 Task: Look for Airbnb properties in Arrentela, Portugal from 8th November, 2023 to 12th November, 2023 for 2 adults.1  bedroom having 1 bed and 1 bathroom. Property type can be flat, hotel. Look for 5 properties as per requirement.
Action: Key pressed arrentela
Screenshot: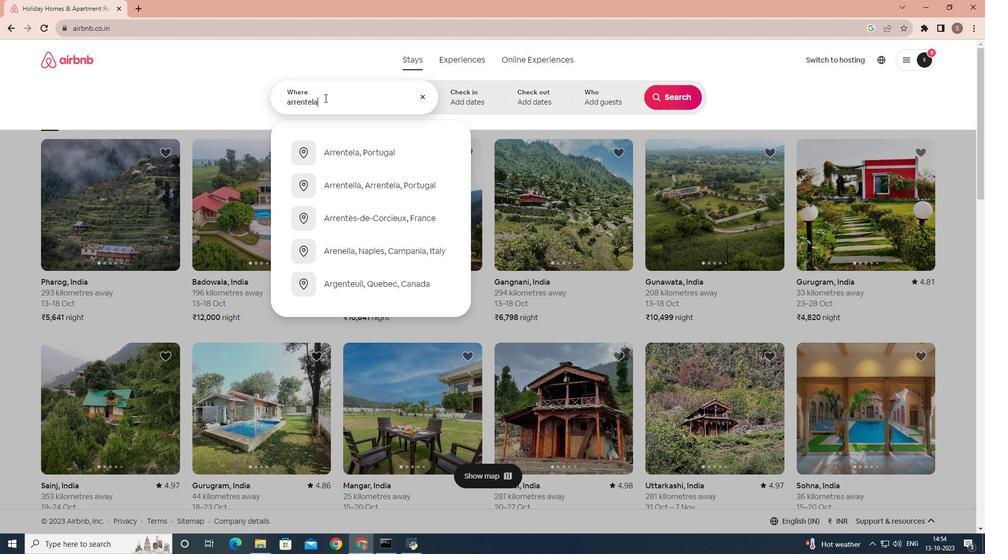 
Action: Mouse moved to (323, 153)
Screenshot: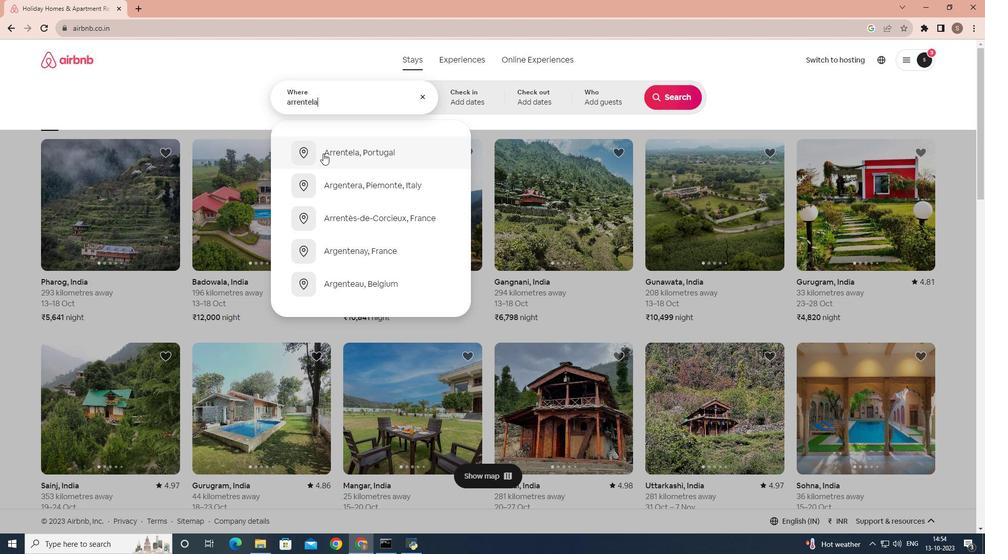 
Action: Mouse pressed left at (323, 153)
Screenshot: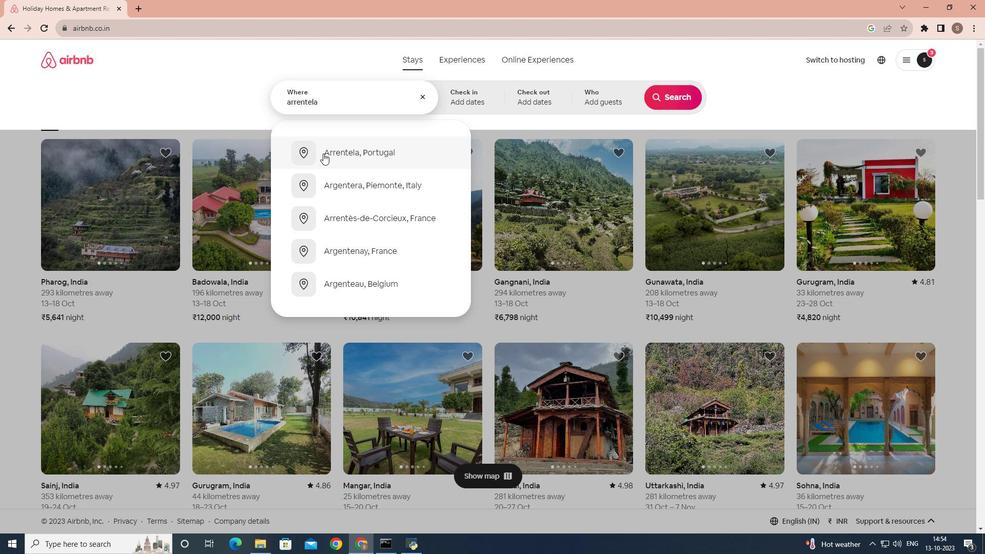 
Action: Mouse moved to (593, 256)
Screenshot: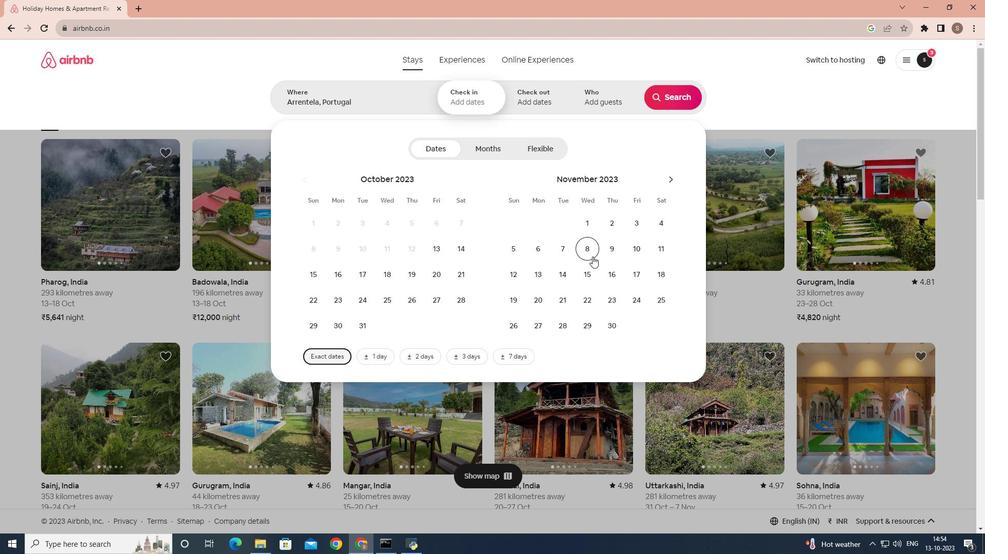 
Action: Mouse pressed left at (593, 256)
Screenshot: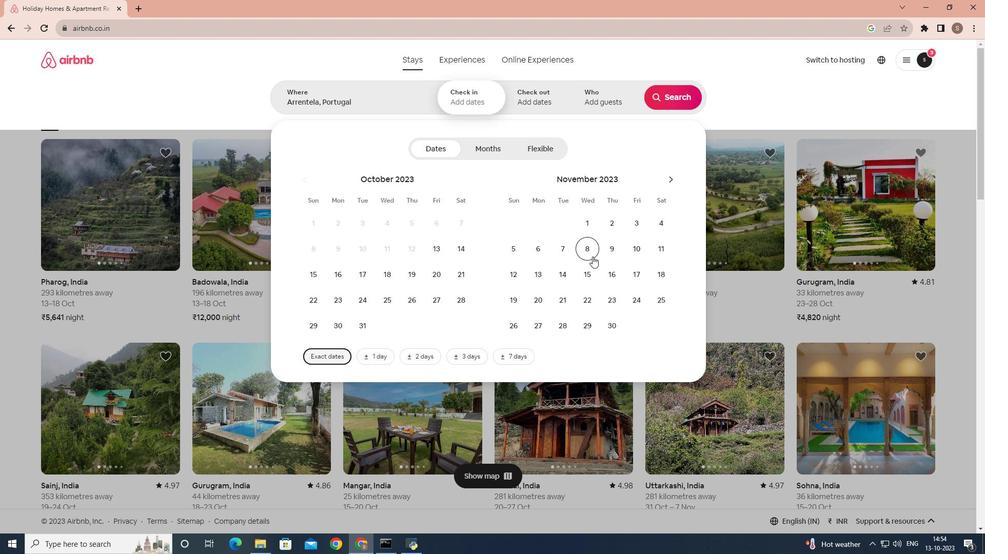 
Action: Mouse moved to (514, 279)
Screenshot: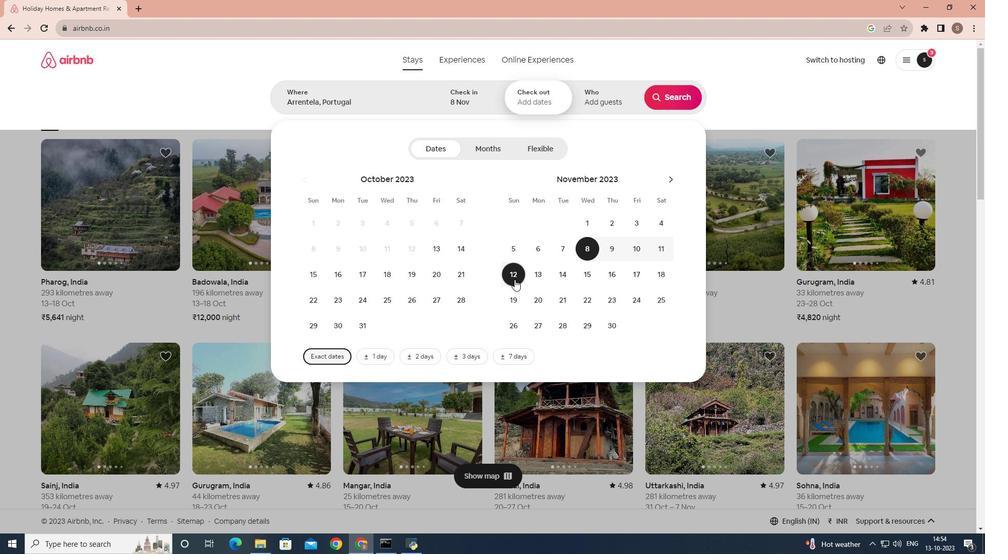 
Action: Mouse pressed left at (514, 279)
Screenshot: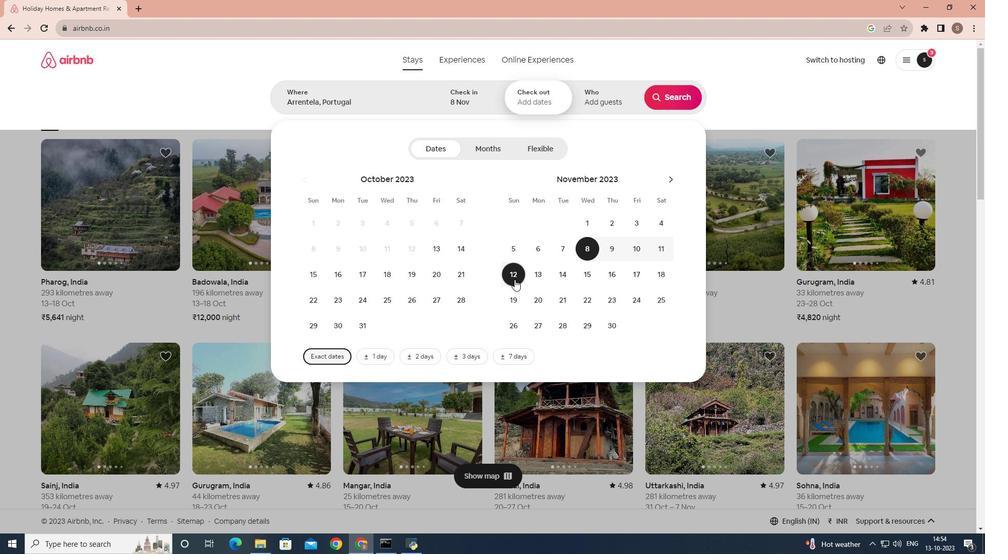 
Action: Mouse moved to (591, 98)
Screenshot: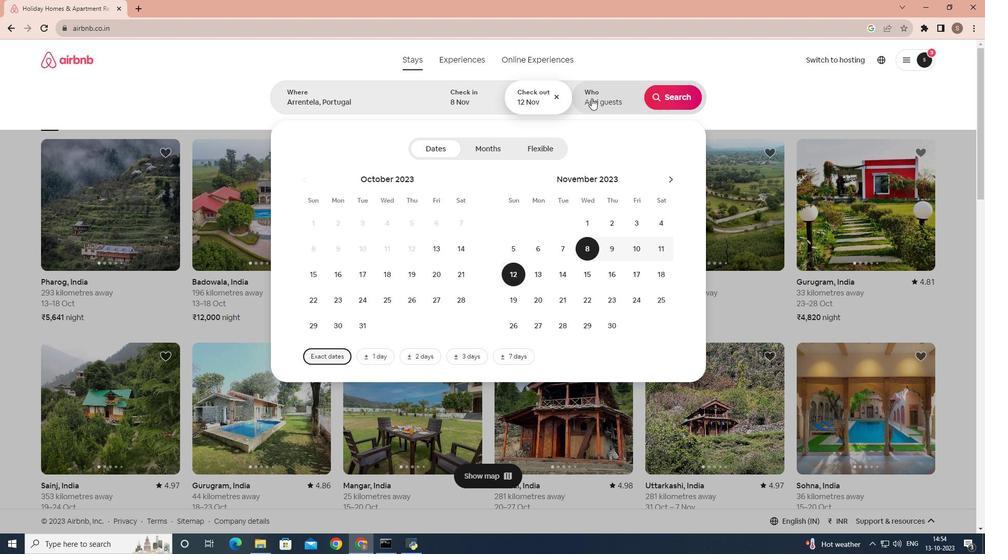 
Action: Mouse pressed left at (591, 98)
Screenshot: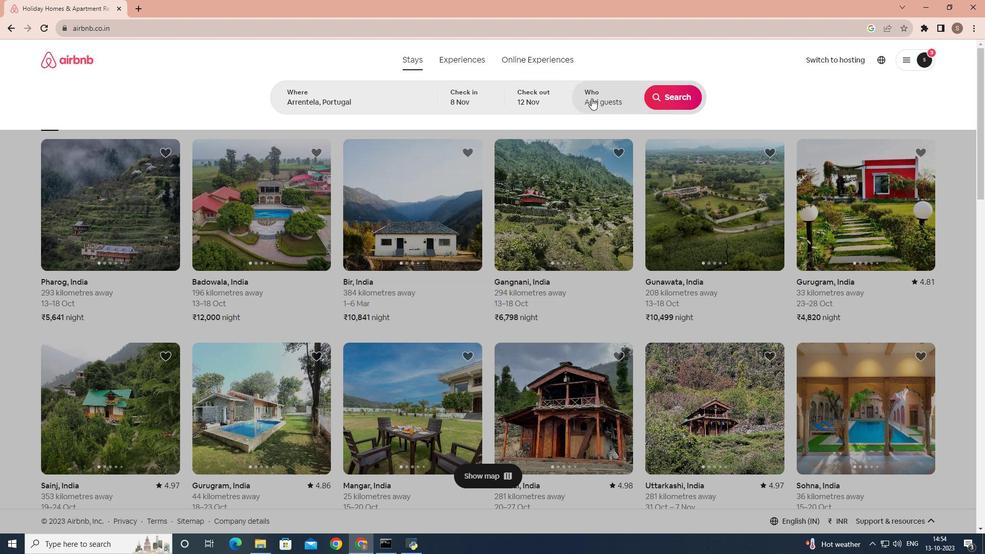 
Action: Mouse moved to (678, 157)
Screenshot: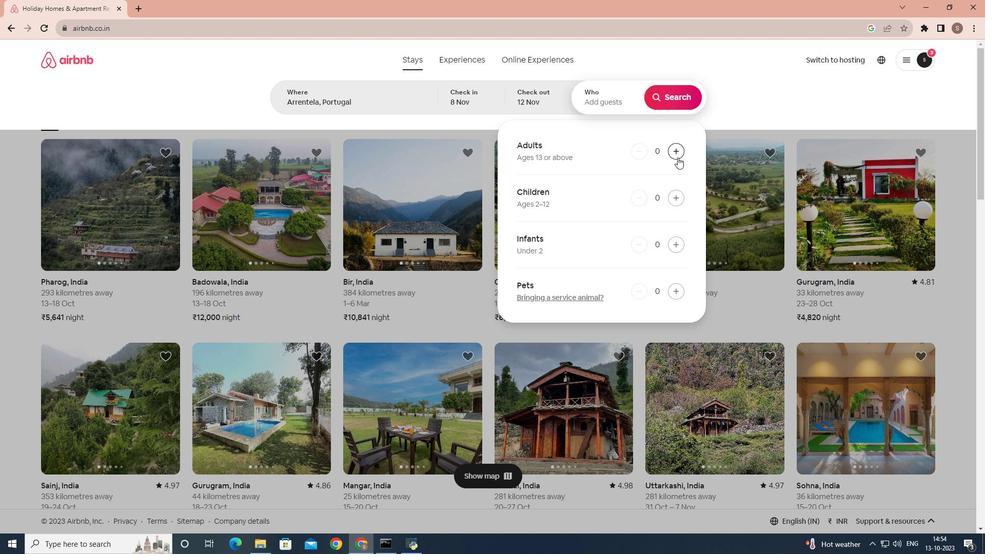 
Action: Mouse pressed left at (678, 157)
Screenshot: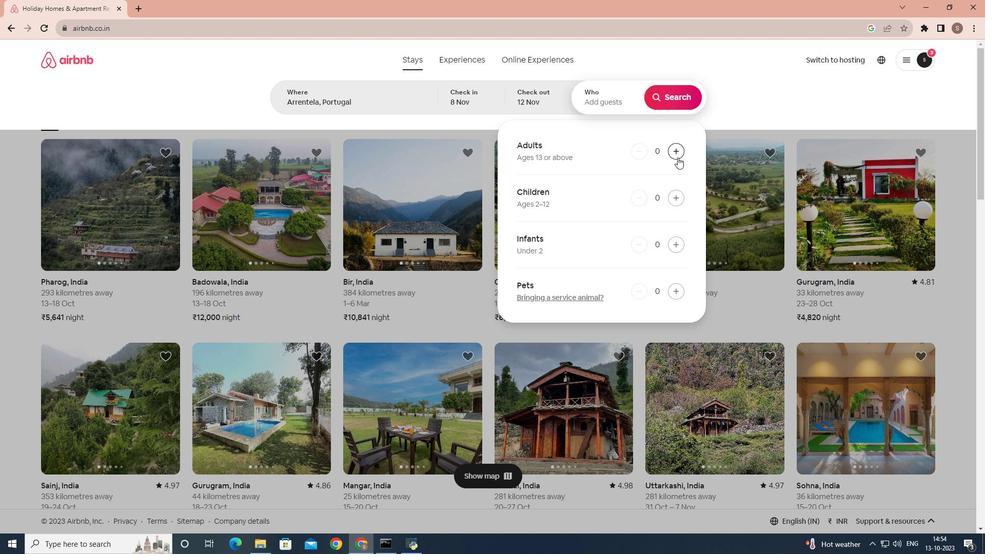 
Action: Mouse pressed left at (678, 157)
Screenshot: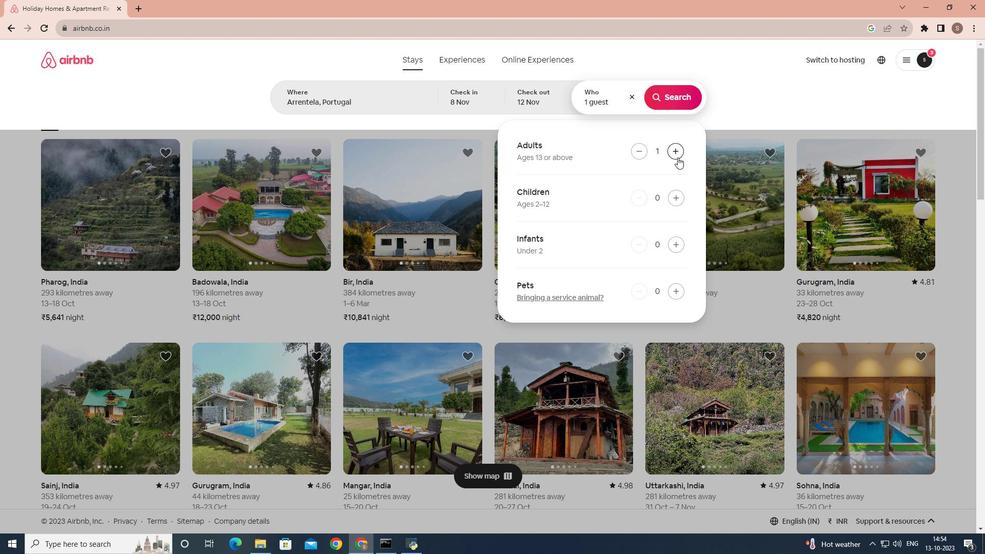 
Action: Mouse moved to (677, 105)
Screenshot: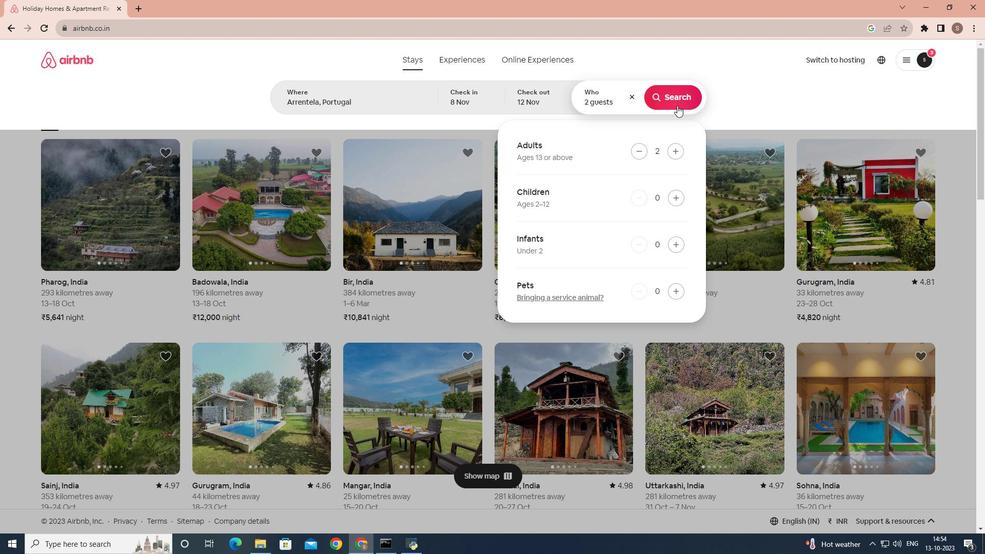 
Action: Mouse pressed left at (677, 105)
Screenshot: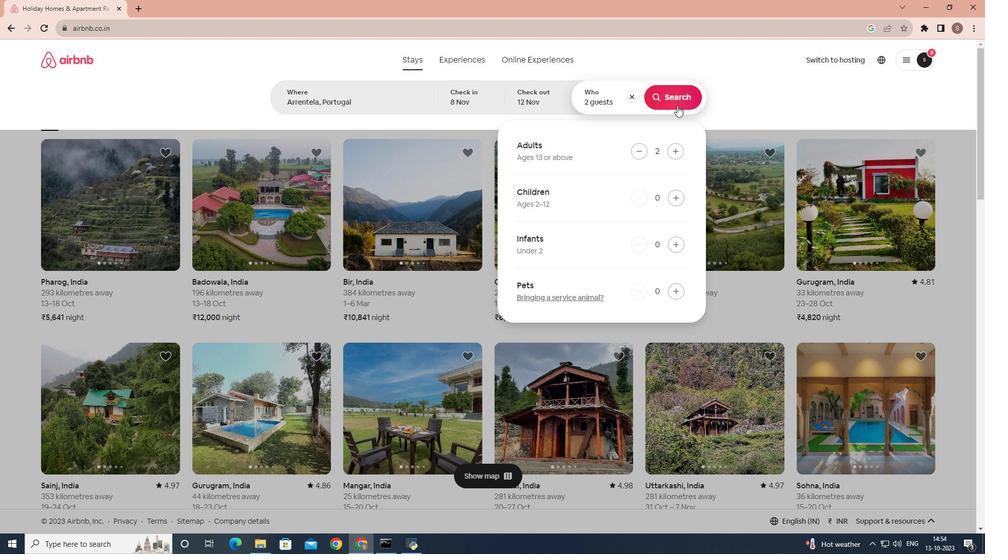 
Action: Mouse moved to (809, 103)
Screenshot: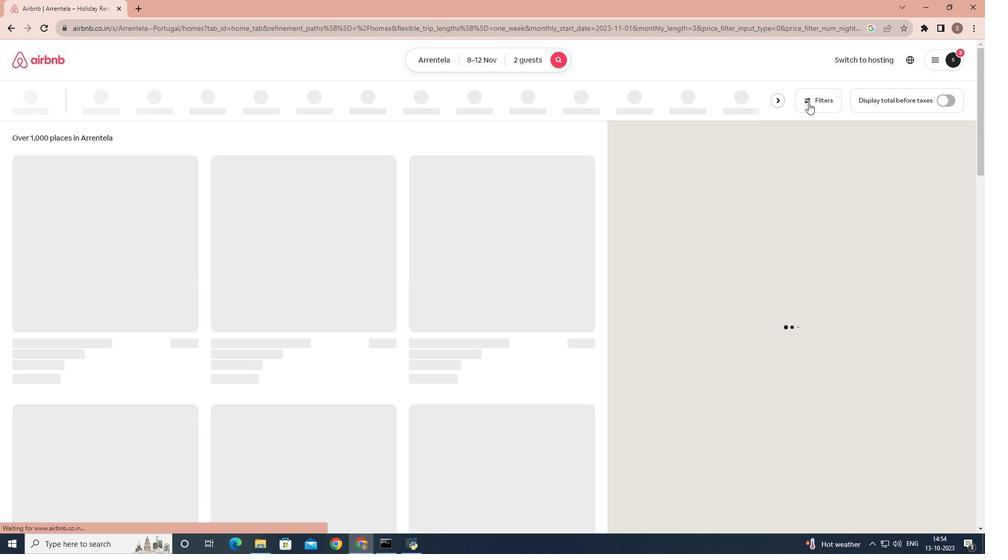 
Action: Mouse pressed left at (809, 103)
Screenshot: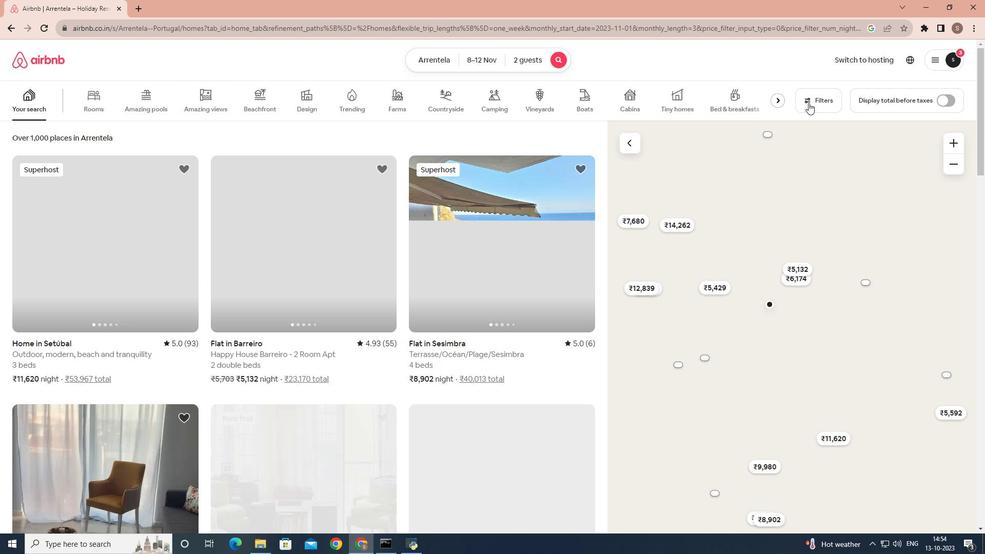 
Action: Mouse moved to (293, 293)
Screenshot: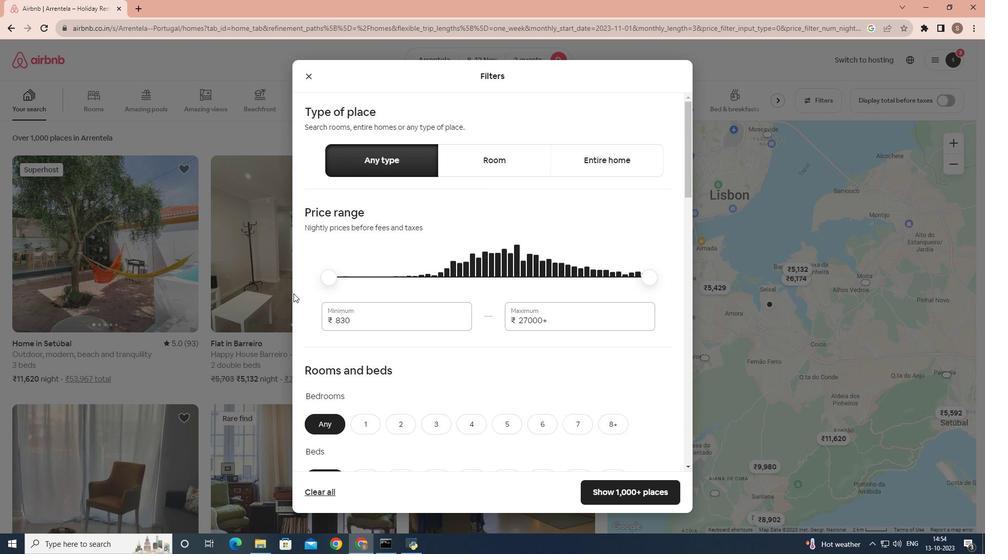 
Action: Mouse scrolled (293, 293) with delta (0, 0)
Screenshot: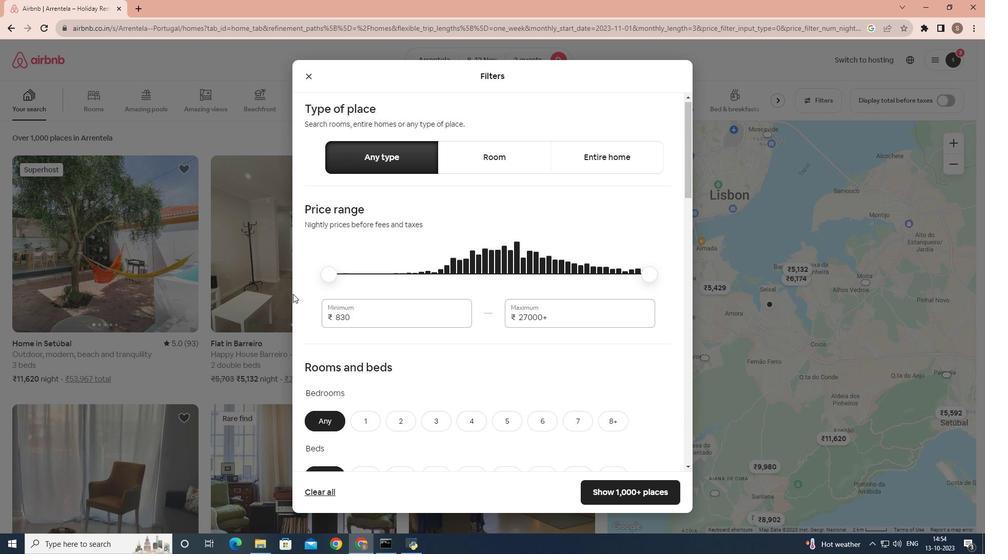 
Action: Mouse scrolled (293, 293) with delta (0, 0)
Screenshot: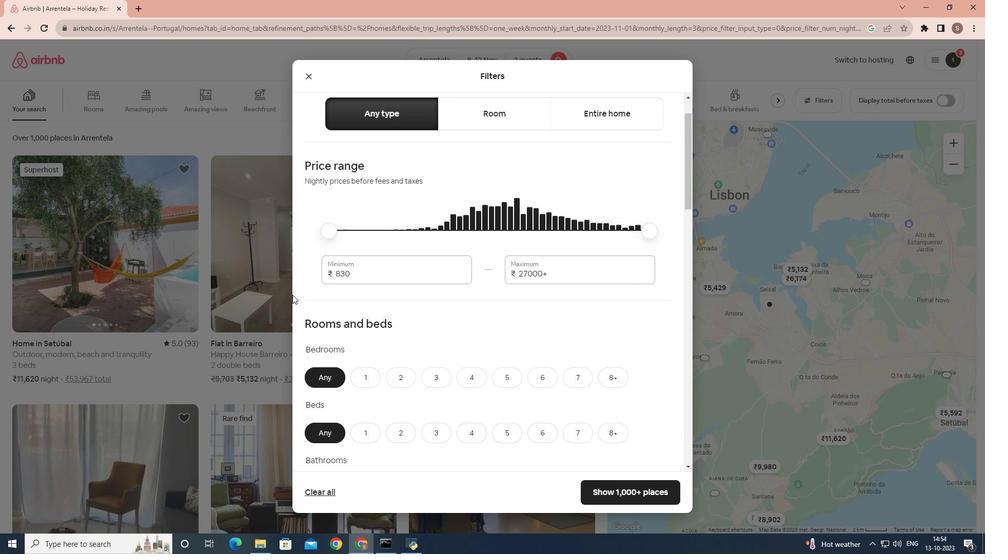 
Action: Mouse scrolled (293, 293) with delta (0, 0)
Screenshot: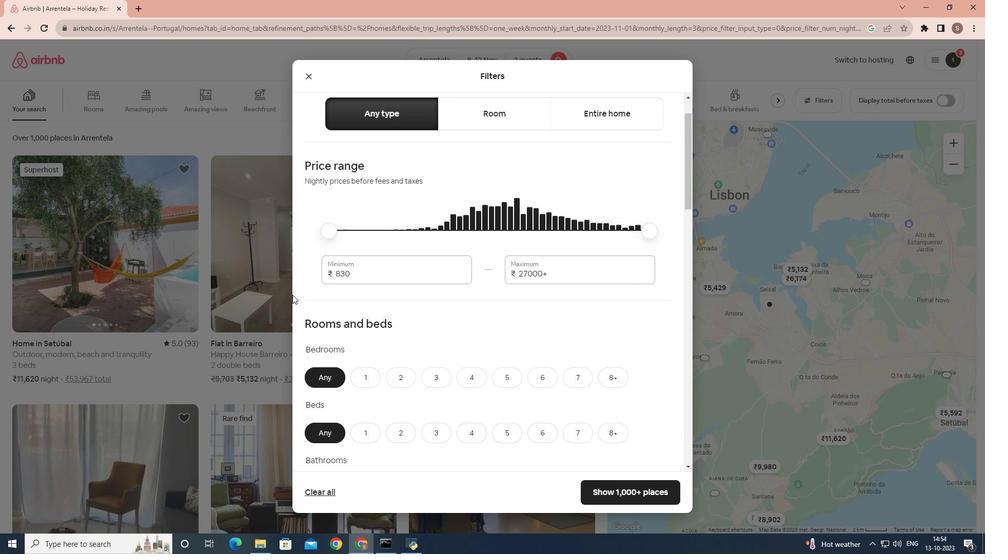 
Action: Mouse moved to (292, 294)
Screenshot: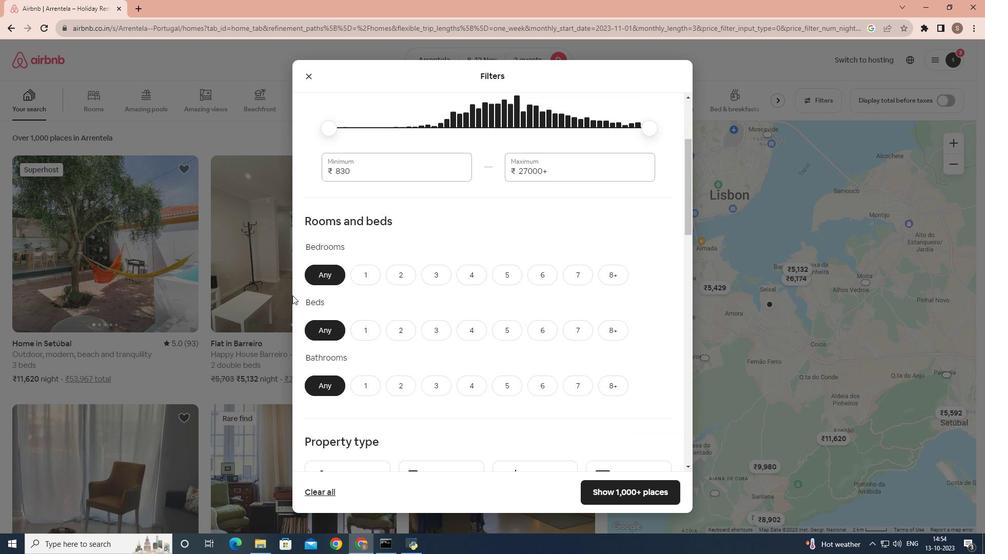 
Action: Mouse scrolled (292, 294) with delta (0, 0)
Screenshot: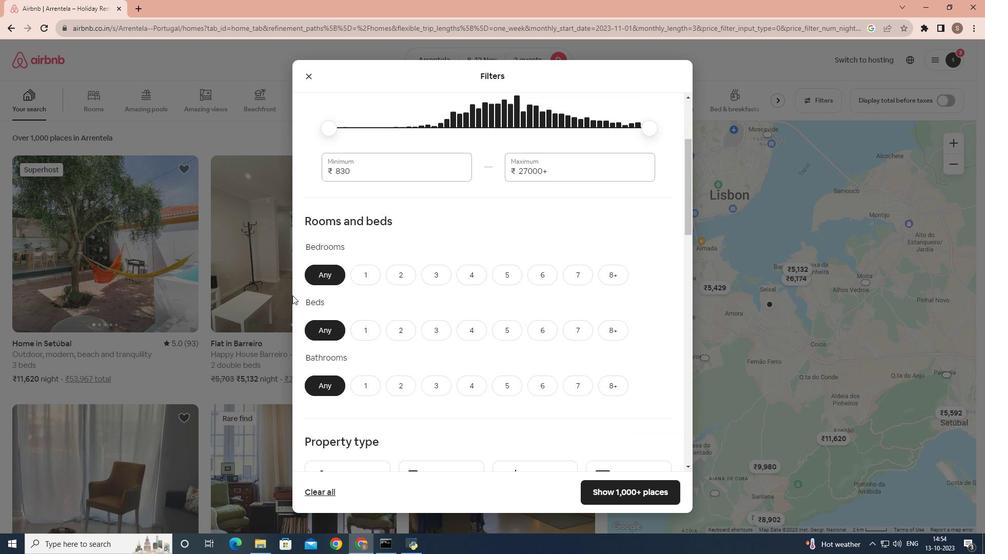 
Action: Mouse moved to (374, 225)
Screenshot: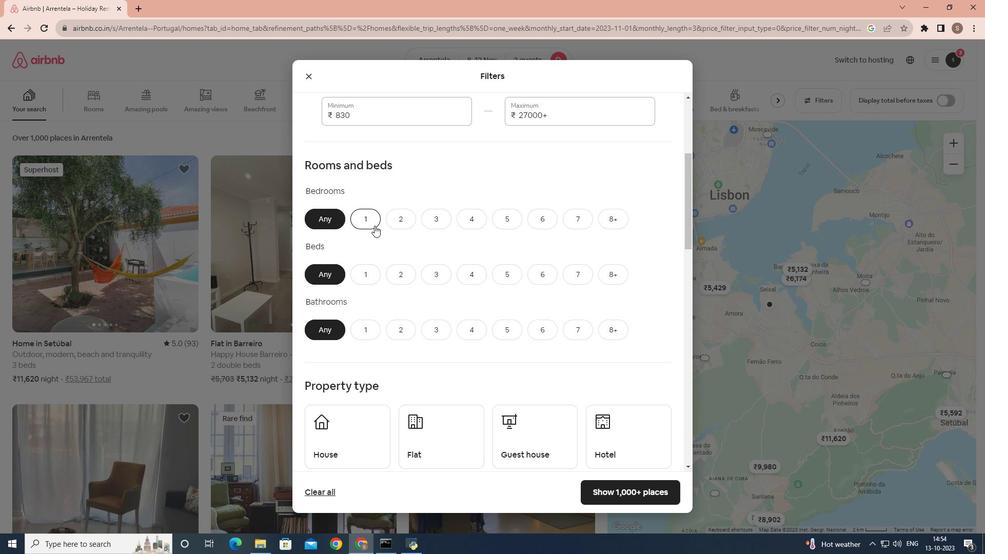 
Action: Mouse pressed left at (374, 225)
Screenshot: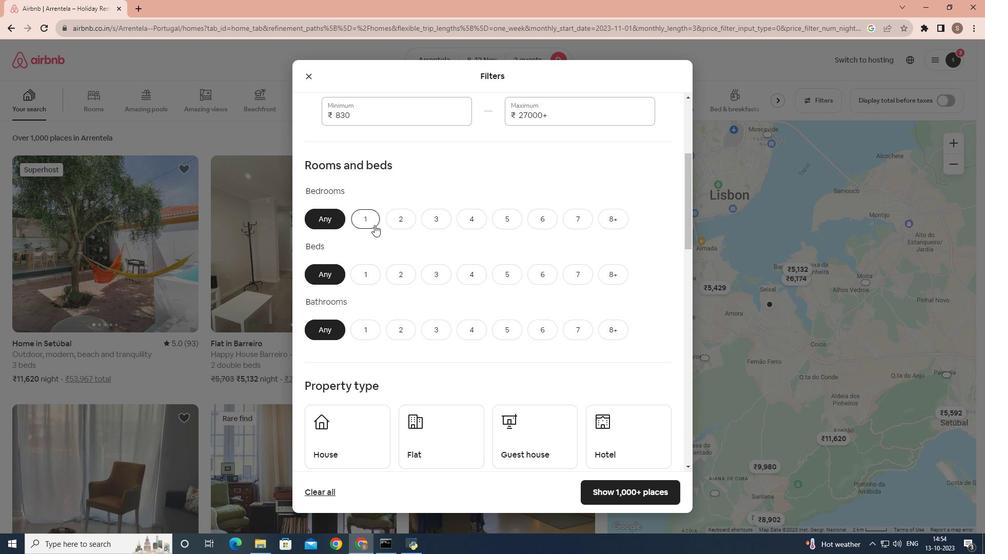 
Action: Mouse moved to (372, 276)
Screenshot: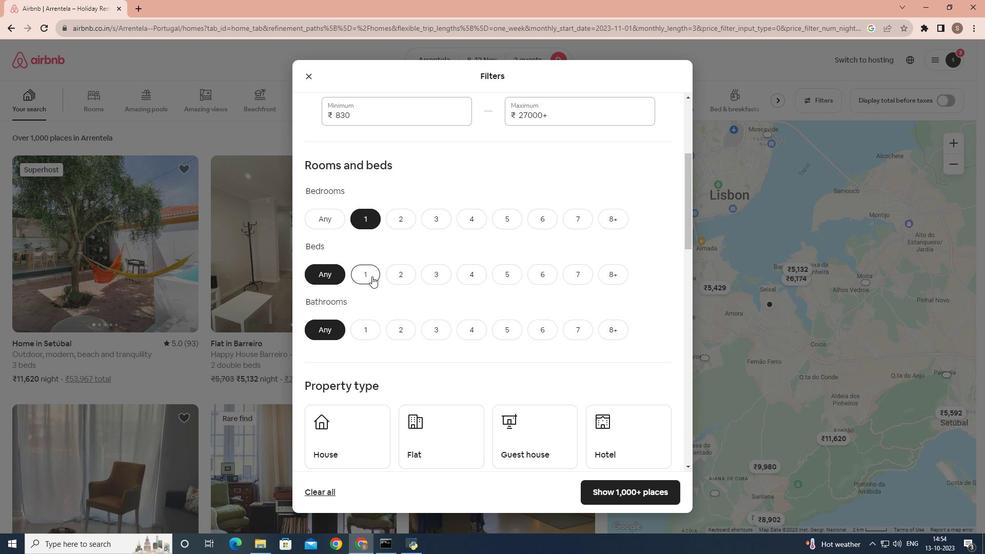
Action: Mouse pressed left at (372, 276)
Screenshot: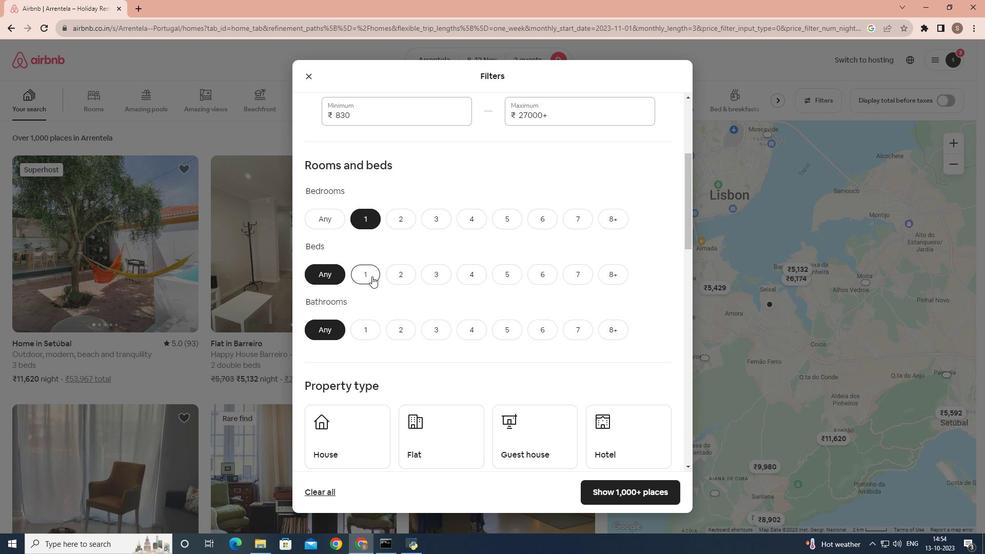
Action: Mouse moved to (363, 325)
Screenshot: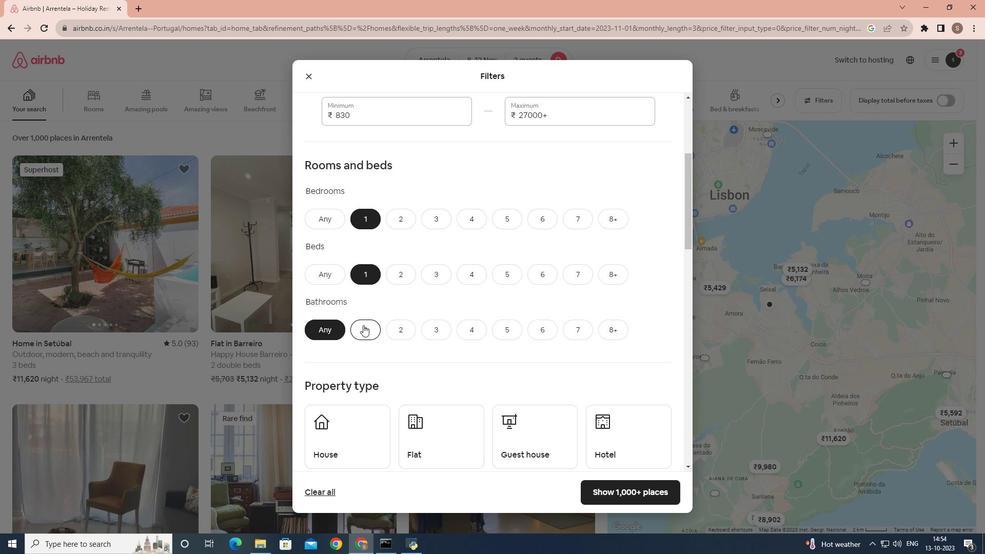 
Action: Mouse pressed left at (363, 325)
Screenshot: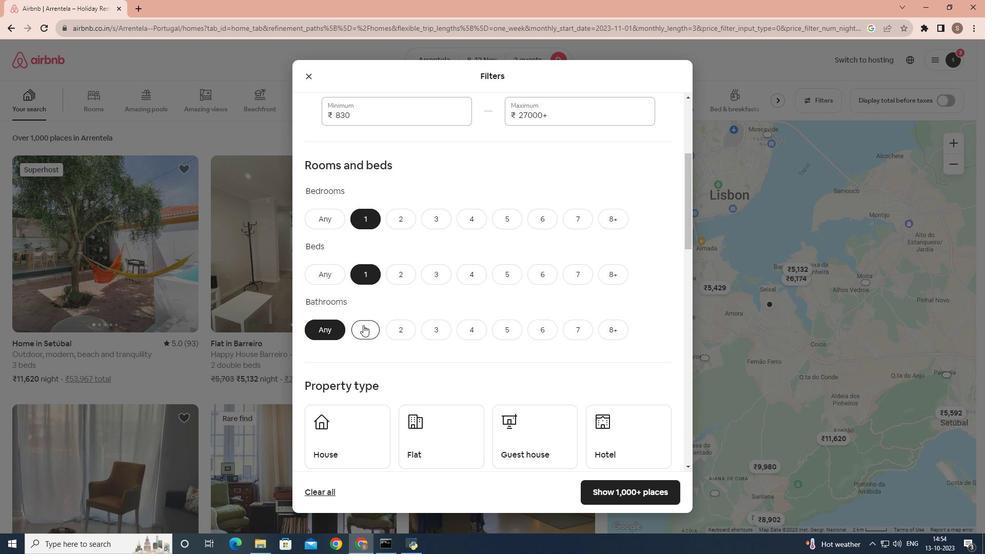 
Action: Mouse moved to (384, 288)
Screenshot: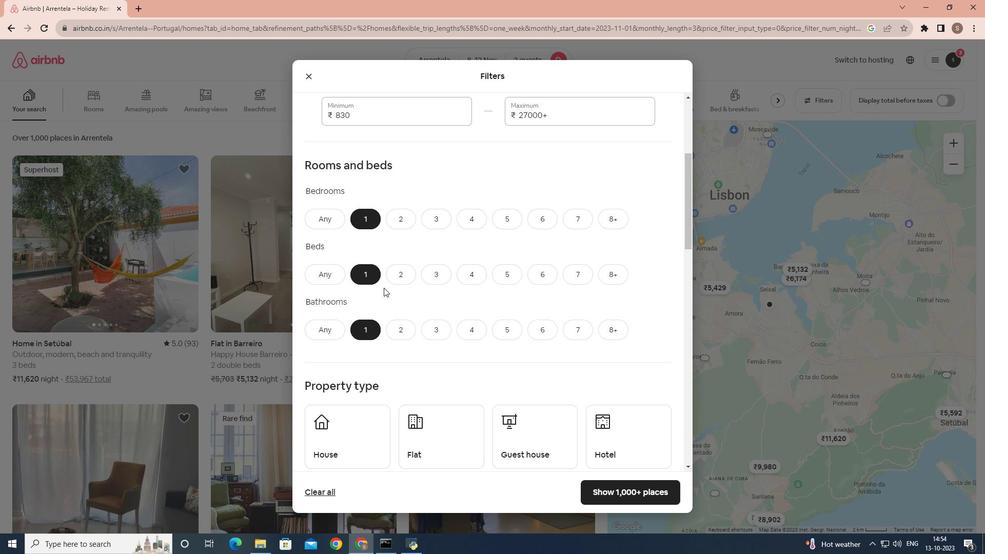 
Action: Mouse scrolled (384, 287) with delta (0, 0)
Screenshot: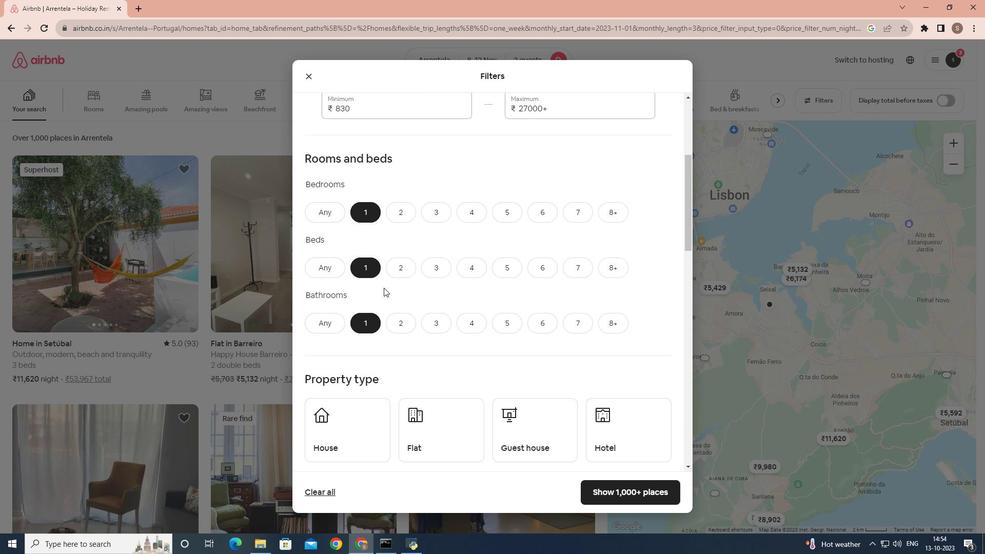 
Action: Mouse scrolled (384, 287) with delta (0, 0)
Screenshot: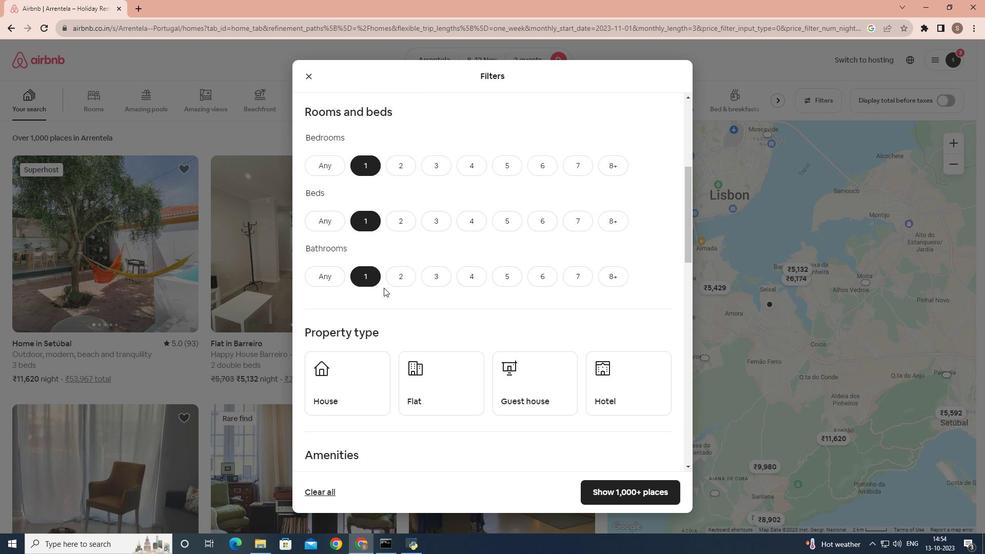 
Action: Mouse scrolled (384, 287) with delta (0, 0)
Screenshot: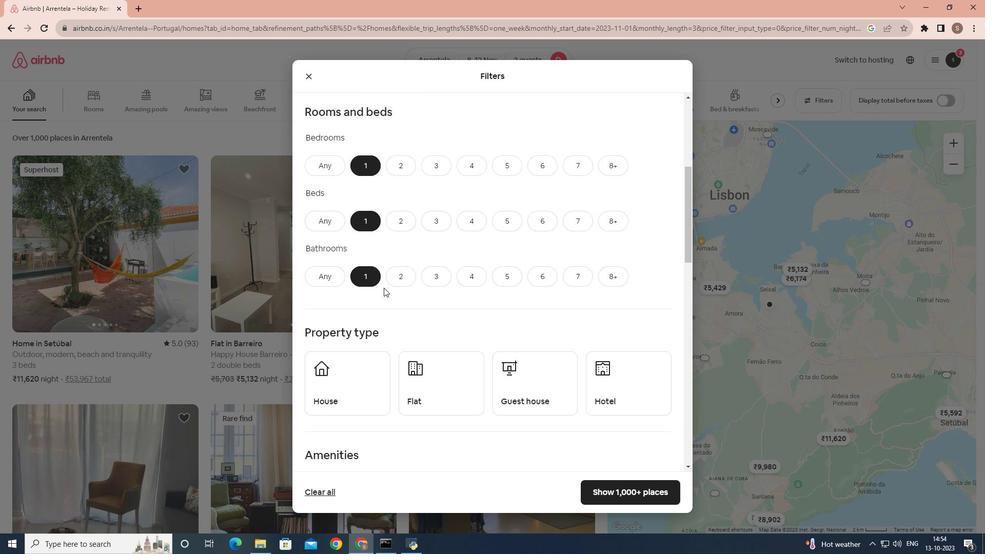 
Action: Mouse scrolled (384, 287) with delta (0, 0)
Screenshot: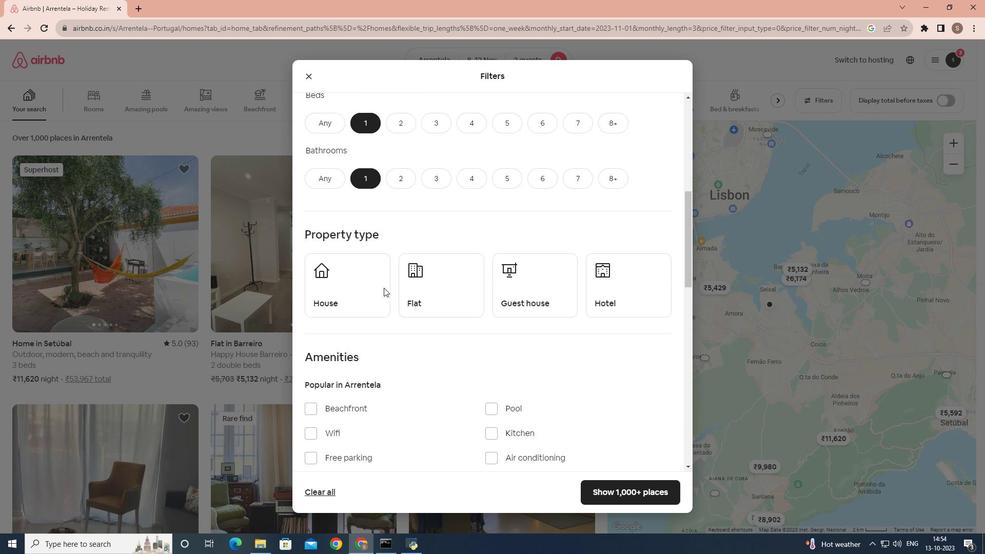 
Action: Mouse moved to (460, 240)
Screenshot: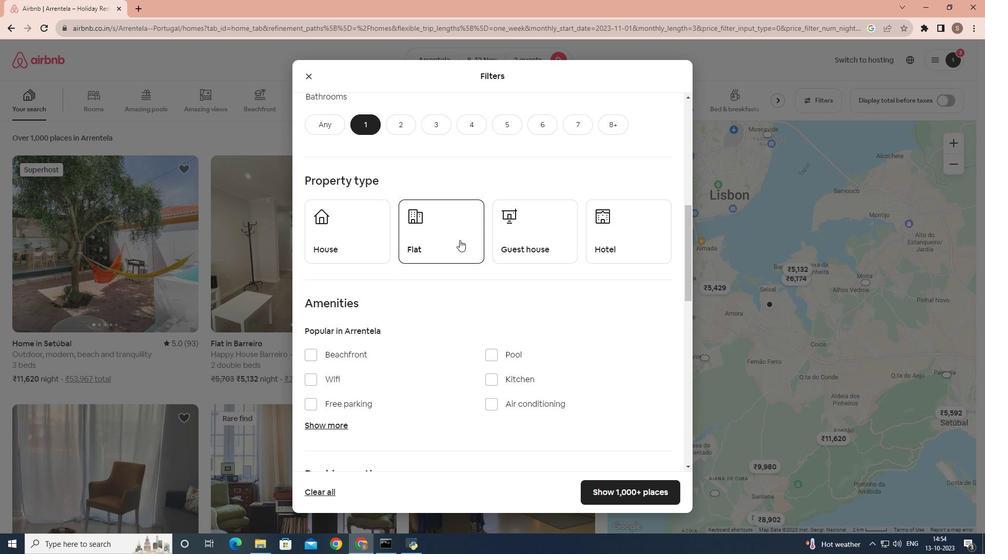 
Action: Mouse pressed left at (460, 240)
Screenshot: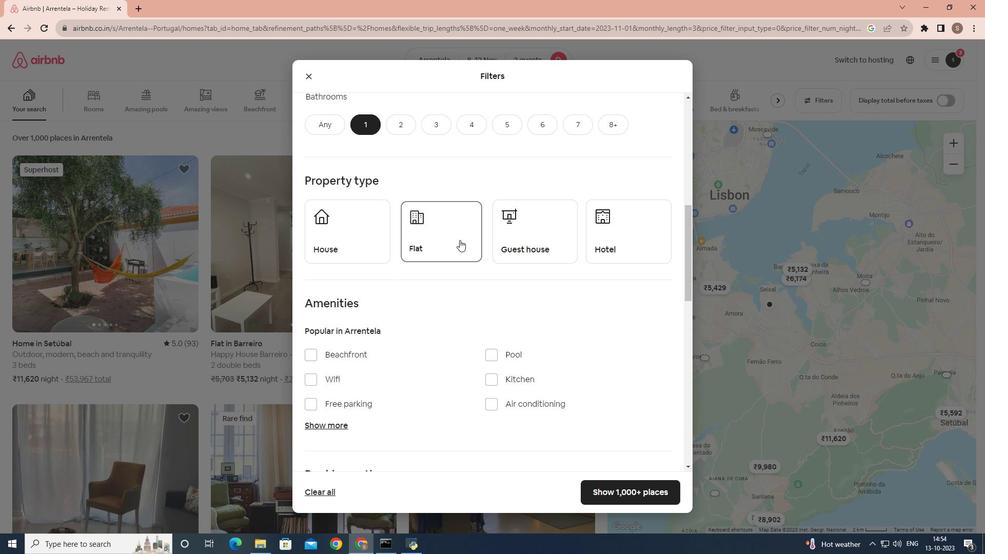 
Action: Mouse moved to (594, 238)
Screenshot: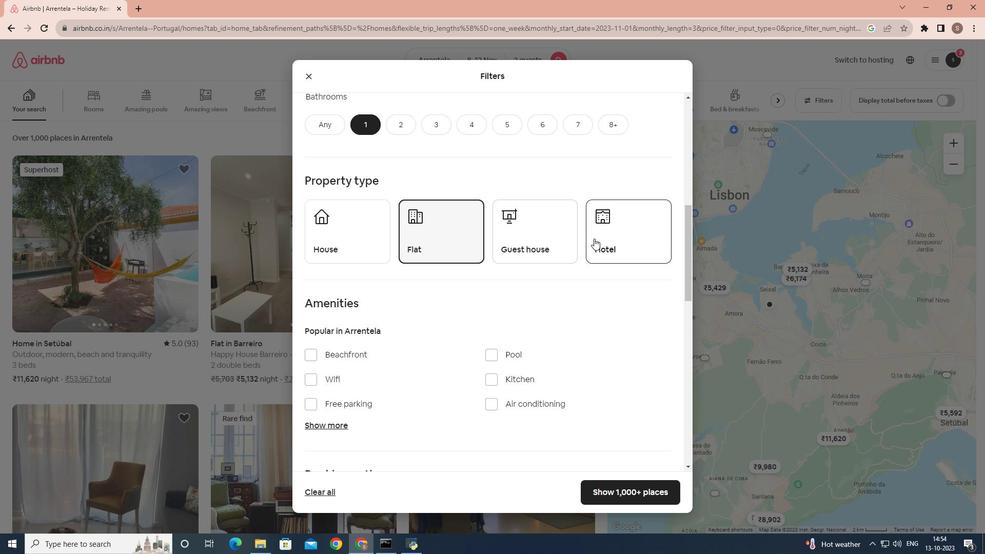 
Action: Mouse pressed left at (594, 238)
Screenshot: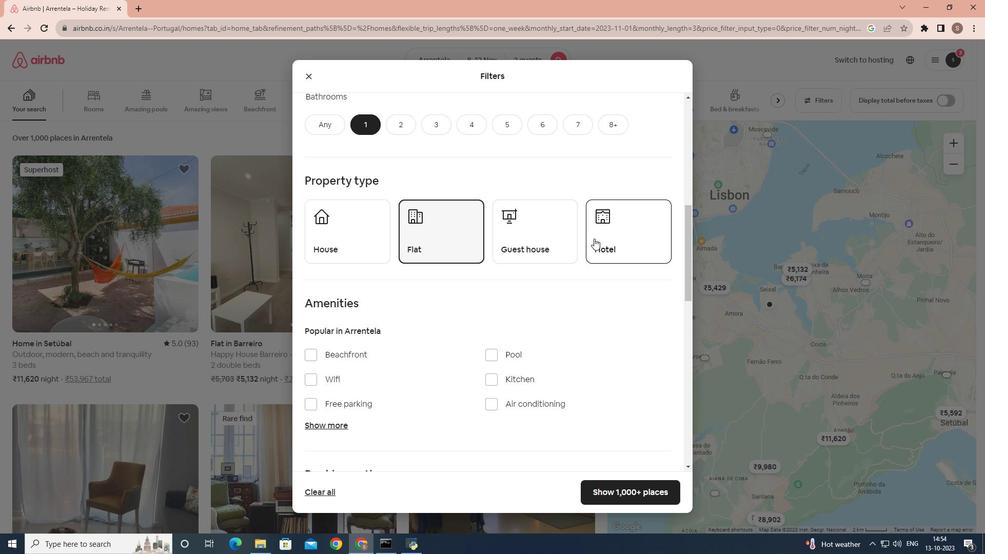 
Action: Mouse moved to (436, 323)
Screenshot: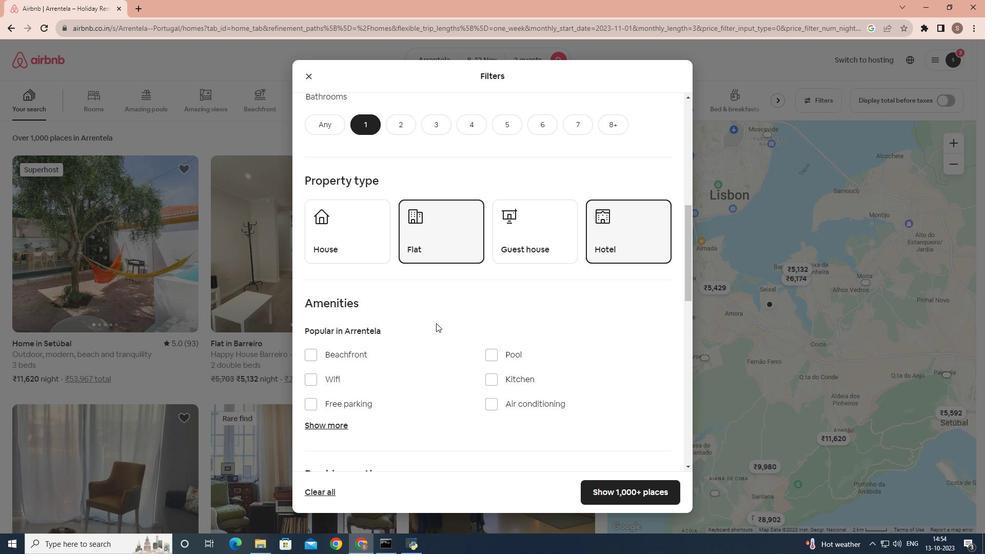 
Action: Mouse scrolled (436, 322) with delta (0, 0)
Screenshot: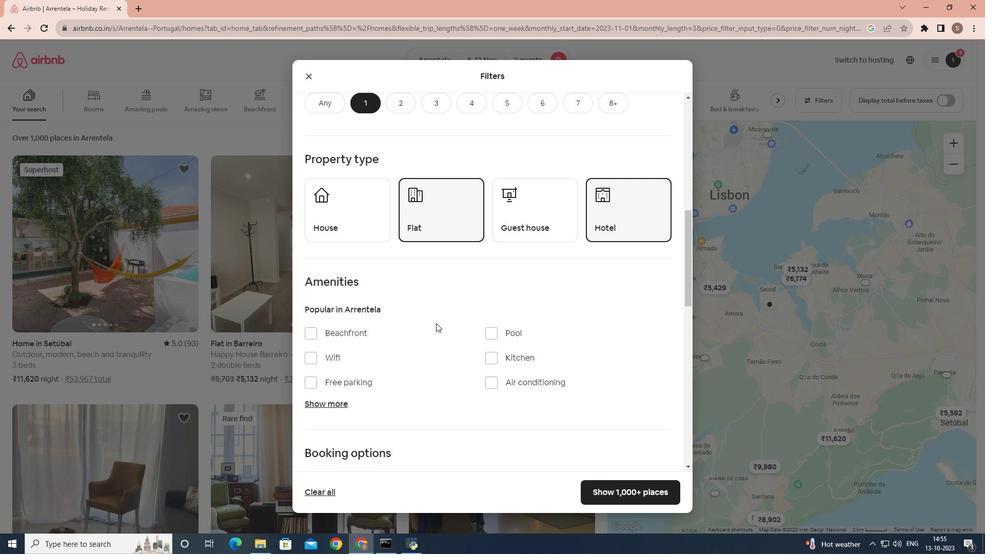 
Action: Mouse scrolled (436, 322) with delta (0, 0)
Screenshot: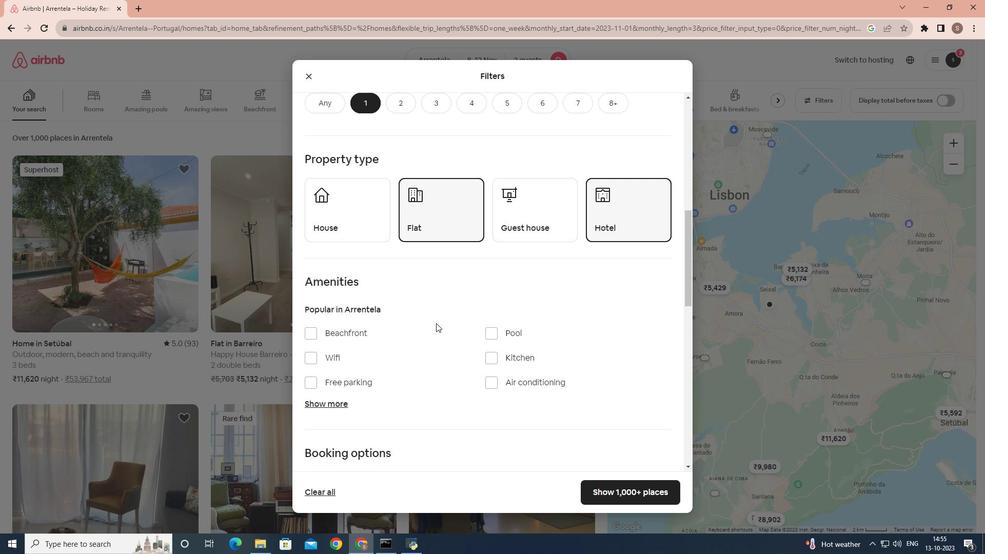 
Action: Mouse scrolled (436, 322) with delta (0, 0)
Screenshot: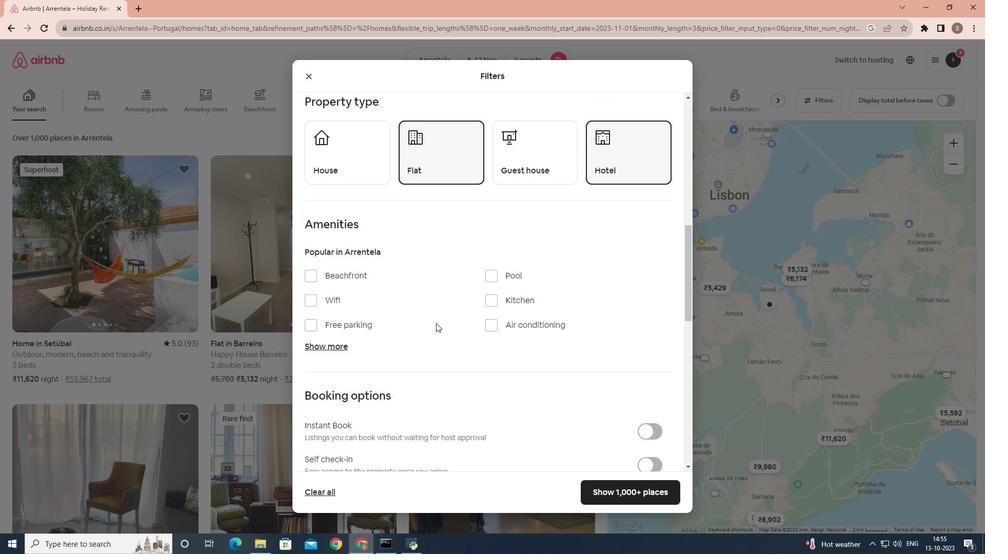 
Action: Mouse moved to (440, 303)
Screenshot: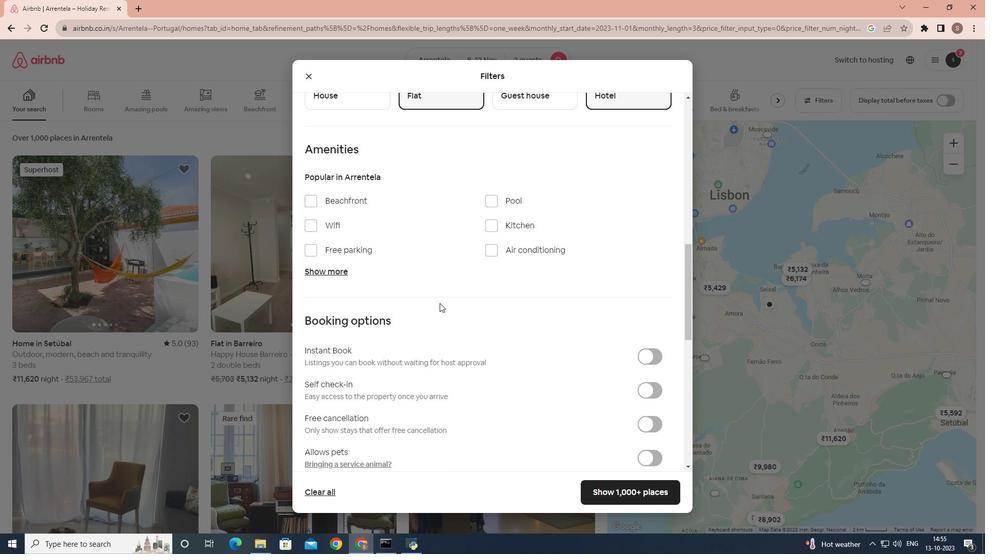 
Action: Mouse scrolled (440, 302) with delta (0, 0)
Screenshot: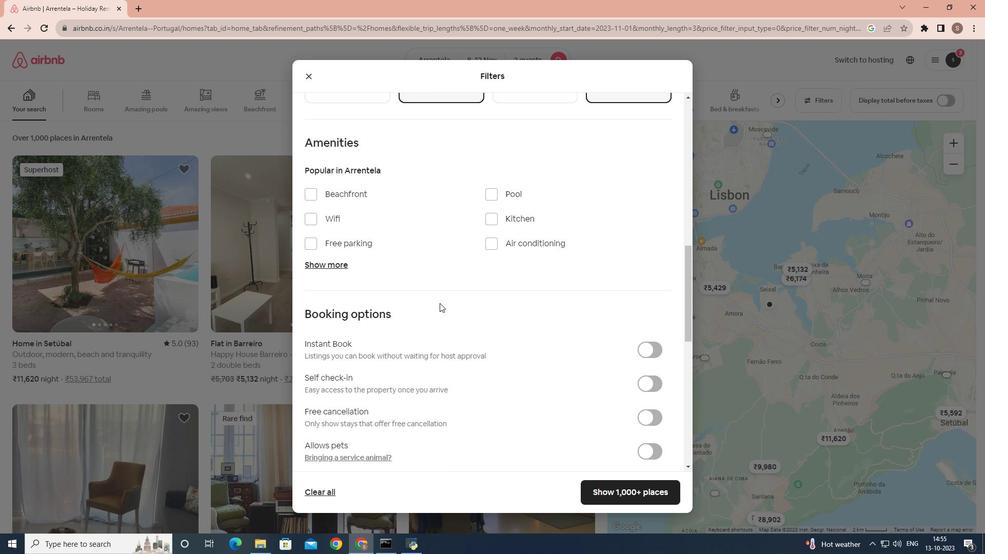 
Action: Mouse scrolled (440, 302) with delta (0, 0)
Screenshot: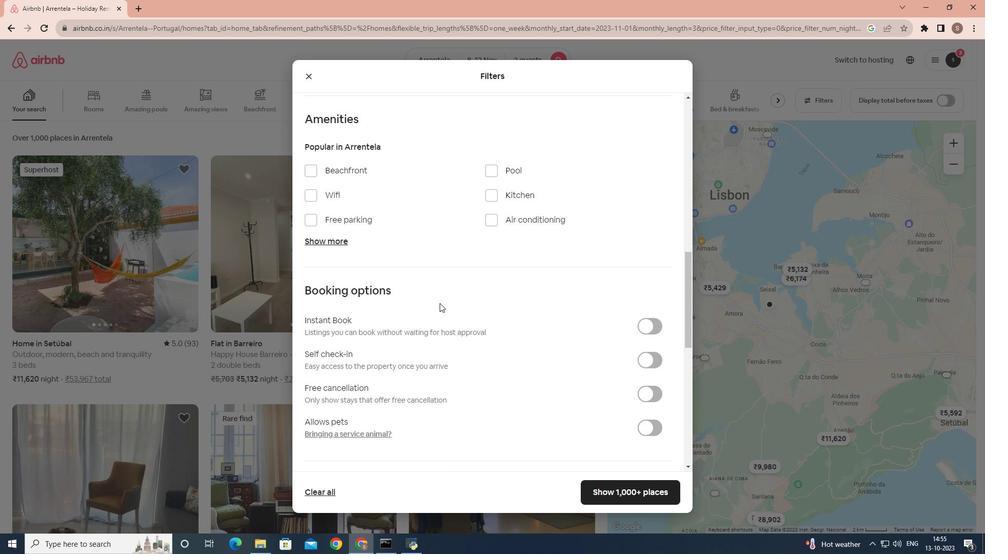 
Action: Mouse scrolled (440, 302) with delta (0, 0)
Screenshot: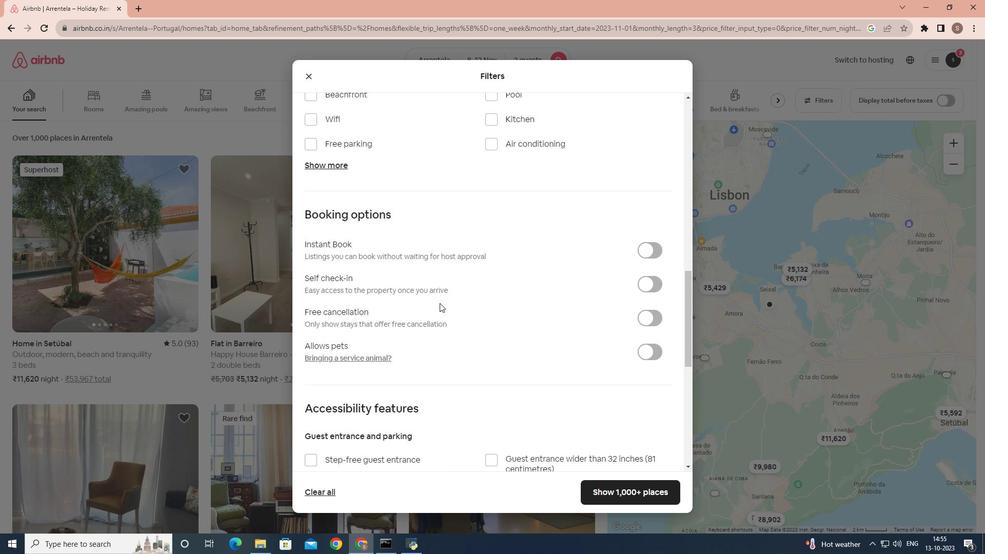 
Action: Mouse moved to (608, 493)
Screenshot: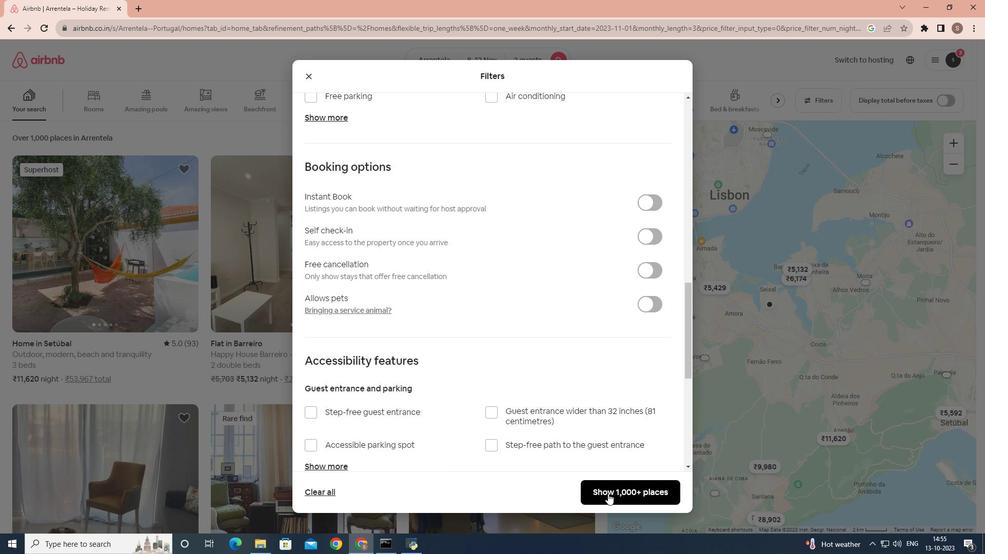 
Action: Mouse pressed left at (608, 493)
Screenshot: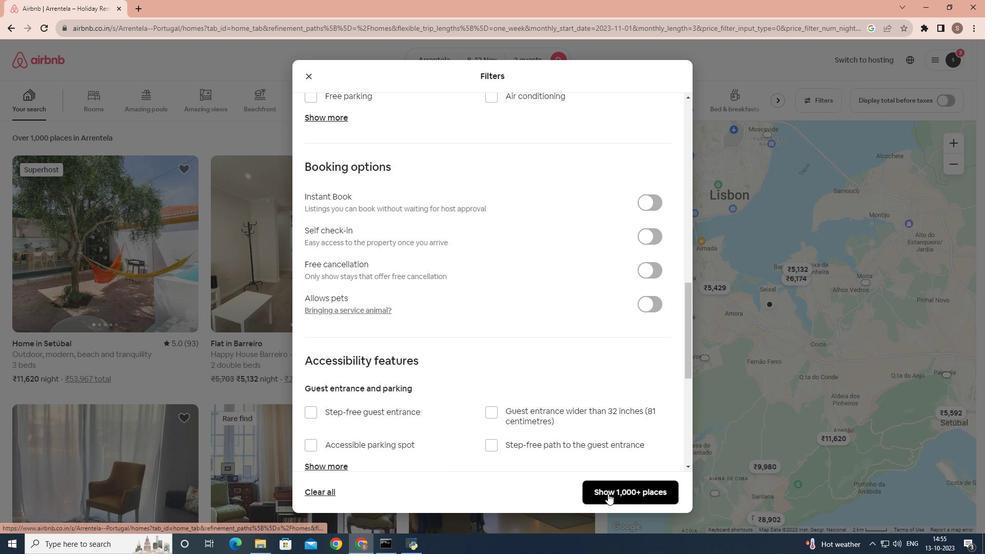 
Action: Mouse moved to (348, 295)
Screenshot: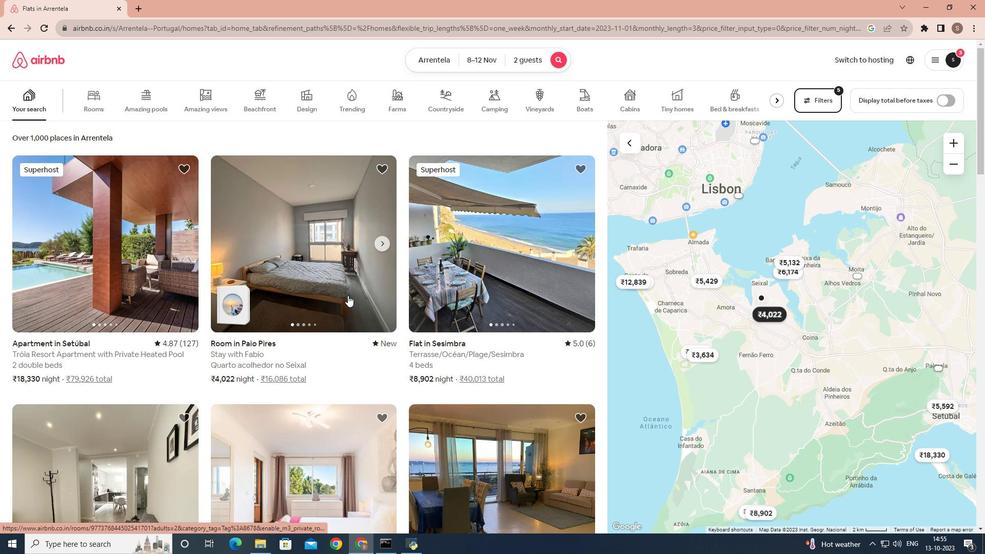 
Action: Mouse pressed left at (348, 295)
Screenshot: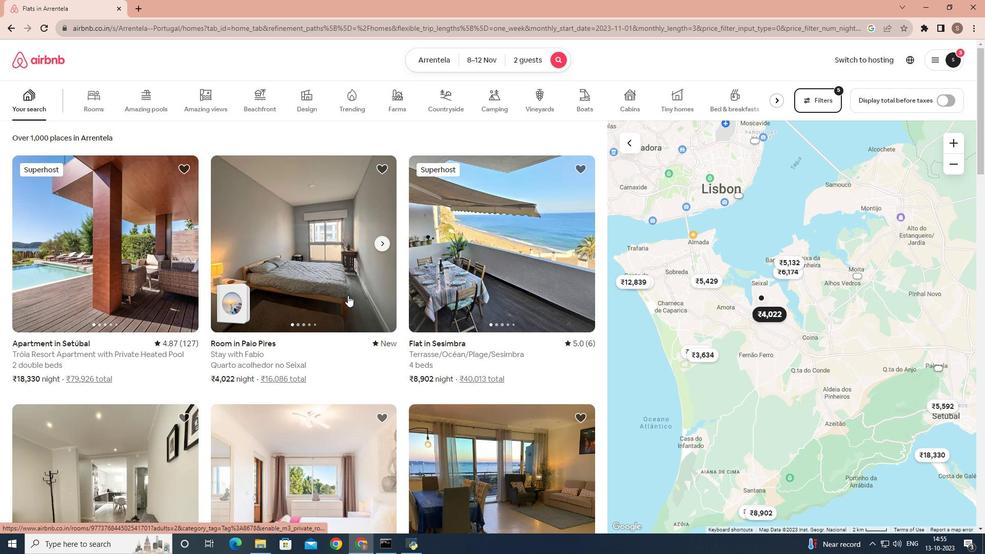 
Action: Mouse moved to (347, 295)
Screenshot: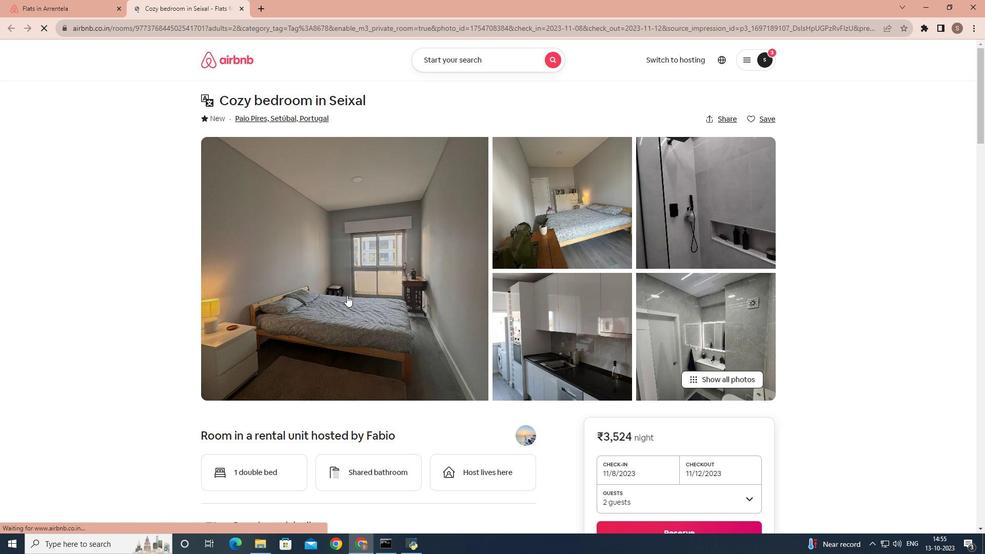 
Action: Mouse scrolled (347, 295) with delta (0, 0)
Screenshot: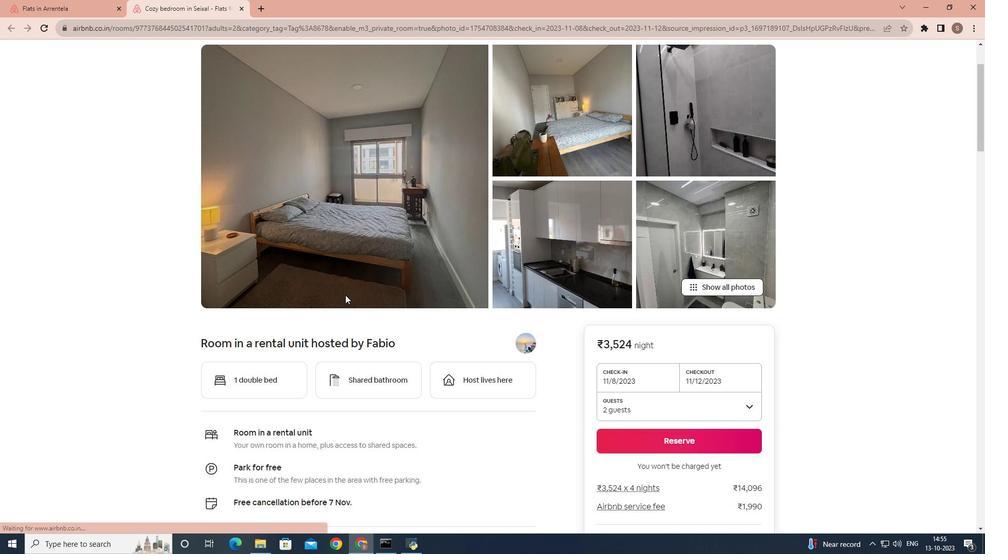 
Action: Mouse scrolled (347, 295) with delta (0, 0)
Screenshot: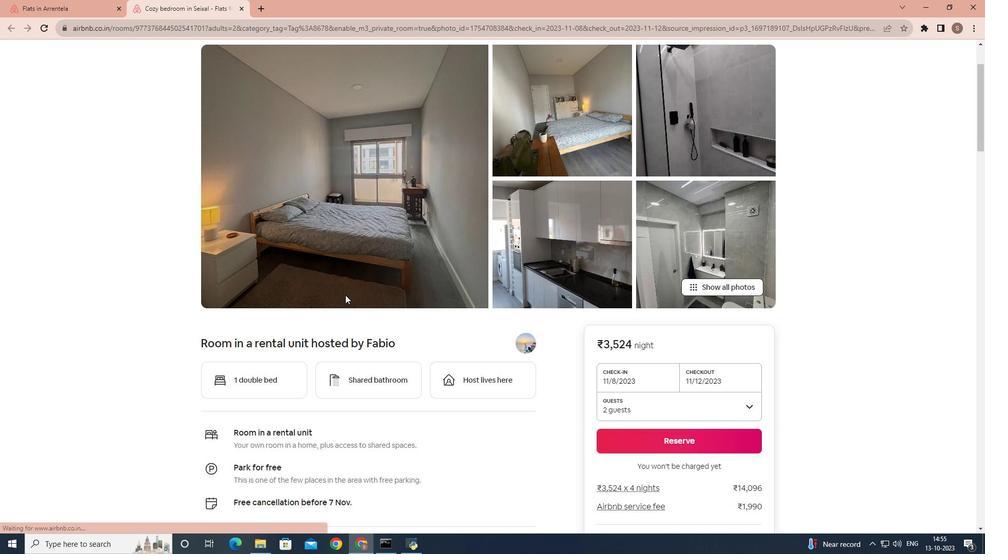 
Action: Mouse scrolled (347, 295) with delta (0, 0)
Screenshot: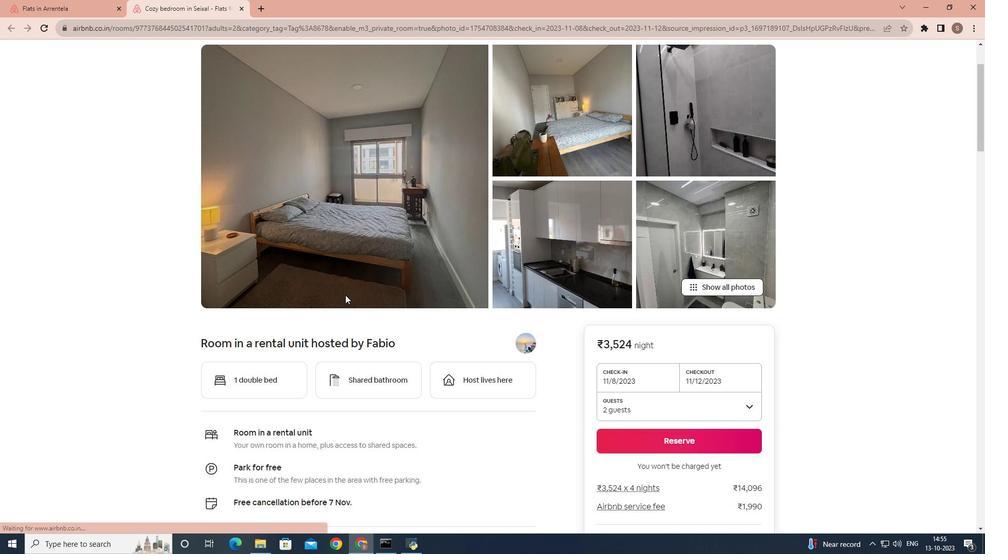 
Action: Mouse scrolled (347, 295) with delta (0, 0)
Screenshot: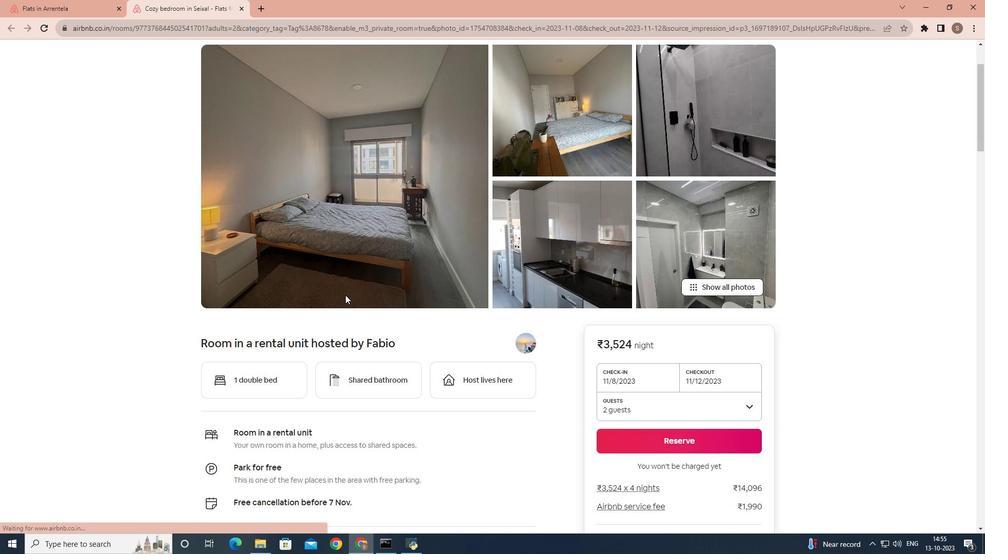 
Action: Mouse scrolled (347, 295) with delta (0, 0)
Screenshot: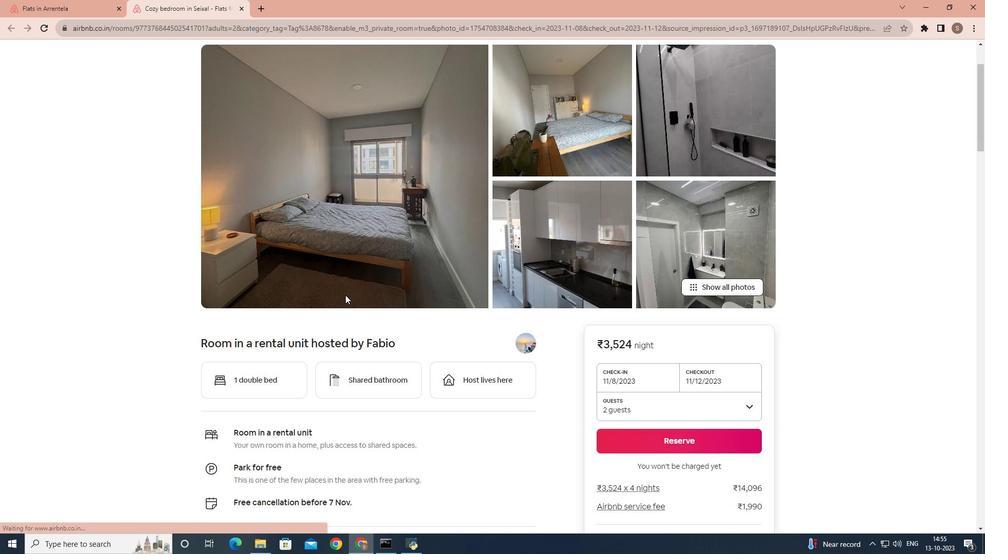 
Action: Mouse scrolled (347, 295) with delta (0, 0)
Screenshot: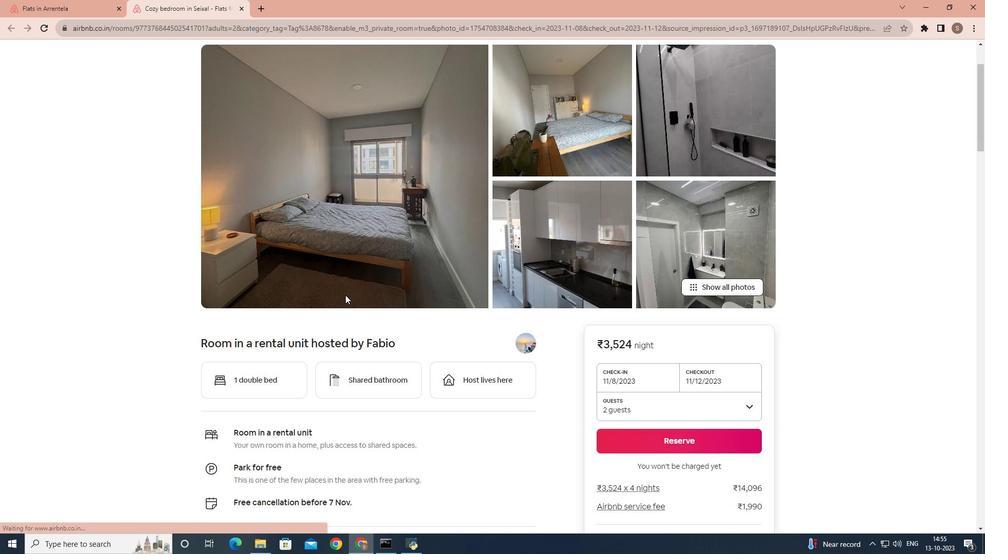 
Action: Mouse moved to (345, 295)
Screenshot: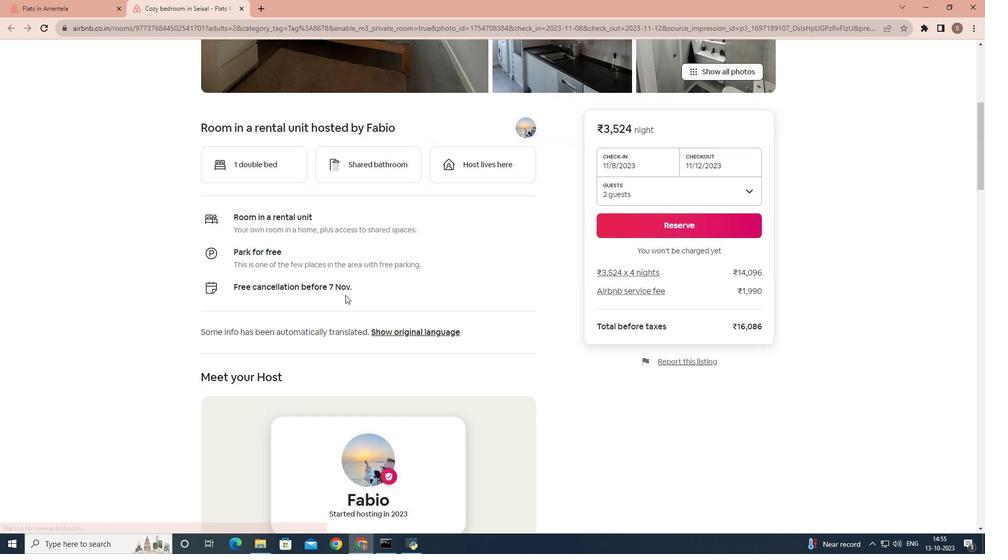 
Action: Mouse scrolled (345, 294) with delta (0, 0)
Screenshot: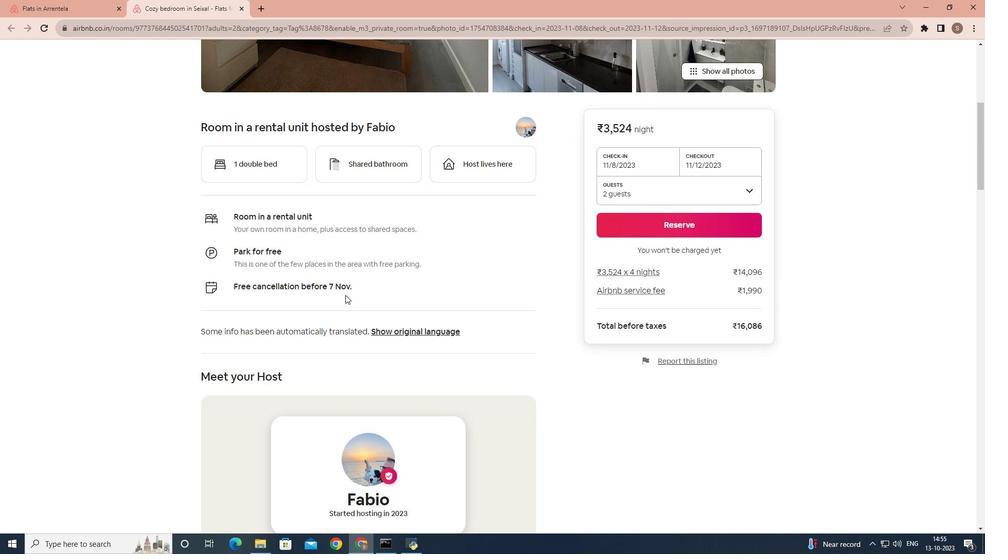 
Action: Mouse scrolled (345, 294) with delta (0, 0)
Screenshot: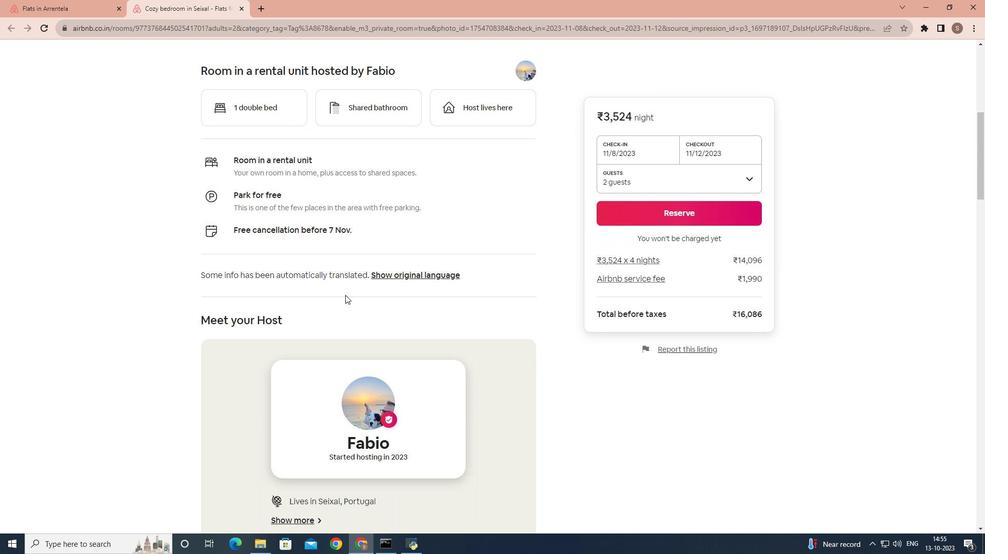 
Action: Mouse scrolled (345, 294) with delta (0, 0)
Screenshot: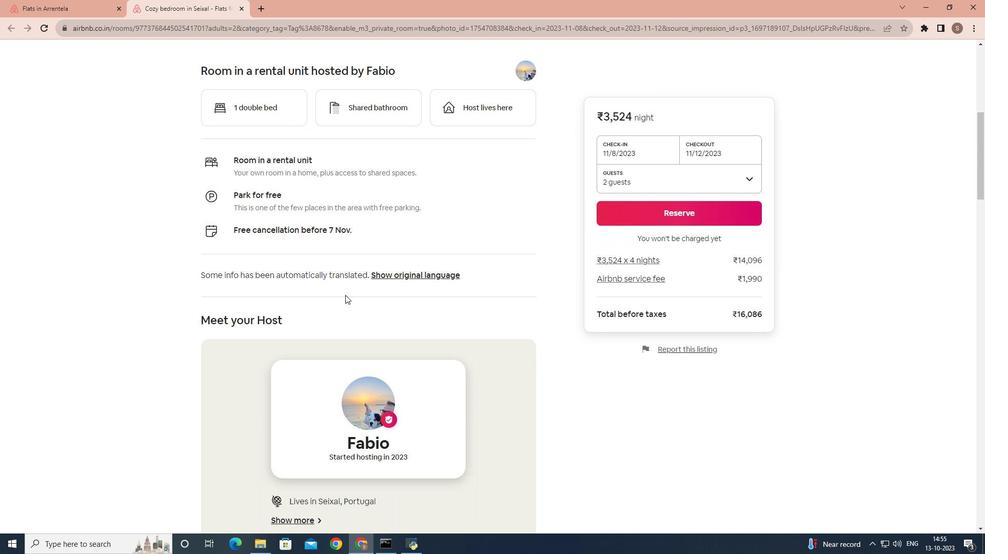 
Action: Mouse scrolled (345, 294) with delta (0, 0)
Screenshot: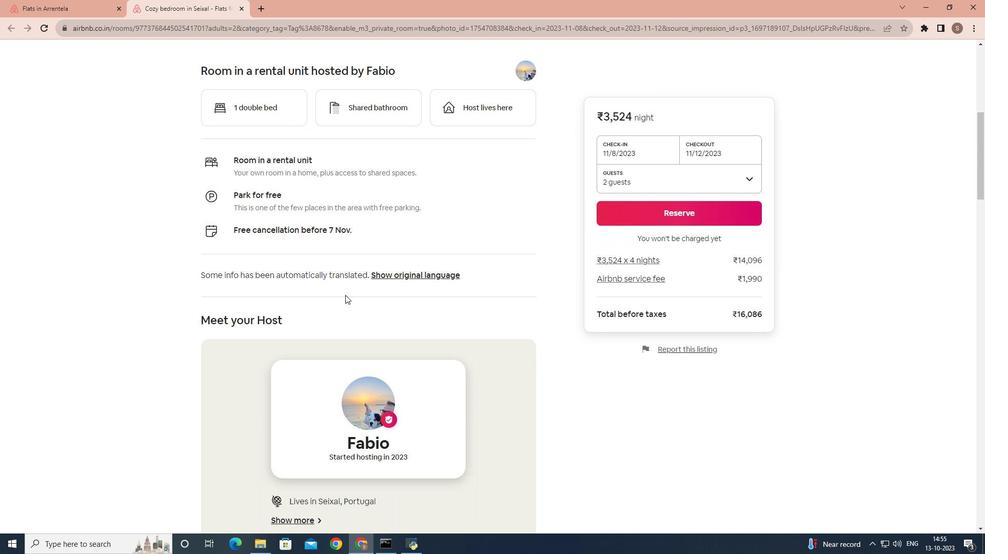 
Action: Mouse scrolled (345, 294) with delta (0, 0)
Screenshot: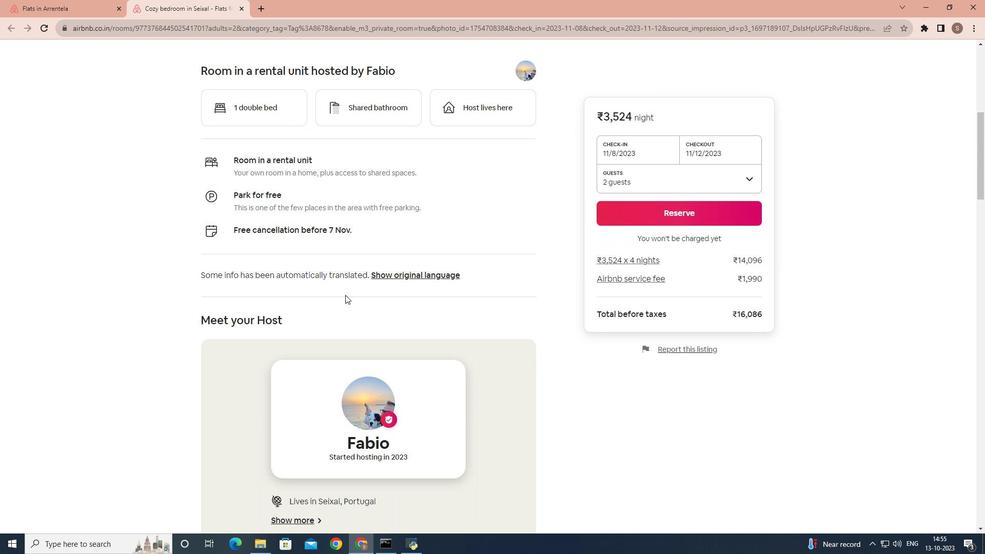 
Action: Mouse scrolled (345, 294) with delta (0, 0)
Screenshot: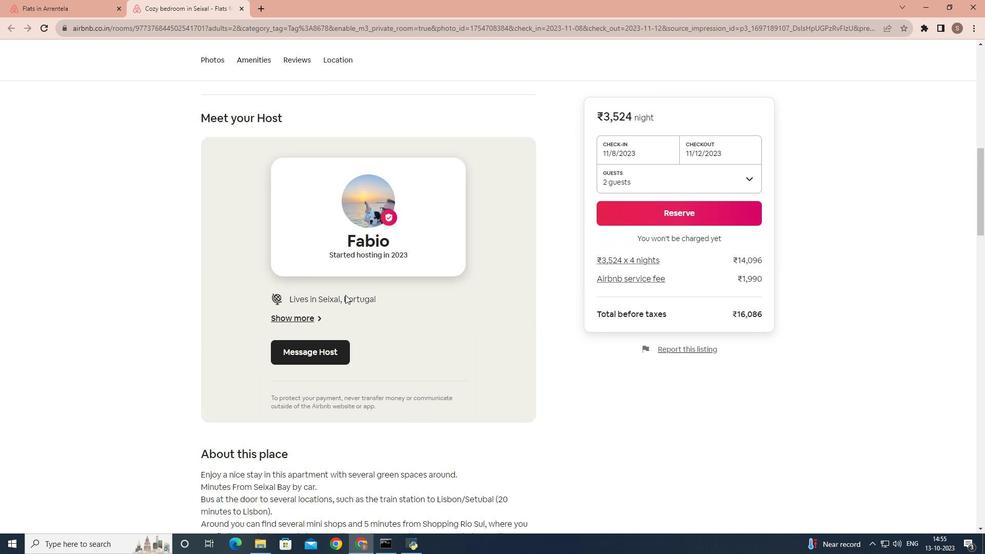 
Action: Mouse scrolled (345, 294) with delta (0, 0)
Screenshot: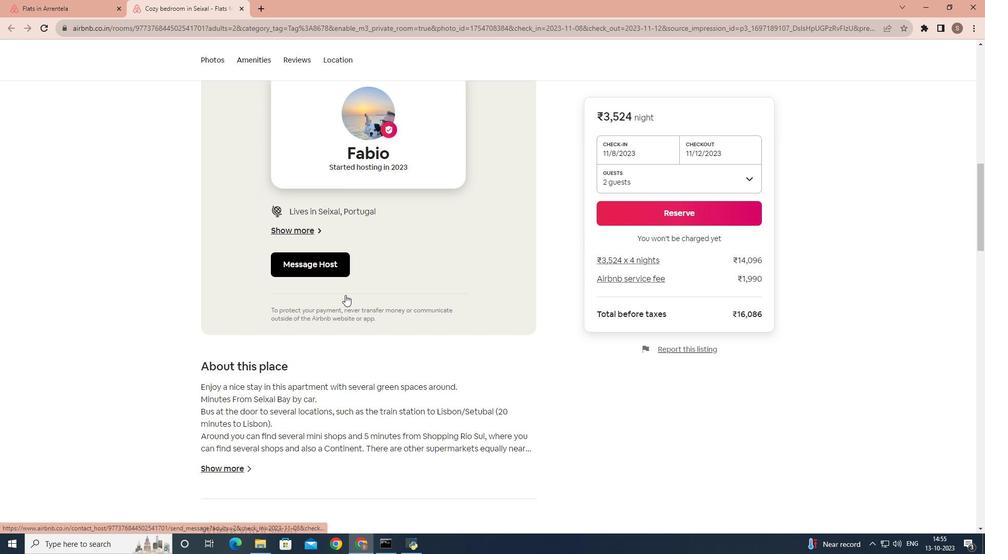
Action: Mouse scrolled (345, 294) with delta (0, 0)
Screenshot: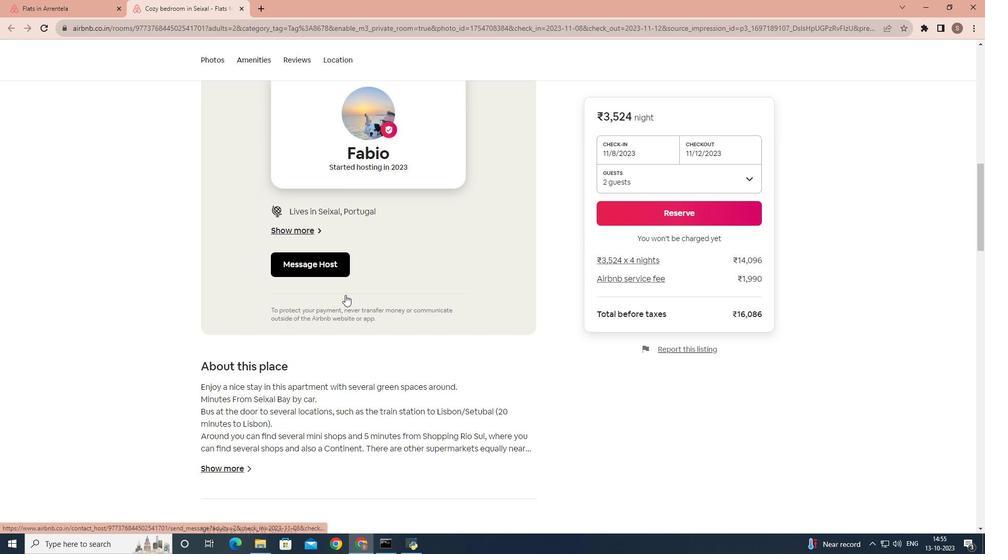 
Action: Mouse scrolled (345, 294) with delta (0, 0)
Screenshot: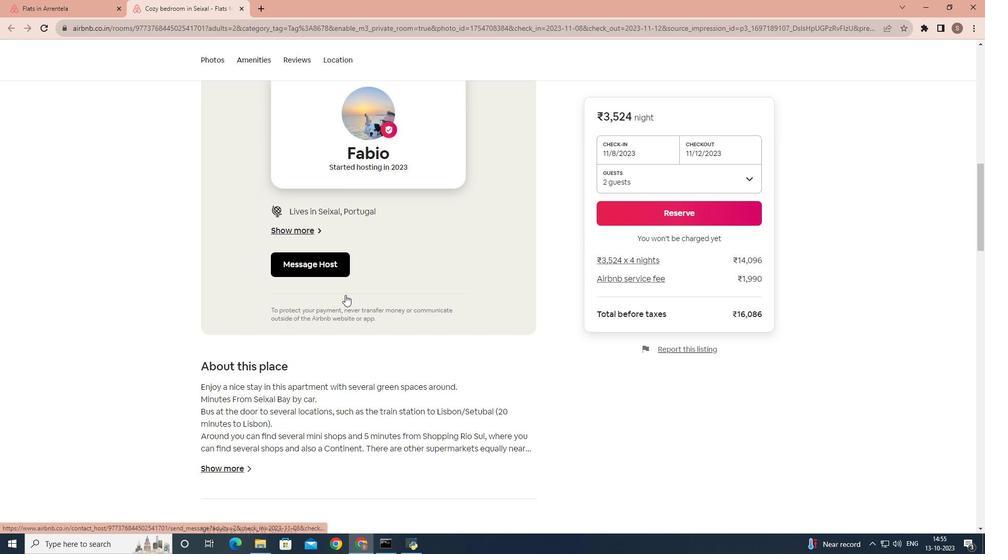 
Action: Mouse scrolled (345, 294) with delta (0, 0)
Screenshot: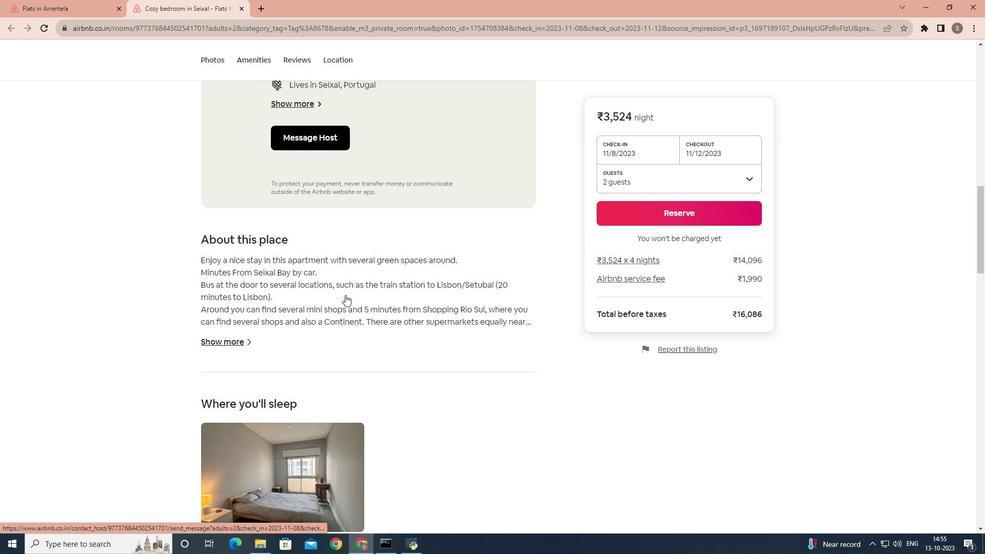 
Action: Mouse scrolled (345, 294) with delta (0, 0)
Screenshot: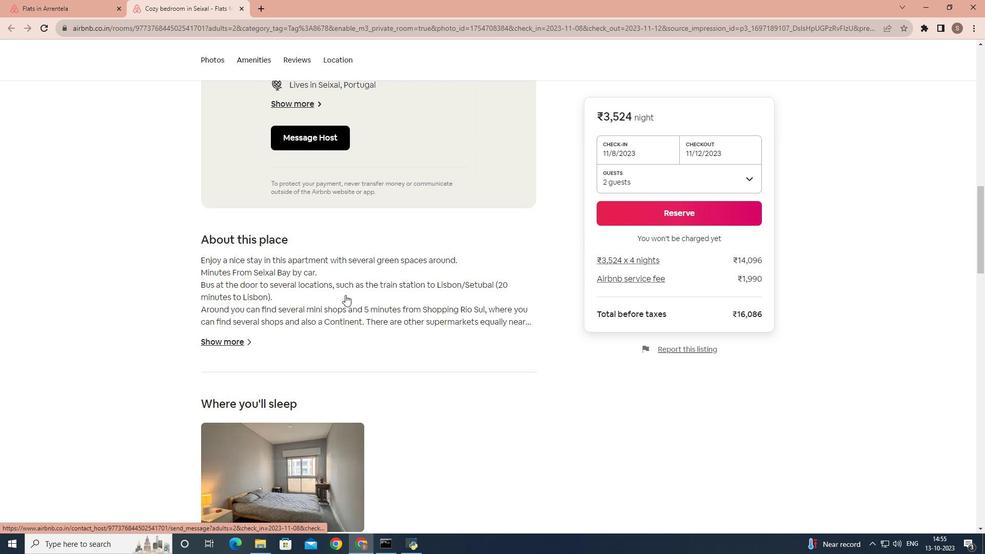 
Action: Mouse moved to (228, 253)
Screenshot: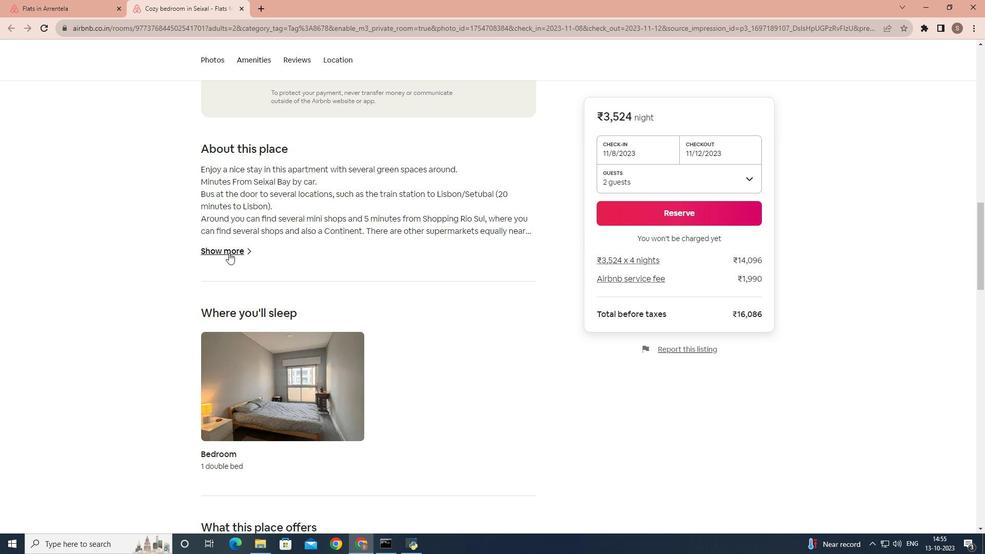 
Action: Mouse pressed left at (228, 253)
Screenshot: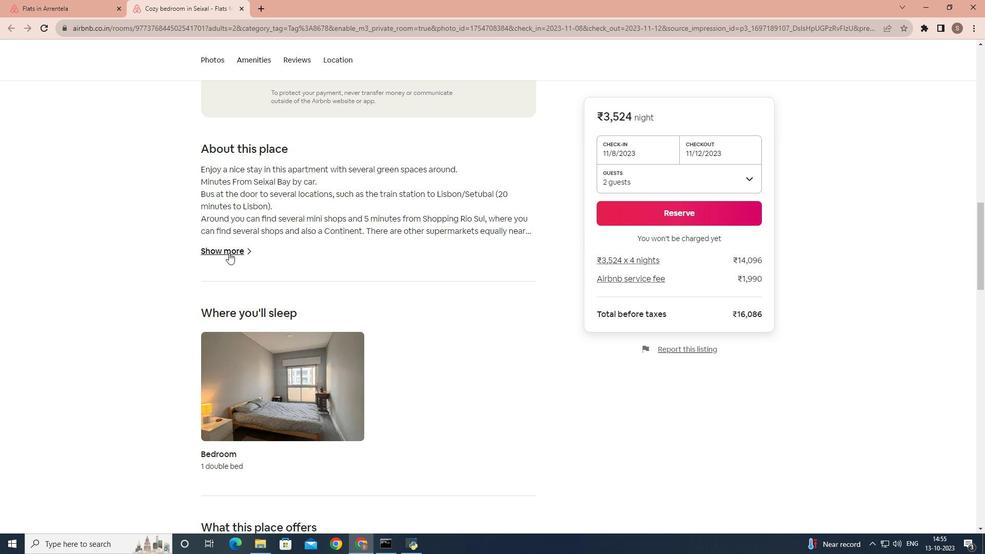 
Action: Mouse moved to (367, 265)
Screenshot: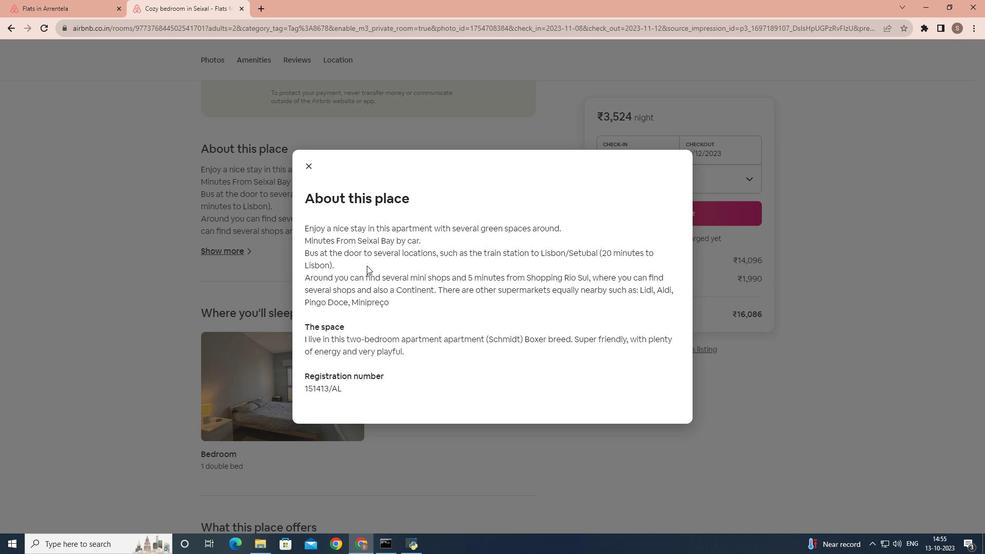 
Action: Mouse scrolled (367, 265) with delta (0, 0)
Screenshot: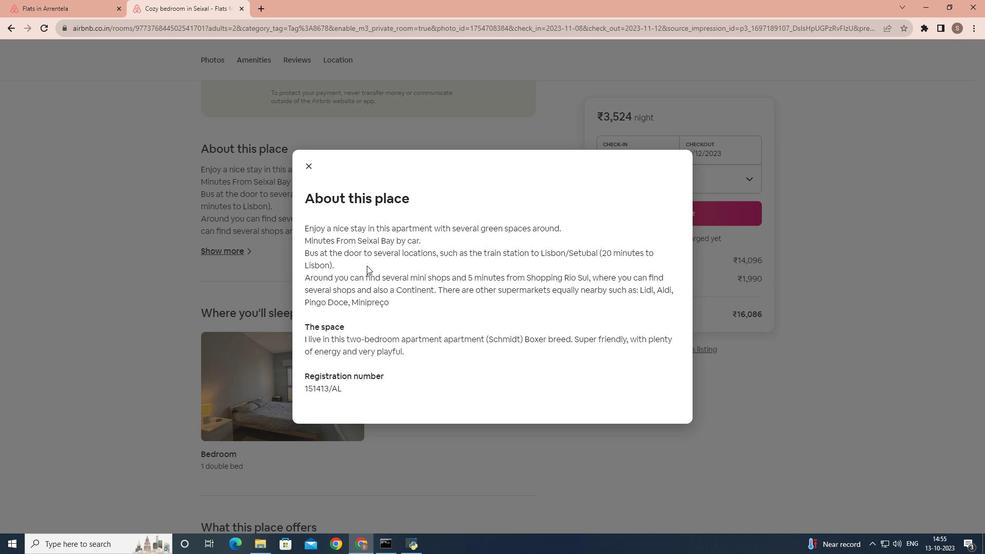 
Action: Mouse scrolled (367, 265) with delta (0, 0)
Screenshot: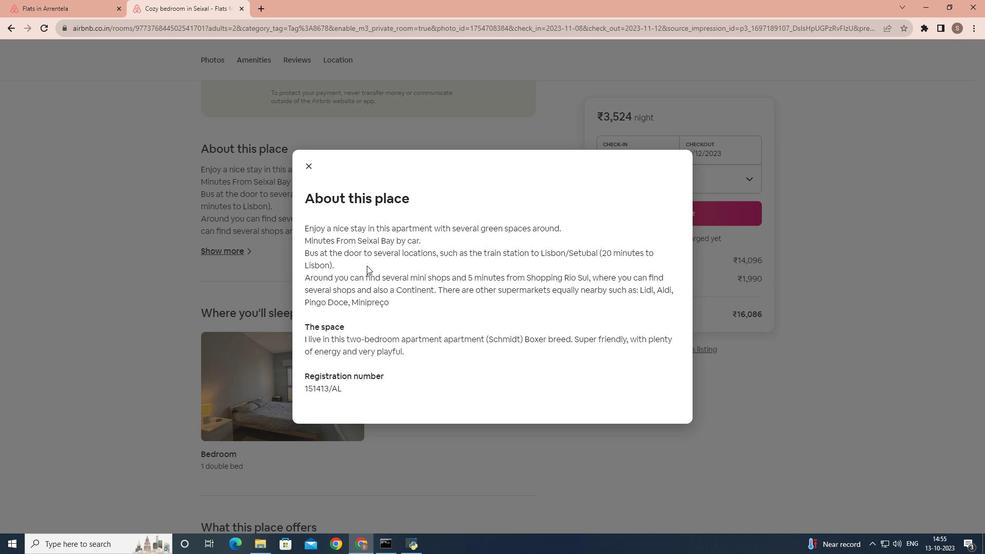 
Action: Mouse scrolled (367, 265) with delta (0, 0)
Screenshot: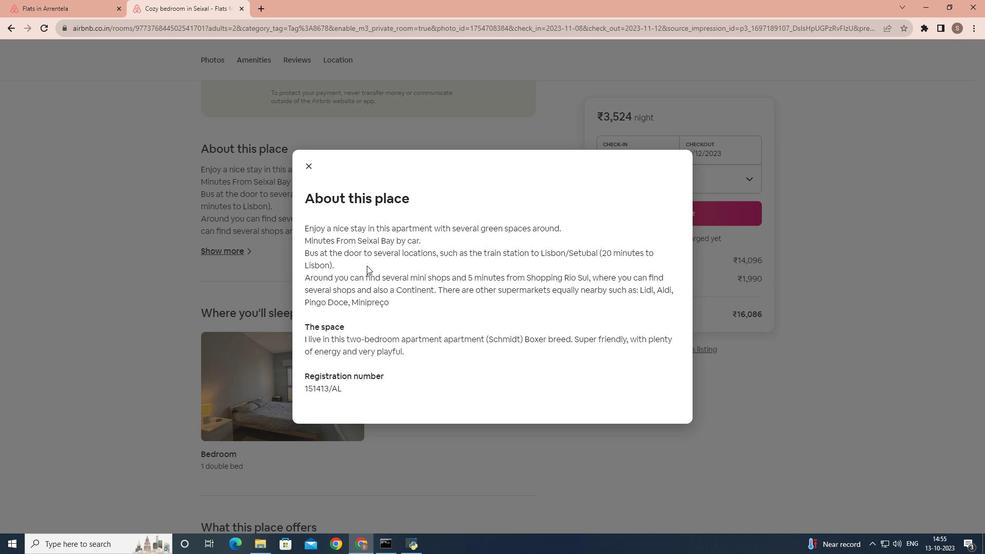 
Action: Mouse moved to (308, 164)
Screenshot: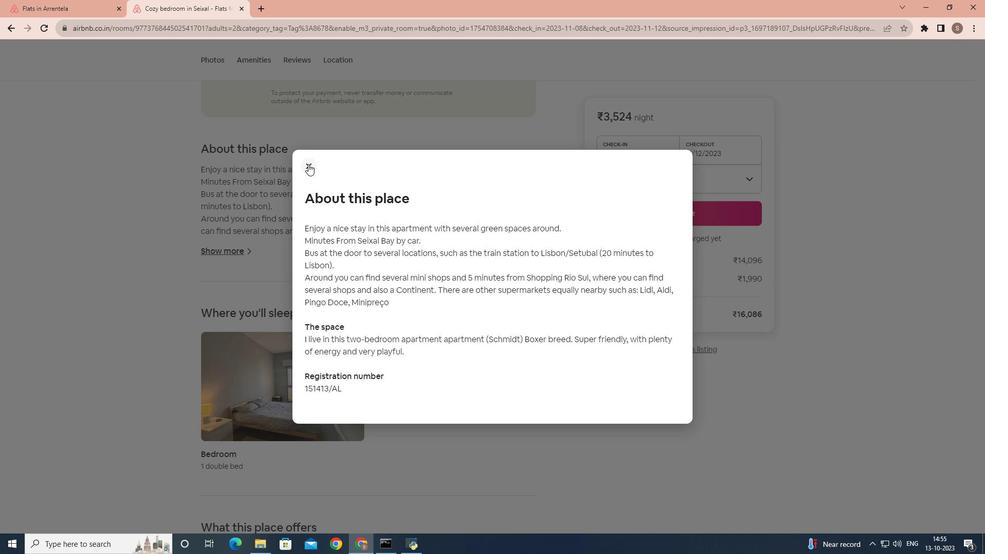 
Action: Mouse pressed left at (308, 164)
Screenshot: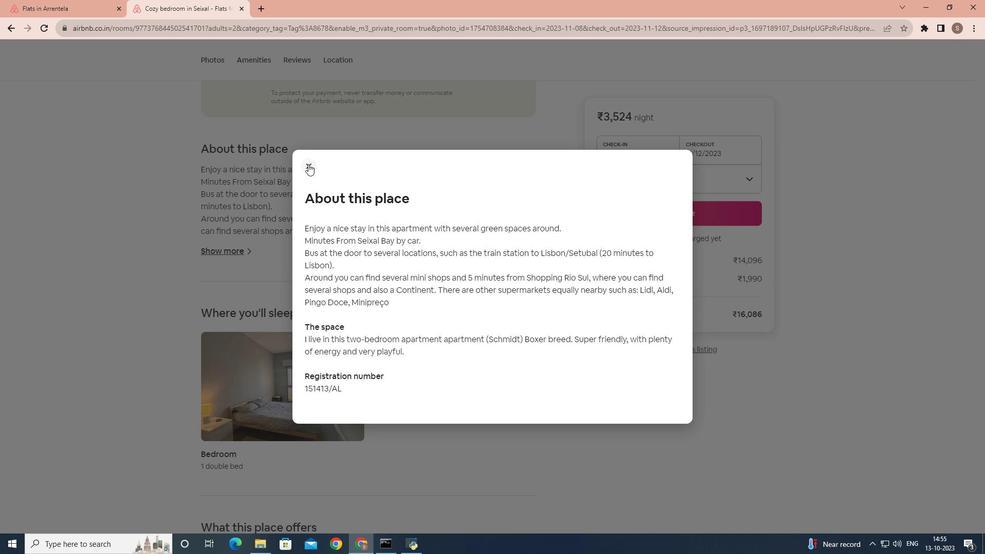
Action: Mouse moved to (305, 275)
Screenshot: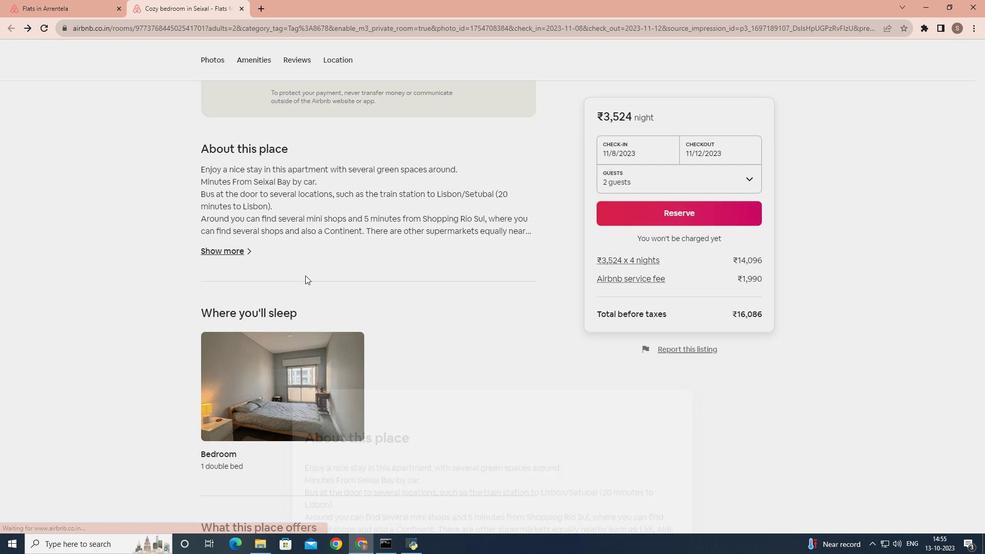 
Action: Mouse scrolled (305, 275) with delta (0, 0)
Screenshot: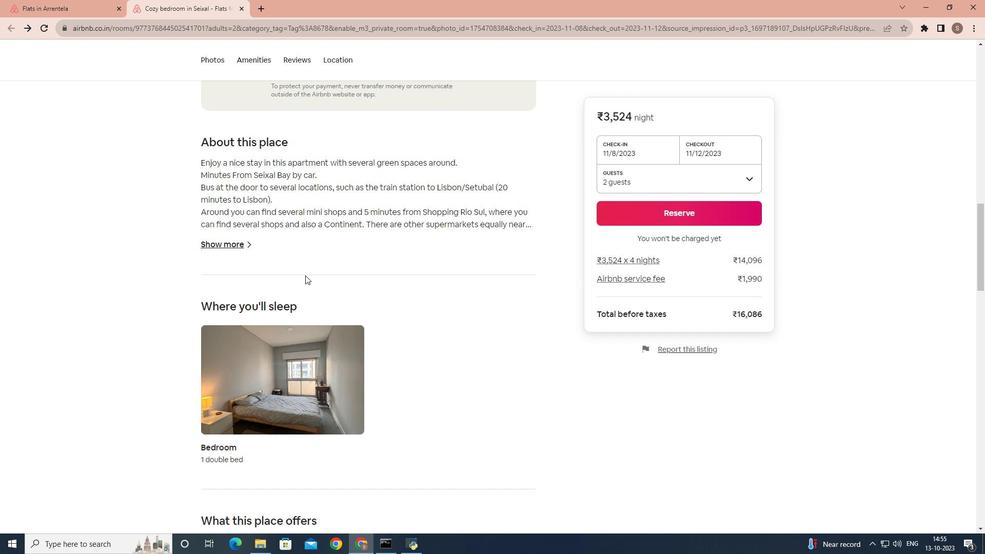 
Action: Mouse scrolled (305, 275) with delta (0, 0)
Screenshot: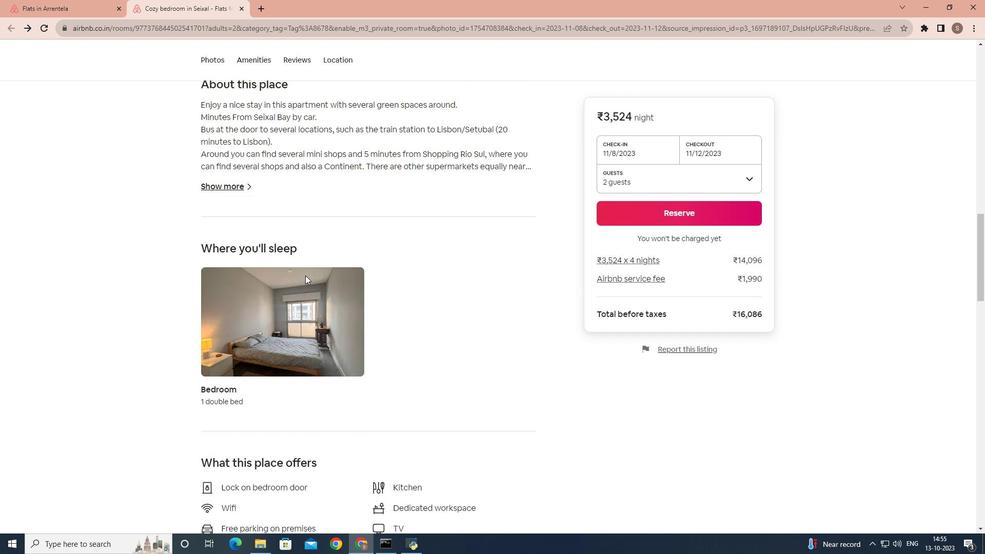 
Action: Mouse scrolled (305, 275) with delta (0, 0)
Screenshot: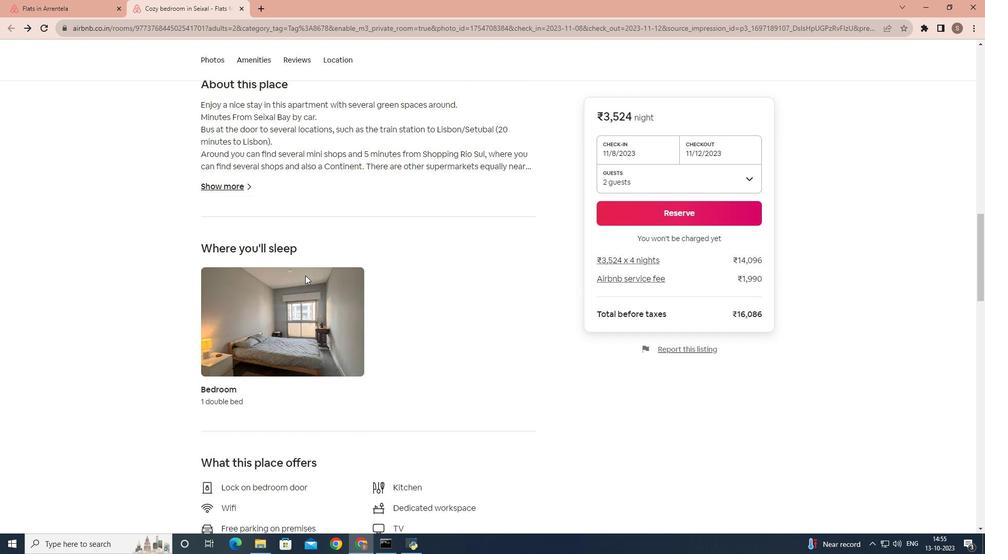 
Action: Mouse scrolled (305, 275) with delta (0, 0)
Screenshot: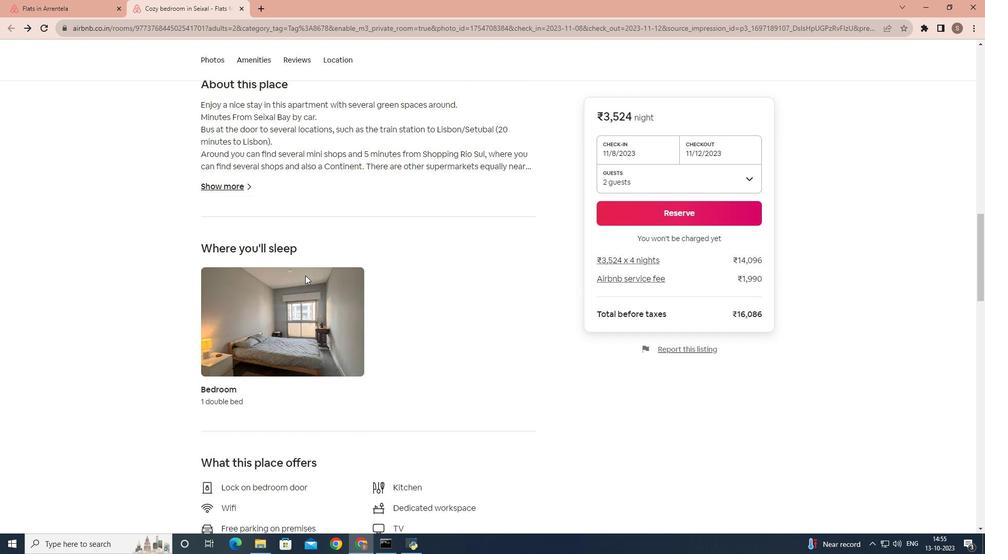 
Action: Mouse scrolled (305, 275) with delta (0, 0)
Screenshot: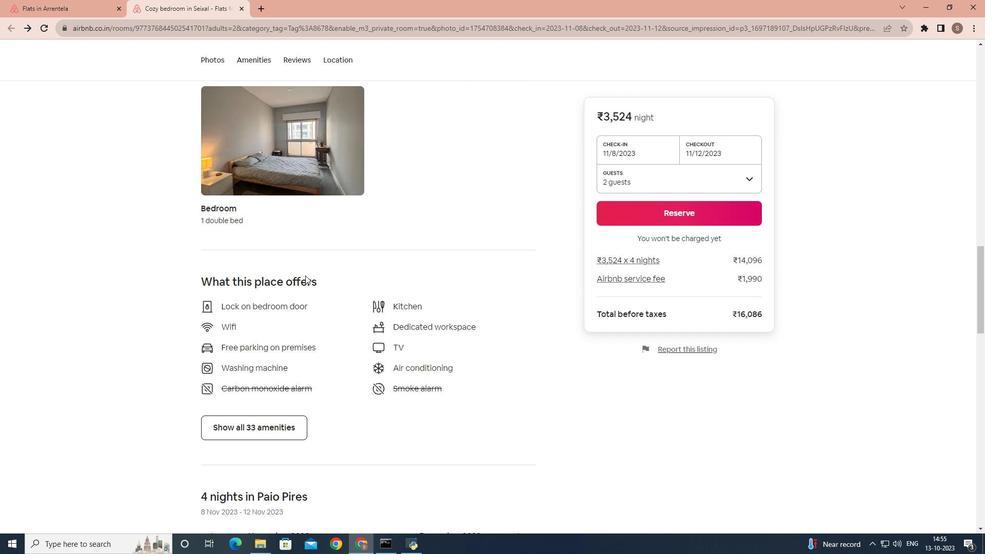 
Action: Mouse moved to (212, 408)
Screenshot: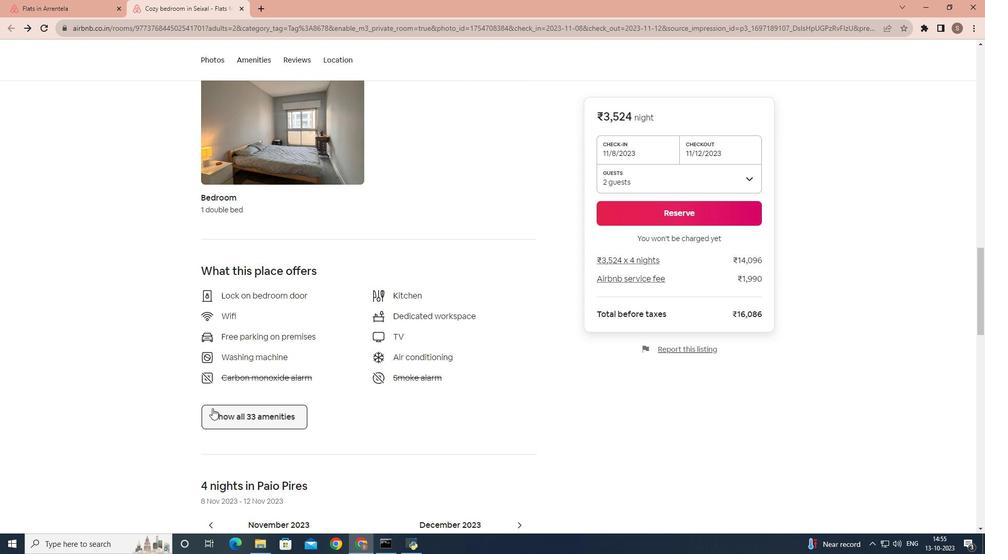 
Action: Mouse pressed left at (212, 408)
Screenshot: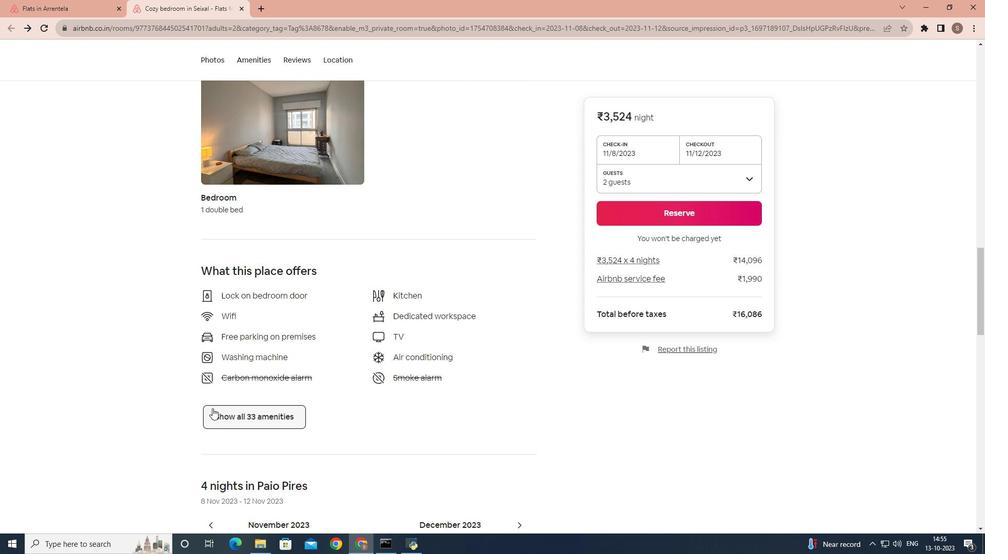 
Action: Mouse moved to (363, 330)
Screenshot: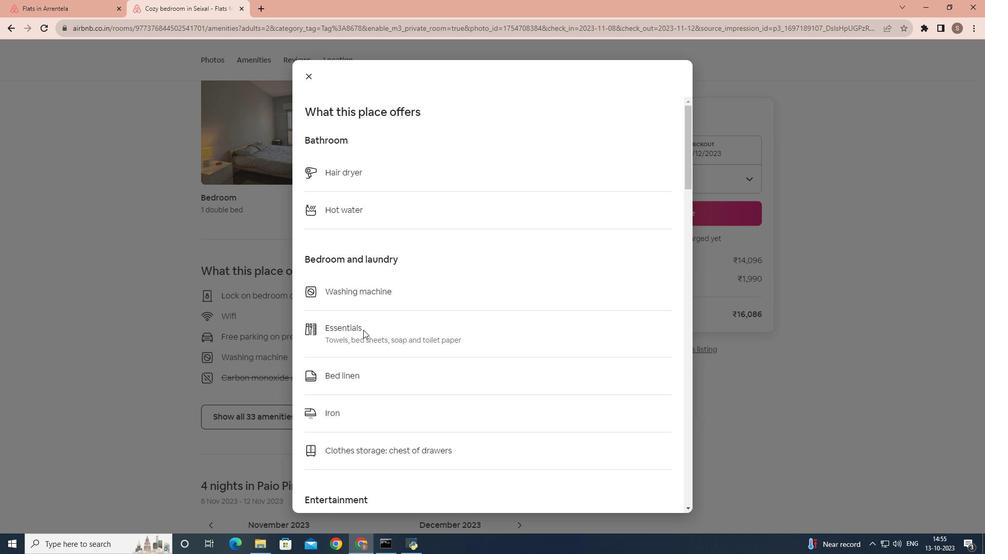 
Action: Mouse scrolled (363, 329) with delta (0, 0)
Screenshot: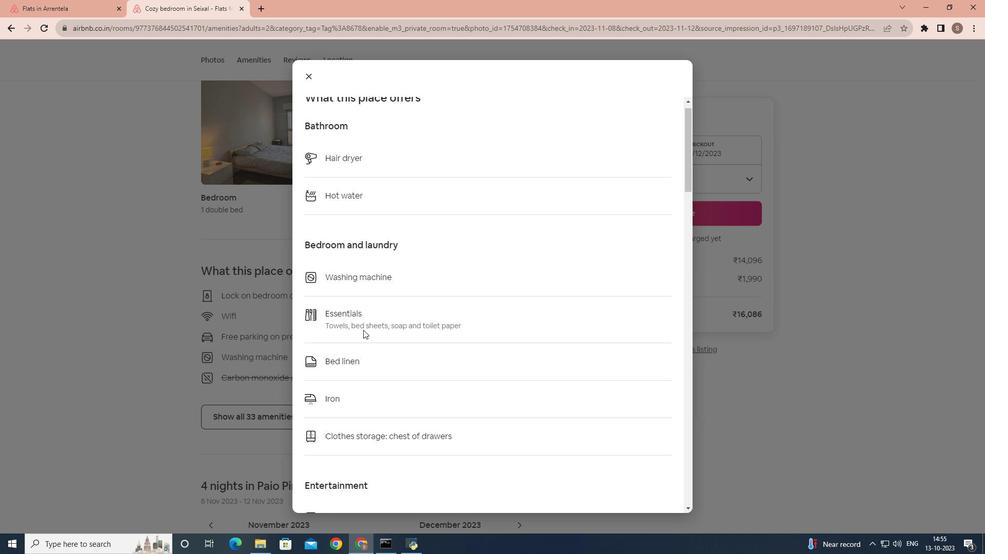 
Action: Mouse scrolled (363, 329) with delta (0, 0)
Screenshot: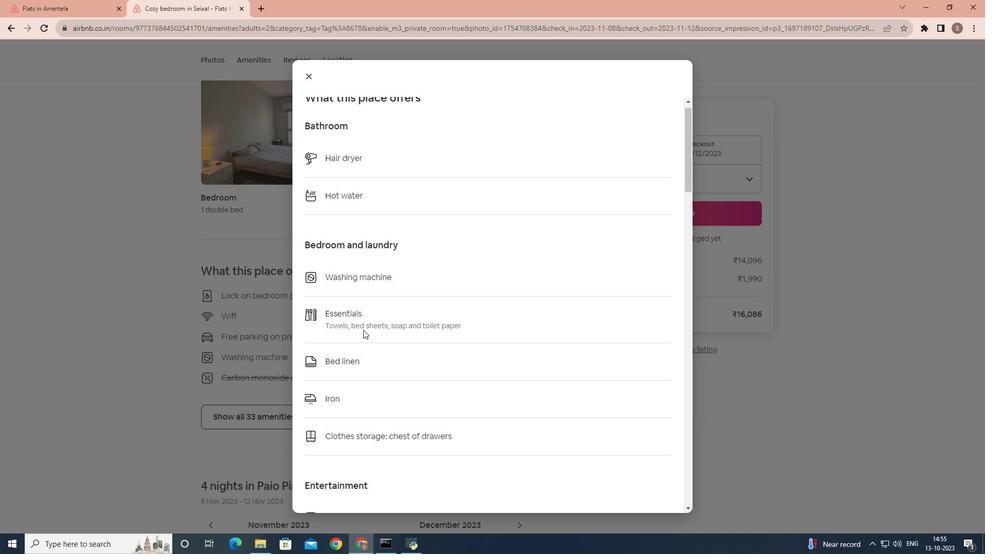 
Action: Mouse scrolled (363, 329) with delta (0, 0)
Screenshot: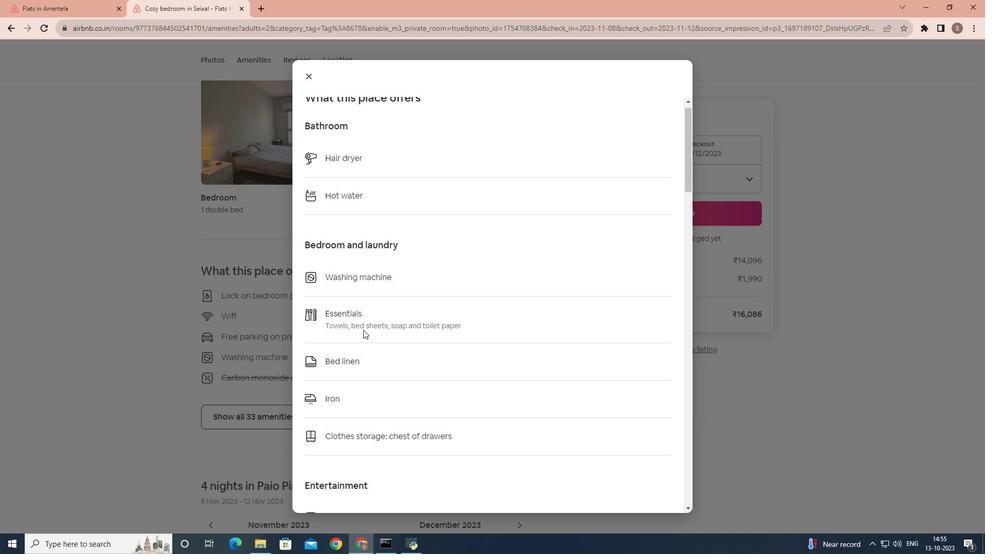 
Action: Mouse scrolled (363, 329) with delta (0, 0)
Screenshot: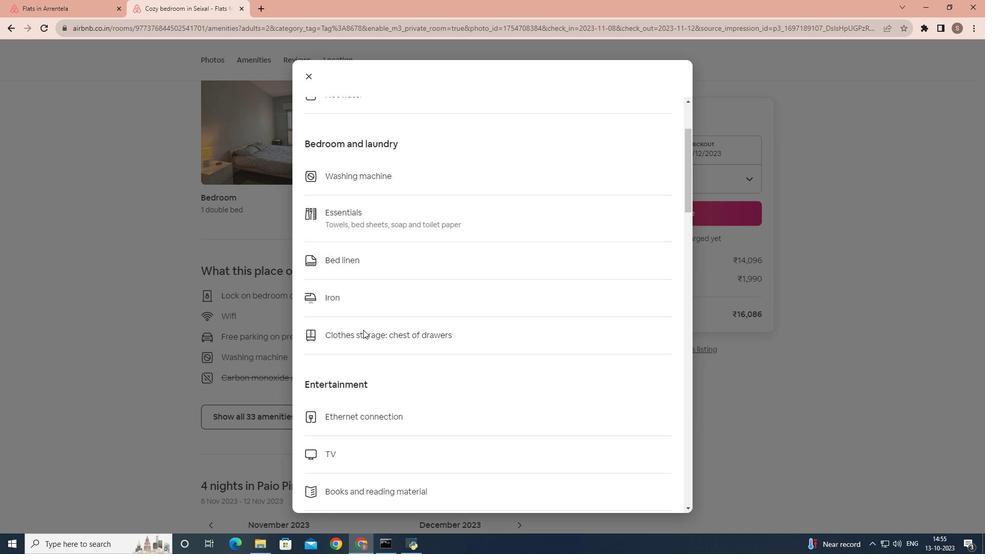 
Action: Mouse scrolled (363, 329) with delta (0, 0)
Screenshot: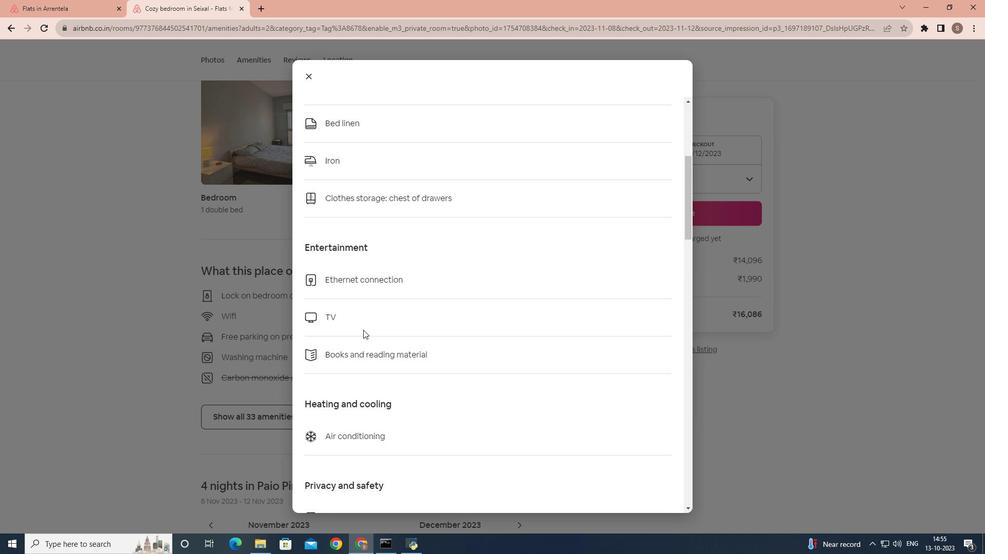 
Action: Mouse scrolled (363, 329) with delta (0, 0)
Screenshot: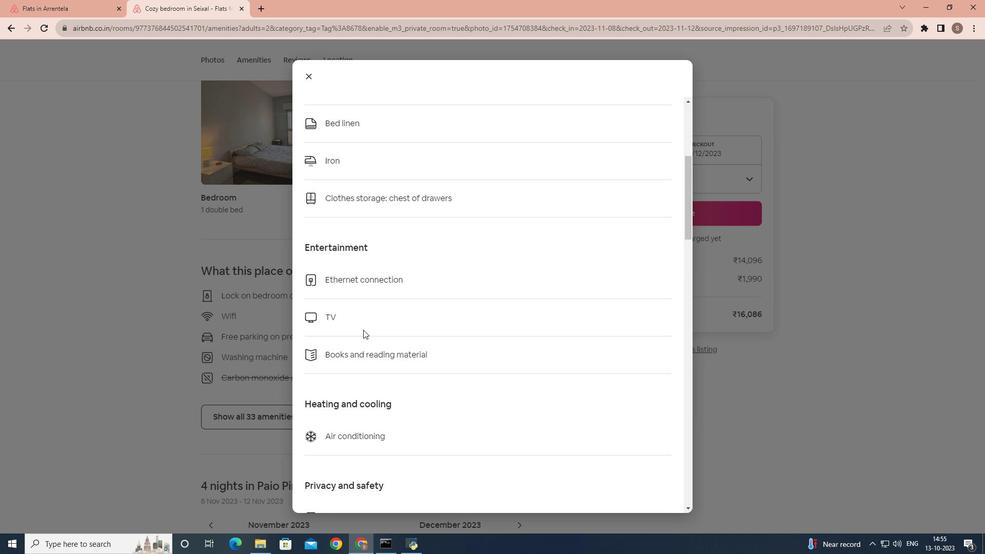 
Action: Mouse scrolled (363, 329) with delta (0, 0)
Screenshot: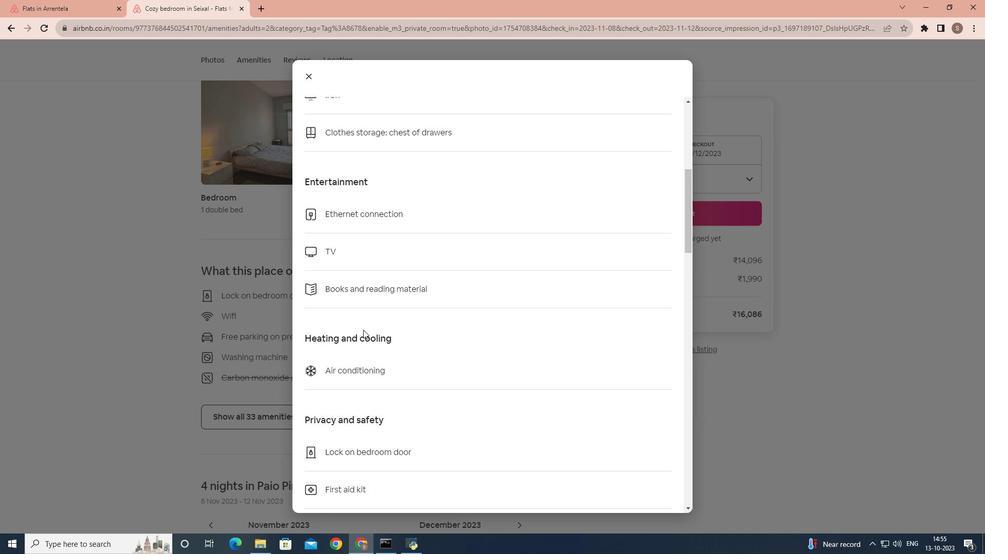 
Action: Mouse scrolled (363, 329) with delta (0, 0)
Screenshot: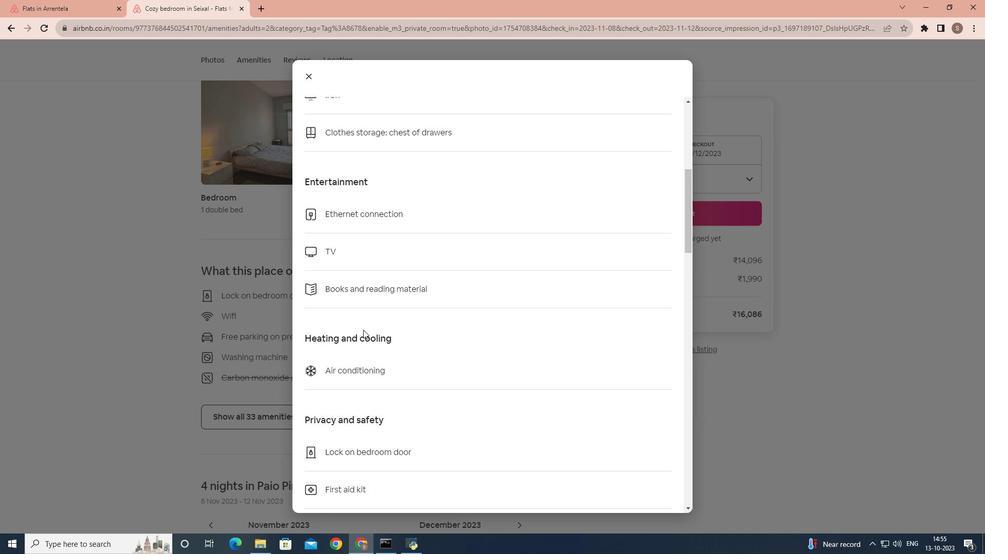 
Action: Mouse scrolled (363, 329) with delta (0, 0)
Screenshot: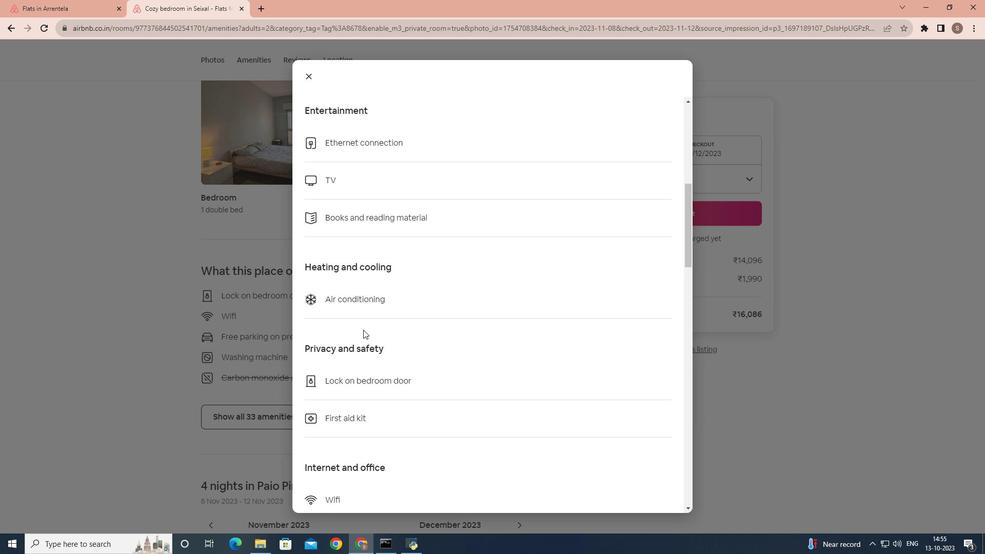 
Action: Mouse scrolled (363, 329) with delta (0, 0)
Screenshot: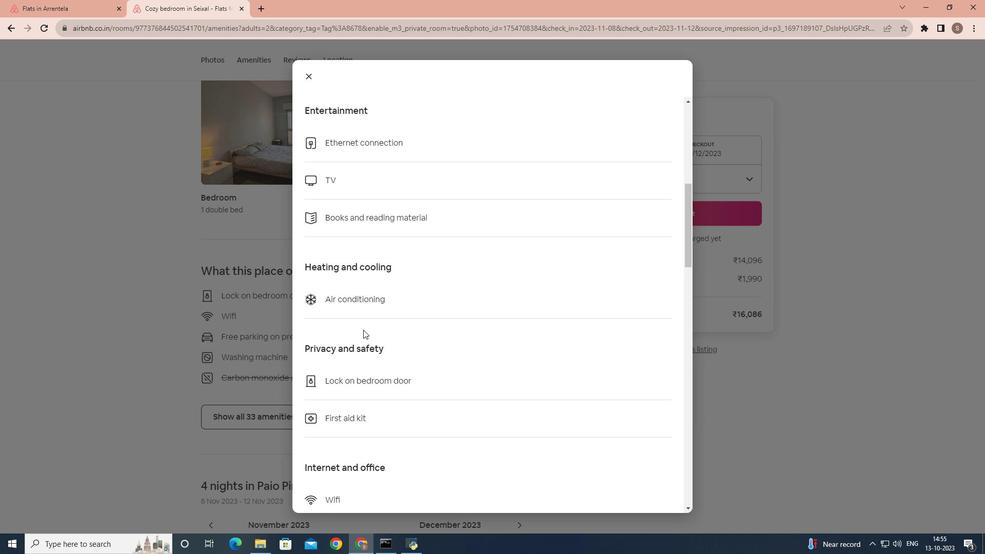
Action: Mouse scrolled (363, 329) with delta (0, 0)
Screenshot: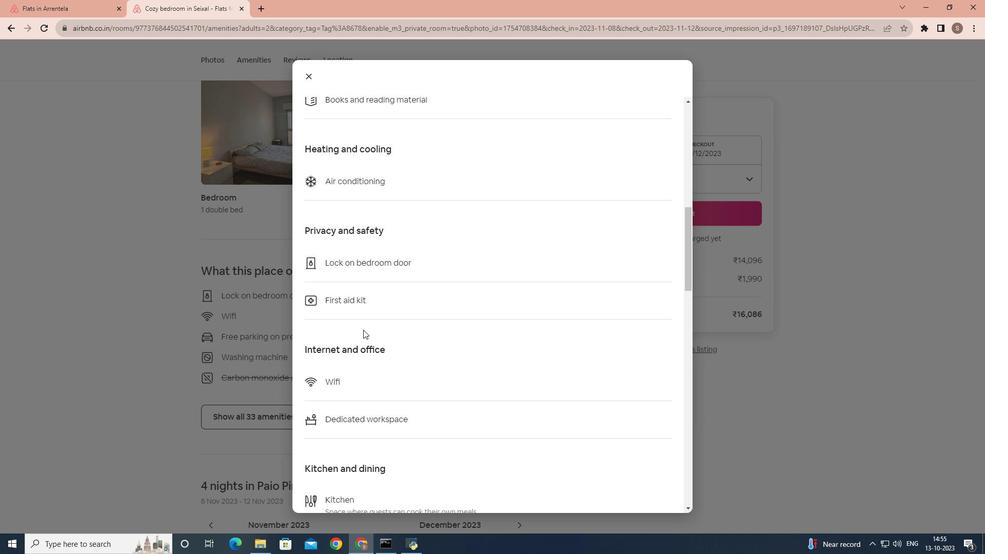 
Action: Mouse scrolled (363, 329) with delta (0, 0)
Screenshot: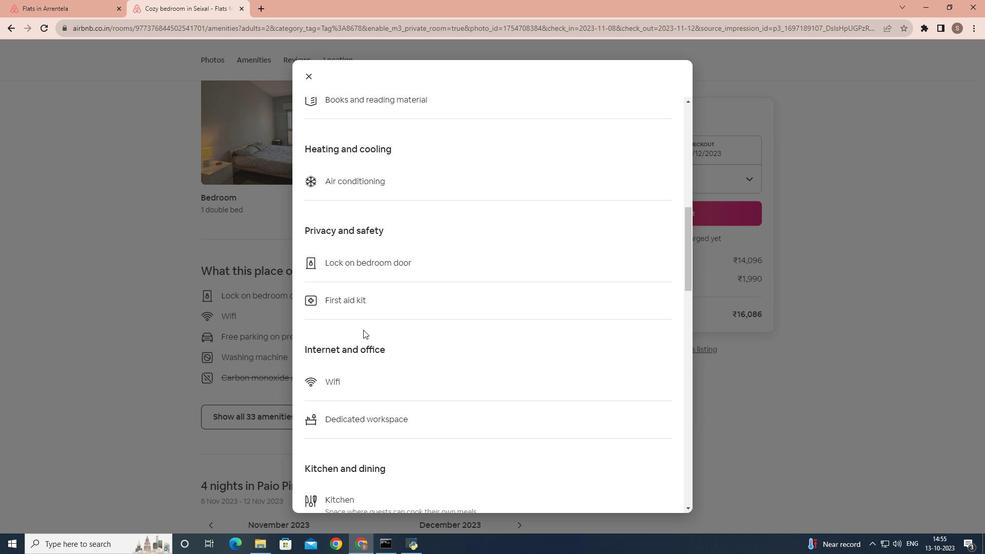 
Action: Mouse scrolled (363, 329) with delta (0, 0)
Screenshot: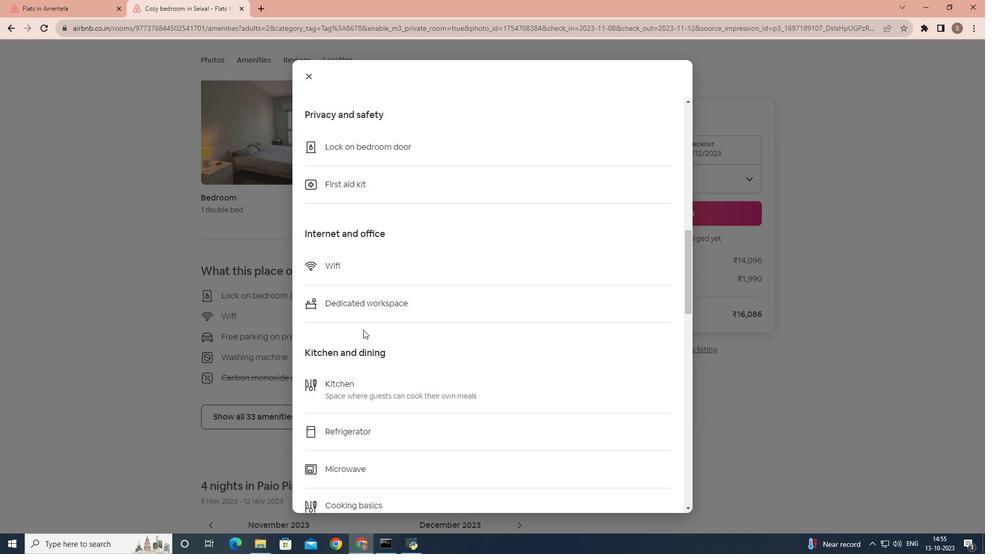 
Action: Mouse scrolled (363, 329) with delta (0, 0)
Screenshot: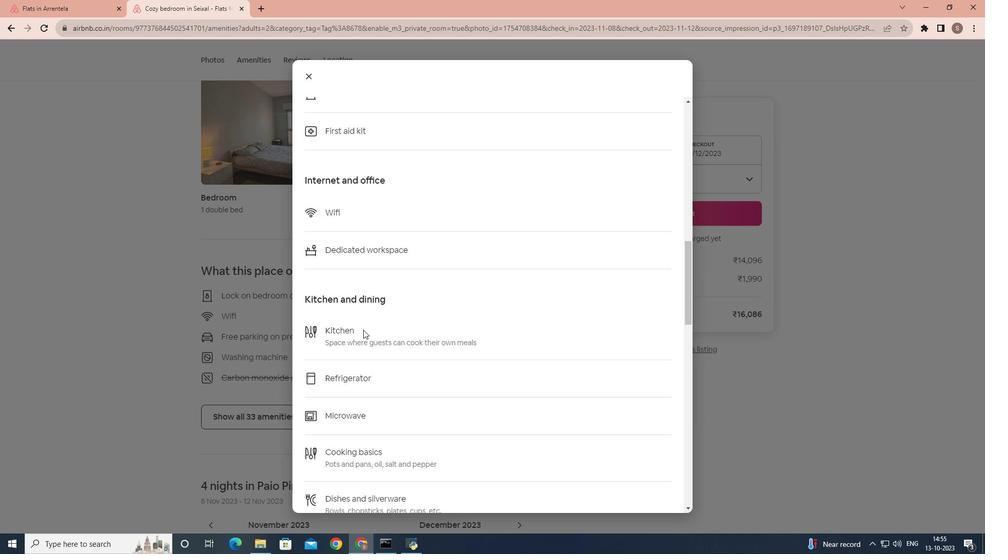 
Action: Mouse scrolled (363, 329) with delta (0, 0)
Screenshot: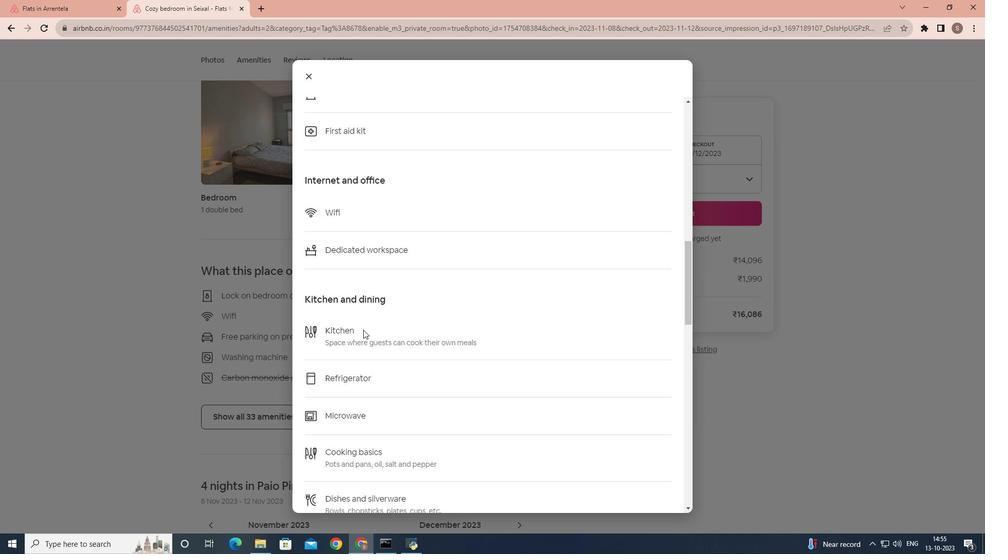 
Action: Mouse scrolled (363, 329) with delta (0, 0)
Screenshot: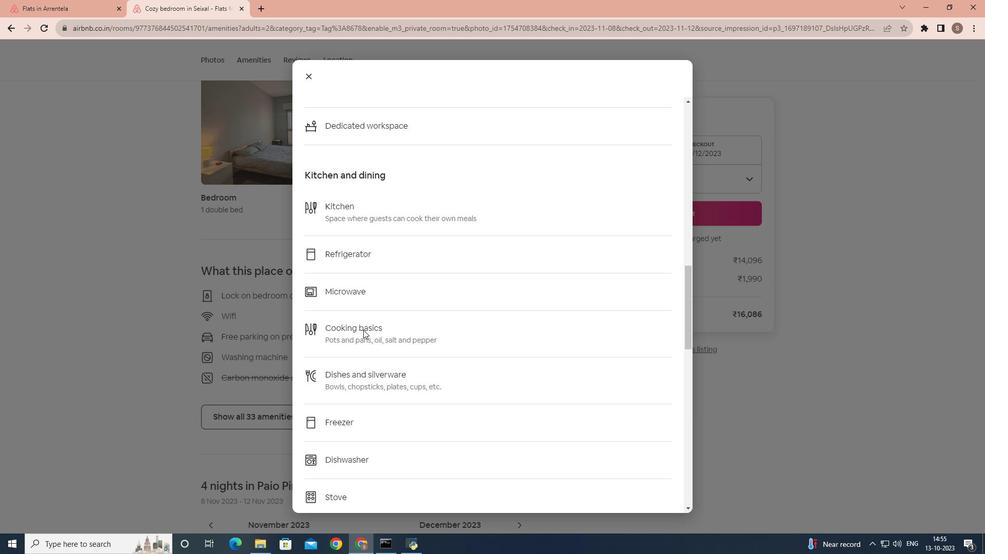 
Action: Mouse scrolled (363, 329) with delta (0, 0)
Screenshot: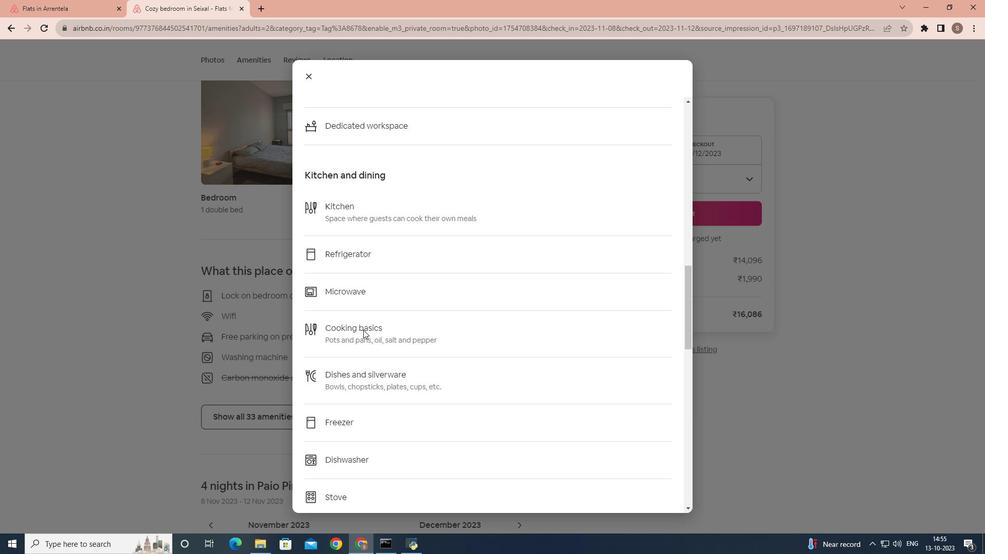 
Action: Mouse scrolled (363, 329) with delta (0, 0)
Screenshot: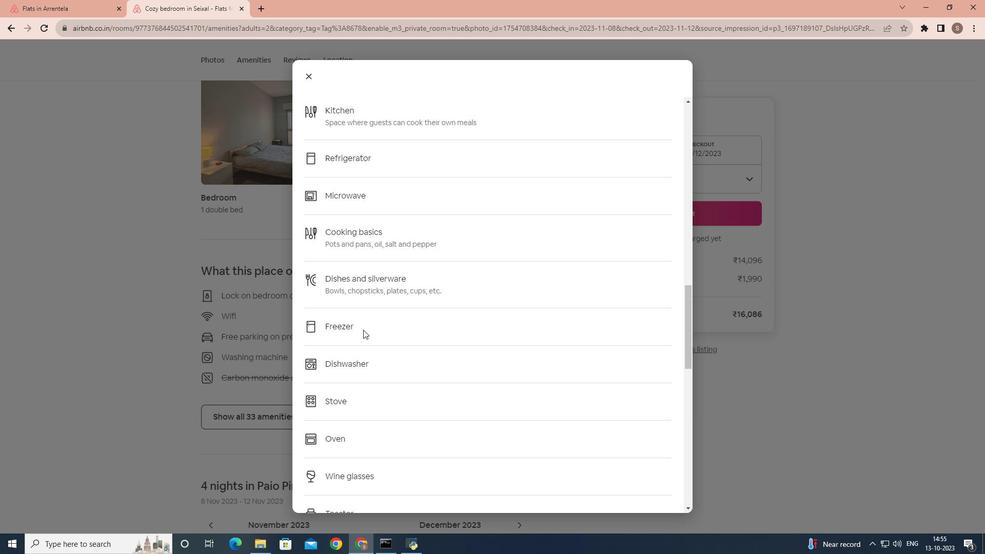 
Action: Mouse scrolled (363, 329) with delta (0, 0)
Screenshot: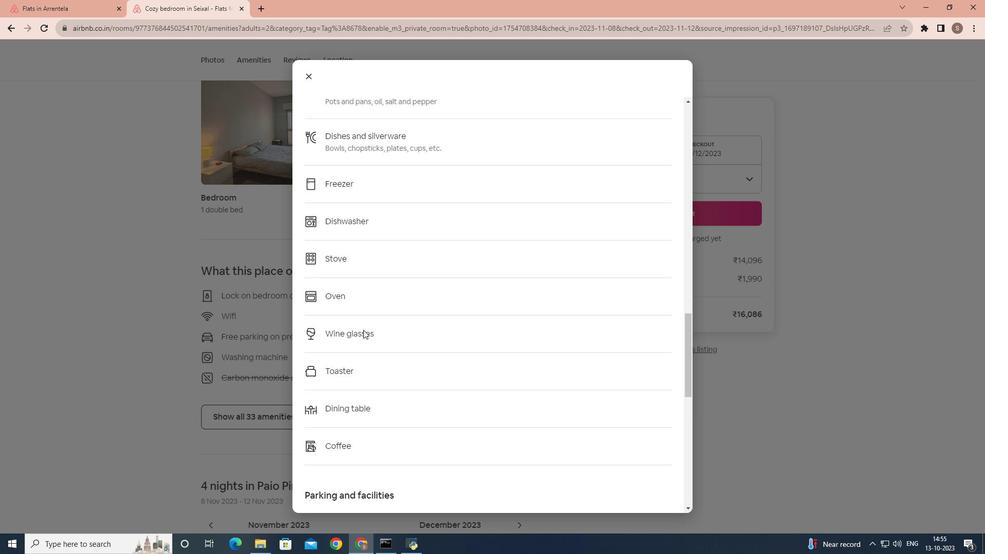
Action: Mouse scrolled (363, 329) with delta (0, 0)
Screenshot: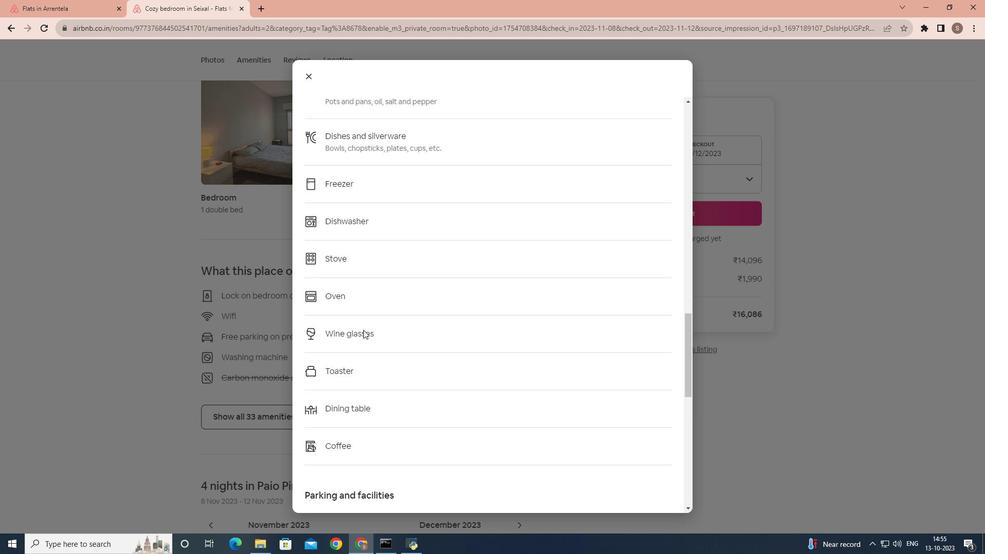 
Action: Mouse scrolled (363, 329) with delta (0, 0)
Screenshot: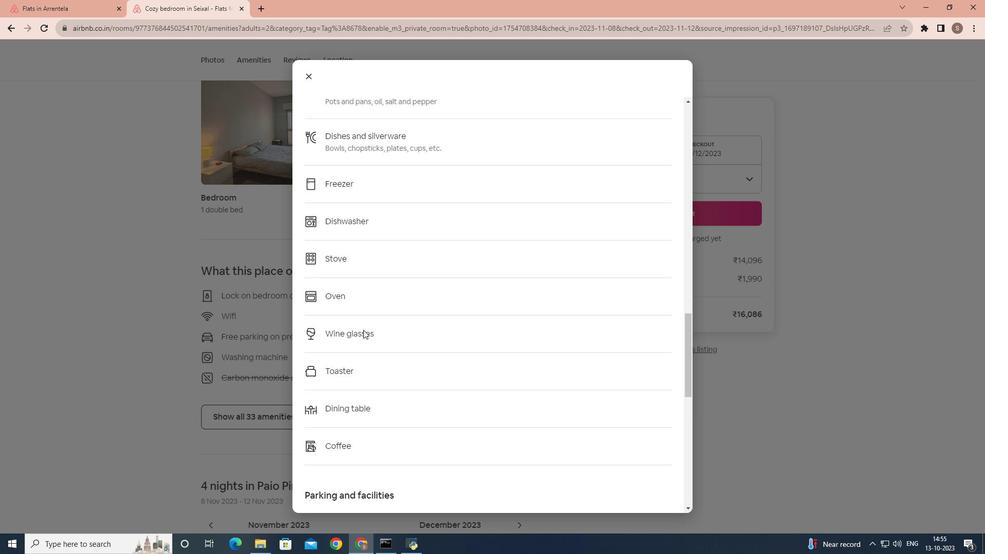 
Action: Mouse scrolled (363, 329) with delta (0, 0)
Screenshot: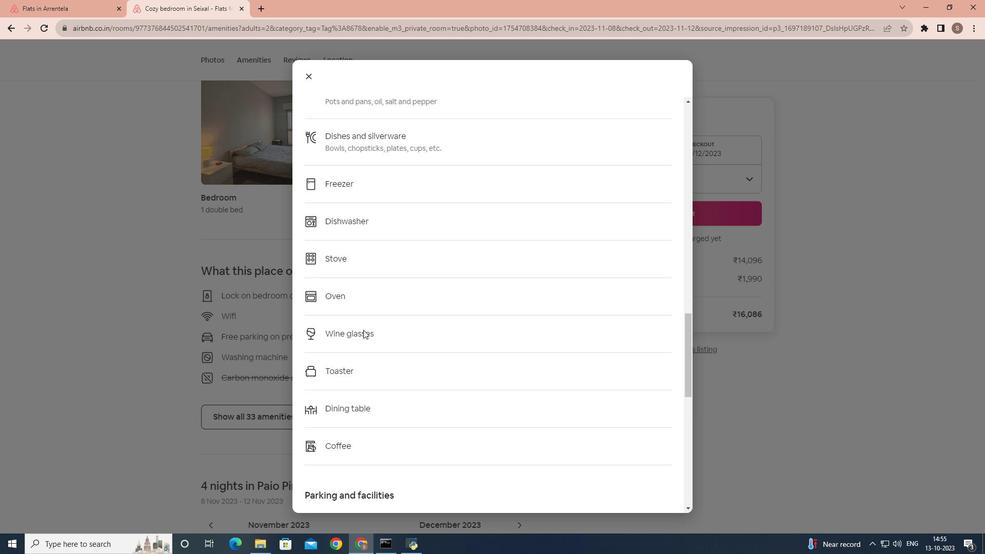 
Action: Mouse scrolled (363, 329) with delta (0, 0)
Screenshot: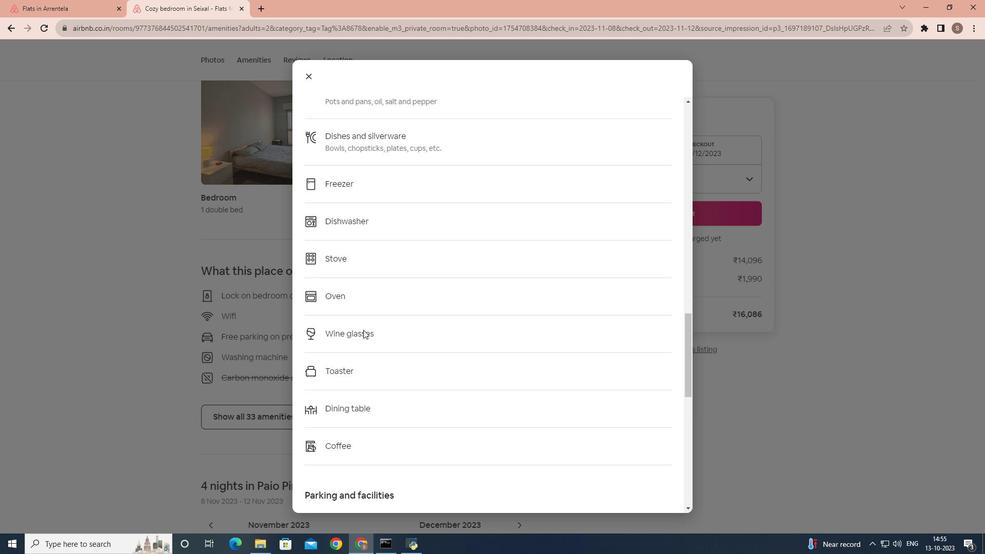 
Action: Mouse scrolled (363, 329) with delta (0, 0)
Screenshot: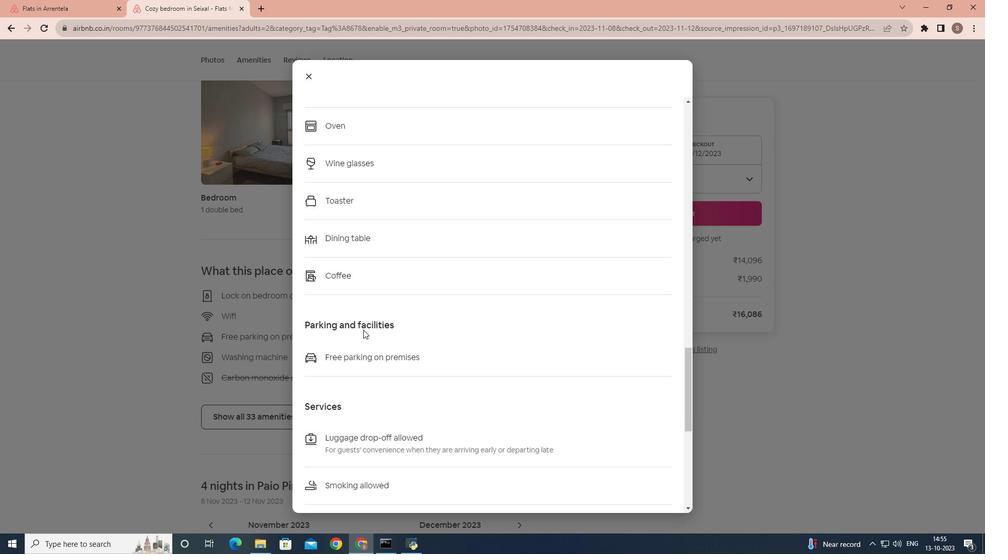
Action: Mouse scrolled (363, 329) with delta (0, 0)
Screenshot: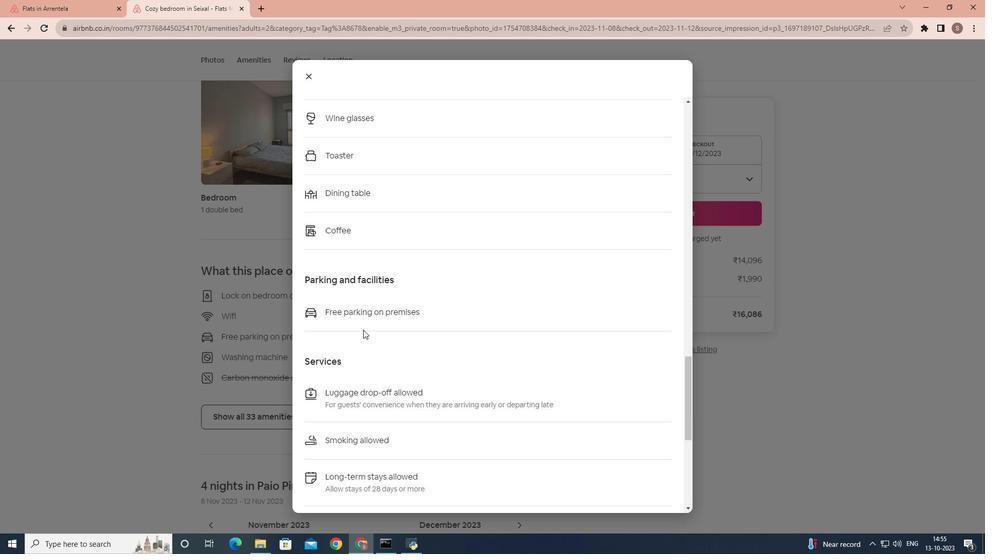 
Action: Mouse scrolled (363, 329) with delta (0, 0)
Screenshot: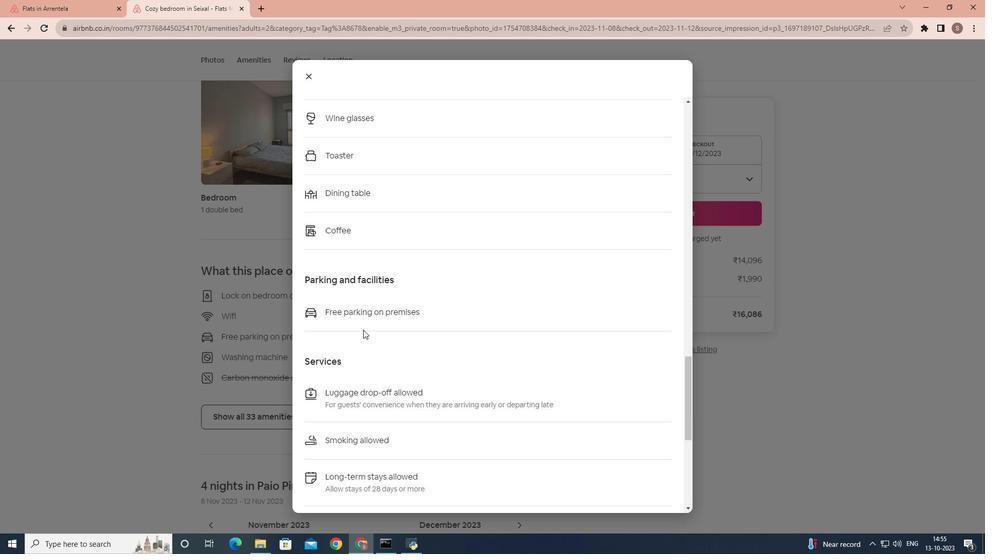 
Action: Mouse scrolled (363, 329) with delta (0, 0)
Screenshot: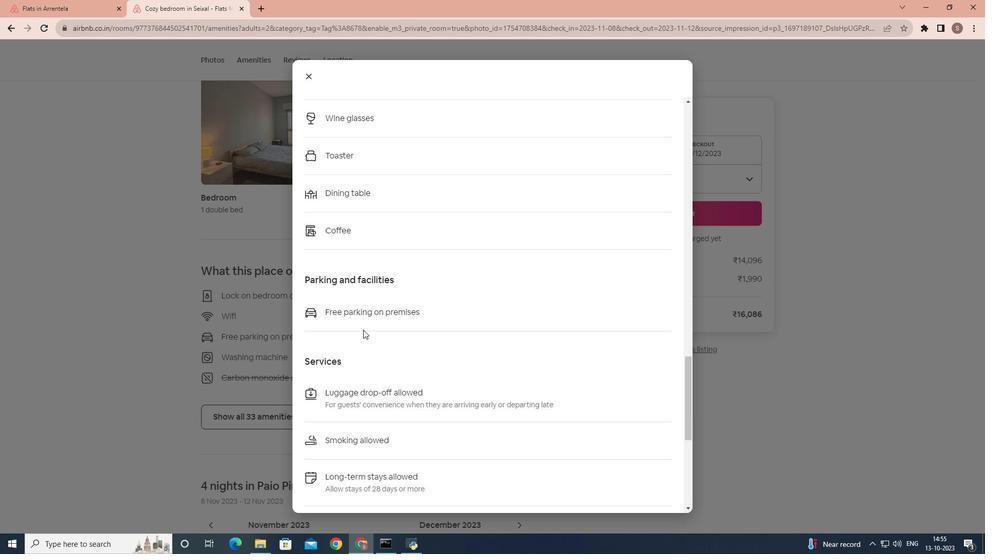 
Action: Mouse scrolled (363, 329) with delta (0, 0)
Screenshot: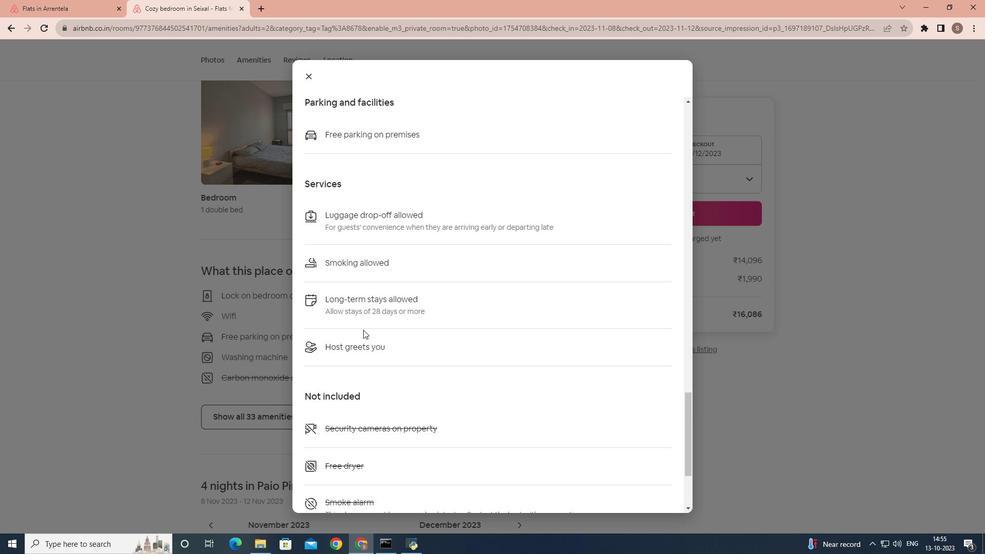 
Action: Mouse scrolled (363, 329) with delta (0, 0)
Screenshot: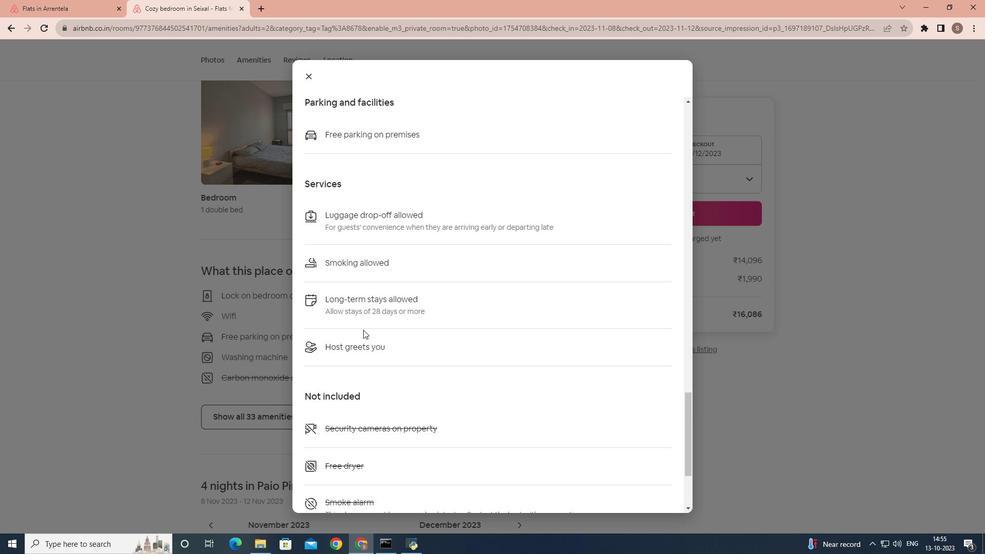 
Action: Mouse scrolled (363, 329) with delta (0, 0)
Screenshot: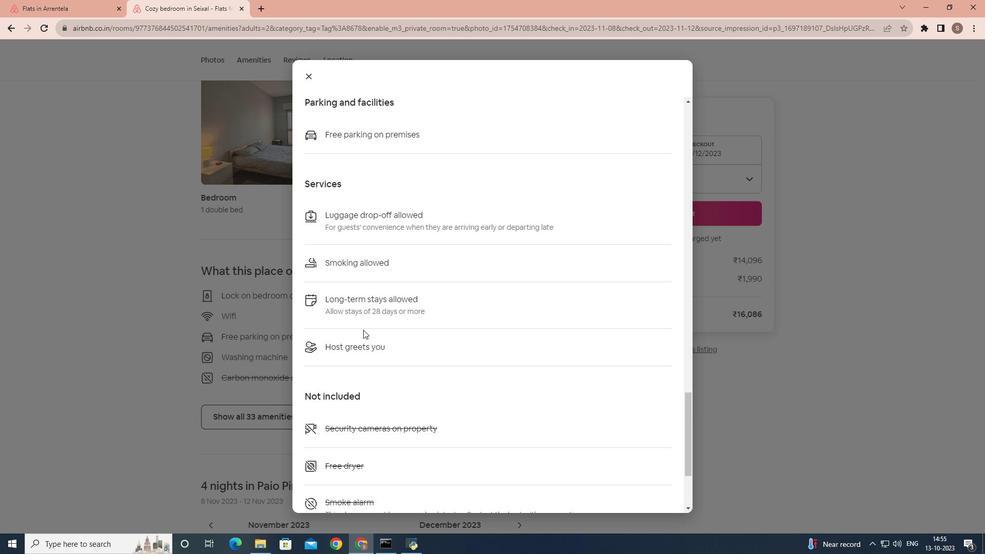 
Action: Mouse moved to (307, 79)
Screenshot: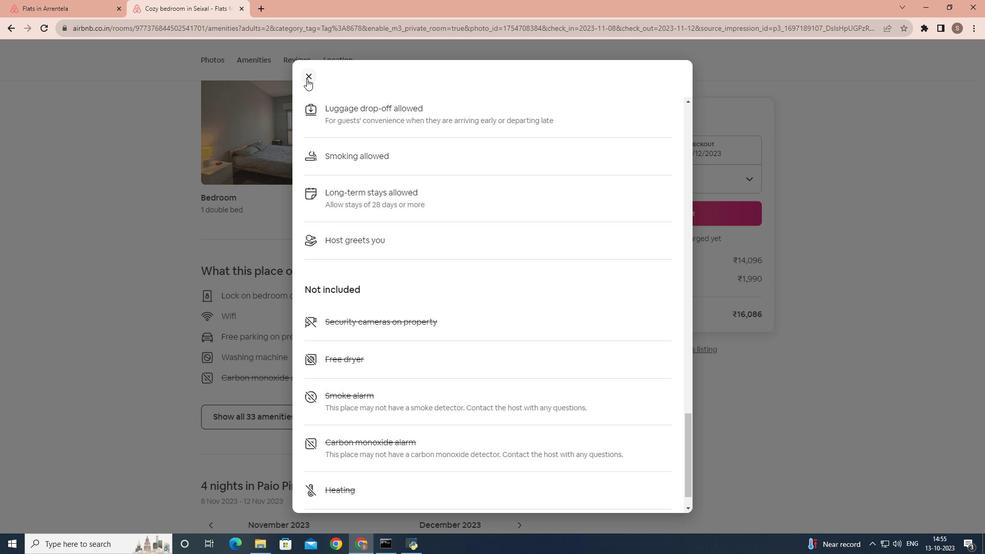 
Action: Mouse pressed left at (307, 79)
Screenshot: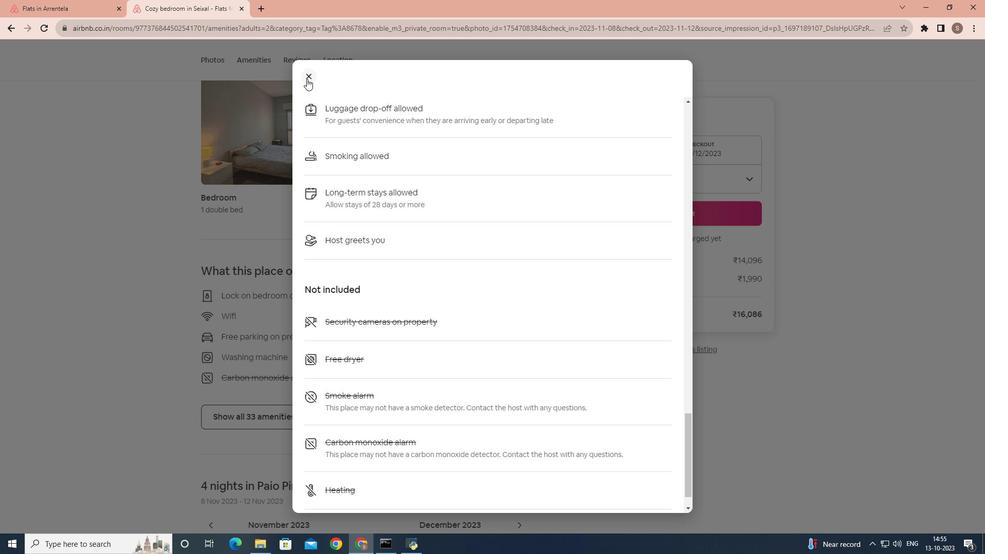 
Action: Mouse moved to (313, 284)
Screenshot: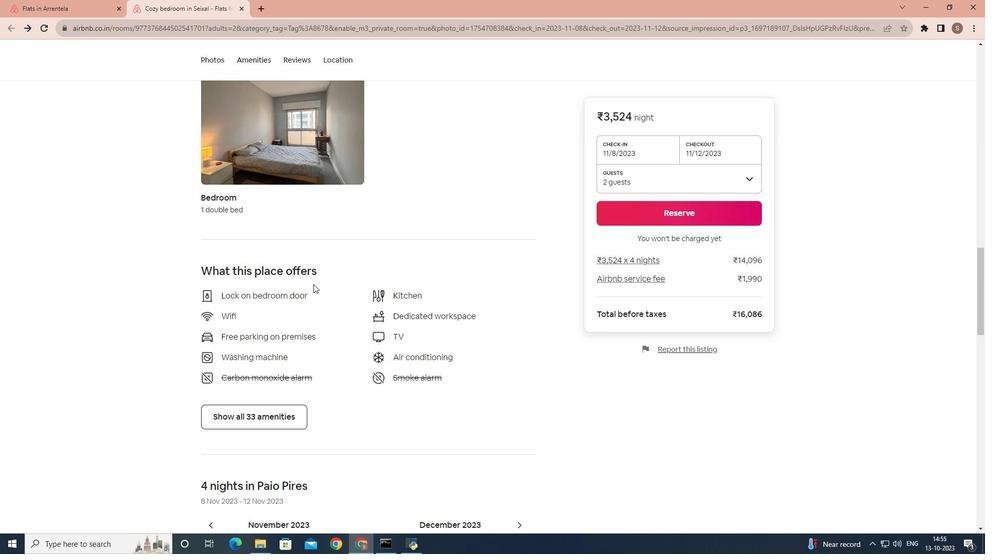 
Action: Mouse scrolled (313, 283) with delta (0, 0)
Screenshot: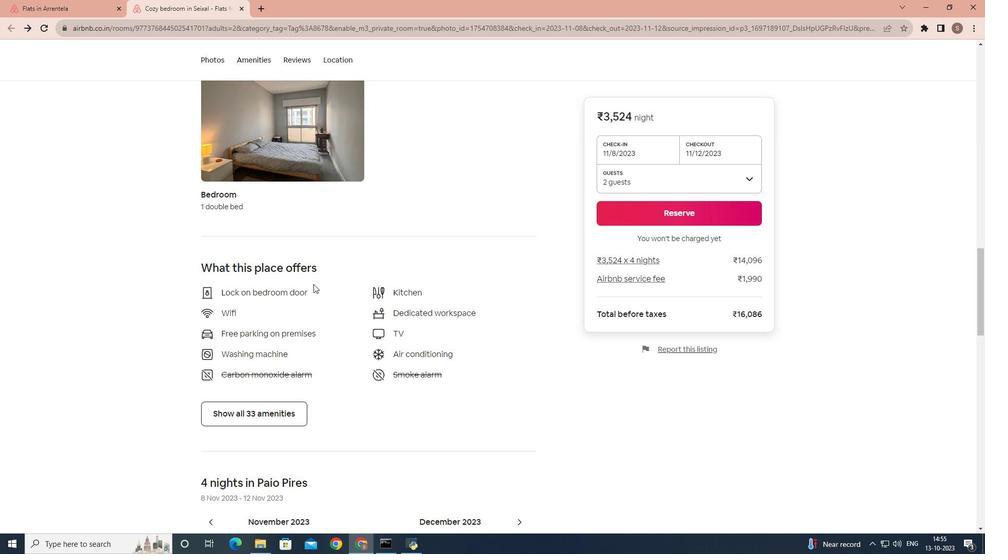 
Action: Mouse scrolled (313, 283) with delta (0, 0)
Screenshot: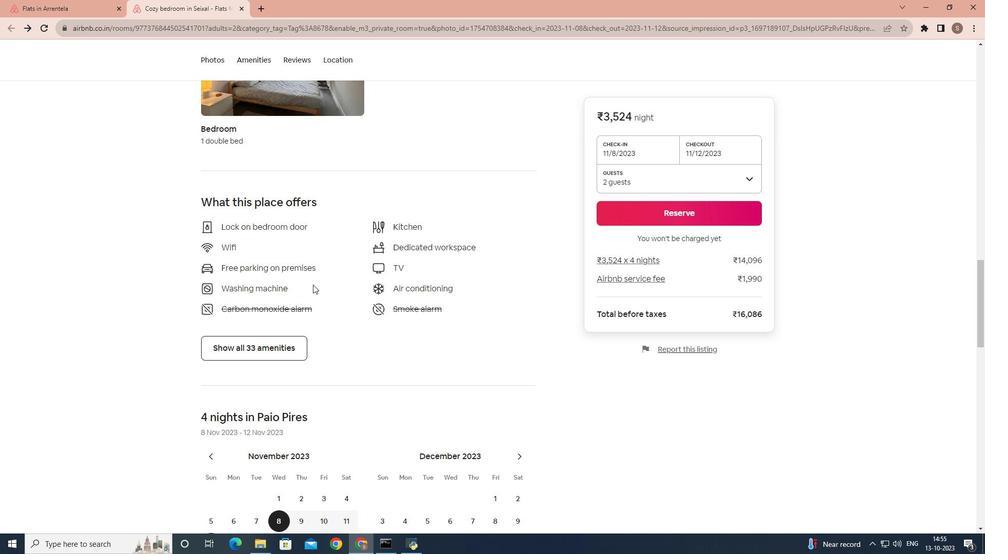 
Action: Mouse scrolled (313, 283) with delta (0, 0)
Screenshot: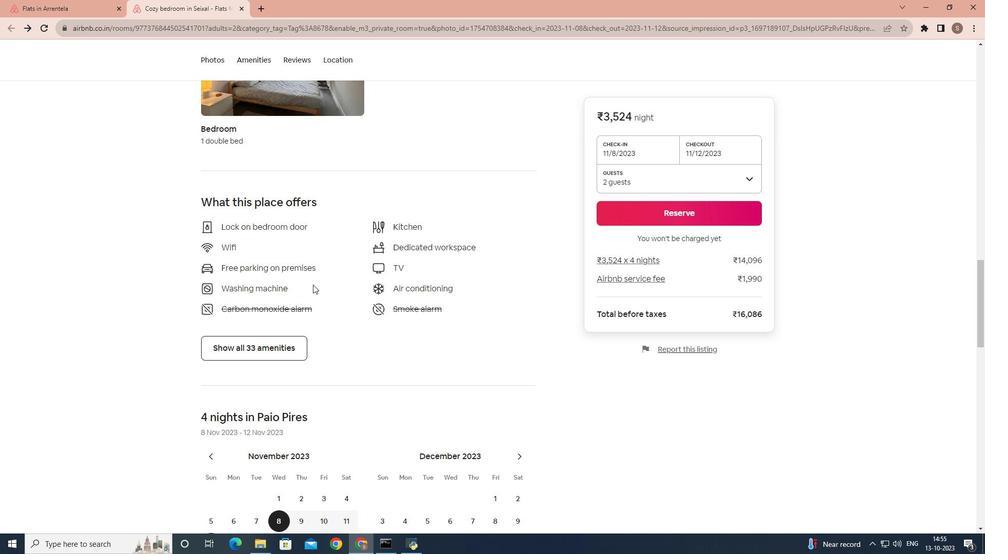 
Action: Mouse scrolled (313, 283) with delta (0, 0)
Screenshot: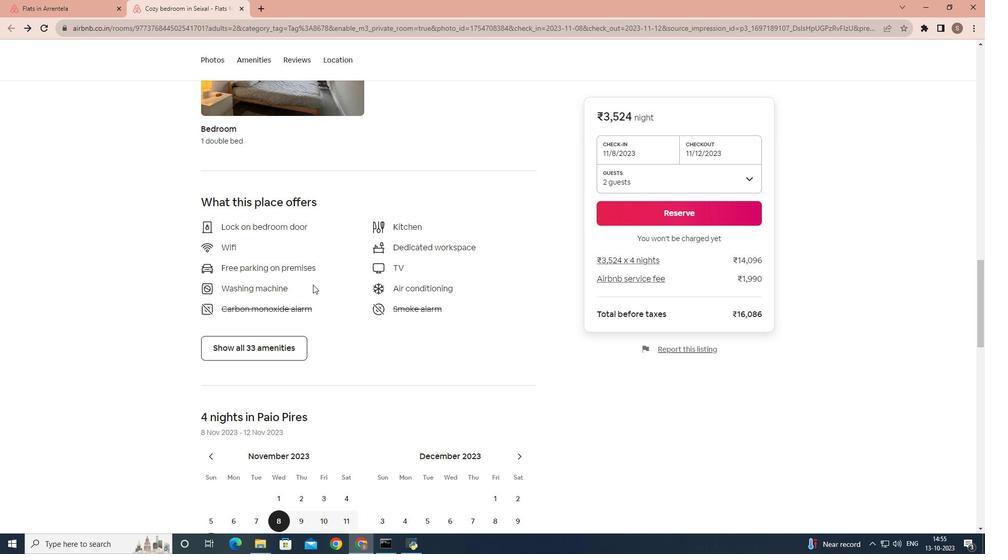 
Action: Mouse scrolled (313, 283) with delta (0, 0)
Screenshot: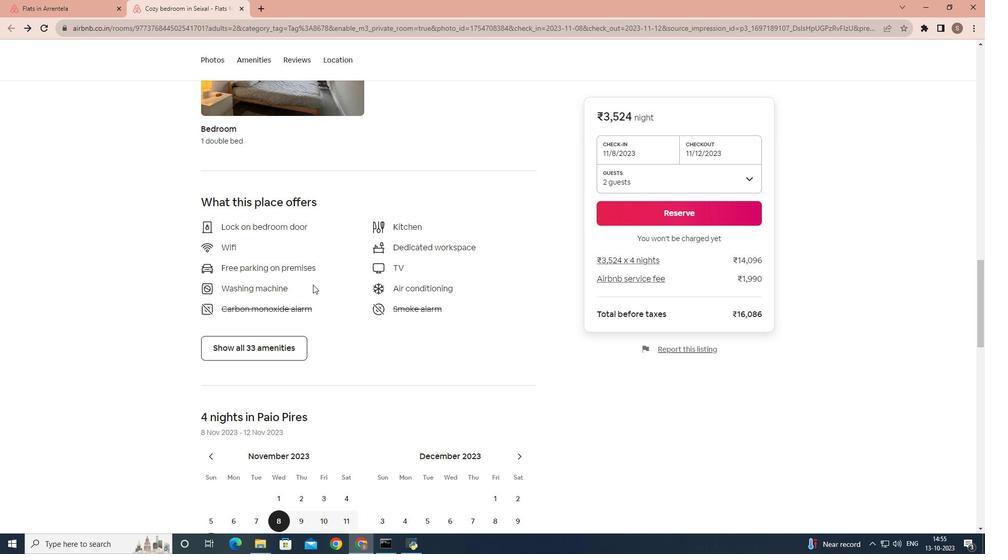 
Action: Mouse moved to (313, 284)
Screenshot: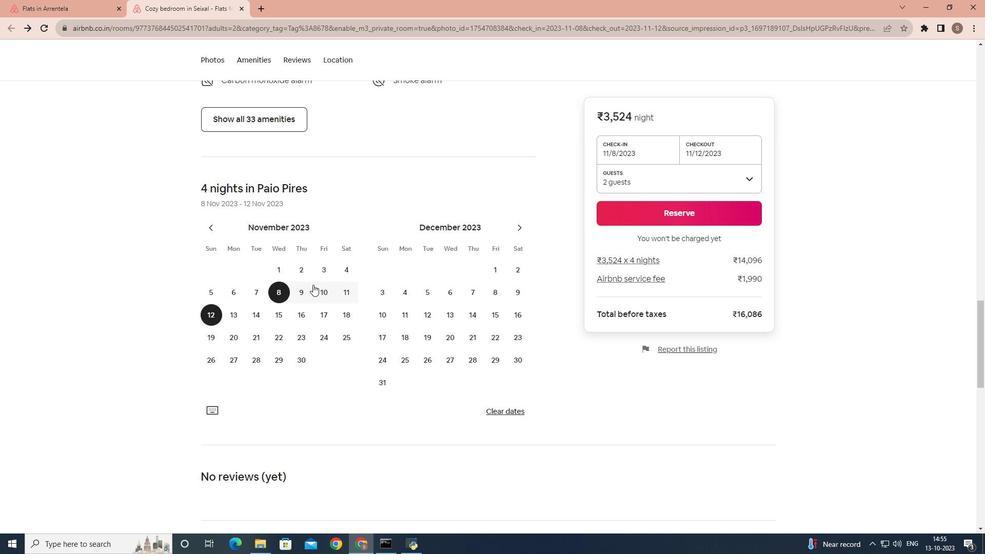 
Action: Mouse scrolled (313, 284) with delta (0, 0)
Screenshot: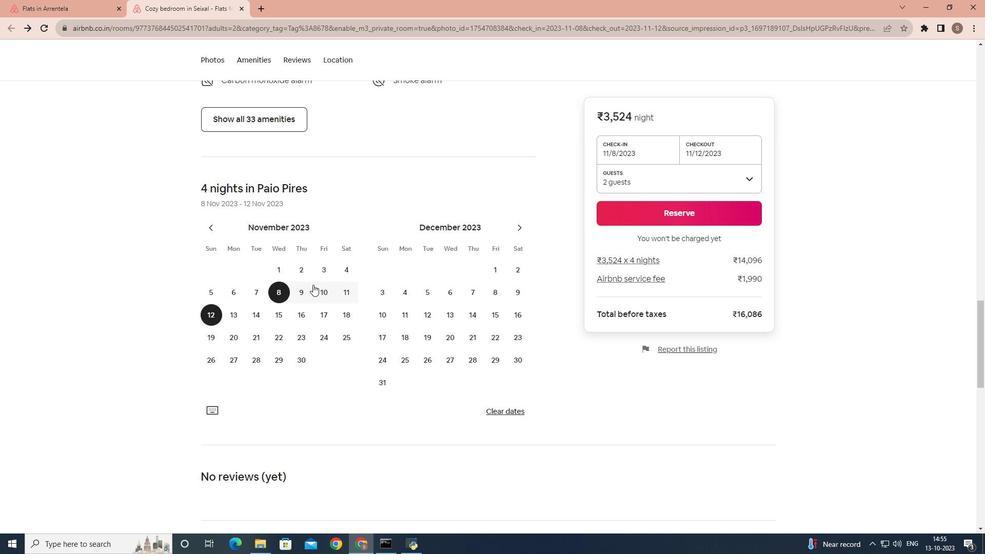 
Action: Mouse scrolled (313, 284) with delta (0, 0)
Screenshot: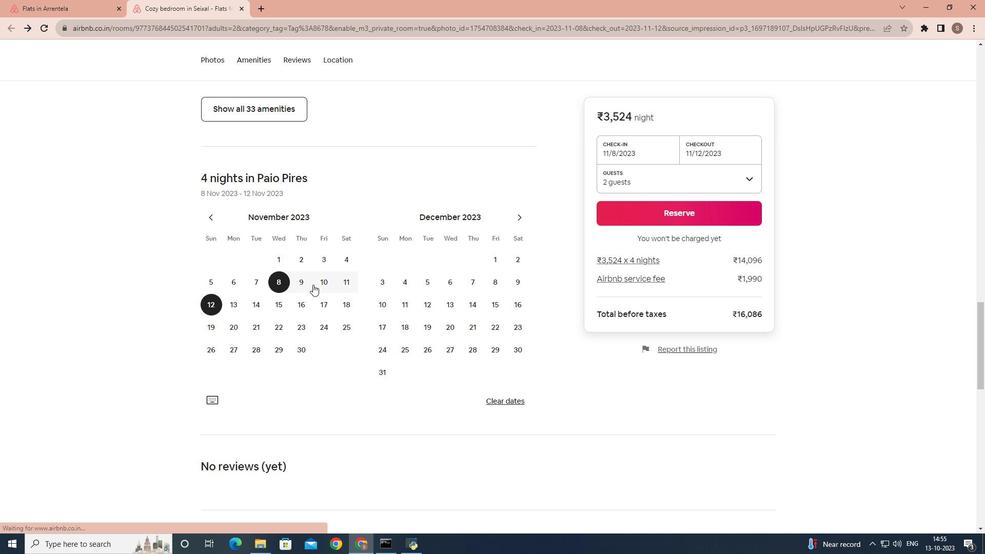 
Action: Mouse scrolled (313, 284) with delta (0, 0)
Screenshot: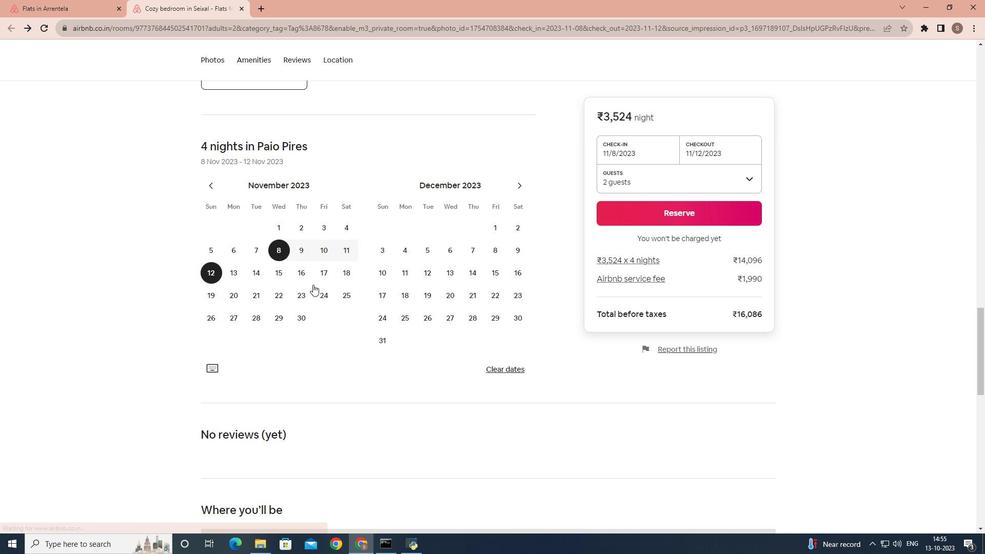 
Action: Mouse scrolled (313, 284) with delta (0, 0)
Screenshot: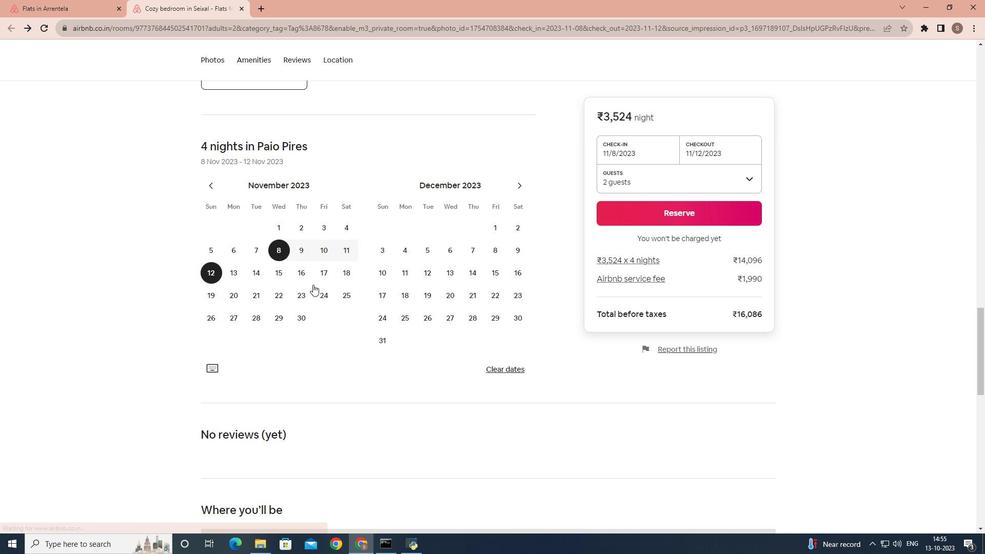 
Action: Mouse scrolled (313, 284) with delta (0, 0)
Screenshot: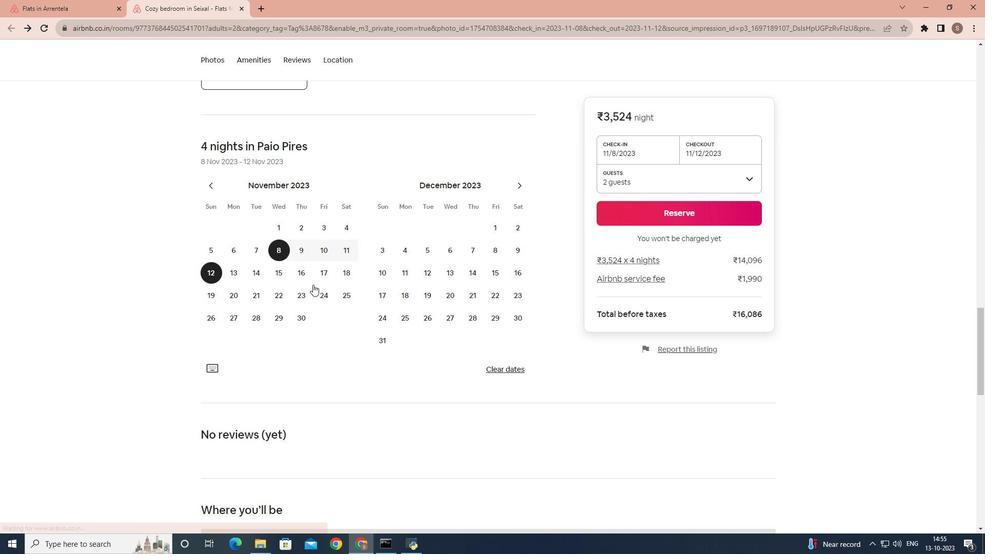 
Action: Mouse scrolled (313, 284) with delta (0, 0)
Screenshot: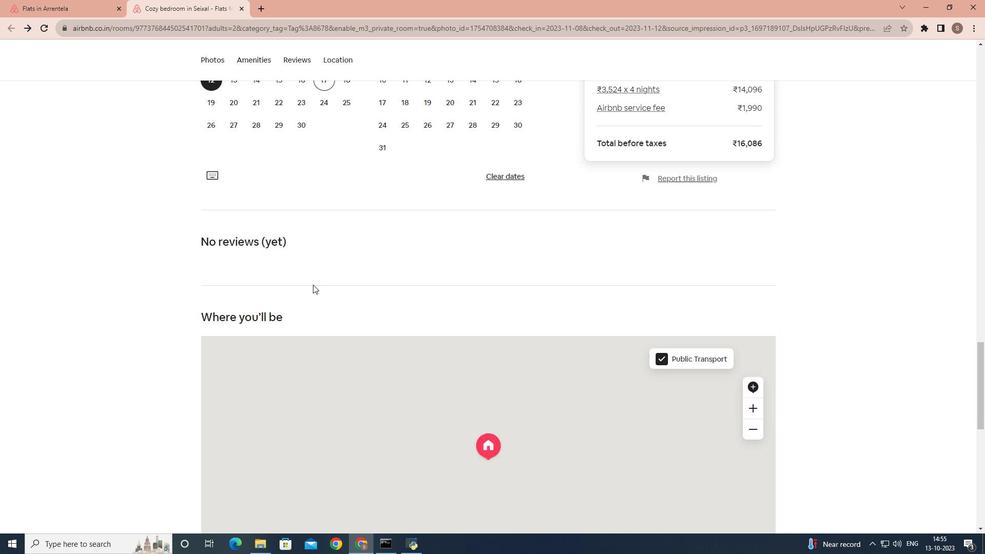 
Action: Mouse scrolled (313, 284) with delta (0, 0)
Screenshot: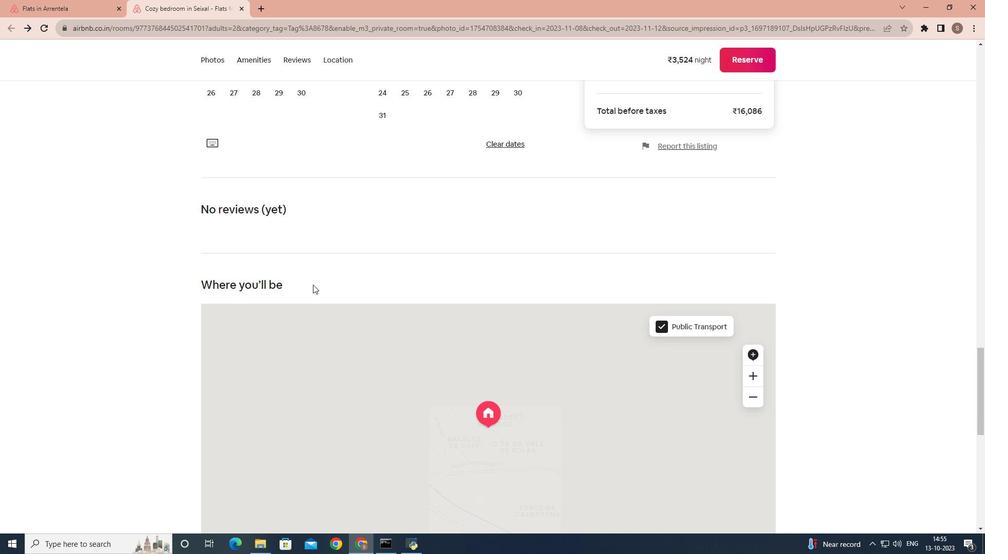 
Action: Mouse scrolled (313, 284) with delta (0, 0)
Screenshot: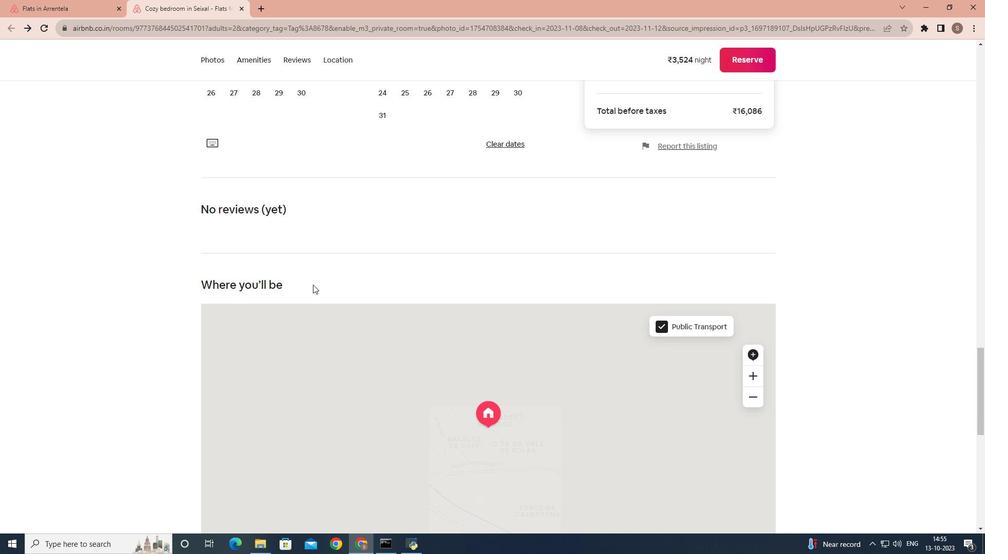 
Action: Mouse scrolled (313, 284) with delta (0, 0)
Screenshot: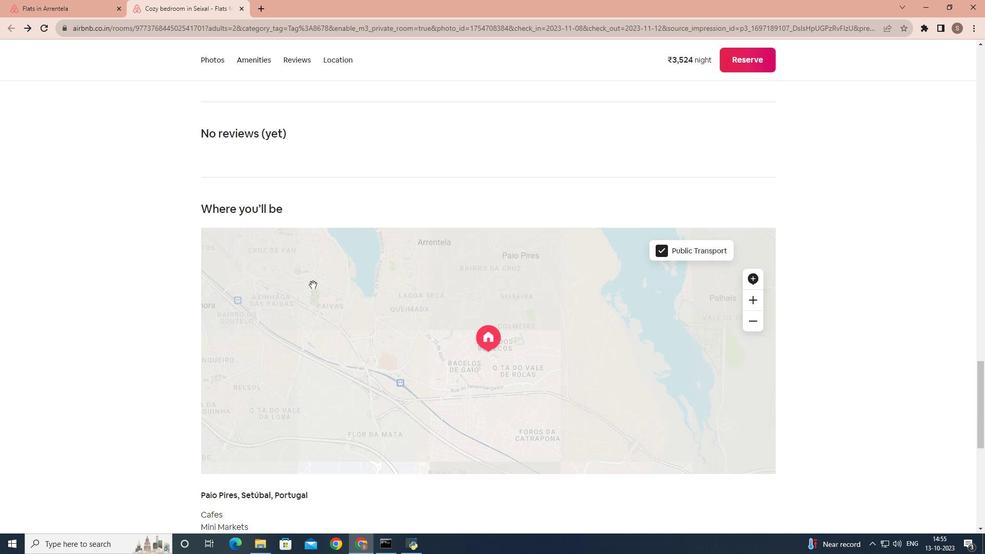
Action: Mouse scrolled (313, 284) with delta (0, 0)
Screenshot: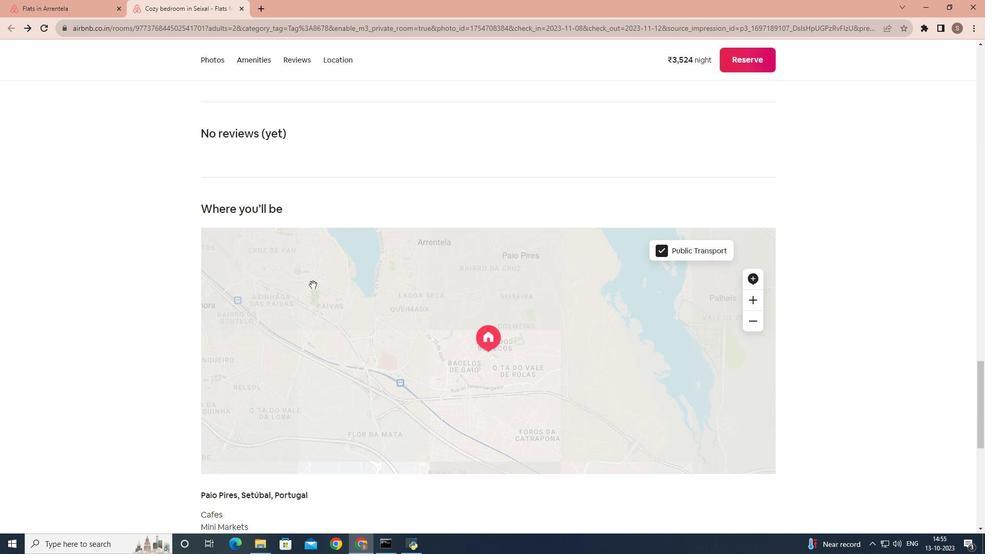 
Action: Mouse scrolled (313, 284) with delta (0, 0)
Screenshot: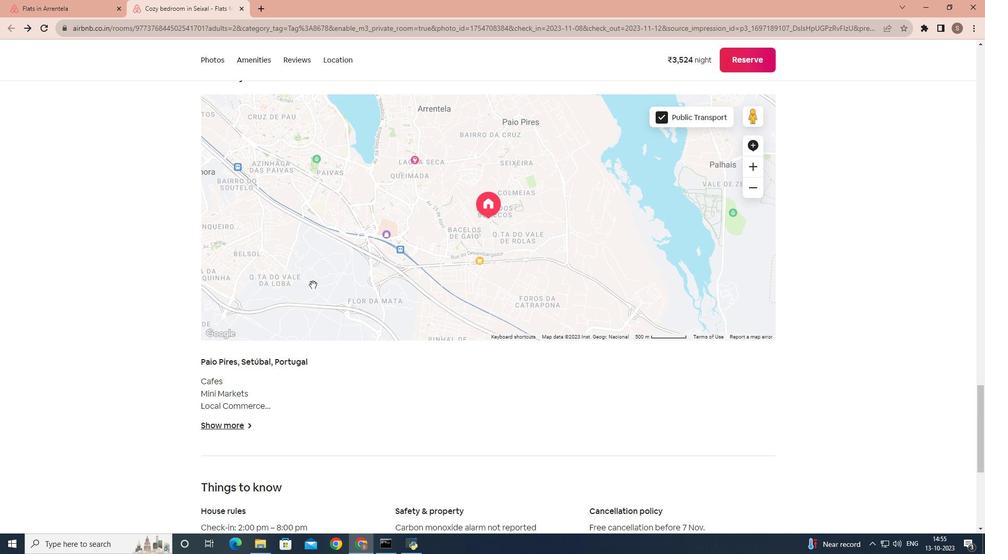 
Action: Mouse scrolled (313, 284) with delta (0, 0)
Screenshot: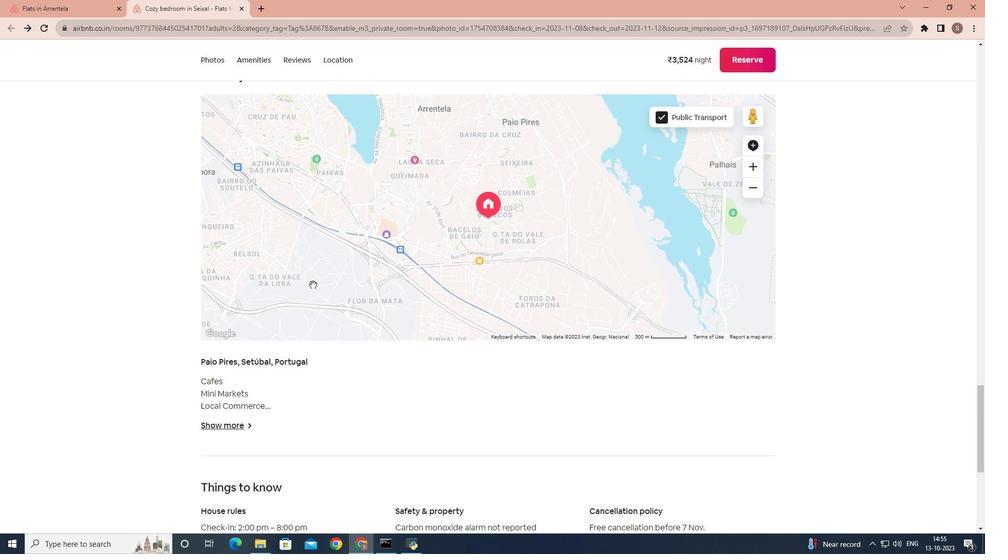 
Action: Mouse scrolled (313, 284) with delta (0, 0)
Screenshot: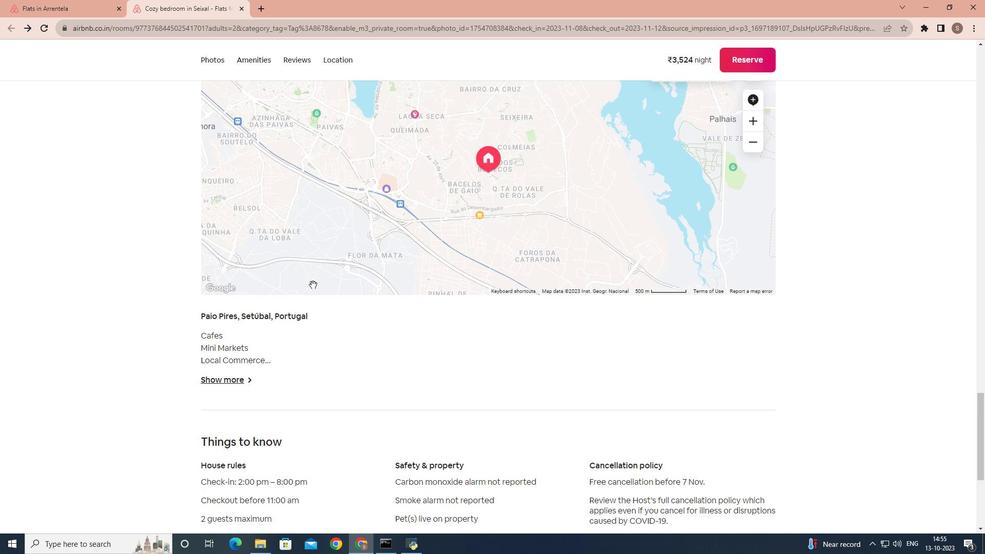 
Action: Mouse moved to (230, 276)
Screenshot: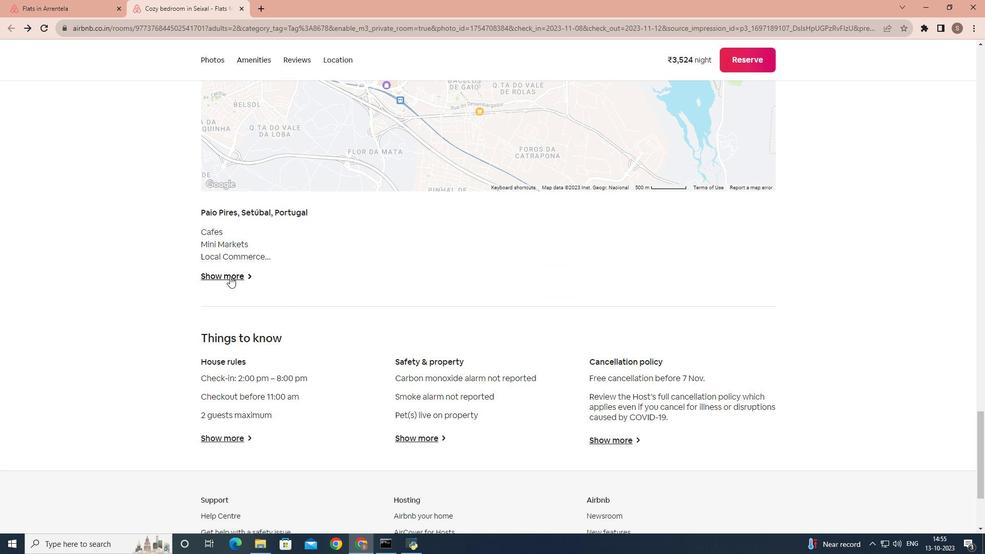 
Action: Mouse pressed left at (230, 276)
Screenshot: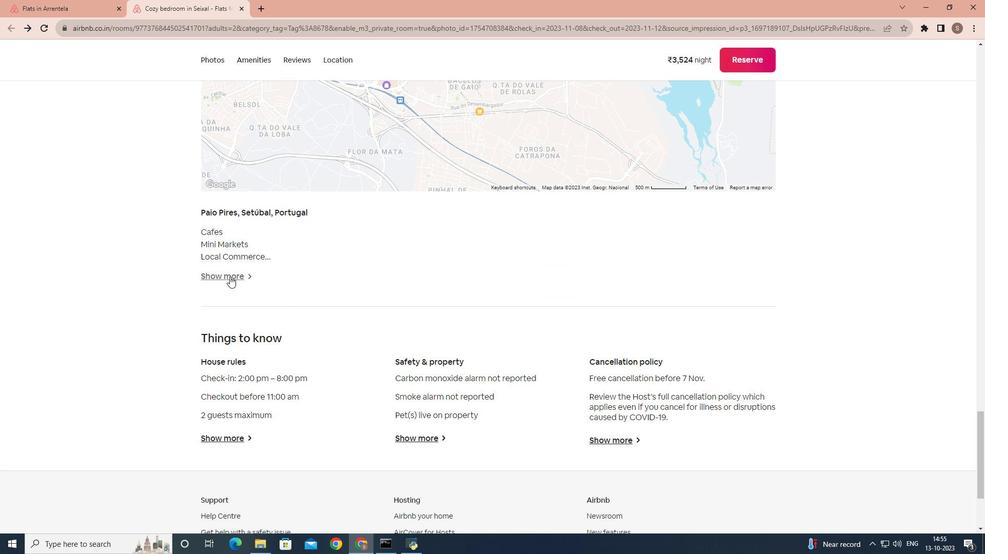 
Action: Mouse moved to (49, 186)
Screenshot: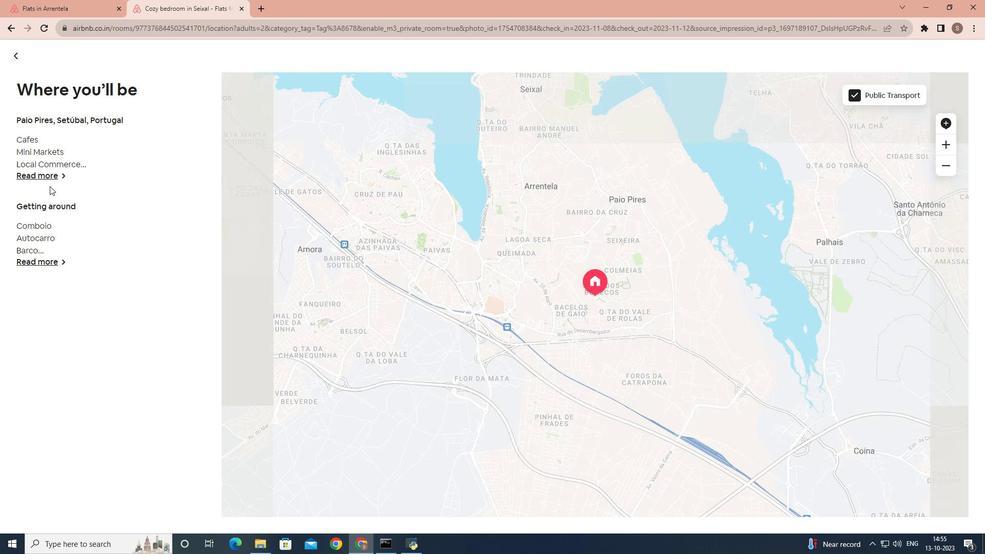 
Action: Mouse pressed left at (49, 186)
Screenshot: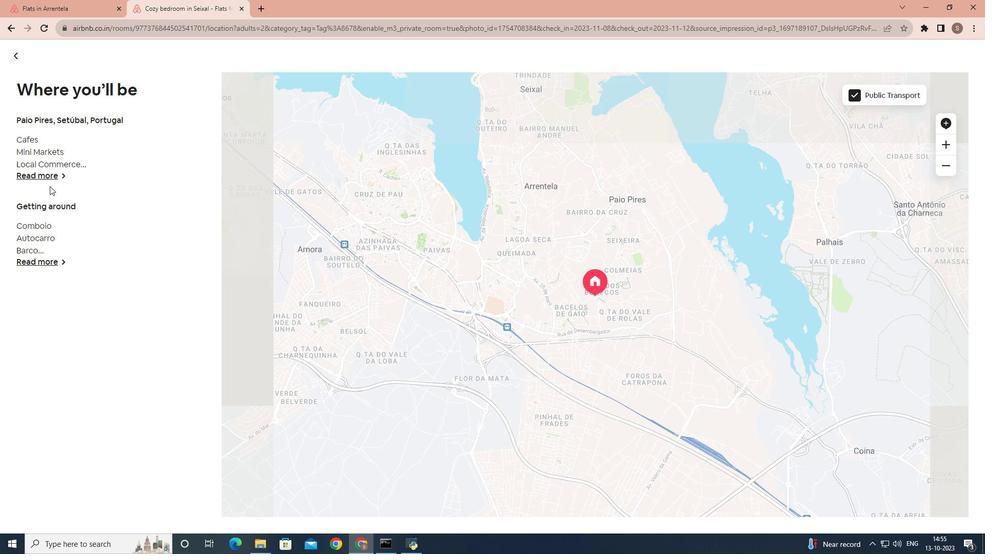 
Action: Mouse moved to (50, 178)
Screenshot: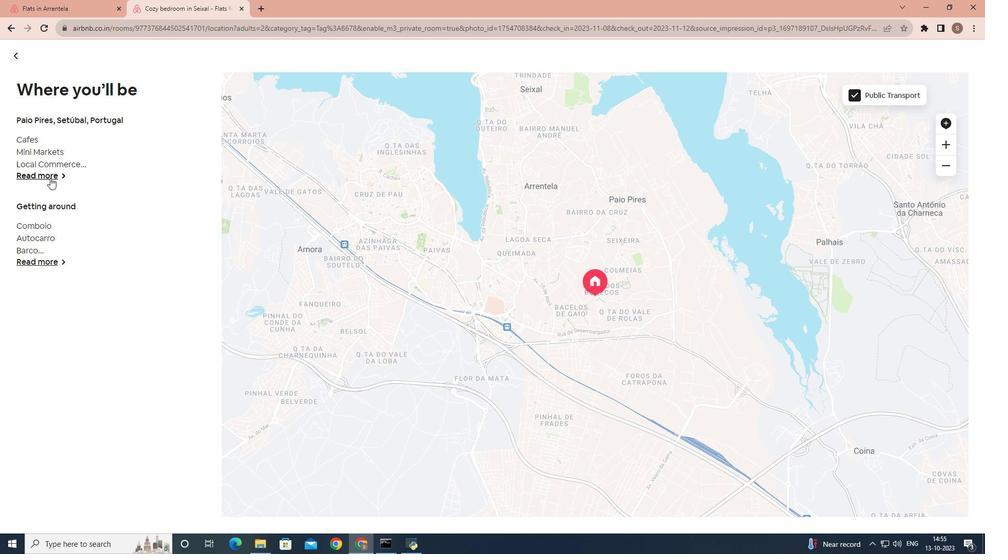 
Action: Mouse pressed left at (50, 178)
Screenshot: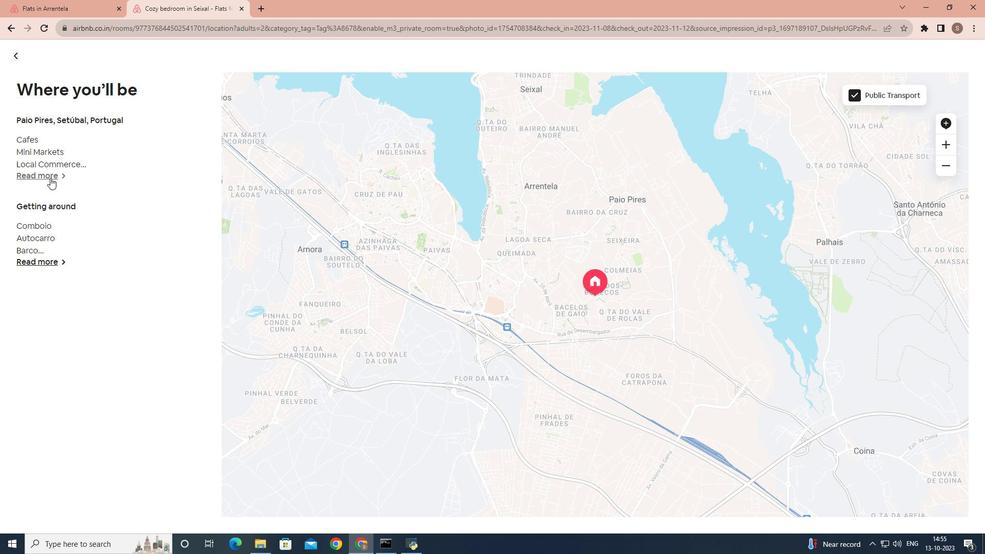 
Action: Mouse moved to (28, 288)
Screenshot: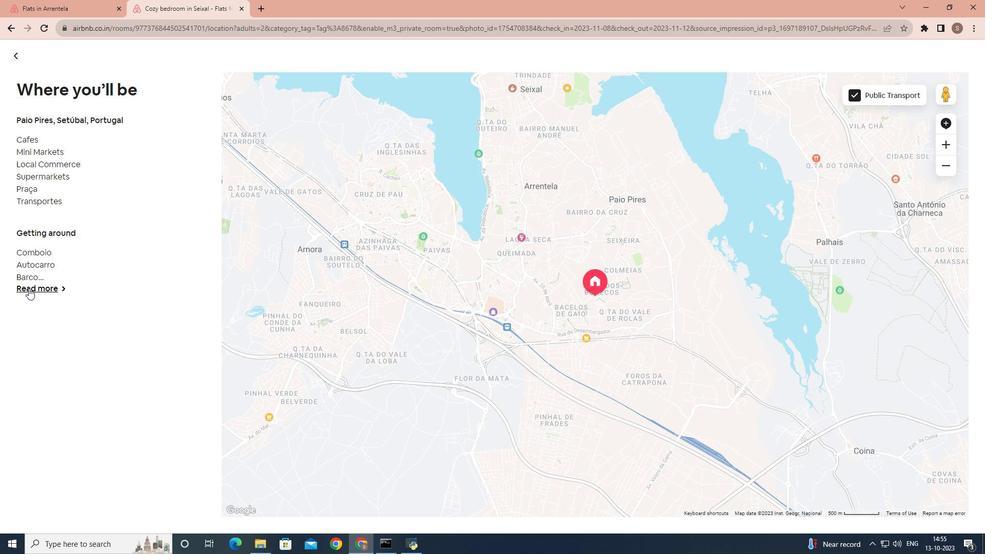 
Action: Mouse pressed left at (28, 288)
Screenshot: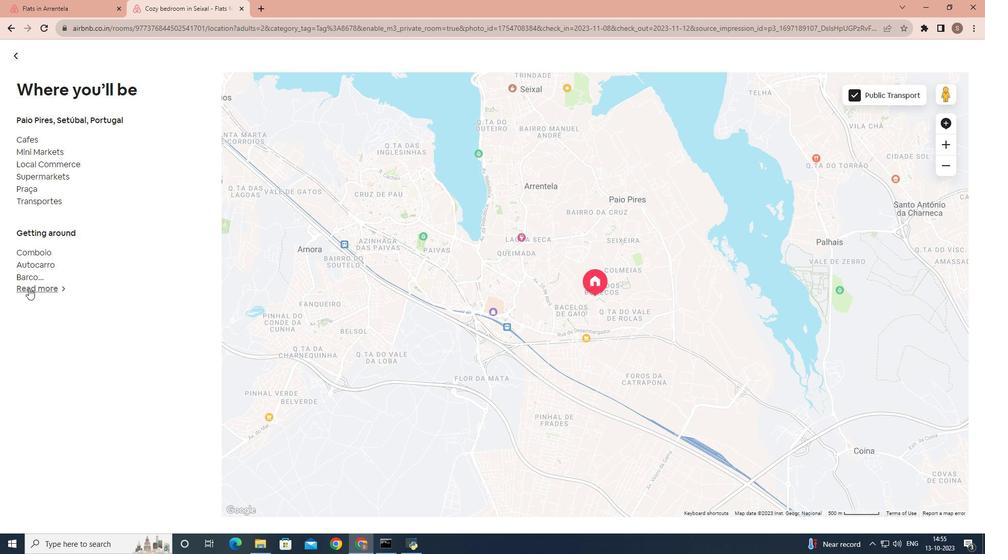 
Action: Mouse moved to (603, 306)
Screenshot: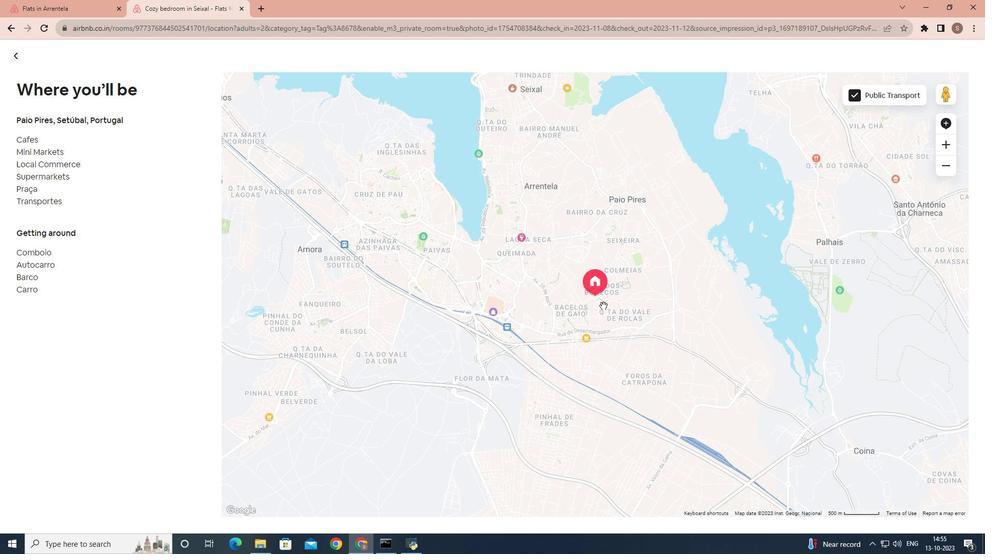 
Action: Mouse scrolled (603, 306) with delta (0, 0)
Screenshot: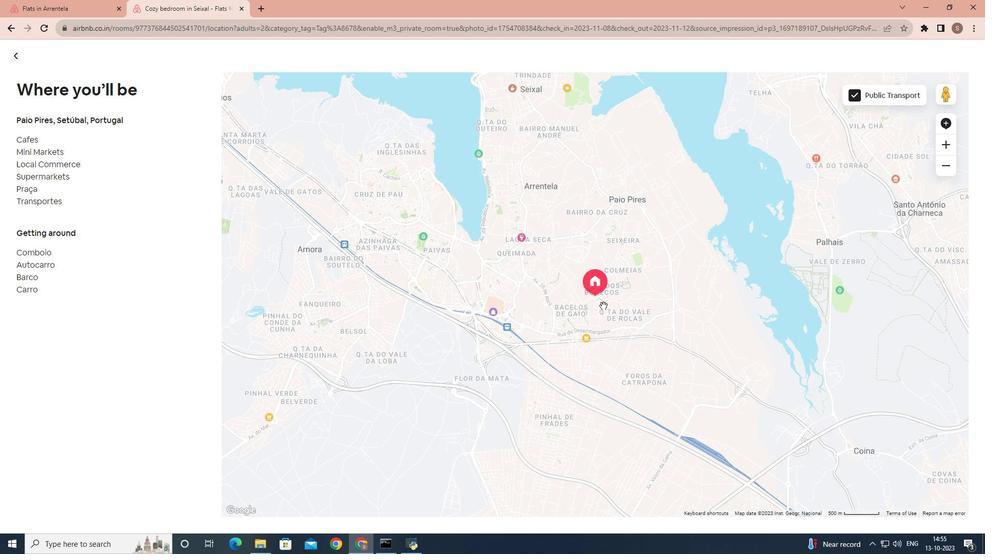 
Action: Mouse scrolled (603, 306) with delta (0, 0)
Screenshot: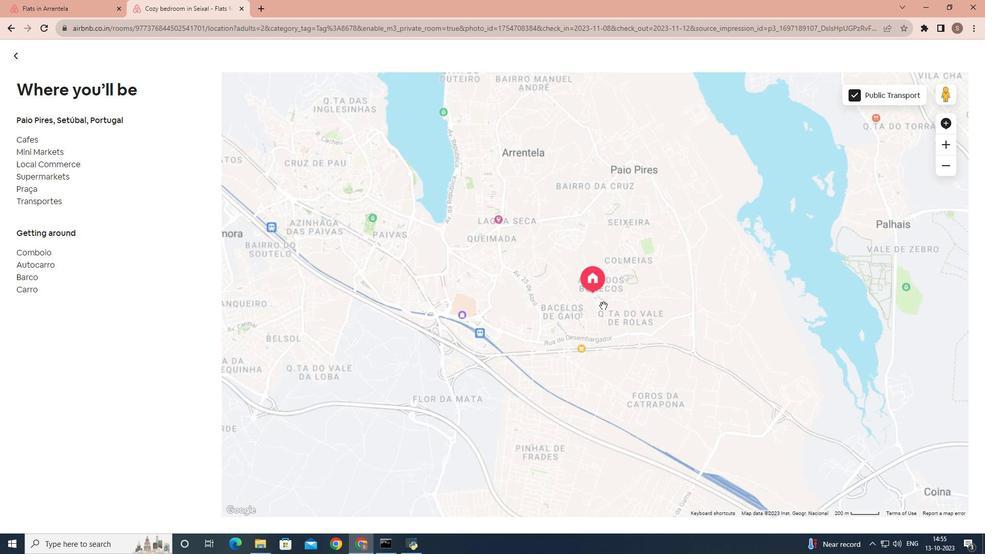 
Action: Mouse scrolled (603, 306) with delta (0, 0)
Screenshot: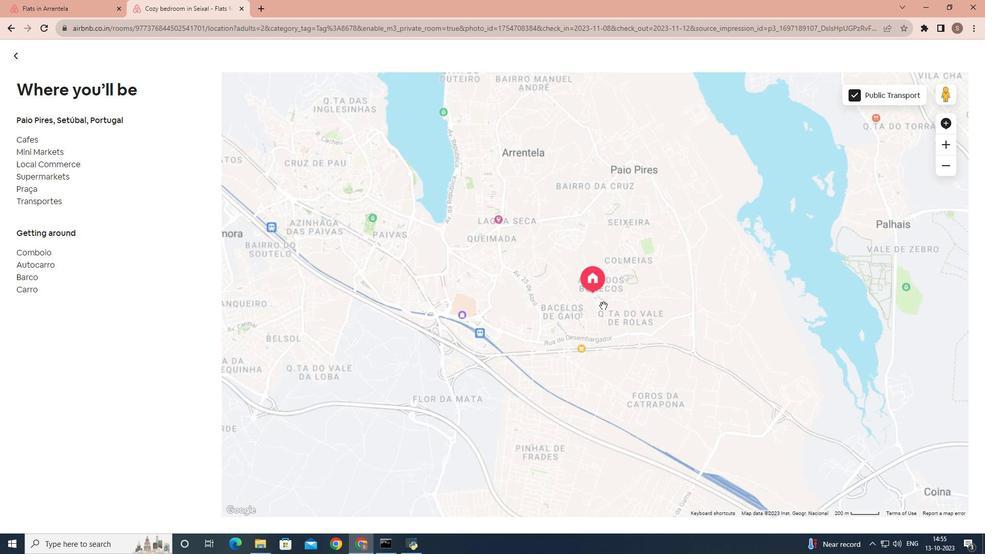 
Action: Mouse scrolled (603, 306) with delta (0, 0)
Screenshot: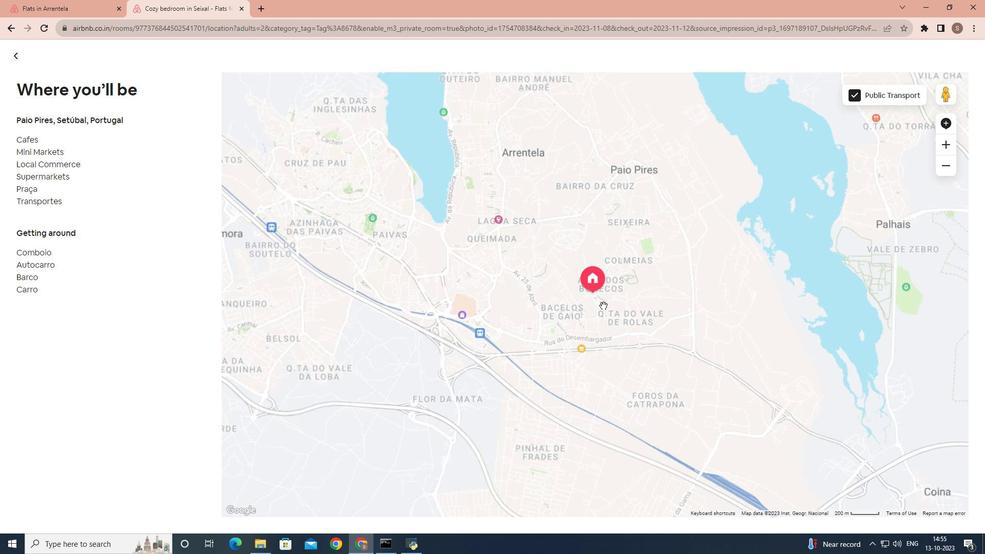 
Action: Mouse scrolled (603, 306) with delta (0, 0)
Screenshot: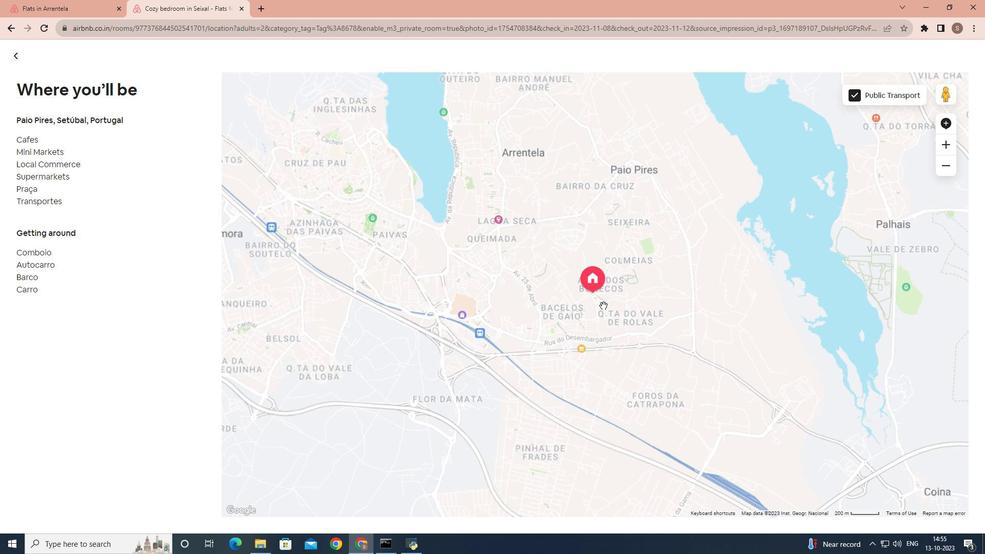 
Action: Mouse scrolled (603, 306) with delta (0, 0)
Screenshot: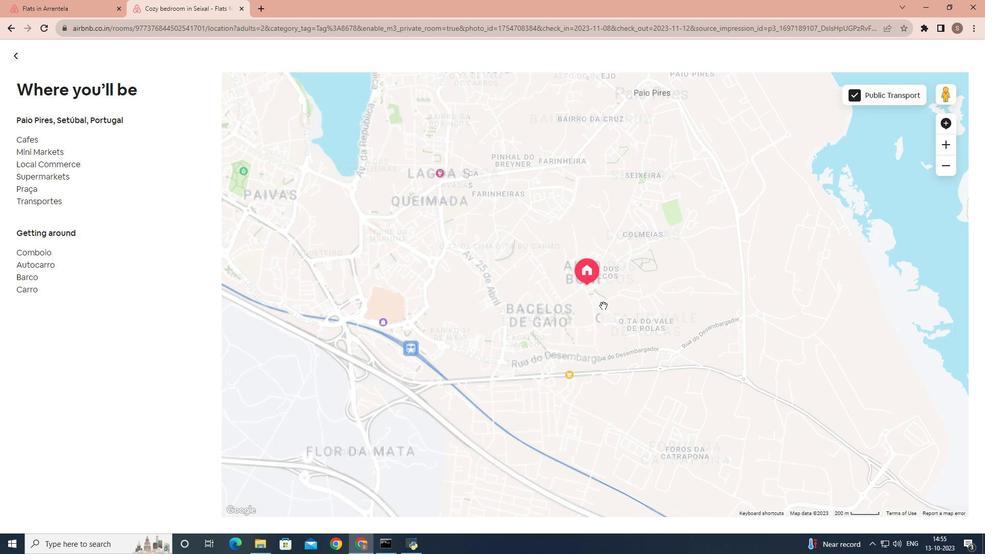 
Action: Mouse scrolled (603, 306) with delta (0, 0)
Screenshot: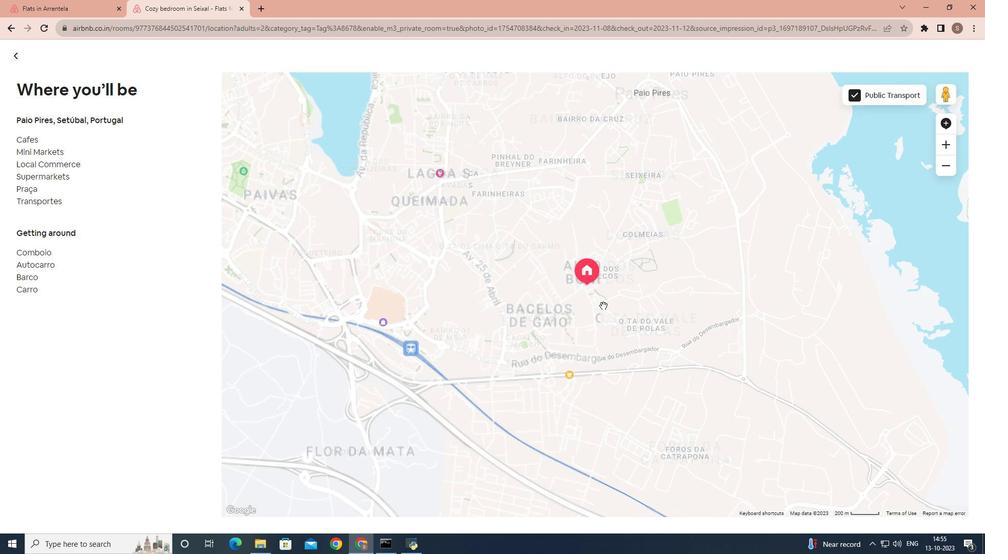 
Action: Mouse scrolled (603, 306) with delta (0, 0)
Screenshot: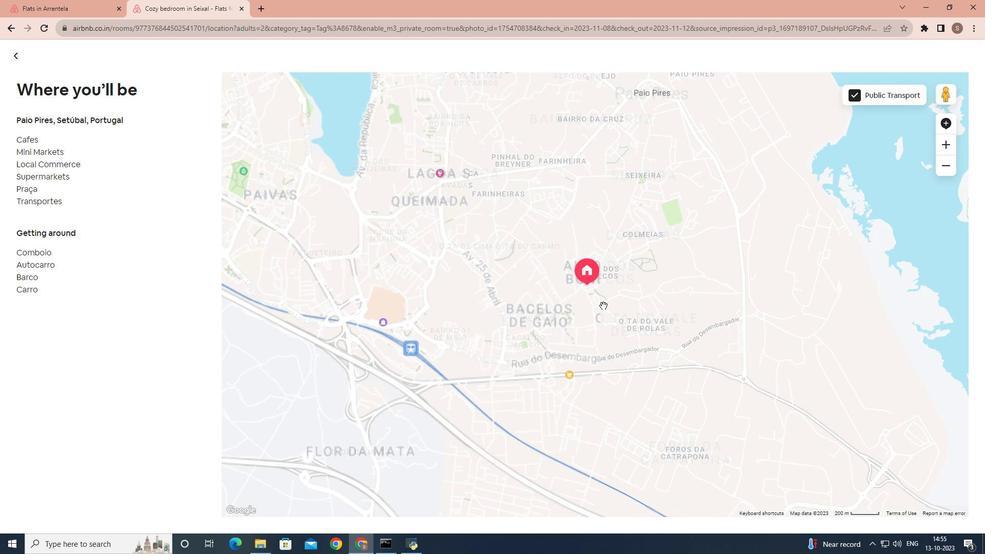 
Action: Mouse scrolled (603, 306) with delta (0, 0)
Screenshot: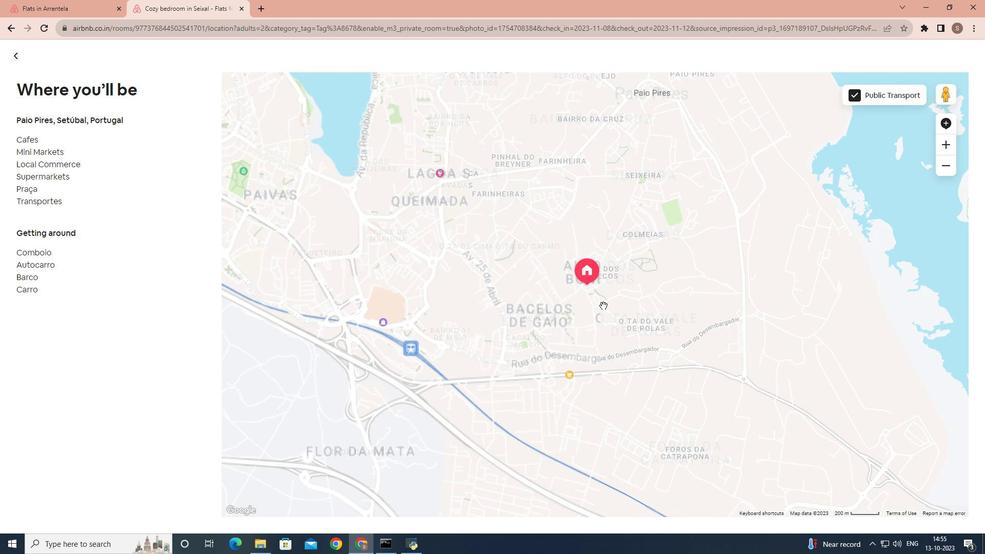 
Action: Mouse scrolled (603, 306) with delta (0, 0)
Screenshot: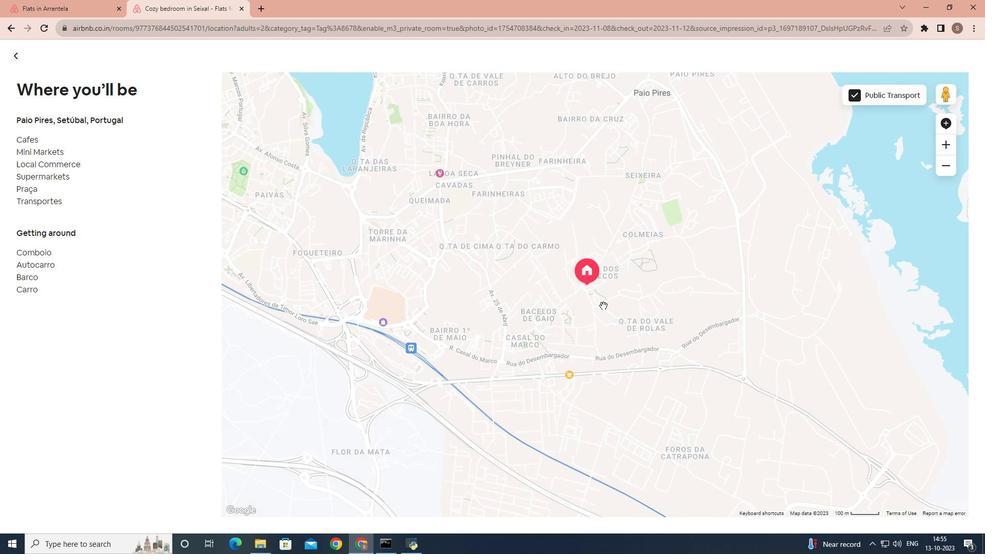 
Action: Mouse scrolled (603, 305) with delta (0, 0)
Screenshot: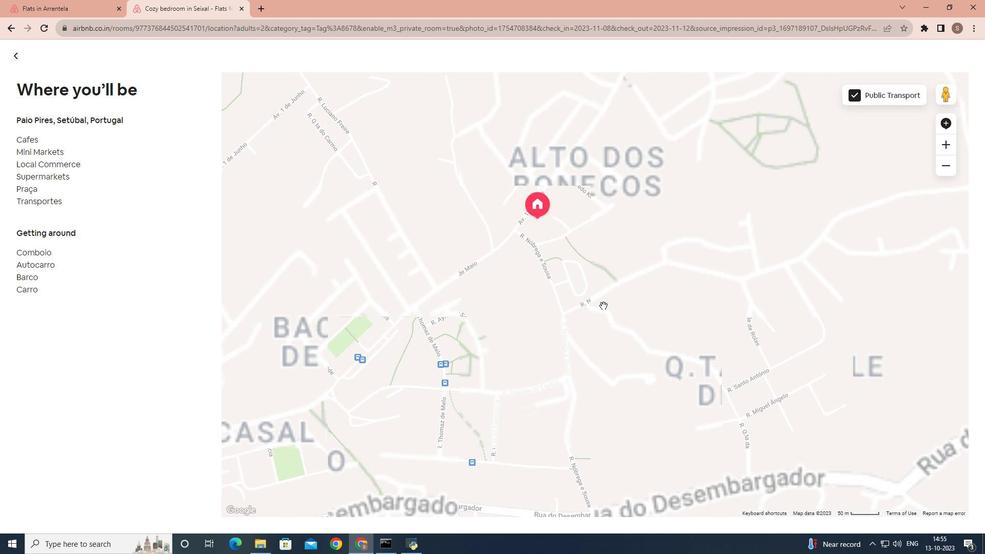 
Action: Mouse scrolled (603, 305) with delta (0, 0)
Screenshot: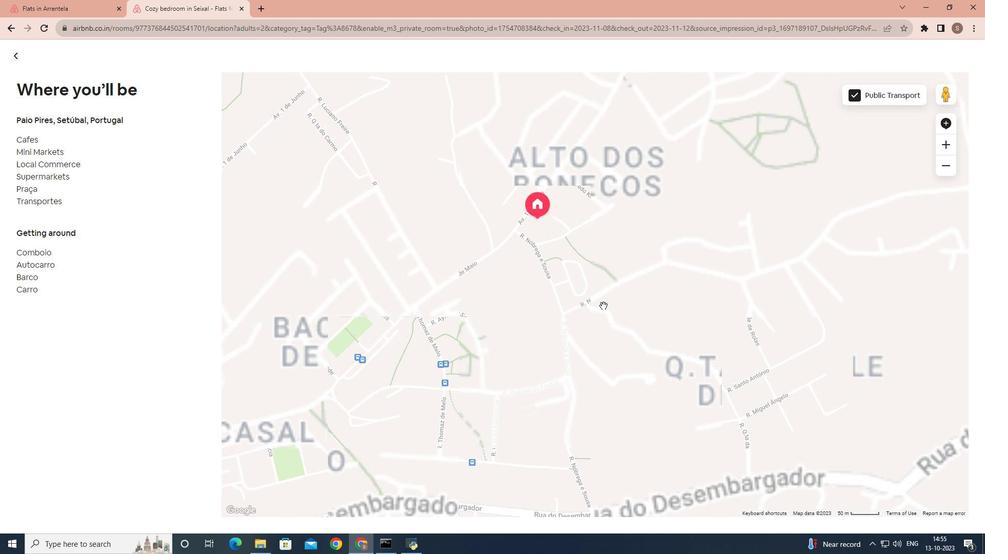 
Action: Mouse scrolled (603, 305) with delta (0, 0)
Screenshot: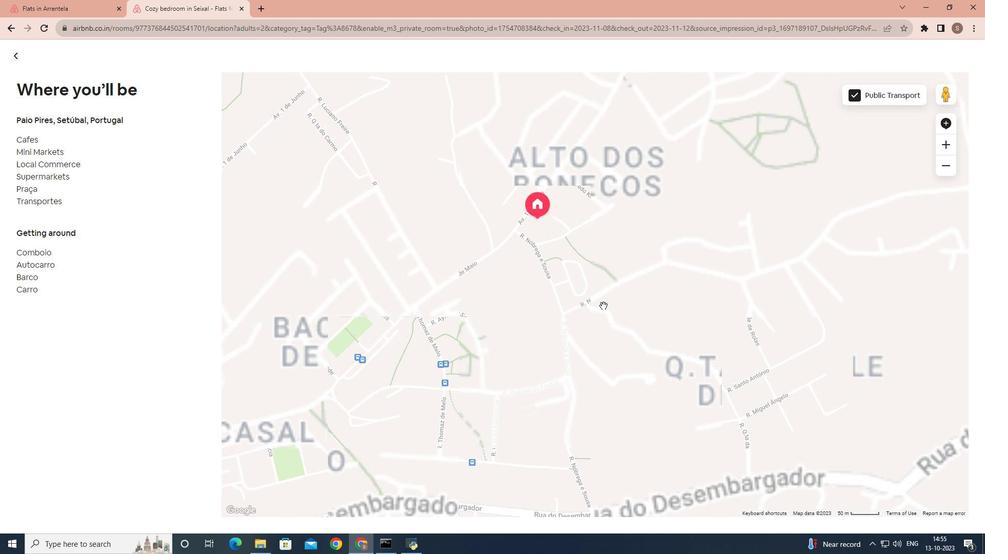 
Action: Mouse scrolled (603, 305) with delta (0, 0)
Screenshot: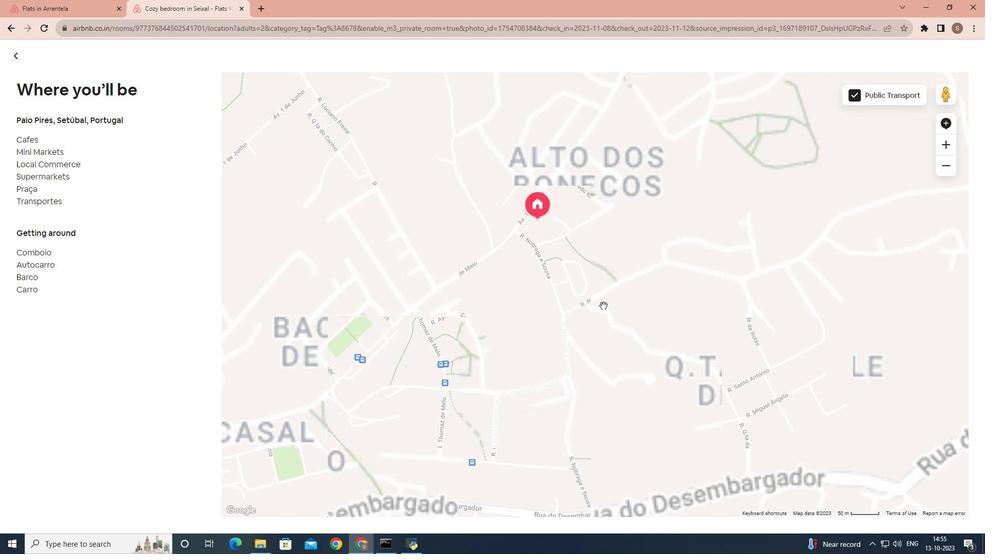 
Action: Mouse scrolled (603, 305) with delta (0, 0)
Screenshot: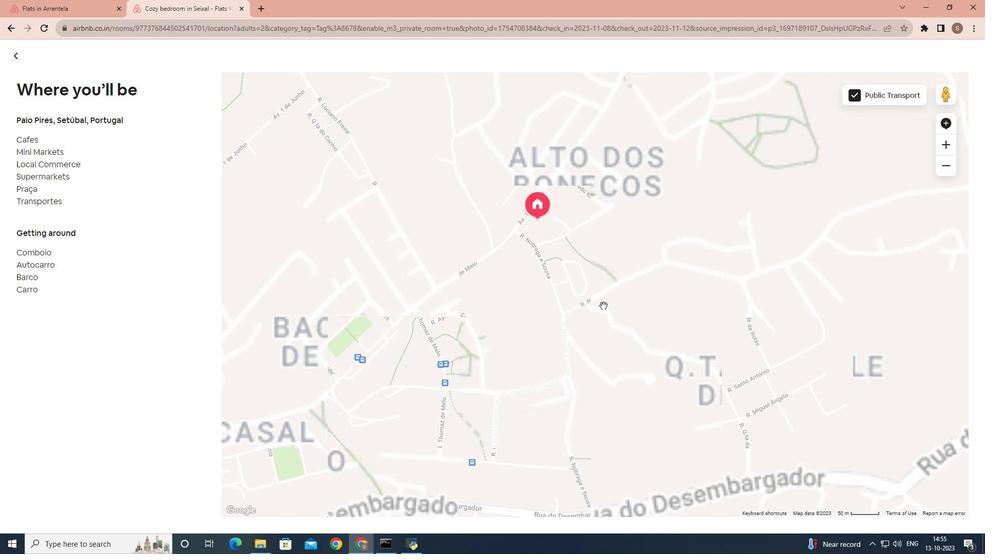 
Action: Mouse scrolled (603, 305) with delta (0, 0)
Screenshot: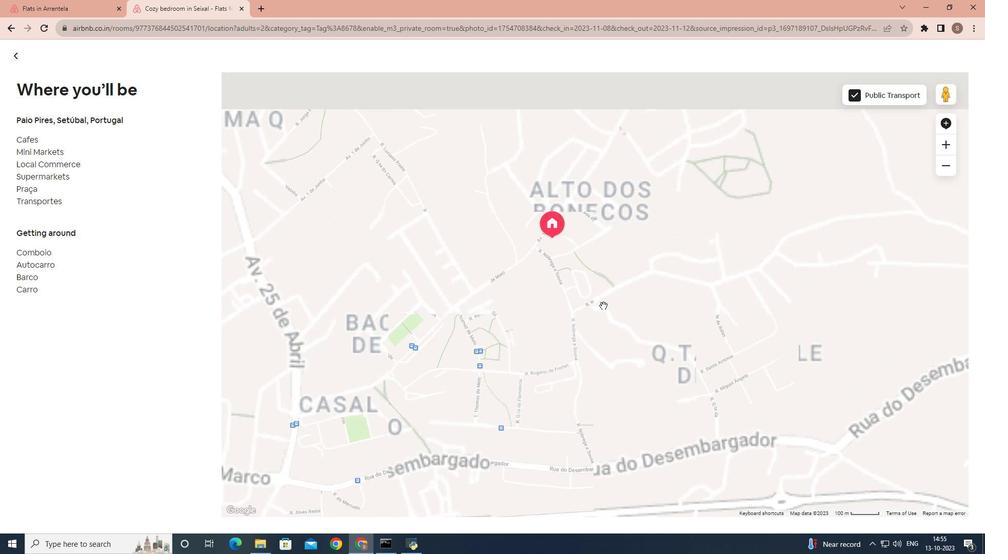 
Action: Mouse scrolled (603, 305) with delta (0, 0)
Screenshot: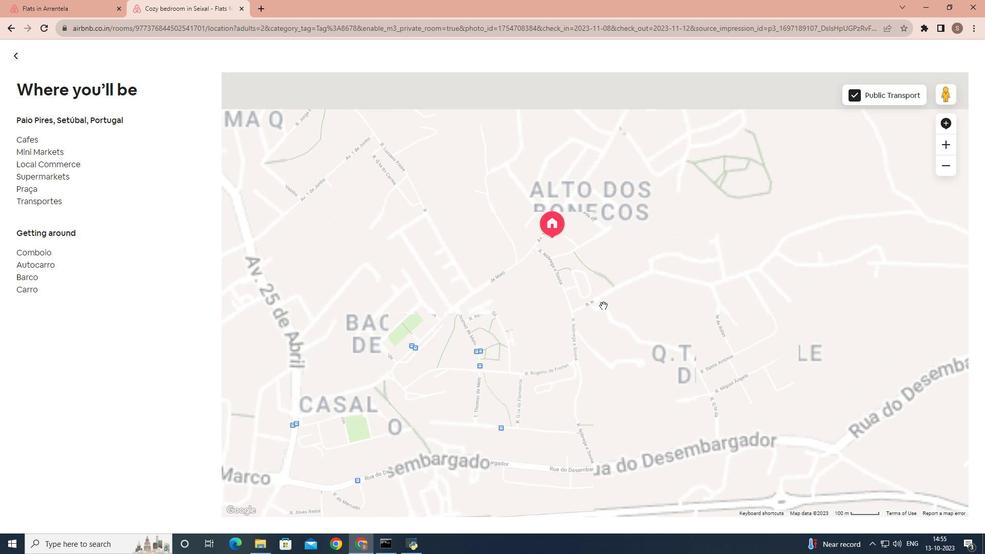 
Action: Mouse scrolled (603, 305) with delta (0, 0)
Screenshot: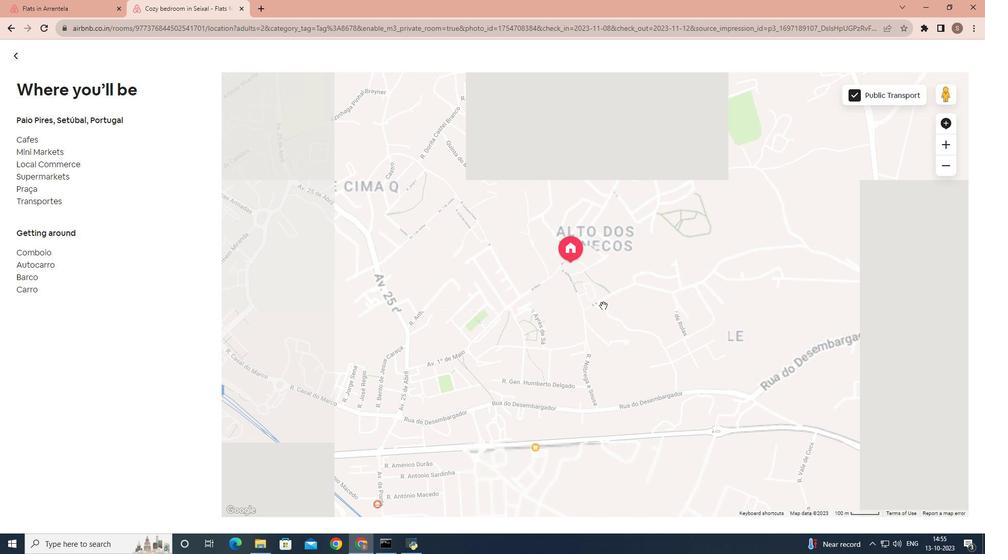 
Action: Mouse scrolled (603, 305) with delta (0, 0)
Screenshot: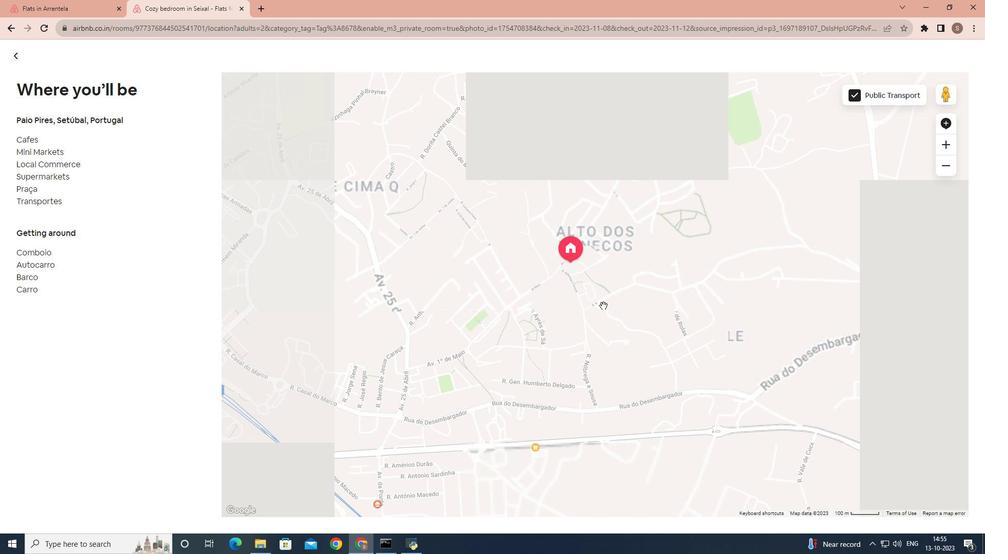 
Action: Mouse scrolled (603, 305) with delta (0, 0)
Screenshot: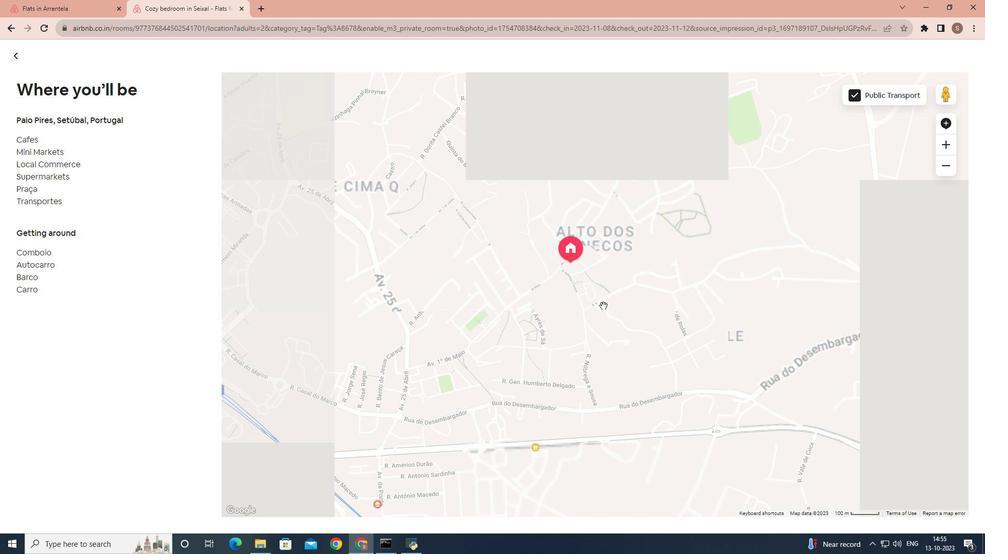 
Action: Mouse scrolled (603, 305) with delta (0, 0)
Screenshot: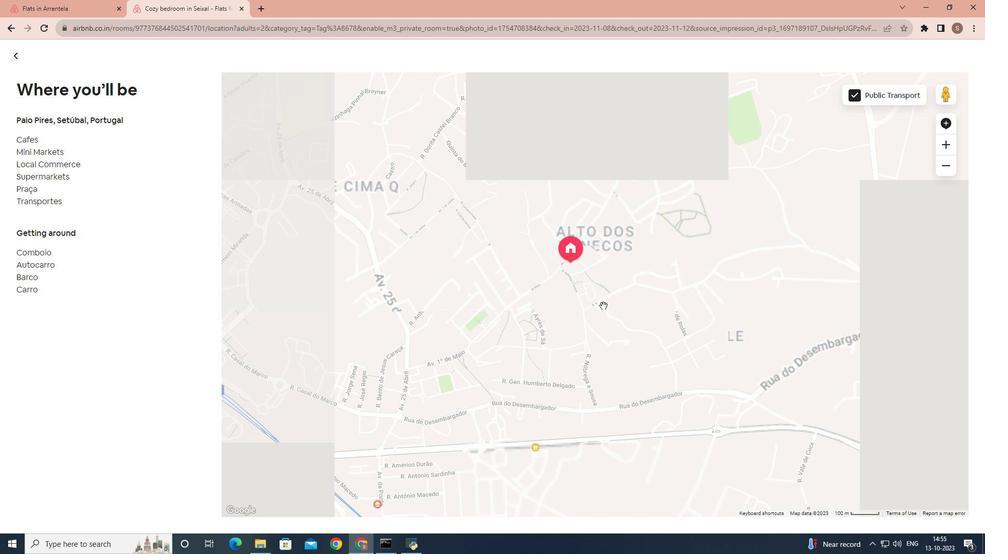 
Action: Mouse scrolled (603, 305) with delta (0, 0)
Screenshot: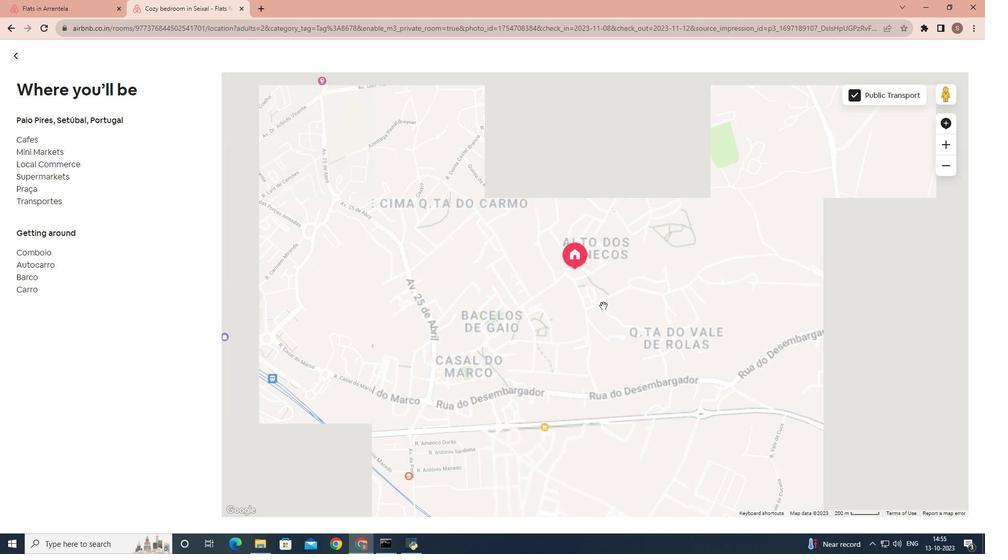 
Action: Mouse scrolled (603, 305) with delta (0, 0)
Screenshot: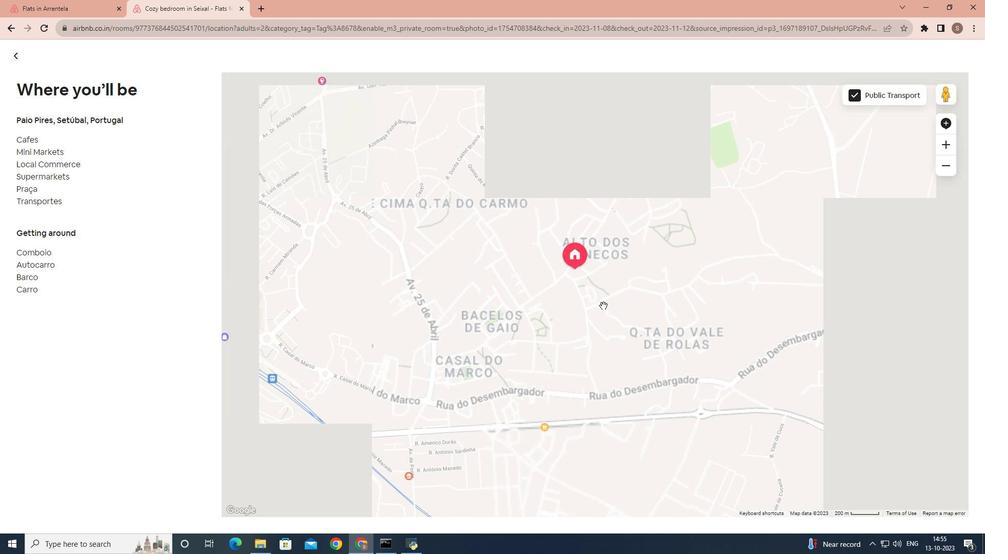 
Action: Mouse scrolled (603, 305) with delta (0, 0)
Screenshot: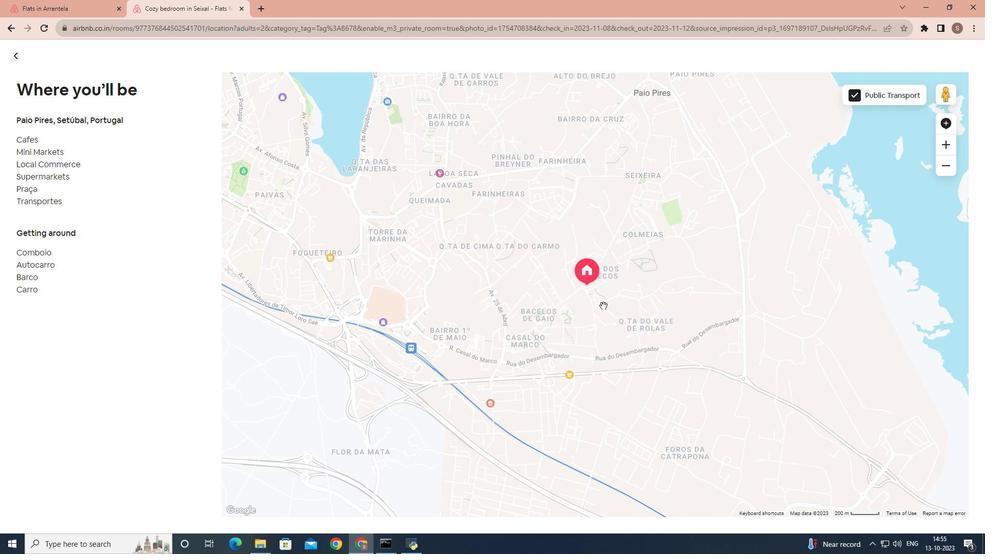 
Action: Mouse scrolled (603, 305) with delta (0, 0)
Screenshot: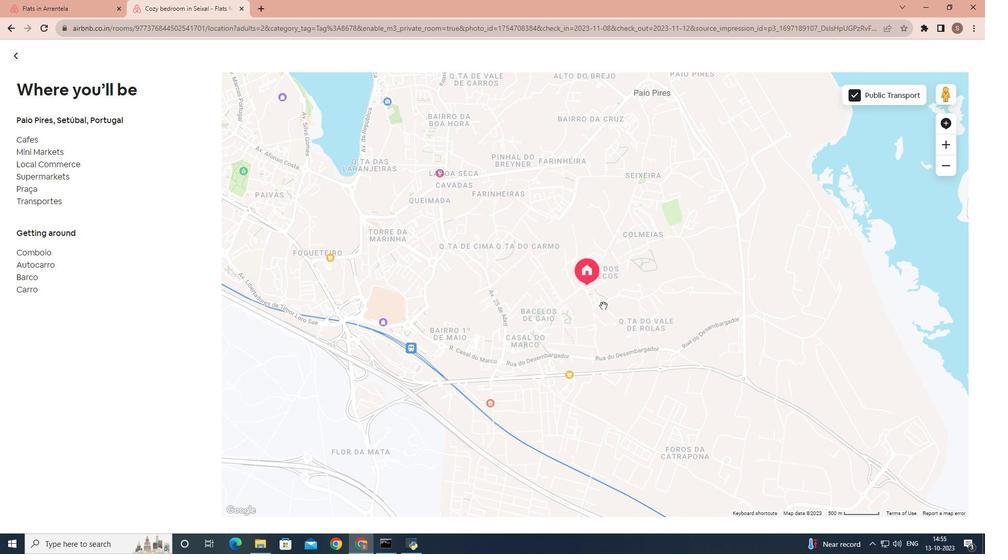 
Action: Mouse scrolled (603, 305) with delta (0, 0)
Screenshot: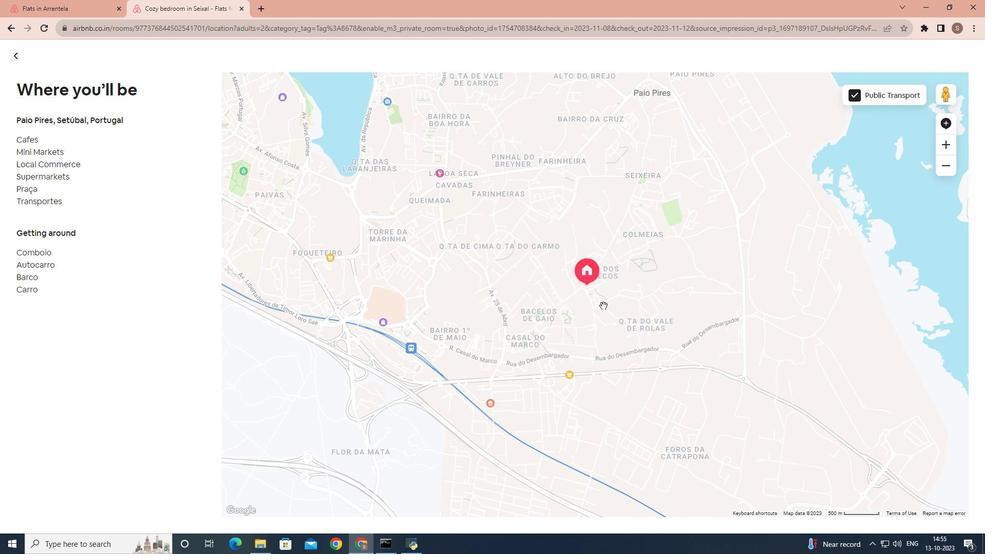 
Action: Mouse scrolled (603, 305) with delta (0, 0)
Screenshot: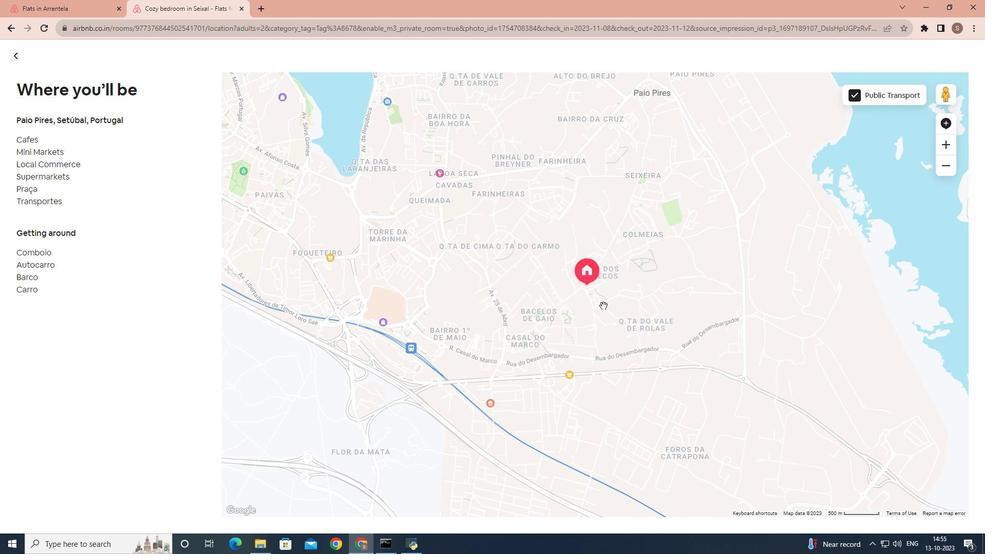 
Action: Mouse scrolled (603, 305) with delta (0, 0)
Screenshot: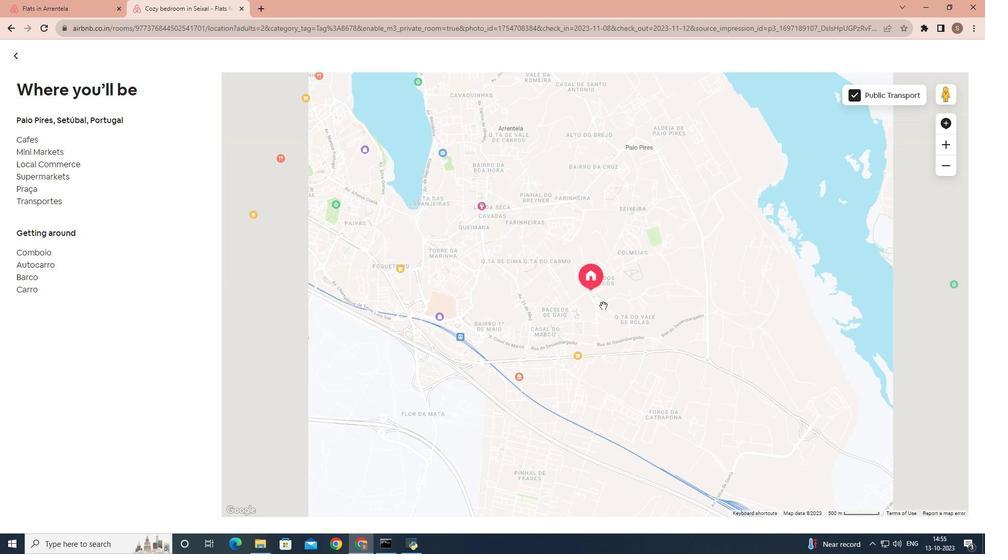 
Action: Mouse moved to (20, 56)
Screenshot: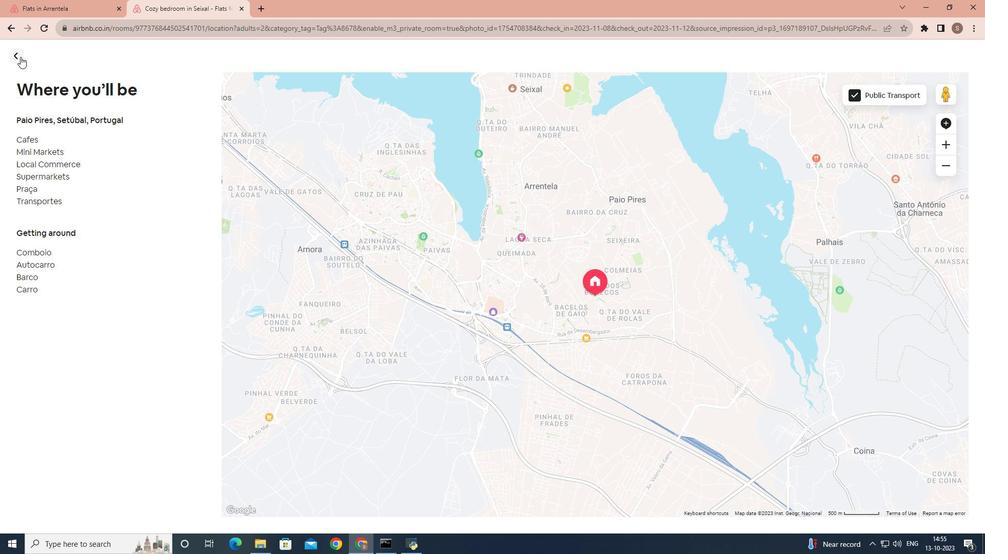 
Action: Mouse pressed left at (20, 56)
Screenshot: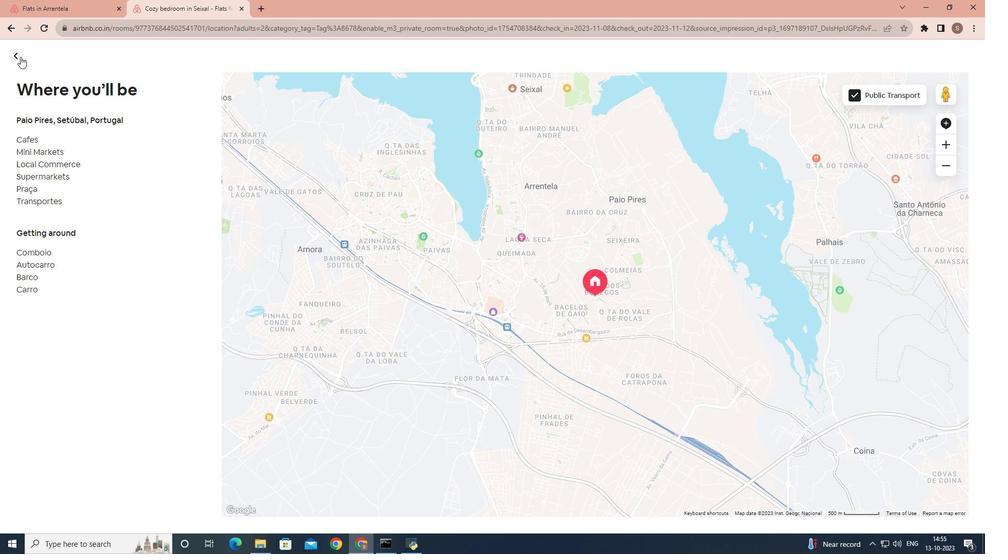 
Action: Mouse moved to (298, 256)
Screenshot: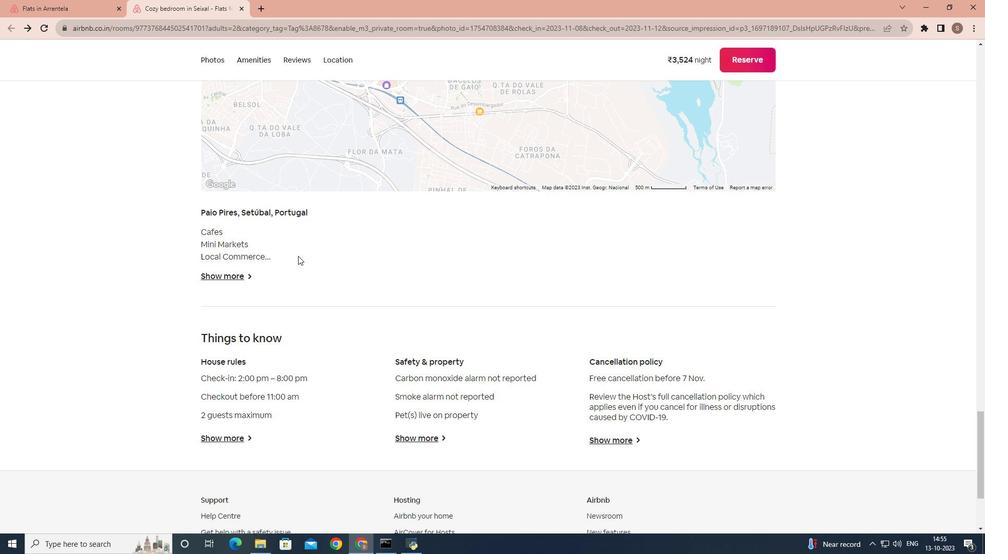 
Action: Mouse scrolled (298, 255) with delta (0, 0)
Screenshot: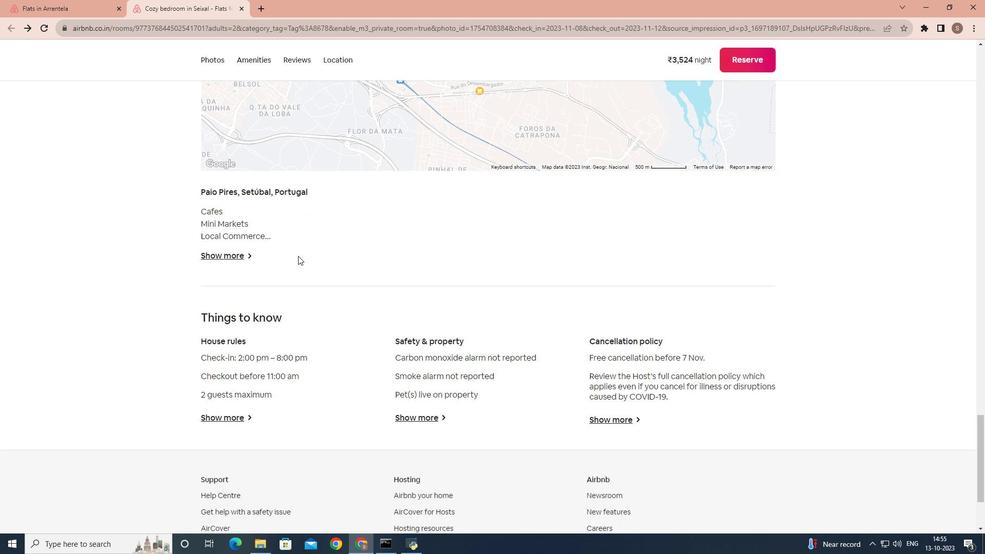 
Action: Mouse scrolled (298, 255) with delta (0, 0)
Screenshot: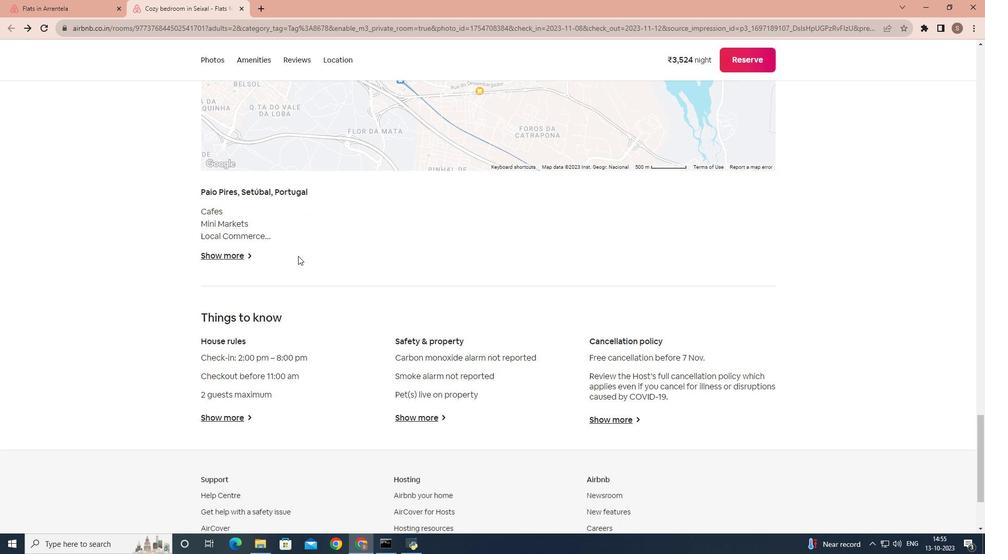 
Action: Mouse scrolled (298, 255) with delta (0, 0)
Screenshot: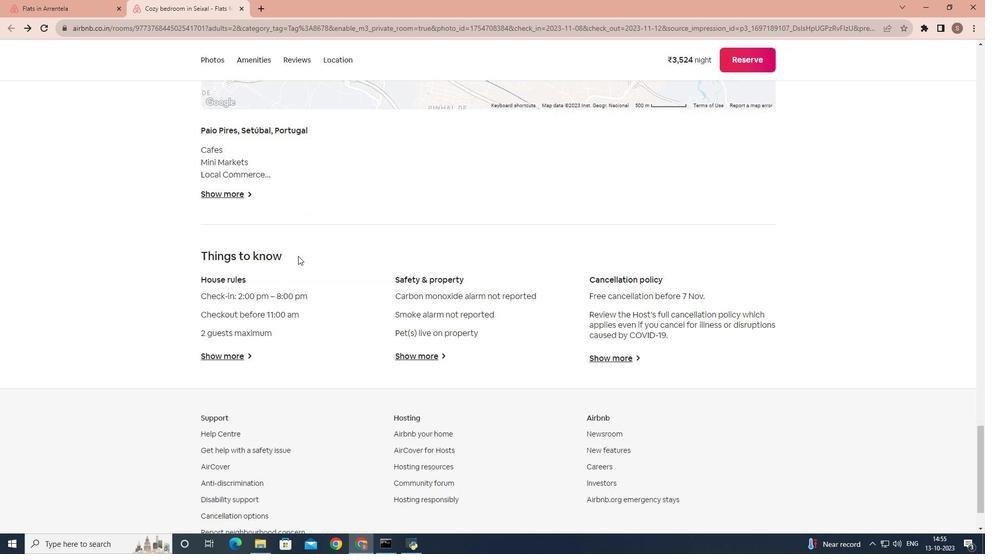 
Action: Mouse moved to (241, 296)
Screenshot: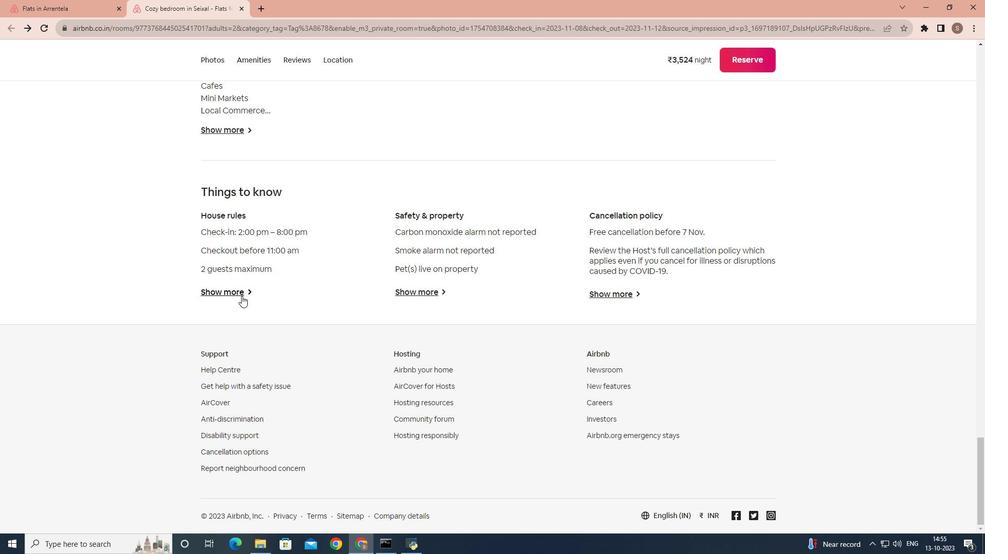 
Action: Mouse pressed left at (241, 296)
Screenshot: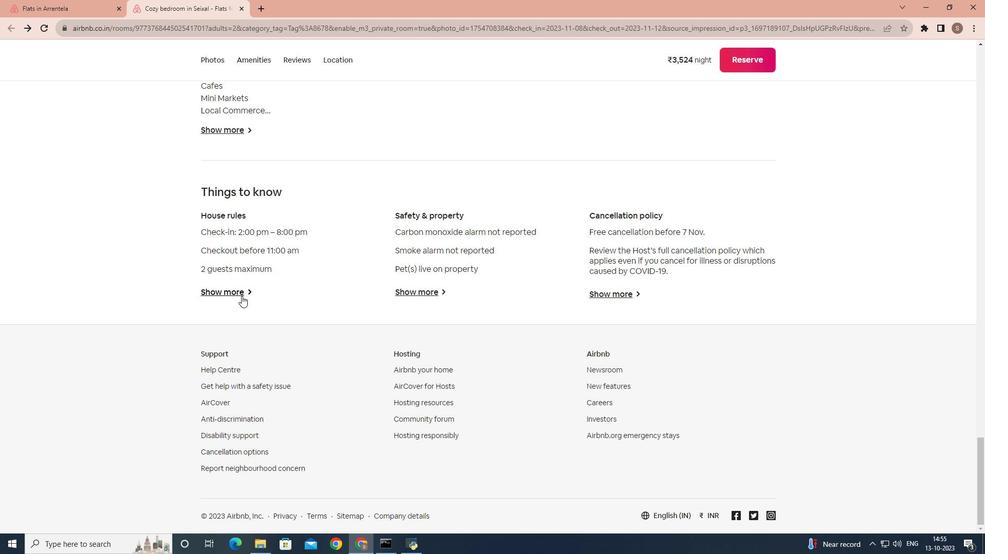 
Action: Mouse moved to (364, 117)
Screenshot: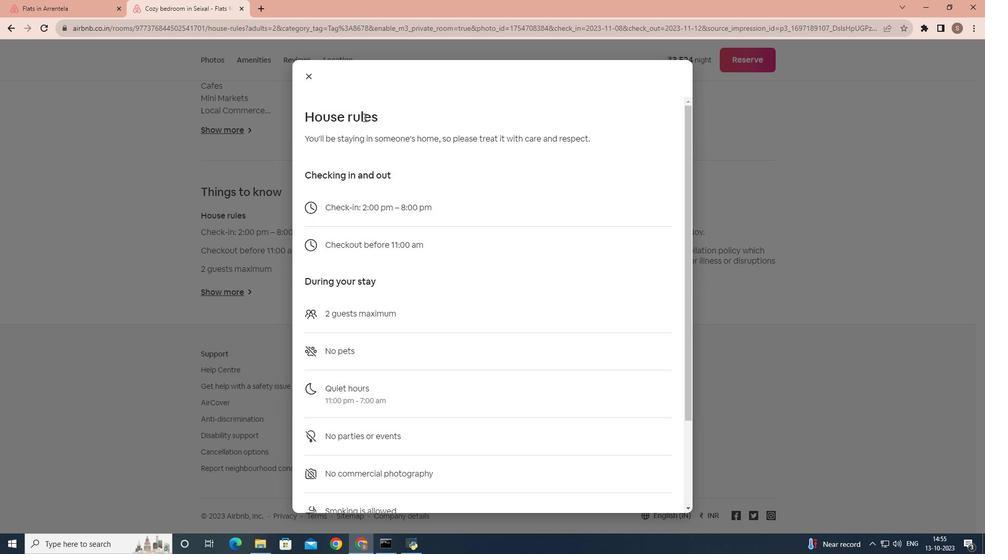 
Action: Mouse scrolled (364, 117) with delta (0, 0)
Screenshot: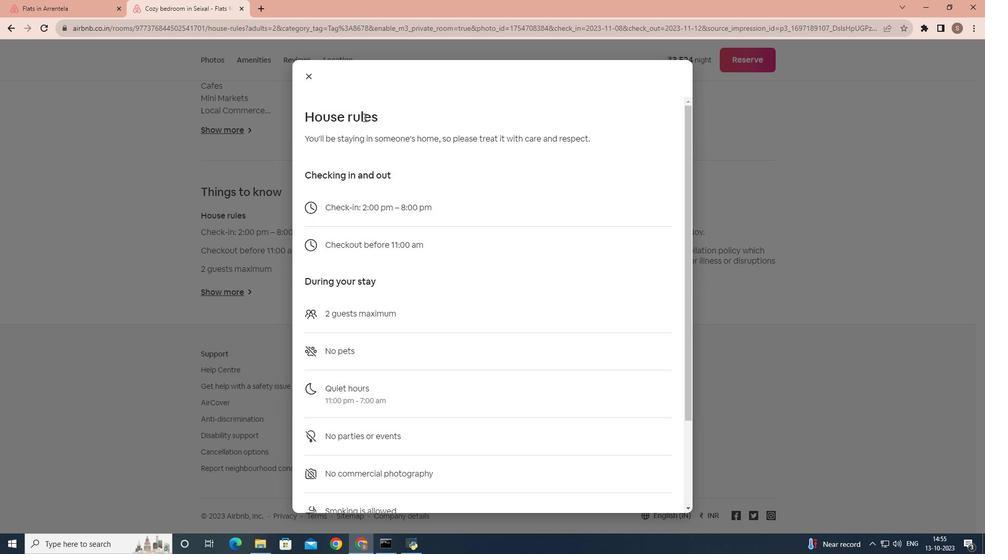 
Action: Mouse scrolled (364, 117) with delta (0, 0)
Screenshot: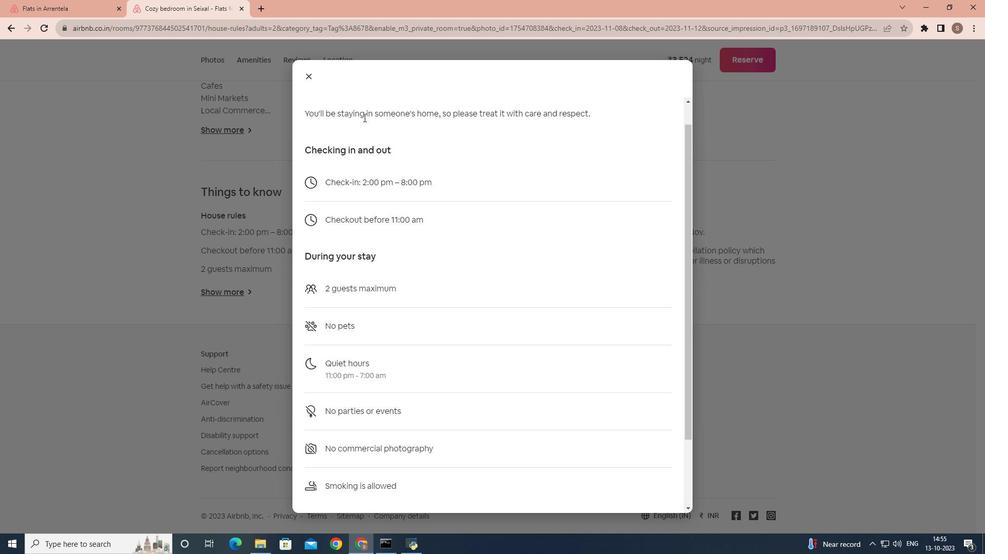
Action: Mouse scrolled (364, 117) with delta (0, 0)
Screenshot: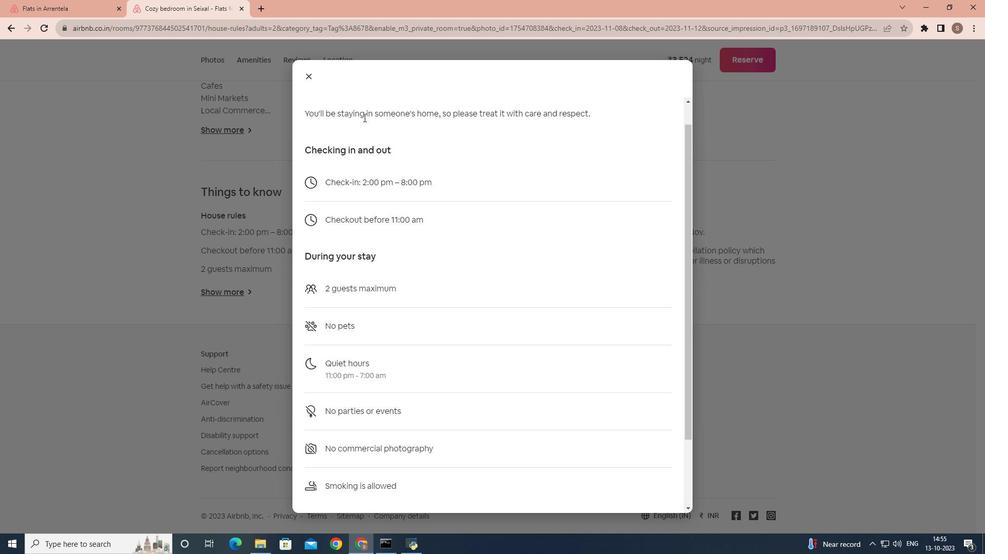 
Action: Mouse scrolled (364, 117) with delta (0, 0)
Screenshot: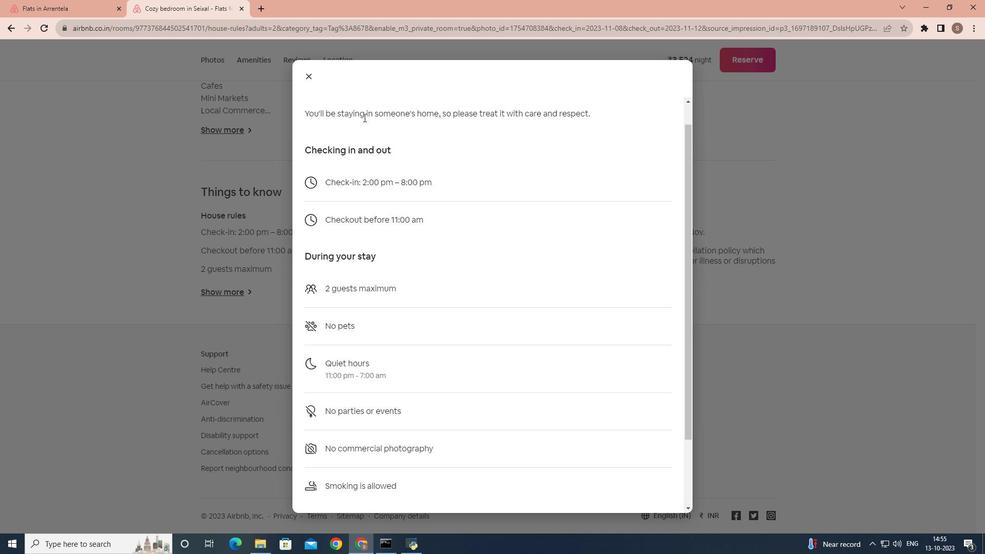 
Action: Mouse moved to (311, 77)
Screenshot: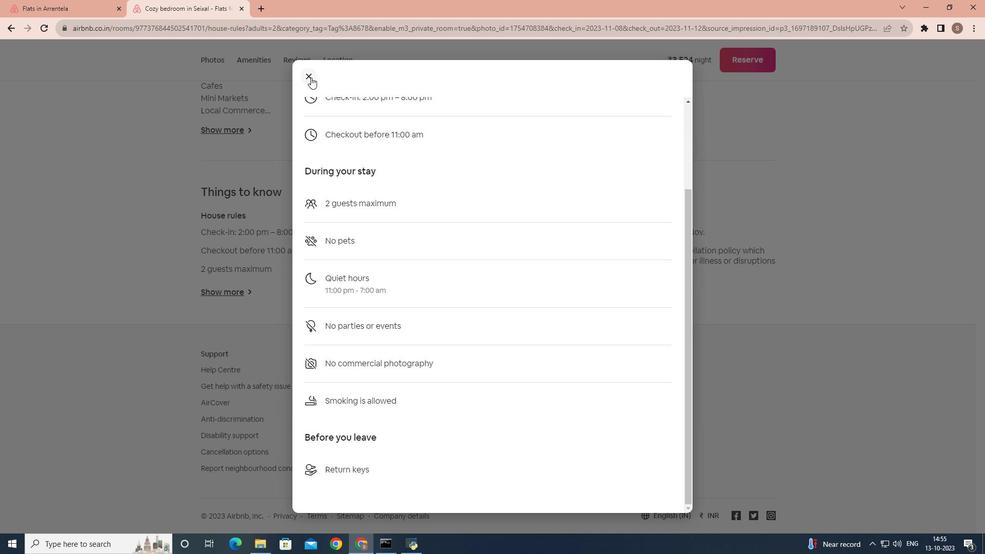 
Action: Mouse pressed left at (311, 77)
Screenshot: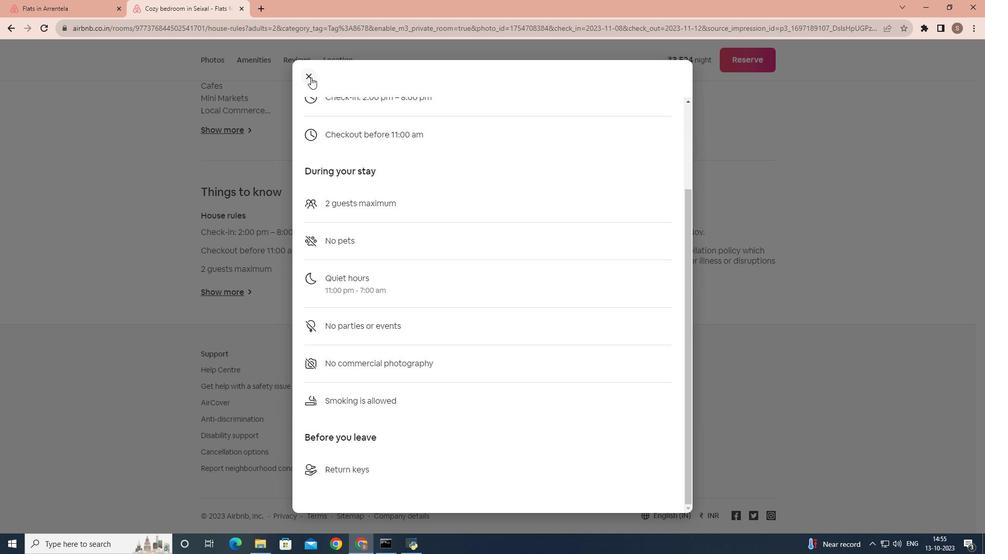 
Action: Mouse moved to (406, 291)
Screenshot: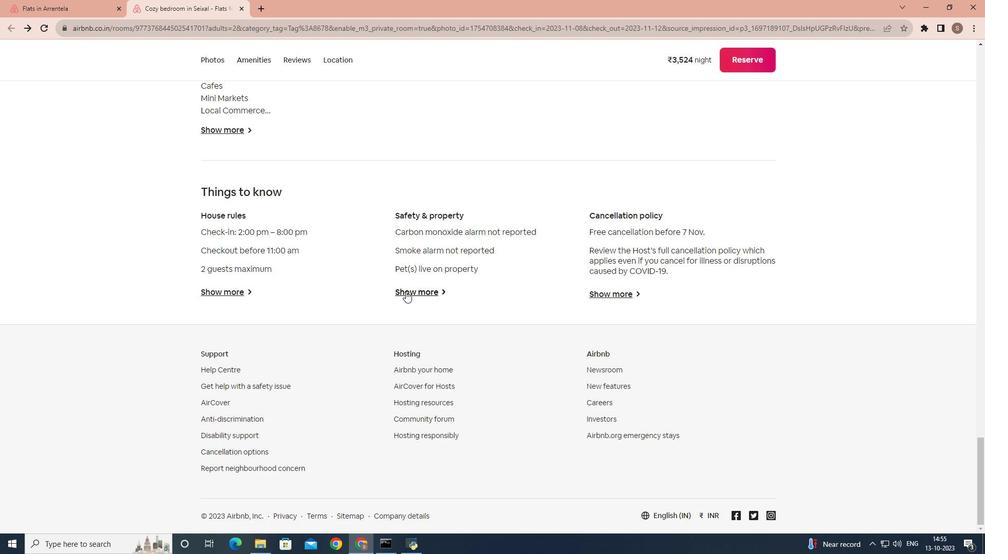 
Action: Mouse pressed left at (406, 291)
Screenshot: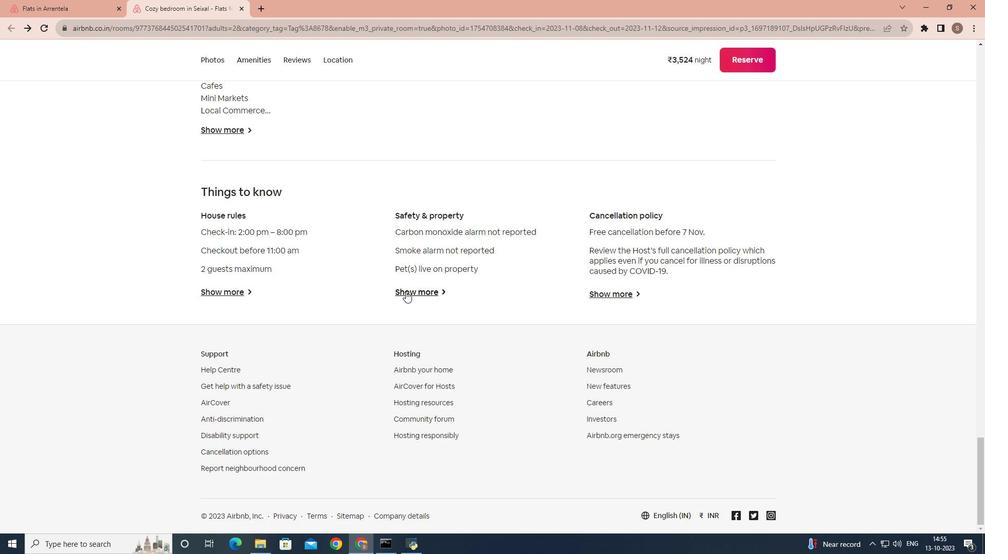 
Action: Mouse moved to (313, 135)
Screenshot: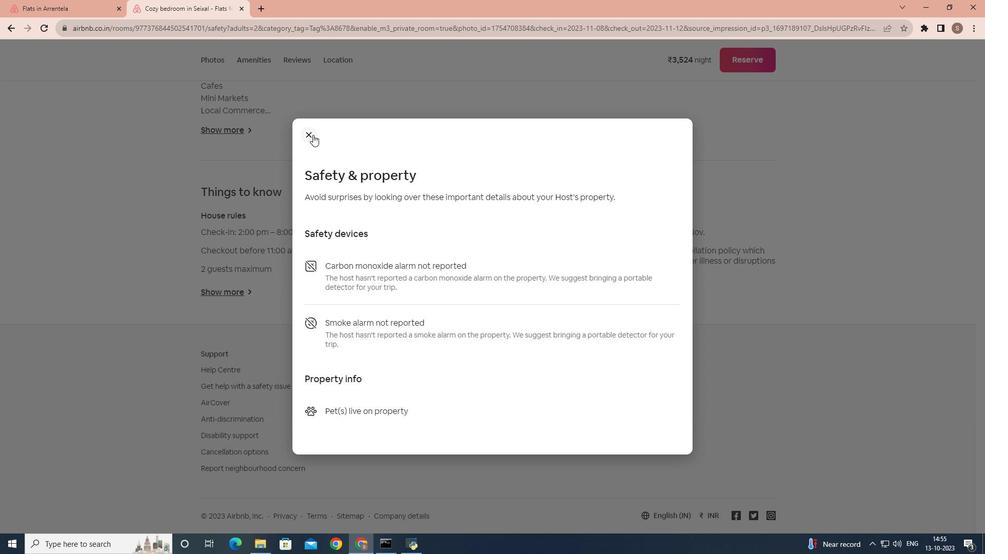 
Action: Mouse pressed left at (313, 135)
Screenshot: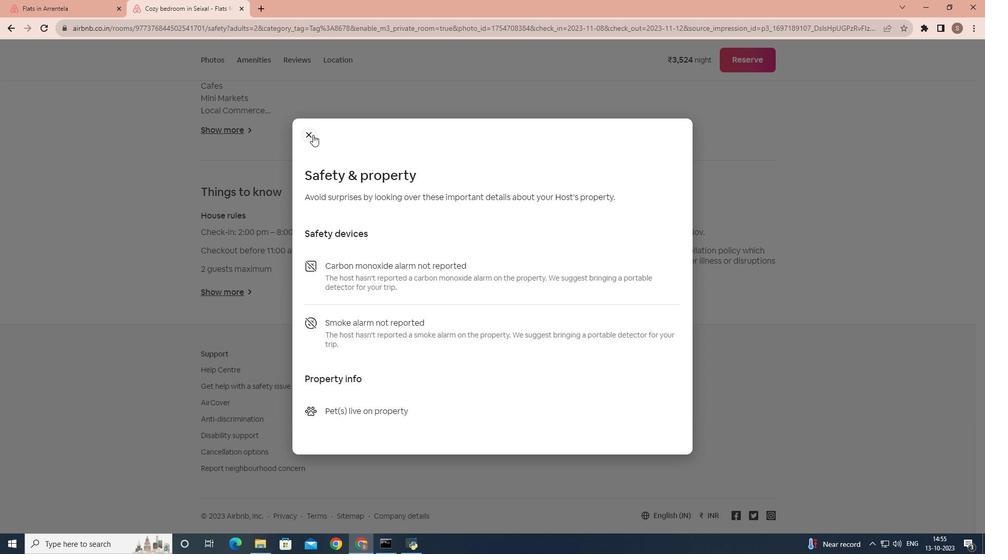 
Action: Mouse moved to (637, 292)
Screenshot: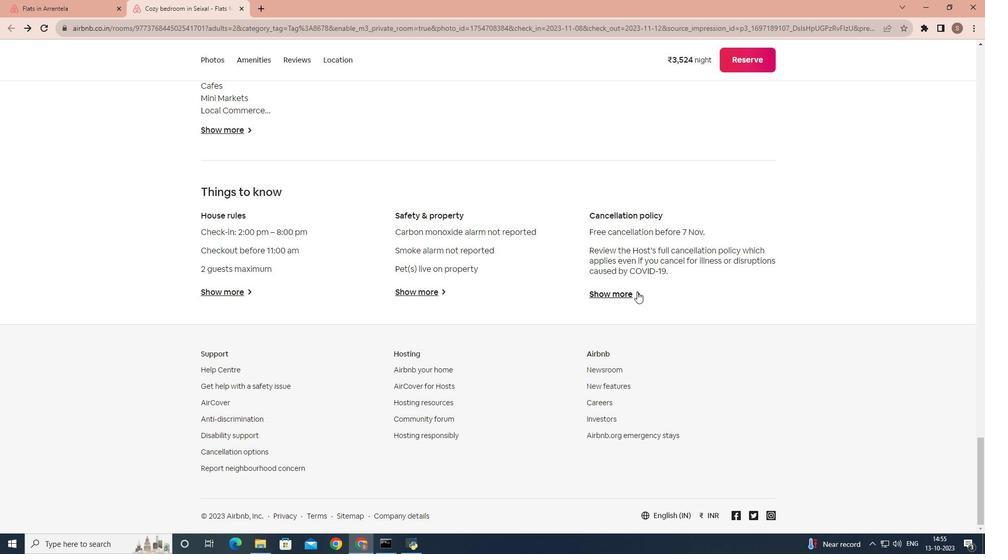 
Action: Mouse pressed left at (637, 292)
Screenshot: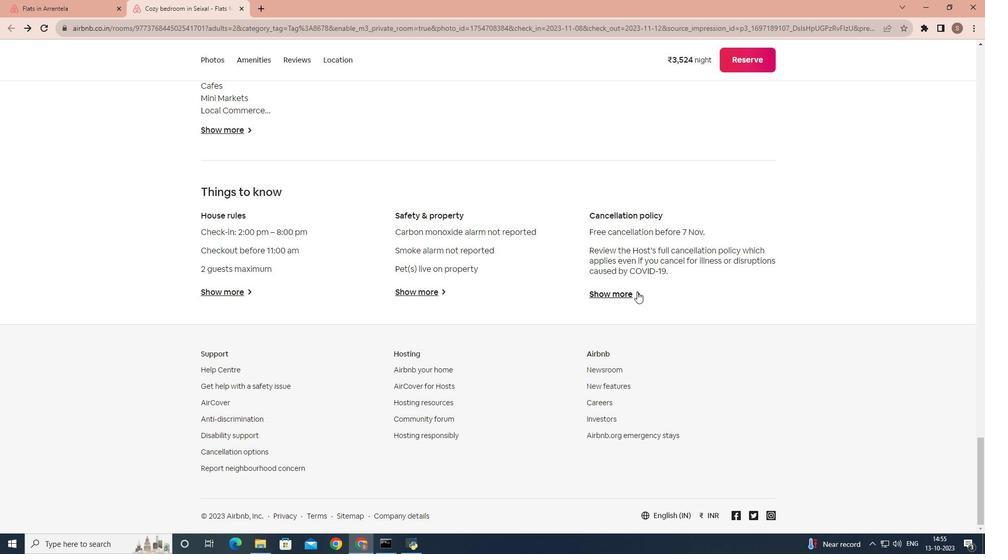 
Action: Mouse moved to (364, 152)
Screenshot: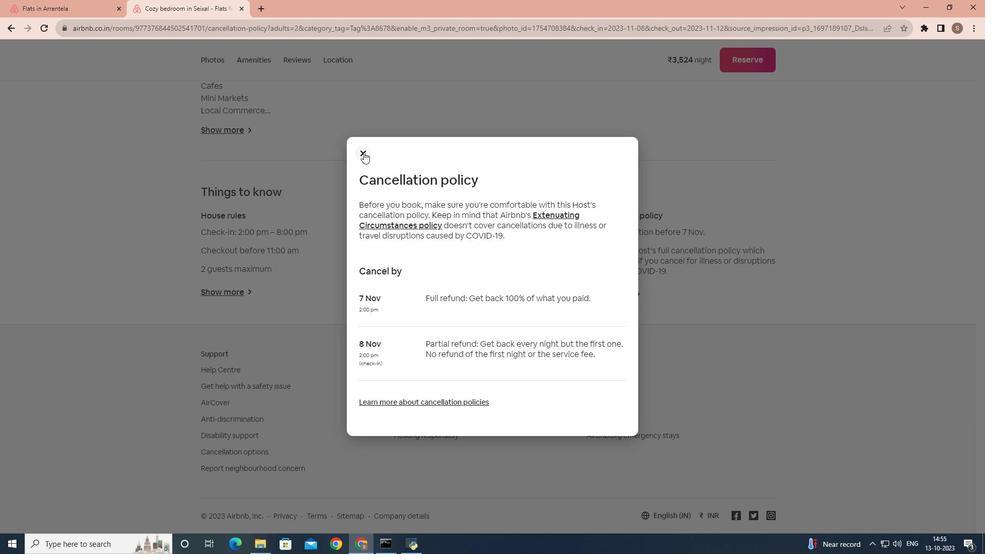 
Action: Mouse pressed left at (364, 152)
Screenshot: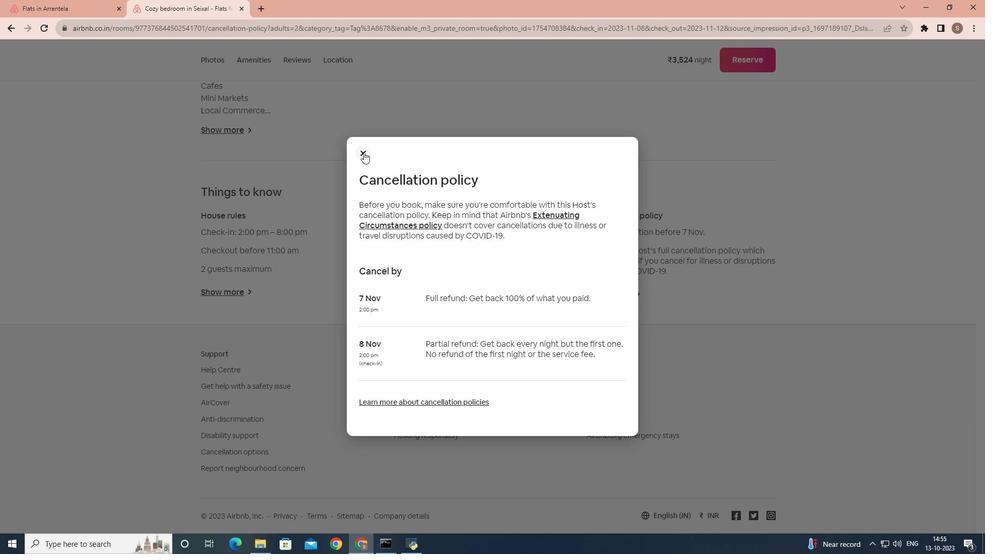 
Action: Mouse moved to (361, 226)
Screenshot: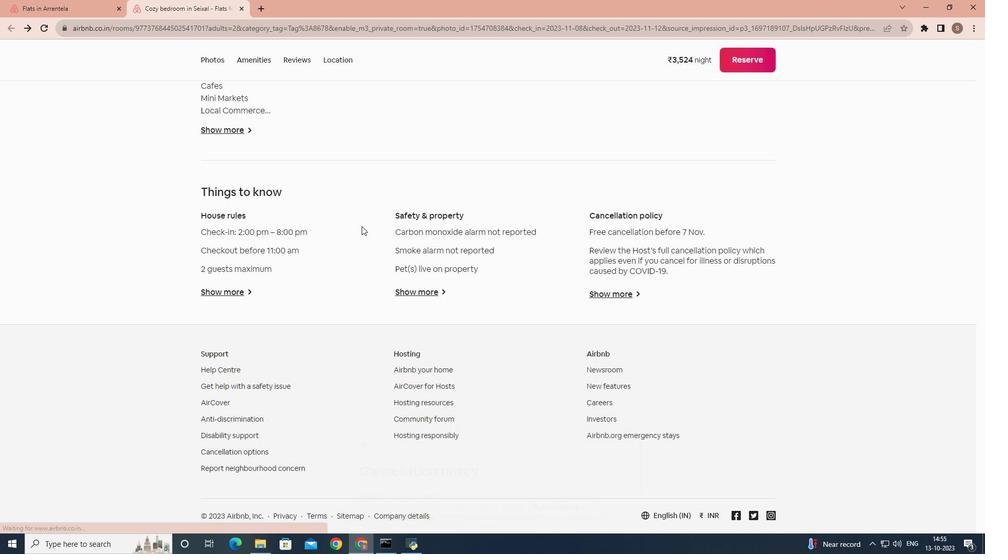 
Action: Mouse scrolled (361, 226) with delta (0, 0)
Screenshot: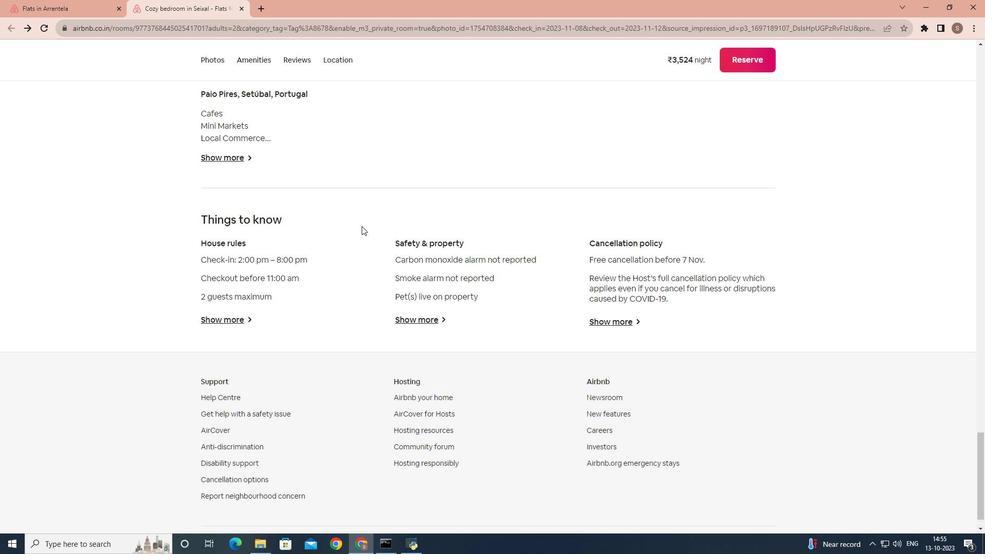 
Action: Mouse scrolled (361, 226) with delta (0, 0)
Screenshot: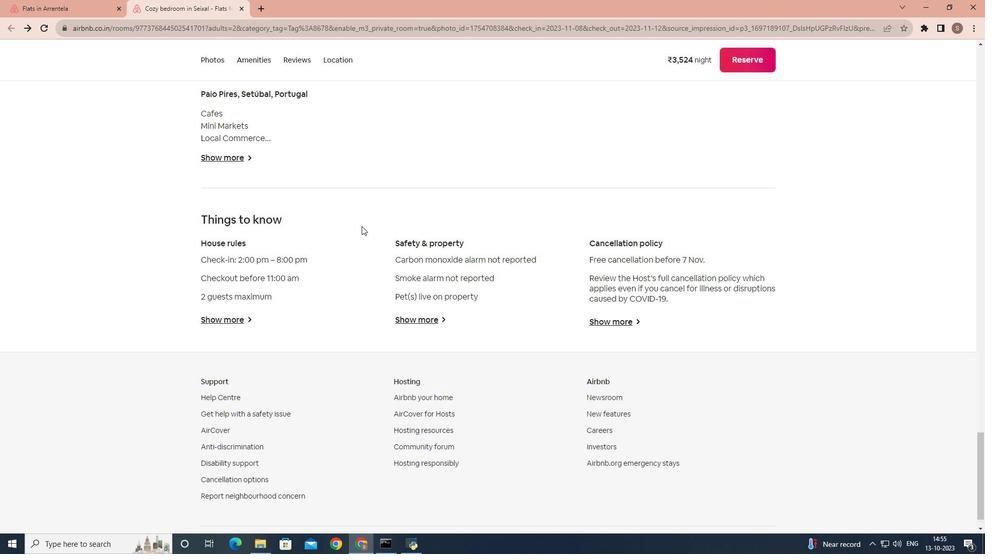 
Action: Mouse scrolled (361, 226) with delta (0, 0)
Screenshot: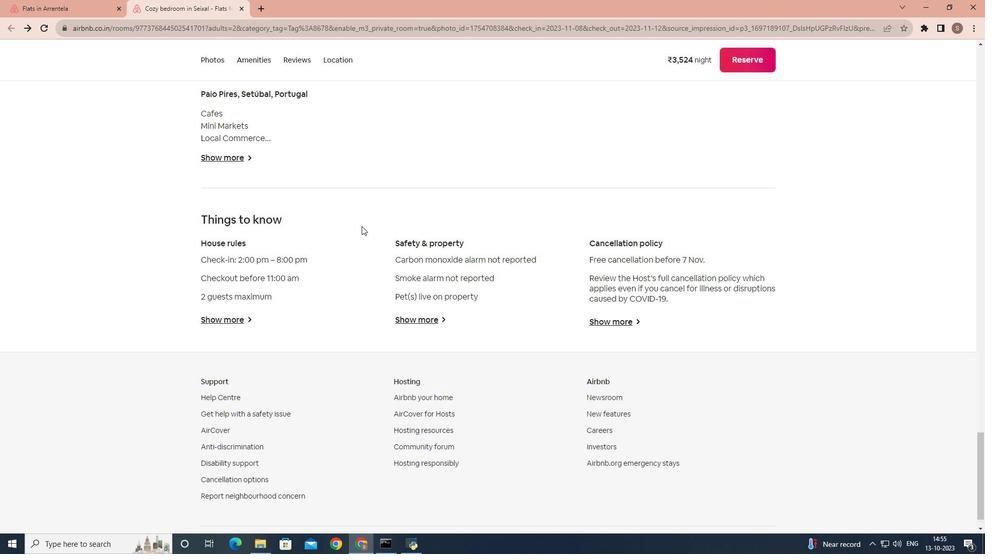 
Action: Mouse scrolled (361, 226) with delta (0, 0)
Screenshot: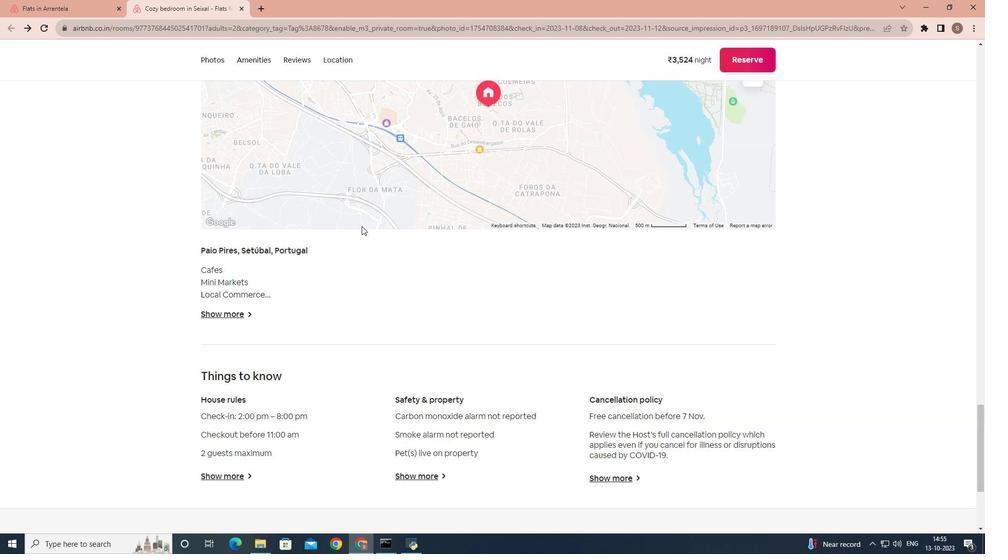 
Action: Mouse scrolled (361, 226) with delta (0, 0)
Screenshot: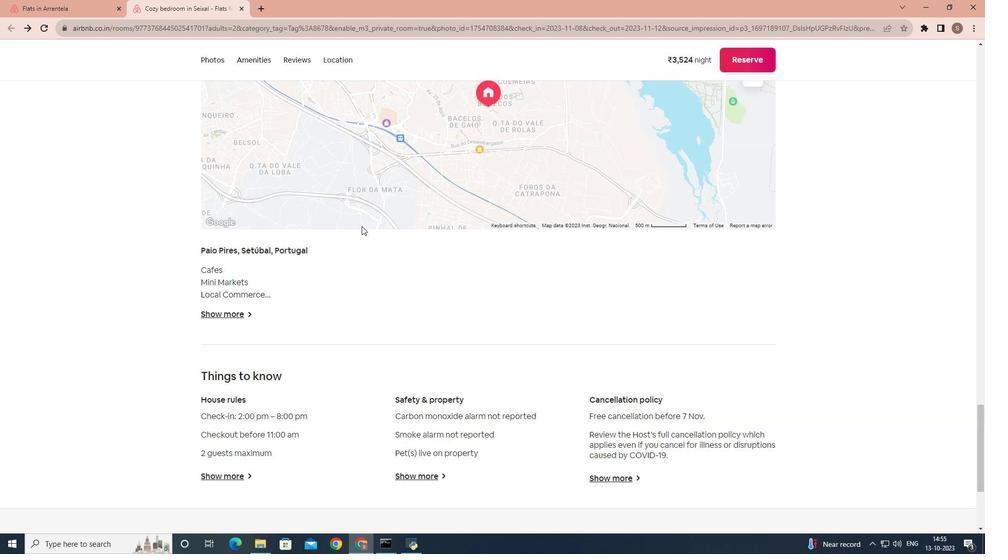 
Action: Mouse scrolled (361, 226) with delta (0, 0)
Screenshot: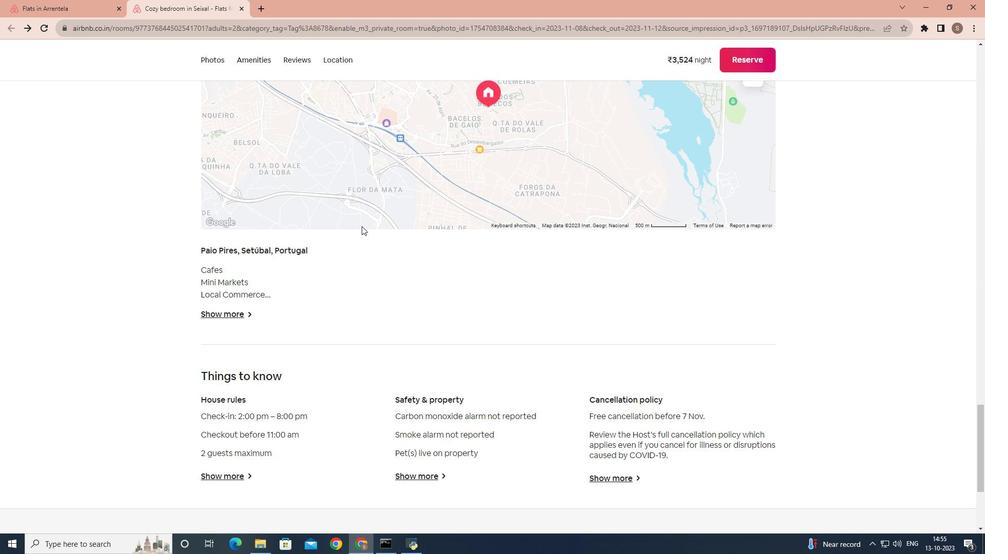 
Action: Mouse scrolled (361, 226) with delta (0, 0)
Screenshot: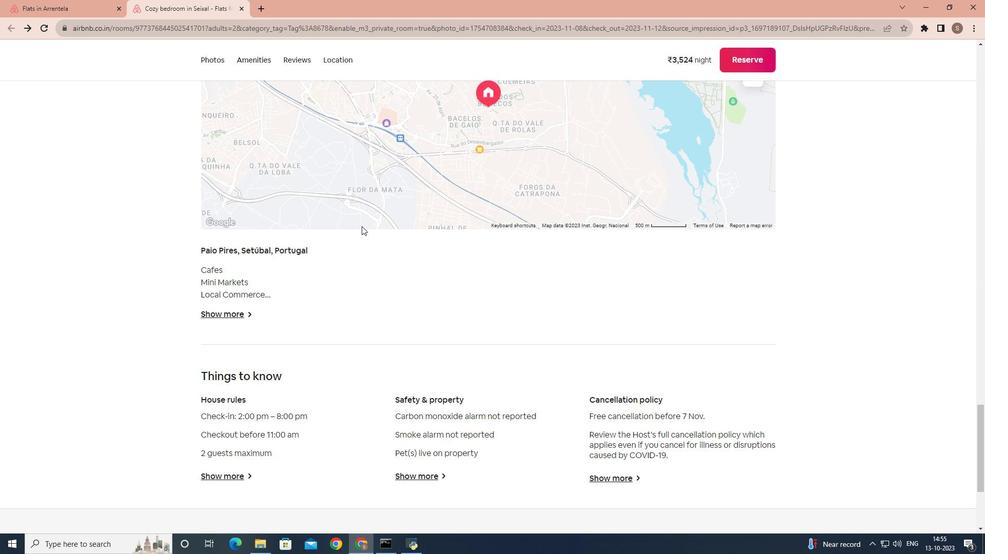 
Action: Mouse scrolled (361, 226) with delta (0, 0)
Screenshot: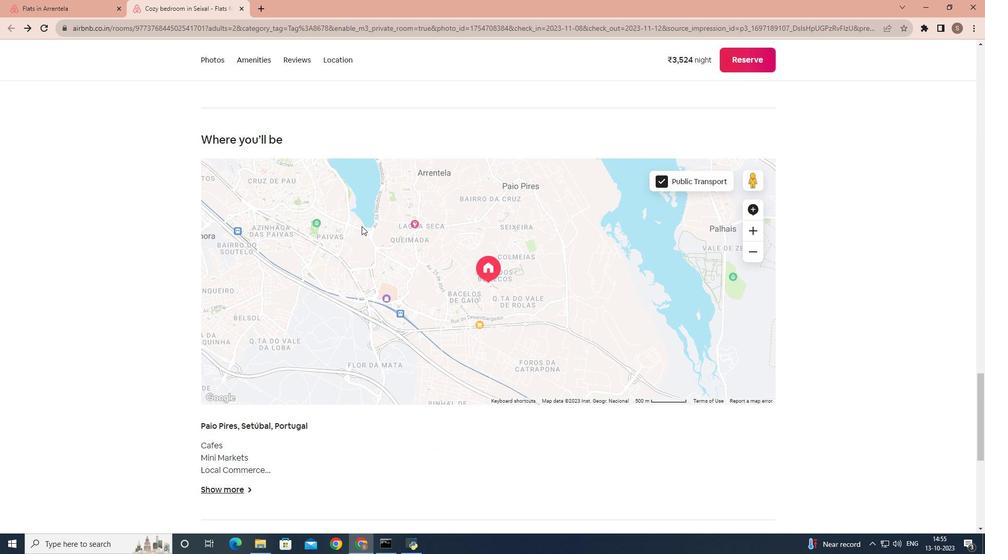 
Action: Mouse scrolled (361, 226) with delta (0, 0)
Screenshot: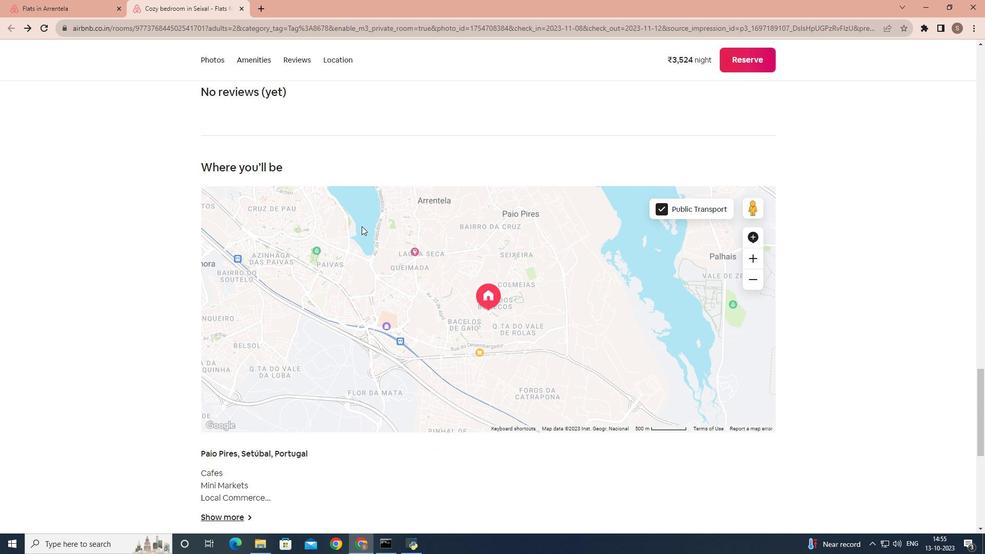 
Action: Mouse scrolled (361, 226) with delta (0, 0)
Screenshot: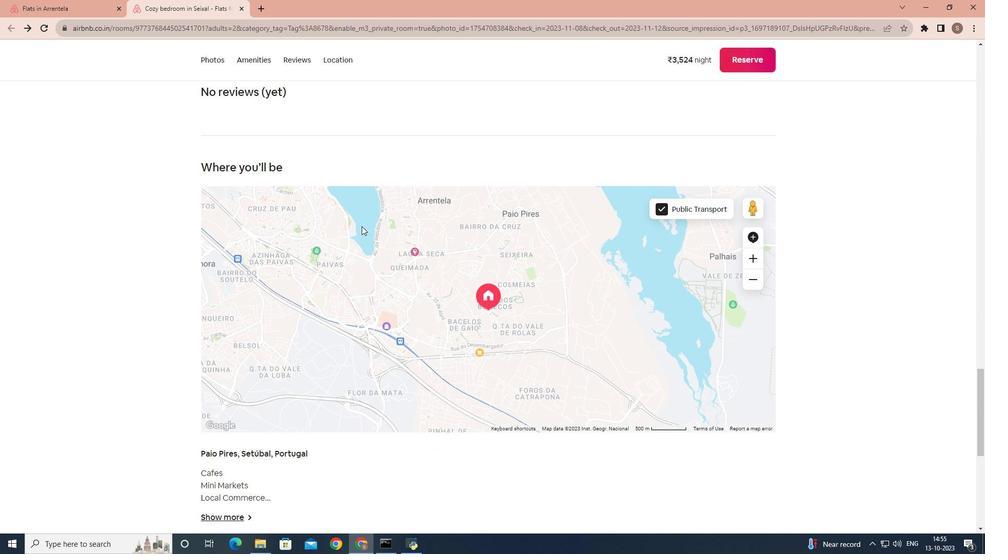 
Action: Mouse scrolled (361, 226) with delta (0, 0)
Screenshot: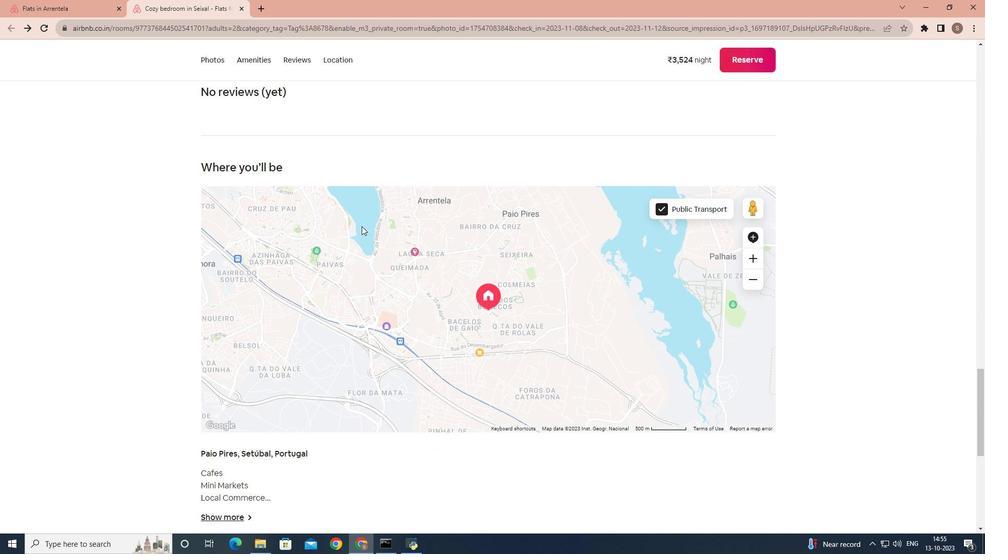 
Action: Mouse scrolled (361, 226) with delta (0, 0)
Screenshot: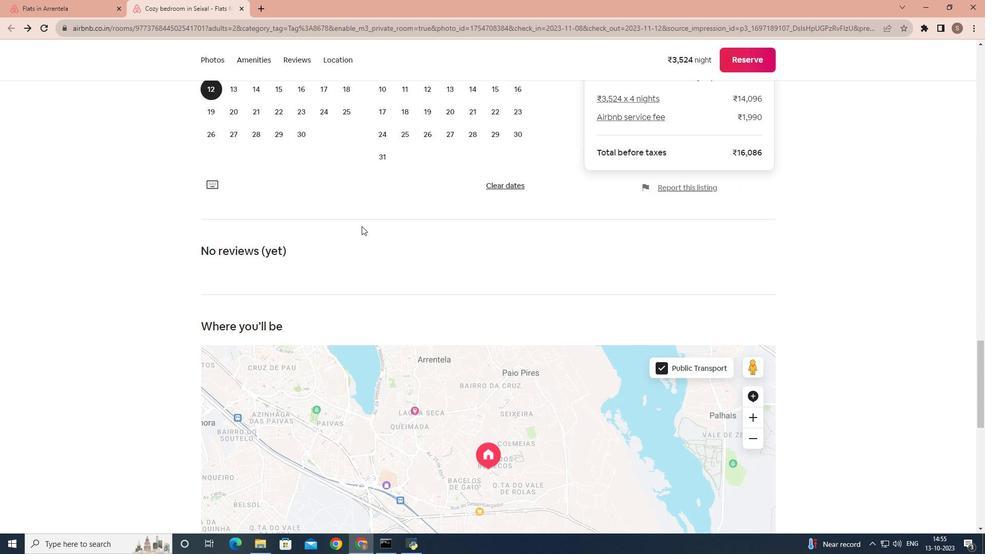 
Action: Mouse scrolled (361, 226) with delta (0, 0)
Screenshot: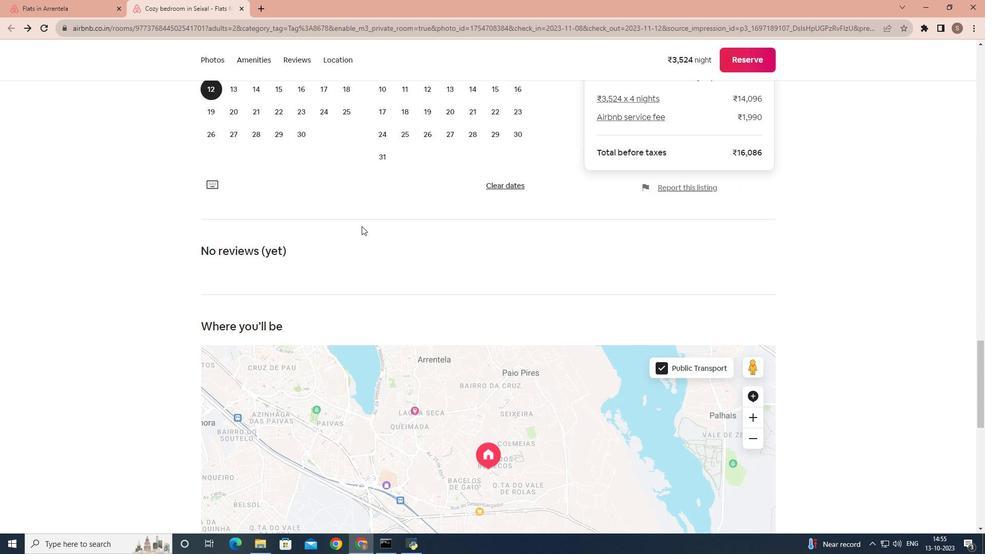 
Action: Mouse scrolled (361, 226) with delta (0, 0)
Screenshot: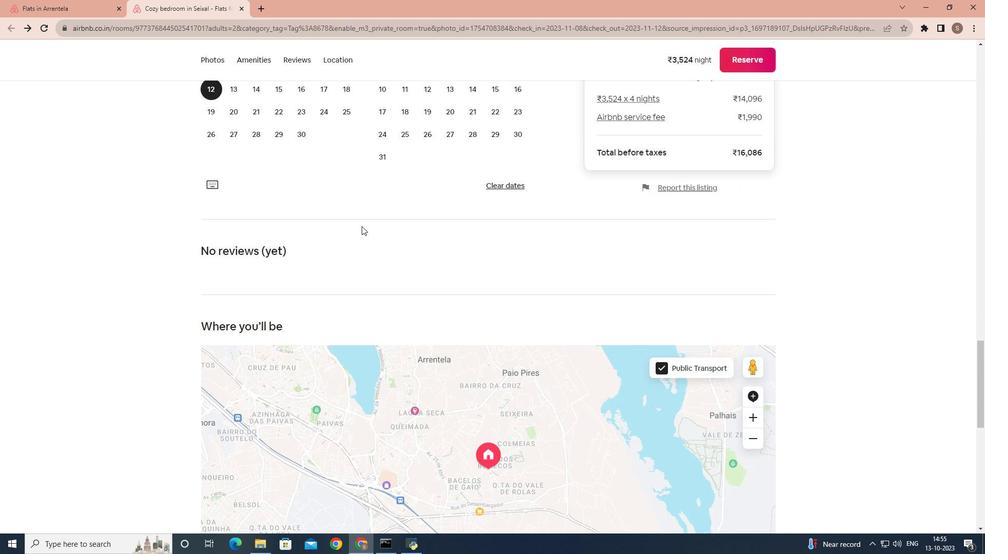 
Action: Mouse scrolled (361, 226) with delta (0, 0)
Screenshot: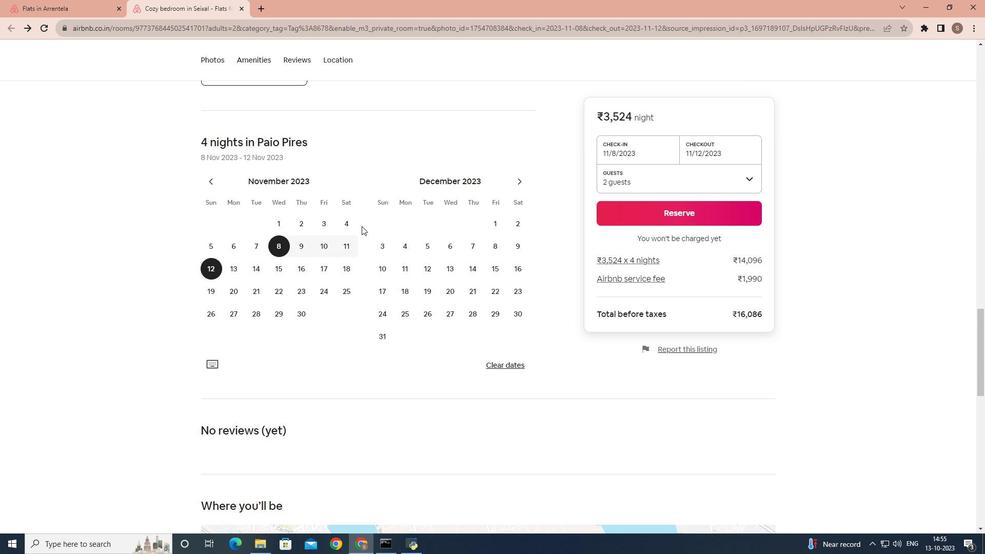 
Action: Mouse scrolled (361, 226) with delta (0, 0)
Screenshot: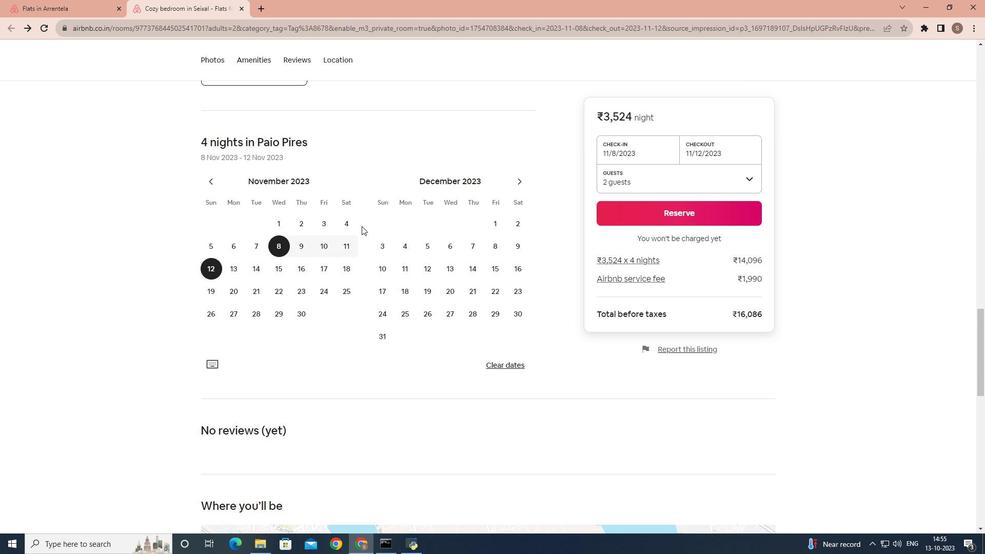 
Action: Mouse scrolled (361, 226) with delta (0, 0)
Screenshot: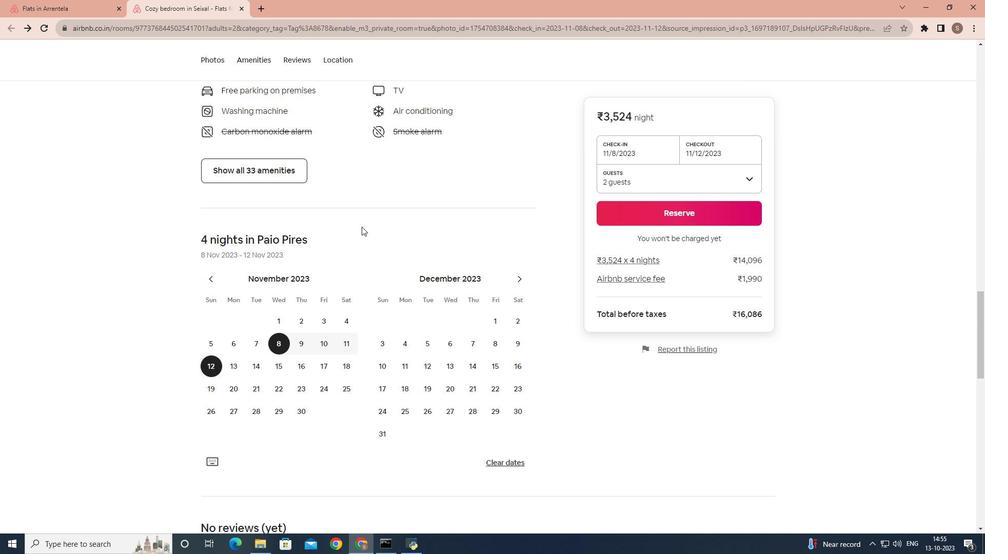 
Action: Mouse scrolled (361, 226) with delta (0, 0)
Screenshot: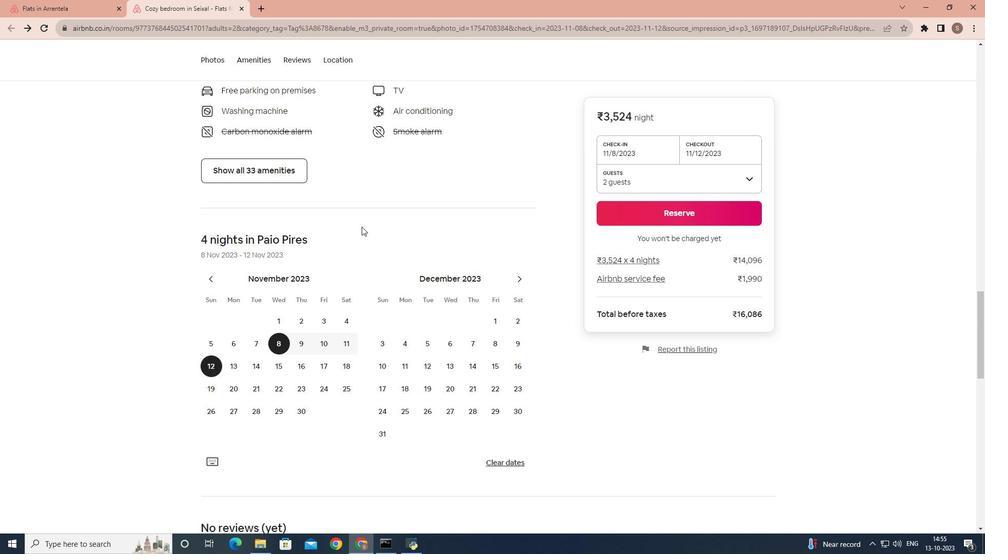 
Action: Mouse scrolled (361, 226) with delta (0, 0)
Screenshot: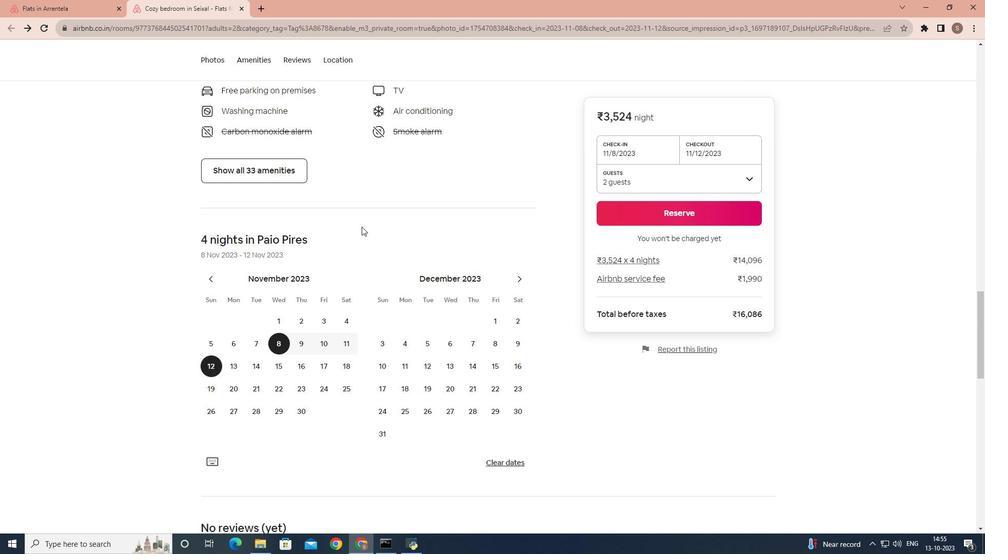 
Action: Mouse scrolled (361, 226) with delta (0, 0)
Screenshot: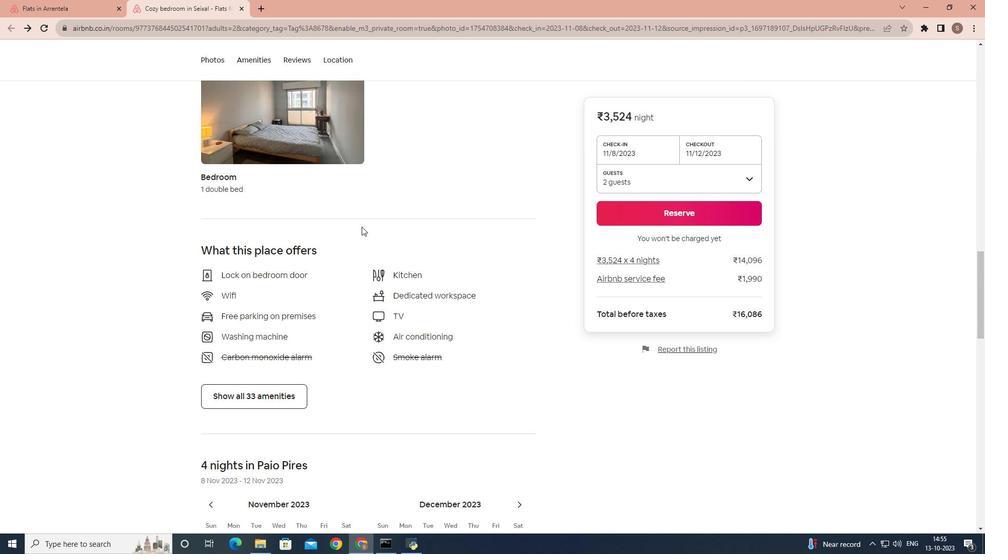 
Action: Mouse scrolled (361, 226) with delta (0, 0)
Screenshot: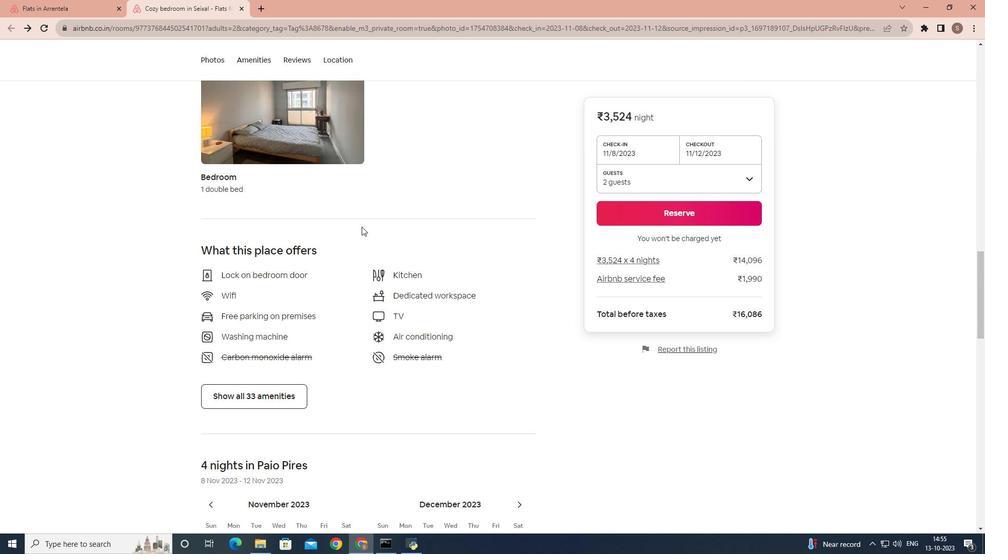 
Action: Mouse moved to (361, 226)
Screenshot: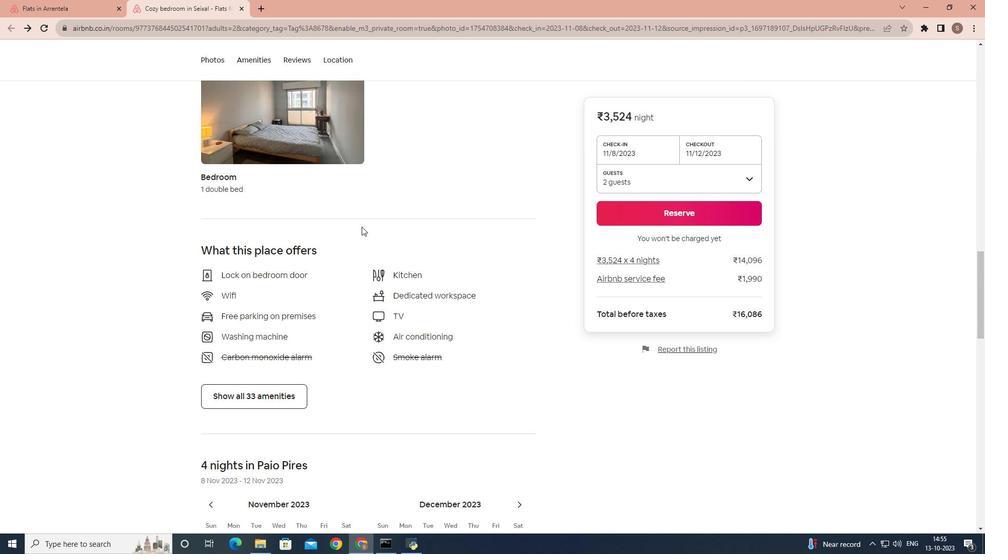 
Action: Mouse scrolled (361, 227) with delta (0, 0)
Screenshot: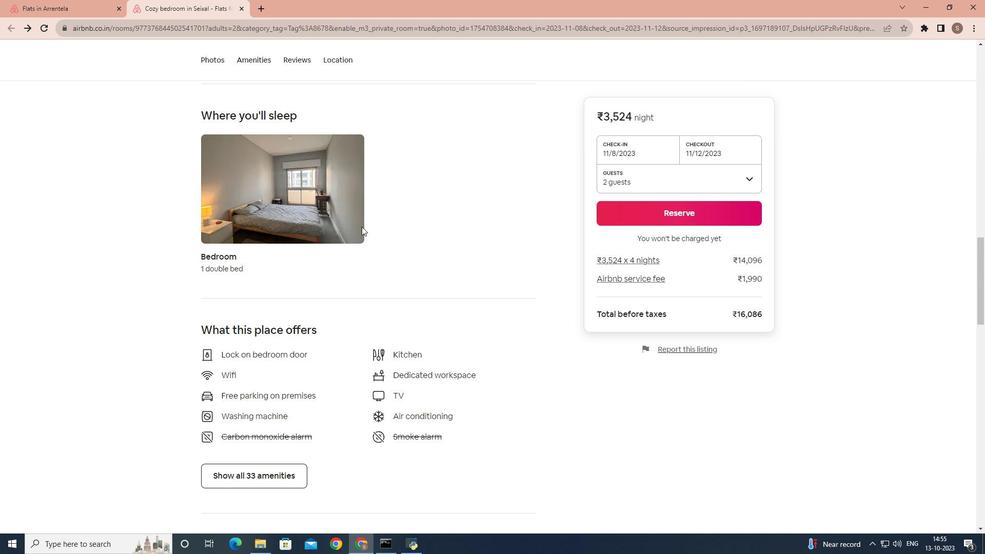 
Action: Mouse scrolled (361, 226) with delta (0, 0)
Screenshot: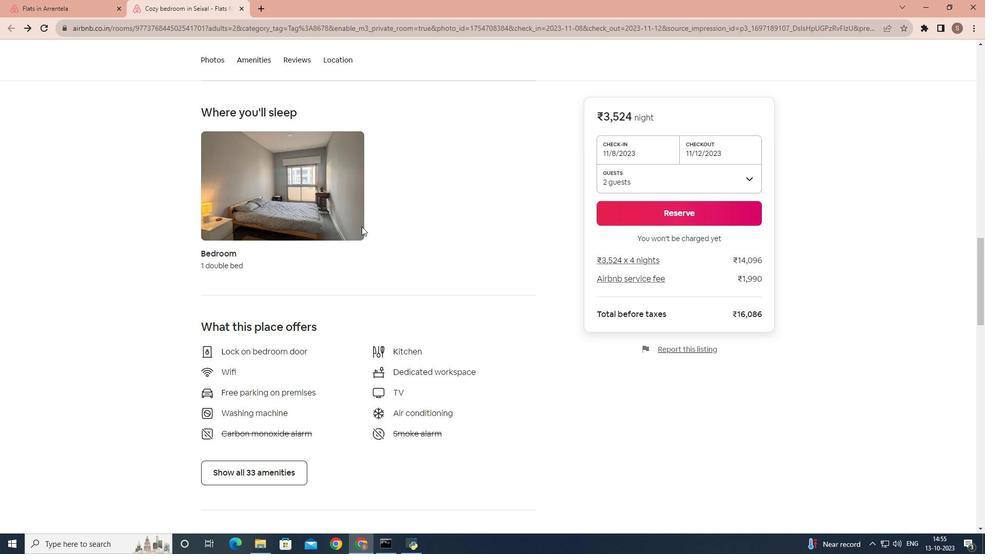 
Action: Mouse scrolled (361, 227) with delta (0, 0)
Screenshot: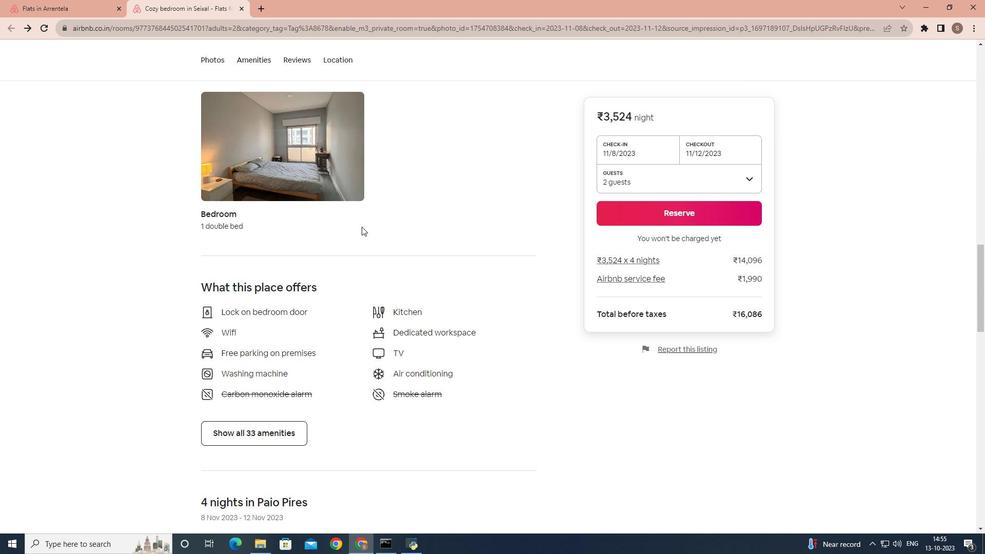 
Action: Mouse scrolled (361, 227) with delta (0, 0)
Screenshot: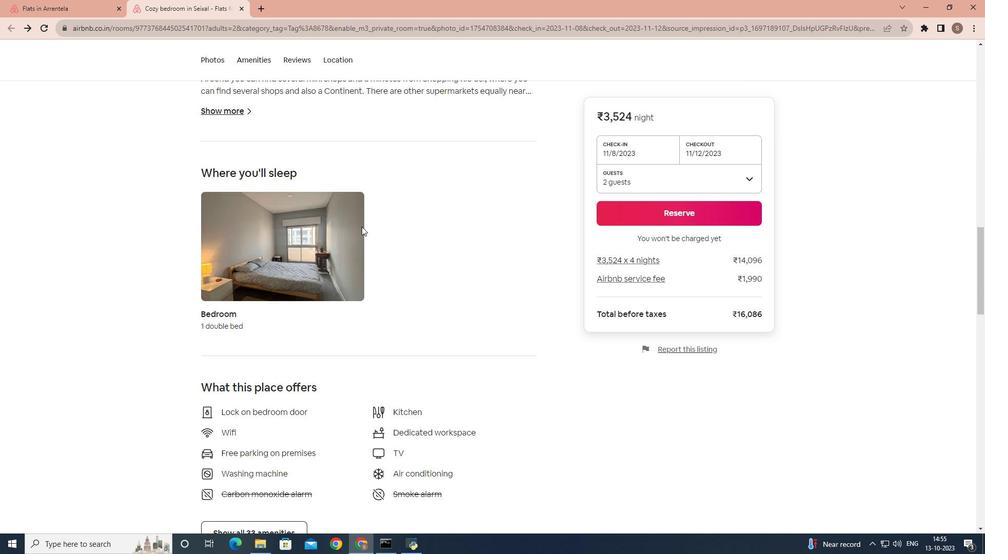 
Action: Mouse scrolled (361, 227) with delta (0, 0)
Screenshot: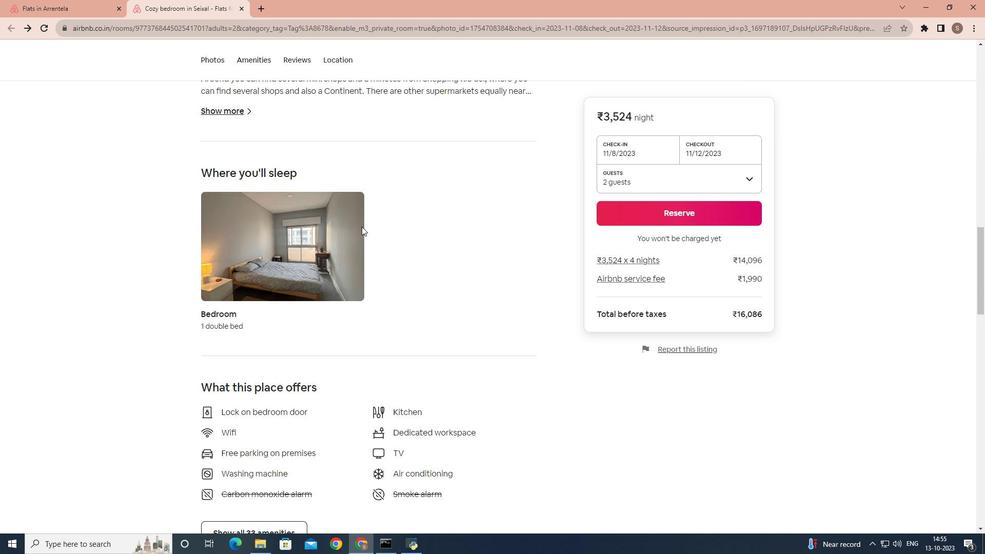 
Action: Mouse scrolled (361, 227) with delta (0, 0)
Screenshot: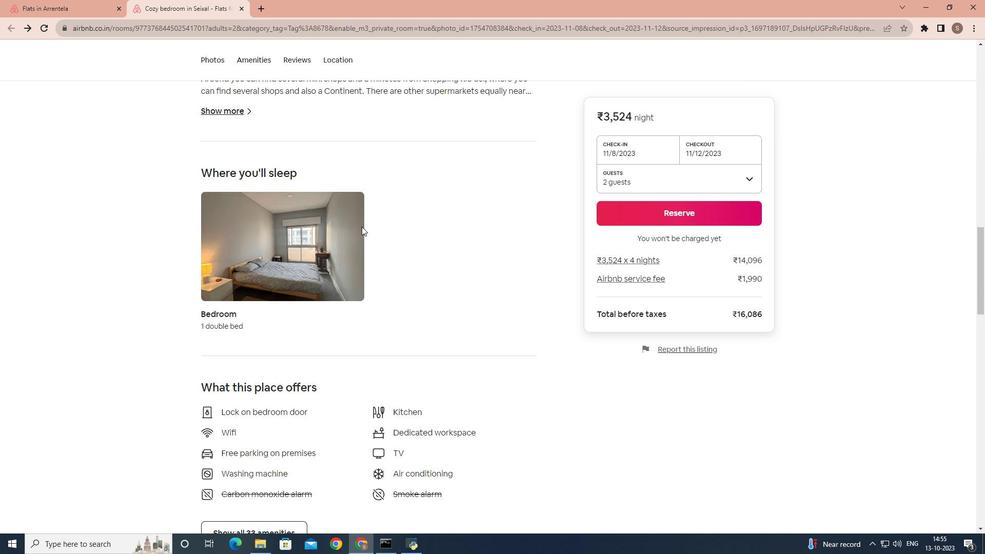 
Action: Mouse scrolled (361, 227) with delta (0, 0)
Screenshot: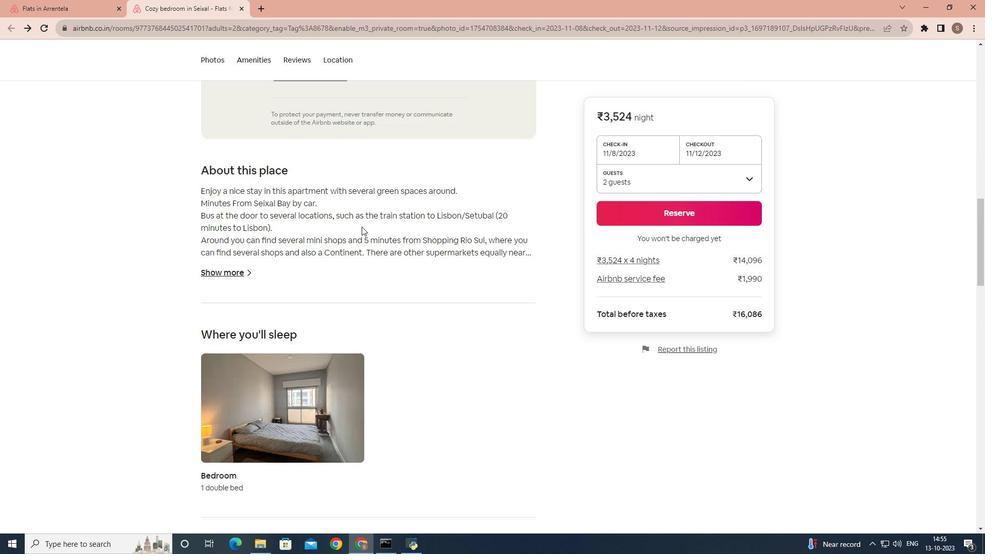 
Action: Mouse scrolled (361, 227) with delta (0, 0)
Screenshot: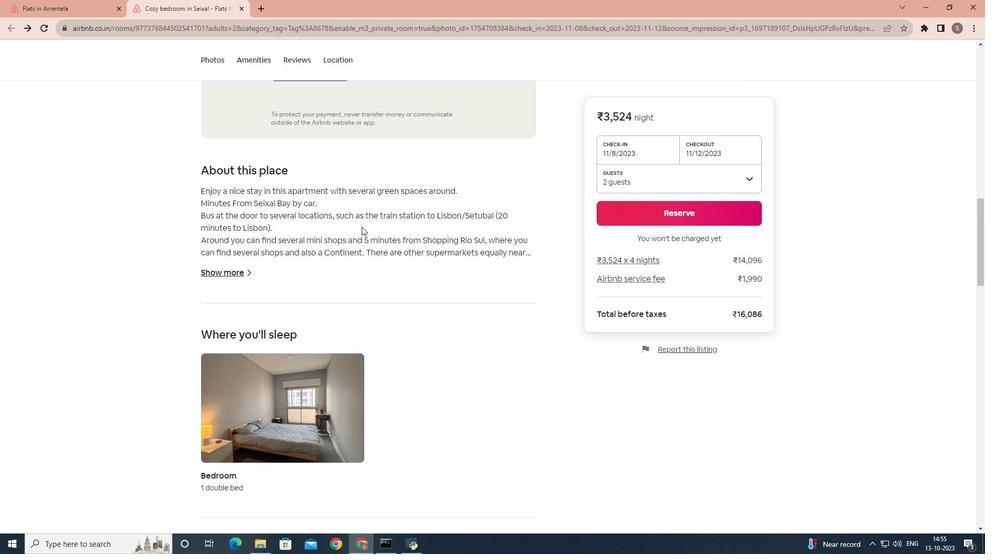 
Action: Mouse scrolled (361, 227) with delta (0, 0)
Screenshot: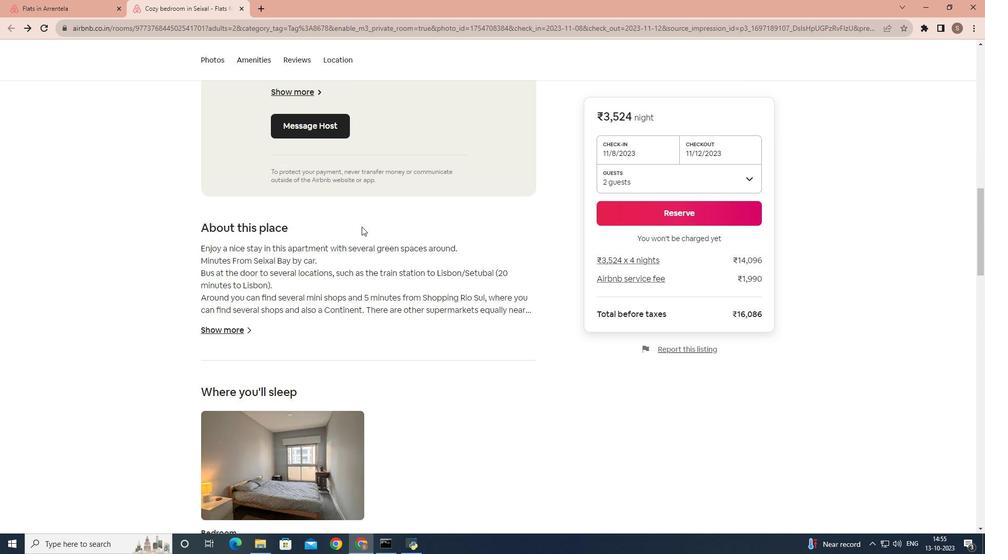 
Action: Mouse scrolled (361, 227) with delta (0, 0)
Screenshot: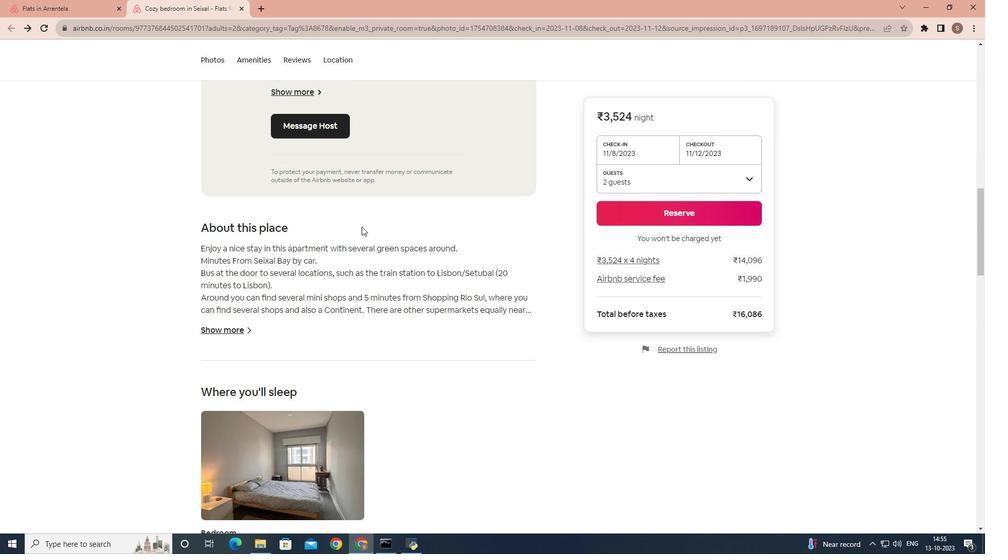 
Action: Mouse scrolled (361, 227) with delta (0, 0)
Screenshot: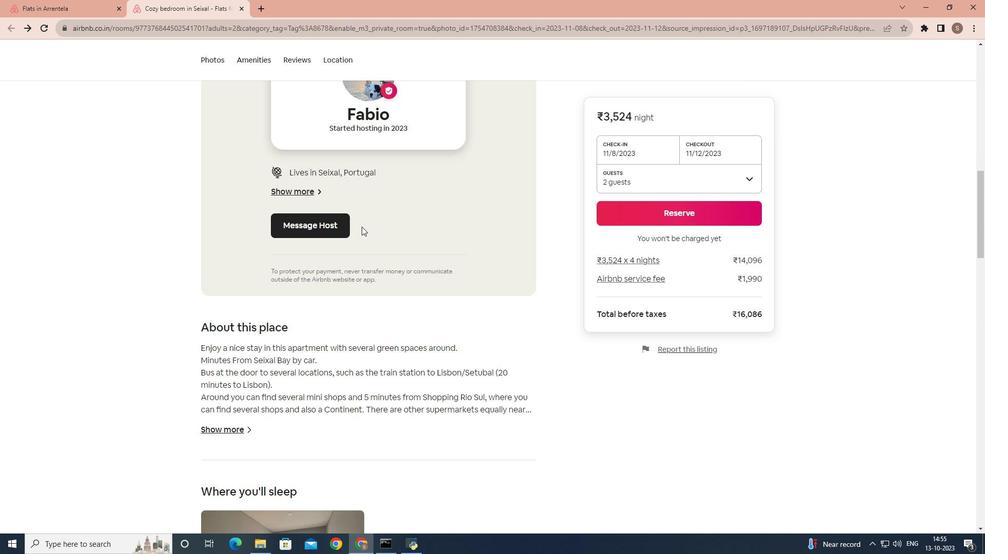 
Action: Mouse scrolled (361, 227) with delta (0, 0)
Screenshot: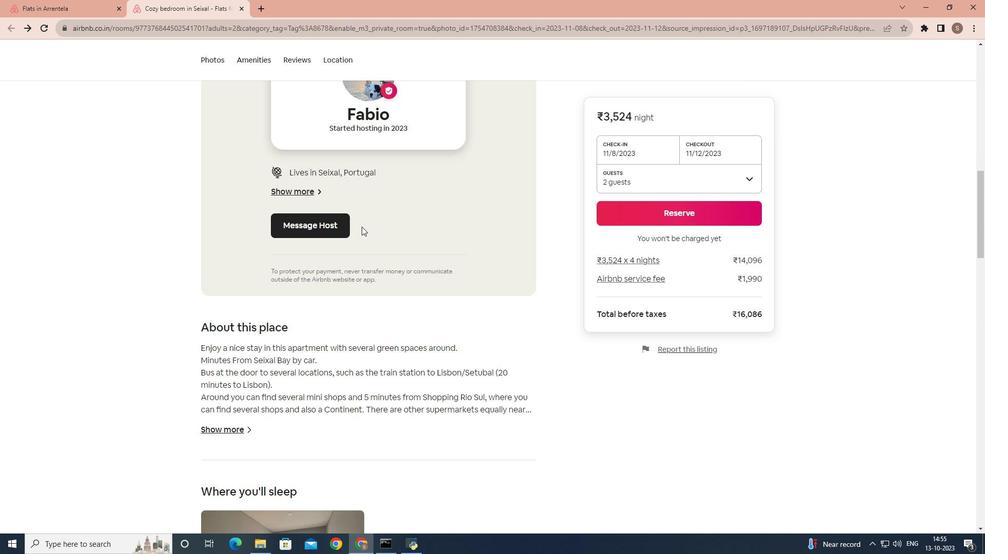 
Action: Mouse scrolled (361, 227) with delta (0, 0)
Screenshot: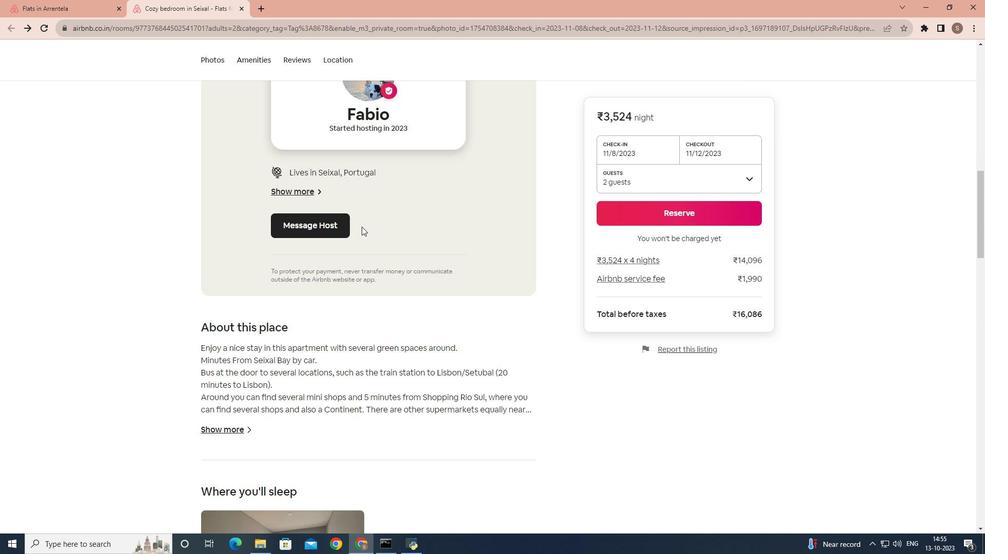 
Action: Mouse scrolled (361, 227) with delta (0, 0)
Screenshot: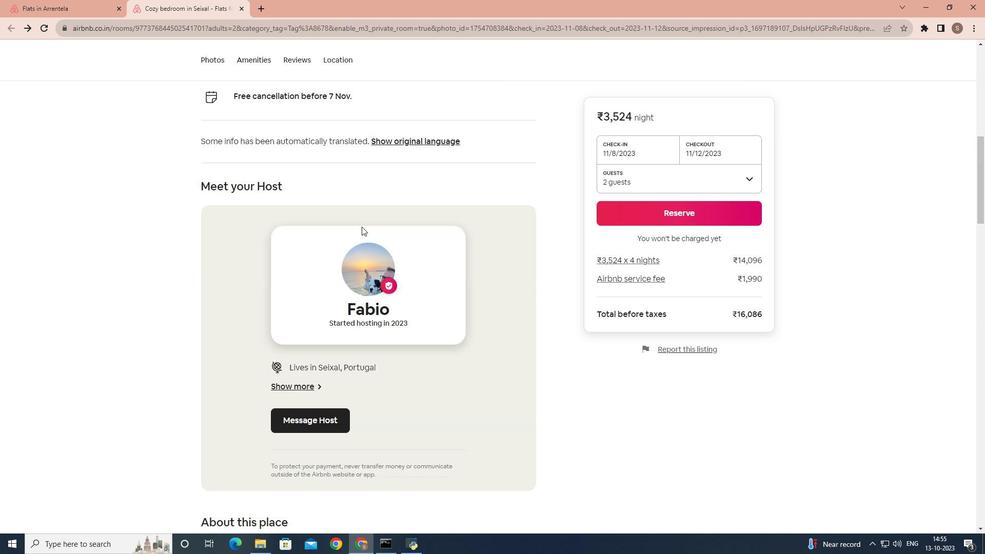 
Action: Mouse scrolled (361, 227) with delta (0, 0)
Screenshot: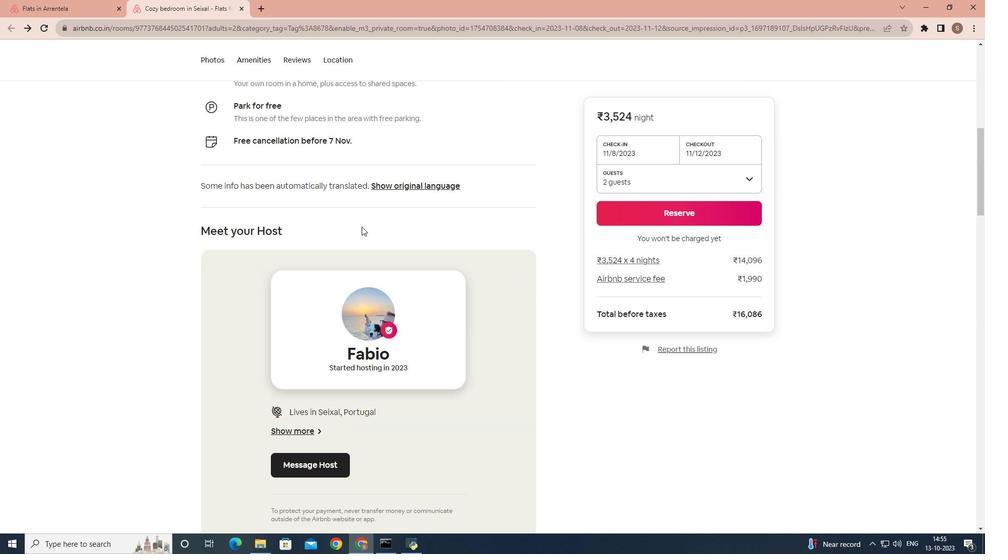 
Action: Mouse scrolled (361, 226) with delta (0, 0)
Screenshot: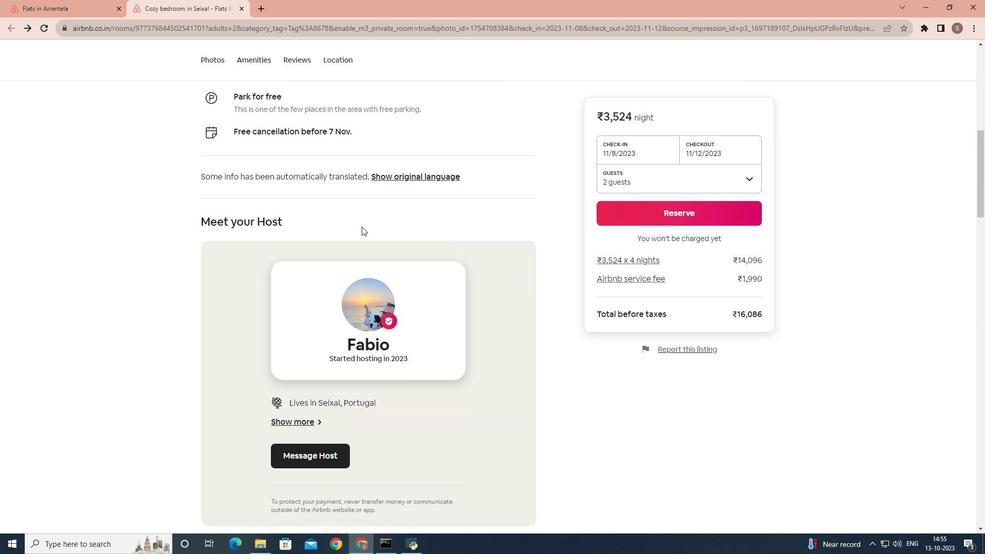 
Action: Mouse scrolled (361, 227) with delta (0, 0)
Screenshot: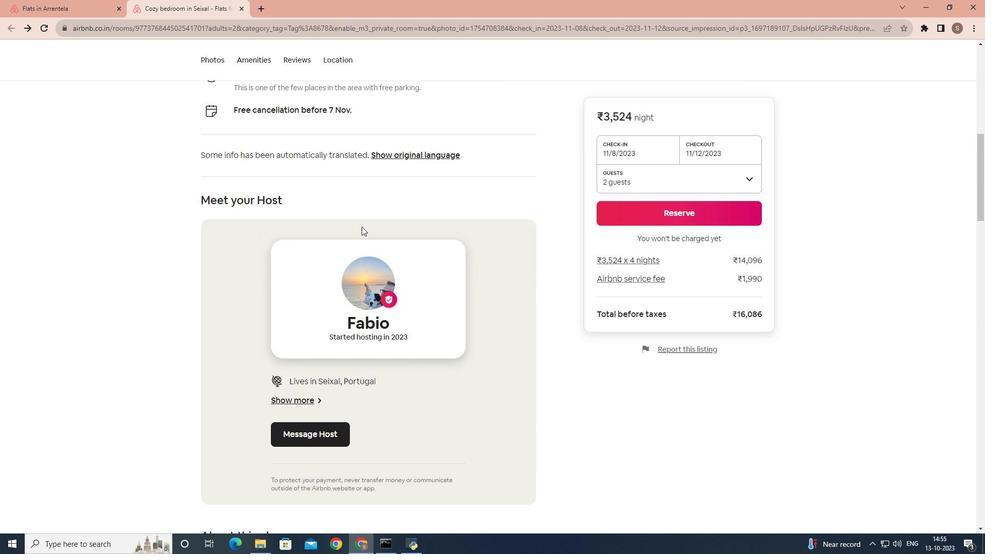 
Action: Mouse scrolled (361, 227) with delta (0, 0)
Screenshot: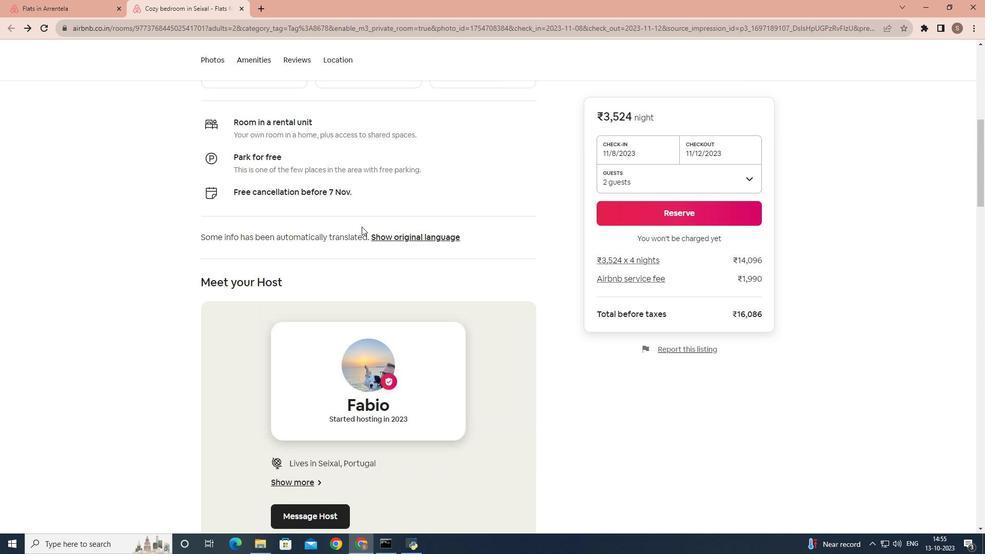 
Action: Mouse scrolled (361, 227) with delta (0, 0)
Screenshot: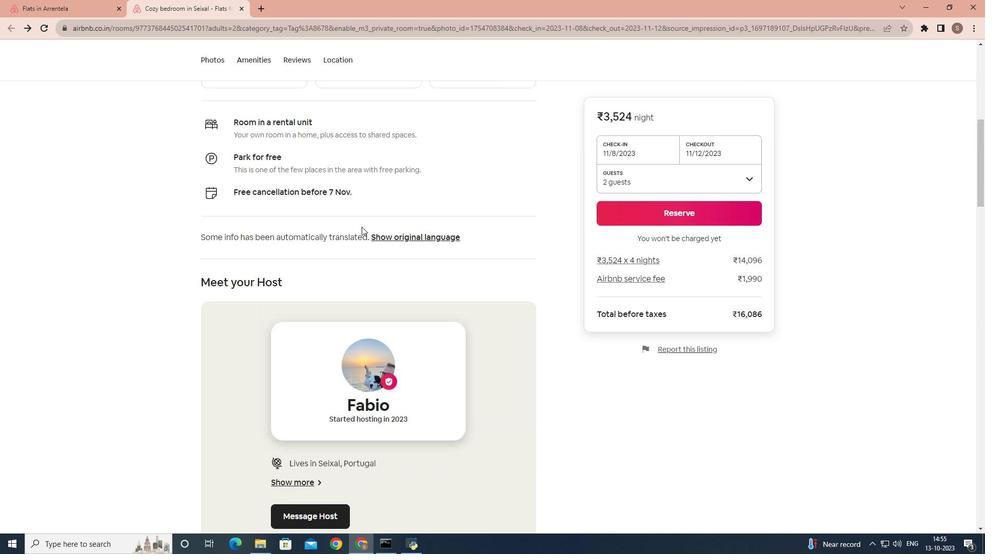 
Action: Mouse scrolled (361, 227) with delta (0, 0)
Screenshot: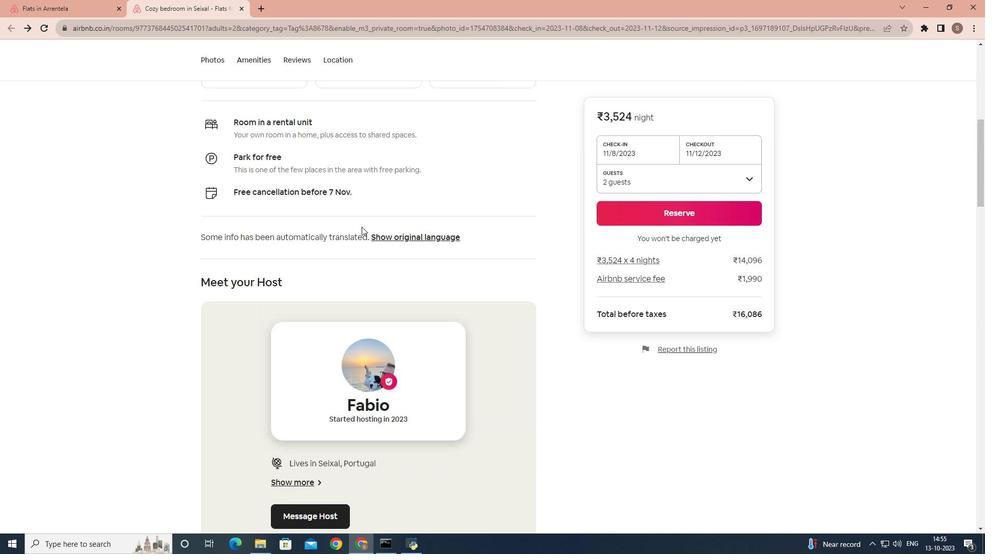 
Action: Mouse scrolled (361, 227) with delta (0, 0)
Screenshot: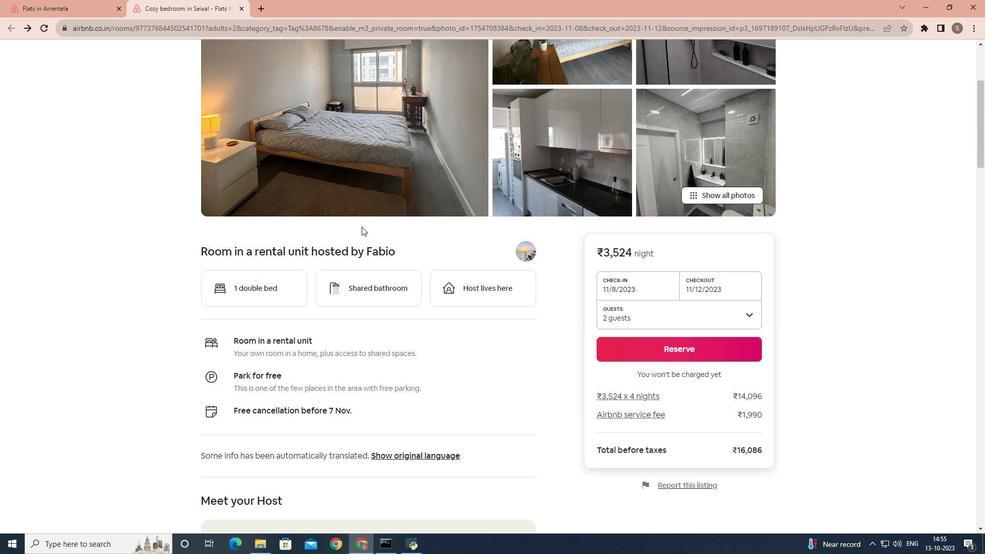 
Action: Mouse scrolled (361, 227) with delta (0, 0)
Screenshot: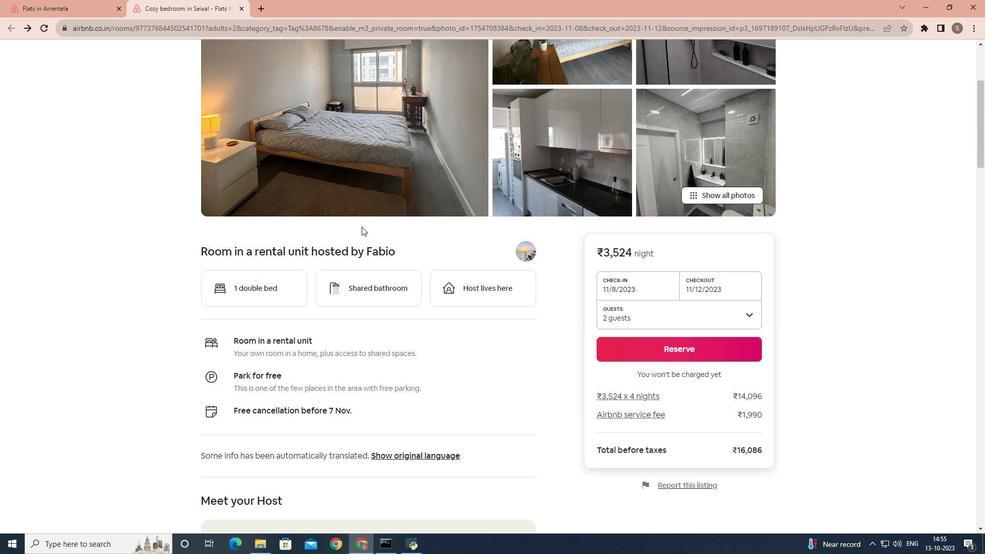 
Action: Mouse scrolled (361, 227) with delta (0, 0)
Screenshot: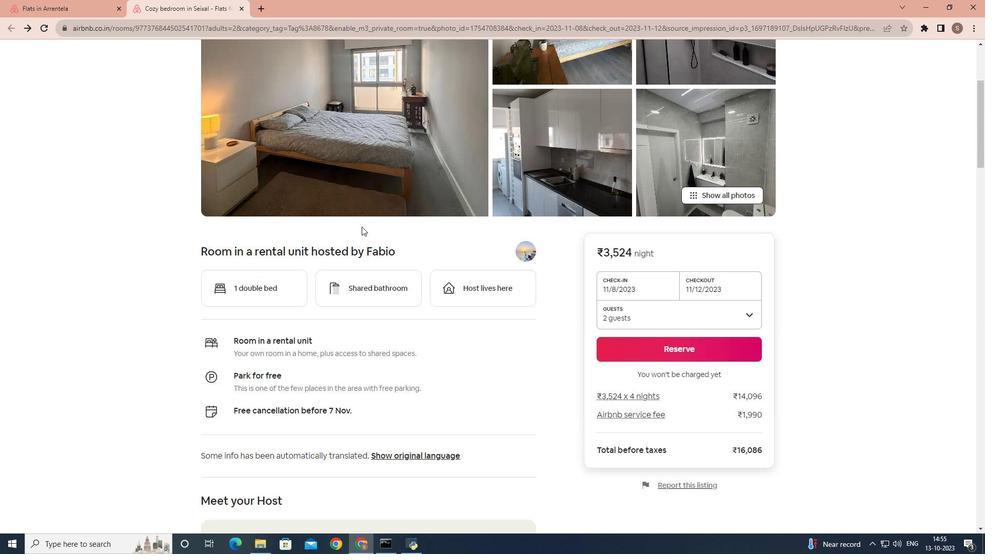 
Action: Mouse scrolled (361, 227) with delta (0, 0)
Screenshot: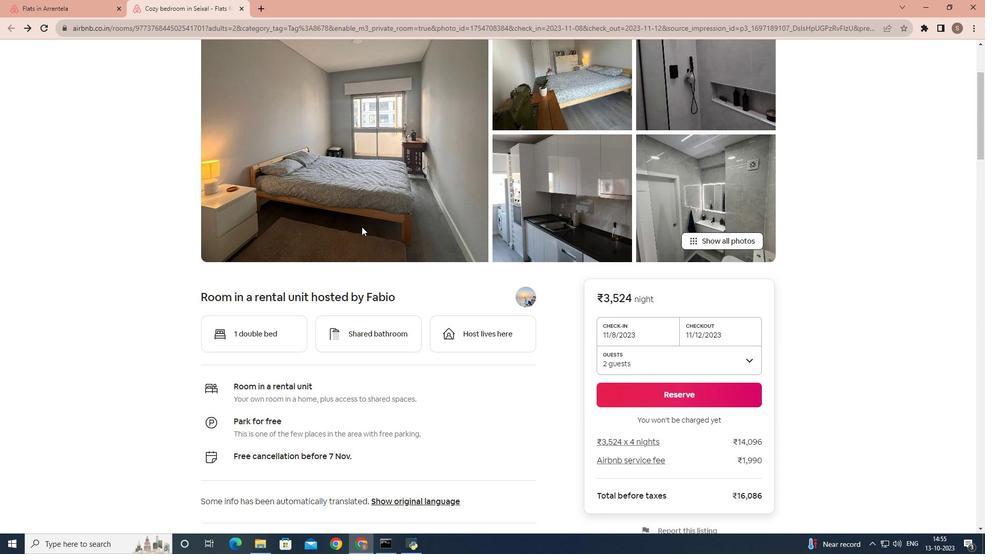 
Action: Mouse scrolled (361, 227) with delta (0, 0)
Screenshot: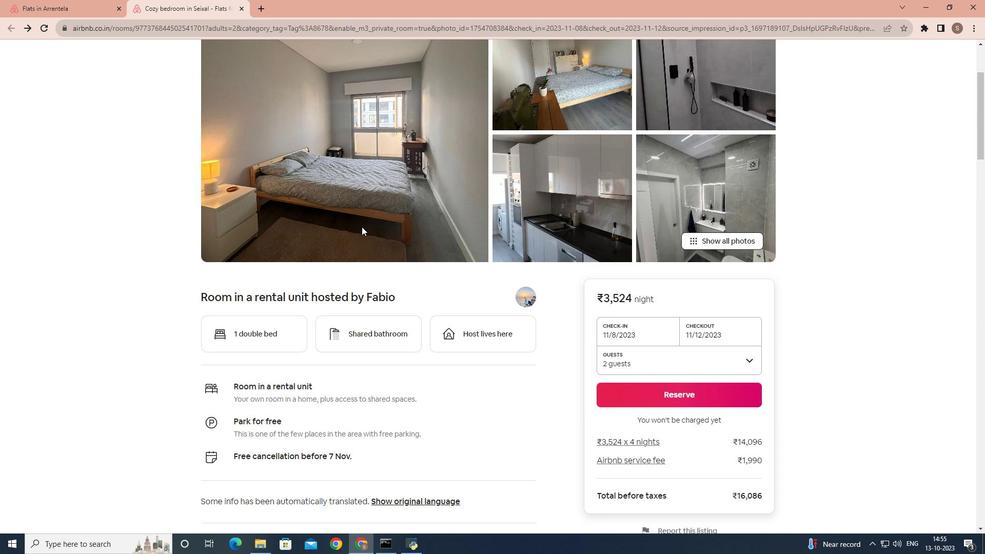 
Action: Mouse scrolled (361, 227) with delta (0, 0)
Screenshot: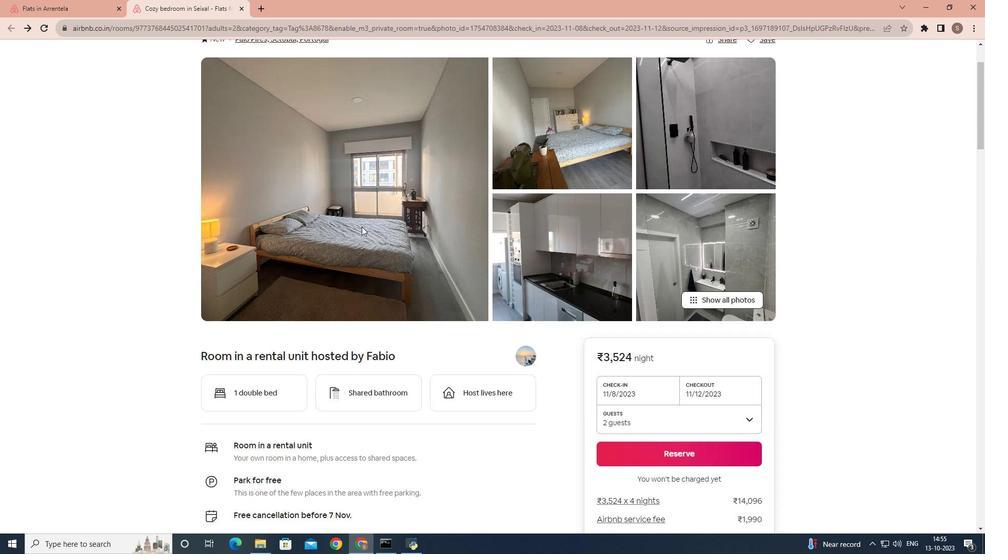 
Action: Mouse scrolled (361, 227) with delta (0, 0)
Screenshot: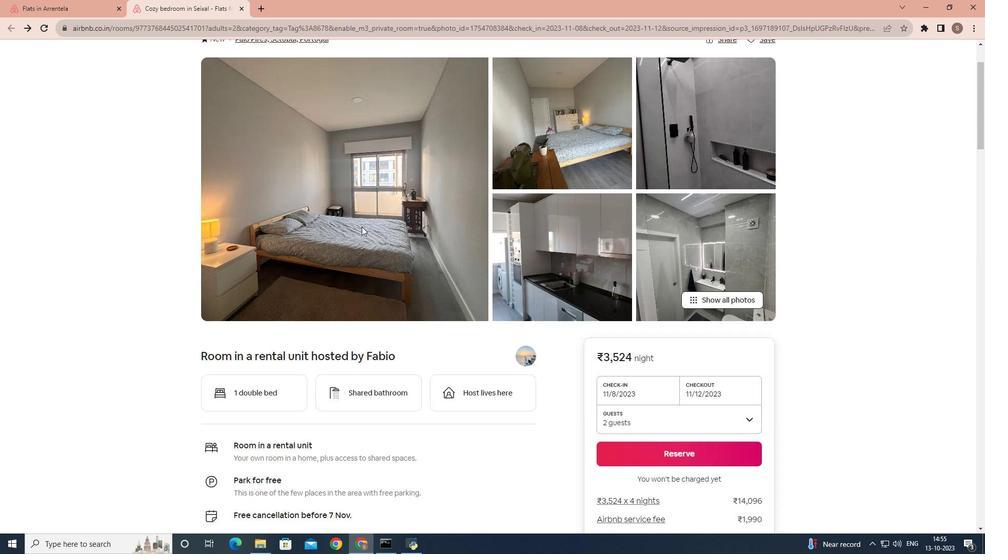 
Action: Mouse scrolled (361, 227) with delta (0, 0)
Screenshot: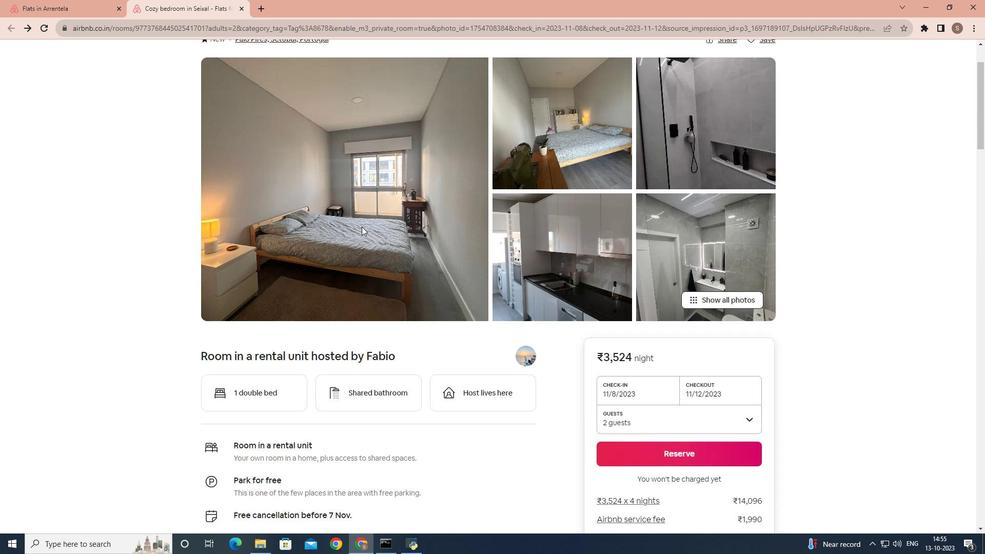 
Action: Mouse scrolled (361, 227) with delta (0, 0)
Screenshot: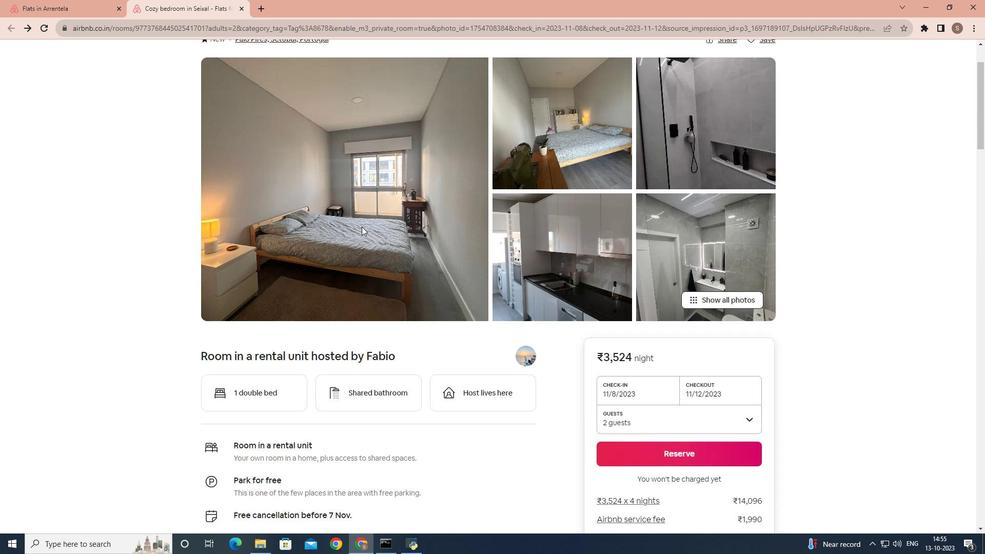 
Action: Mouse pressed left at (361, 226)
